 Task: Play online wordle game with 9 letters.
Action: Mouse moved to (637, 629)
Screenshot: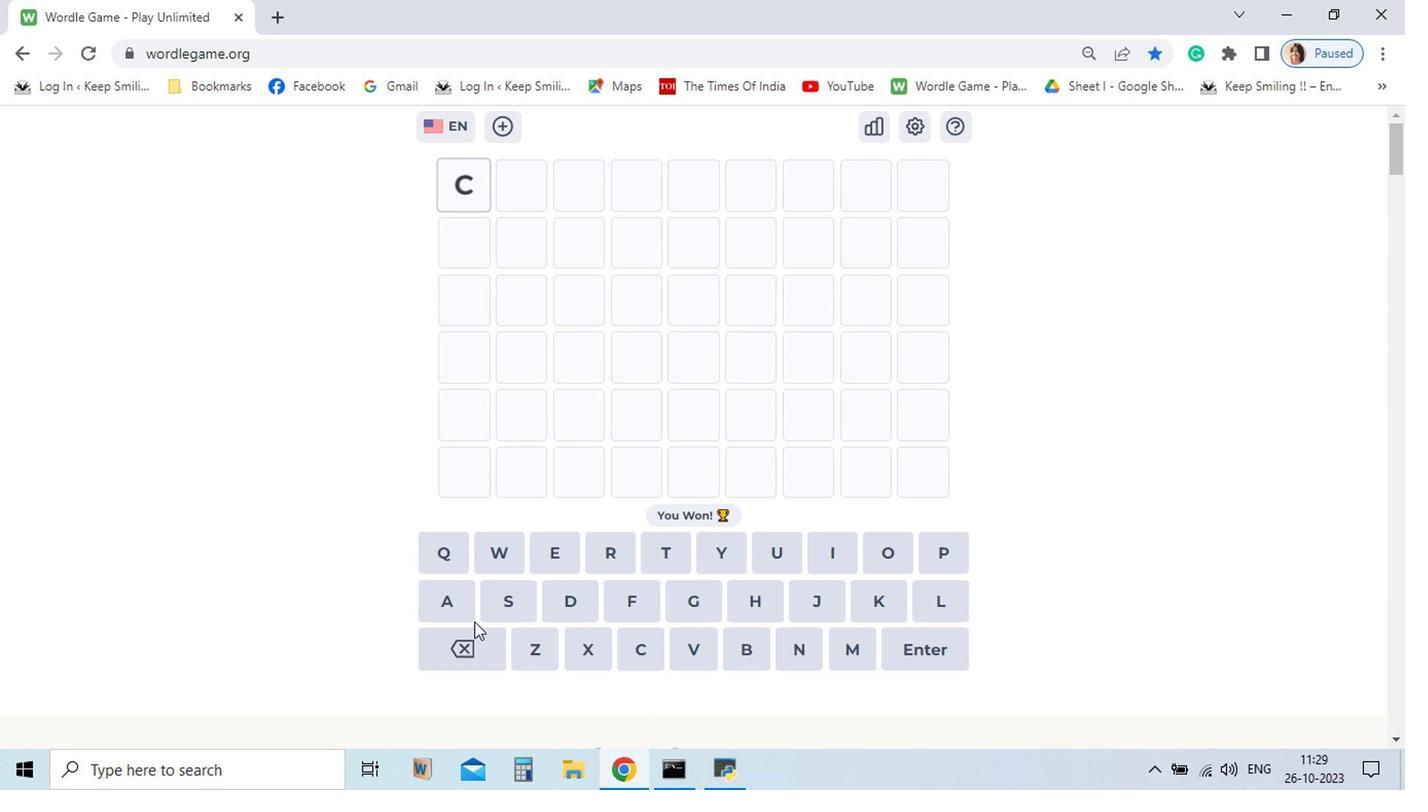 
Action: Mouse pressed left at (637, 629)
Screenshot: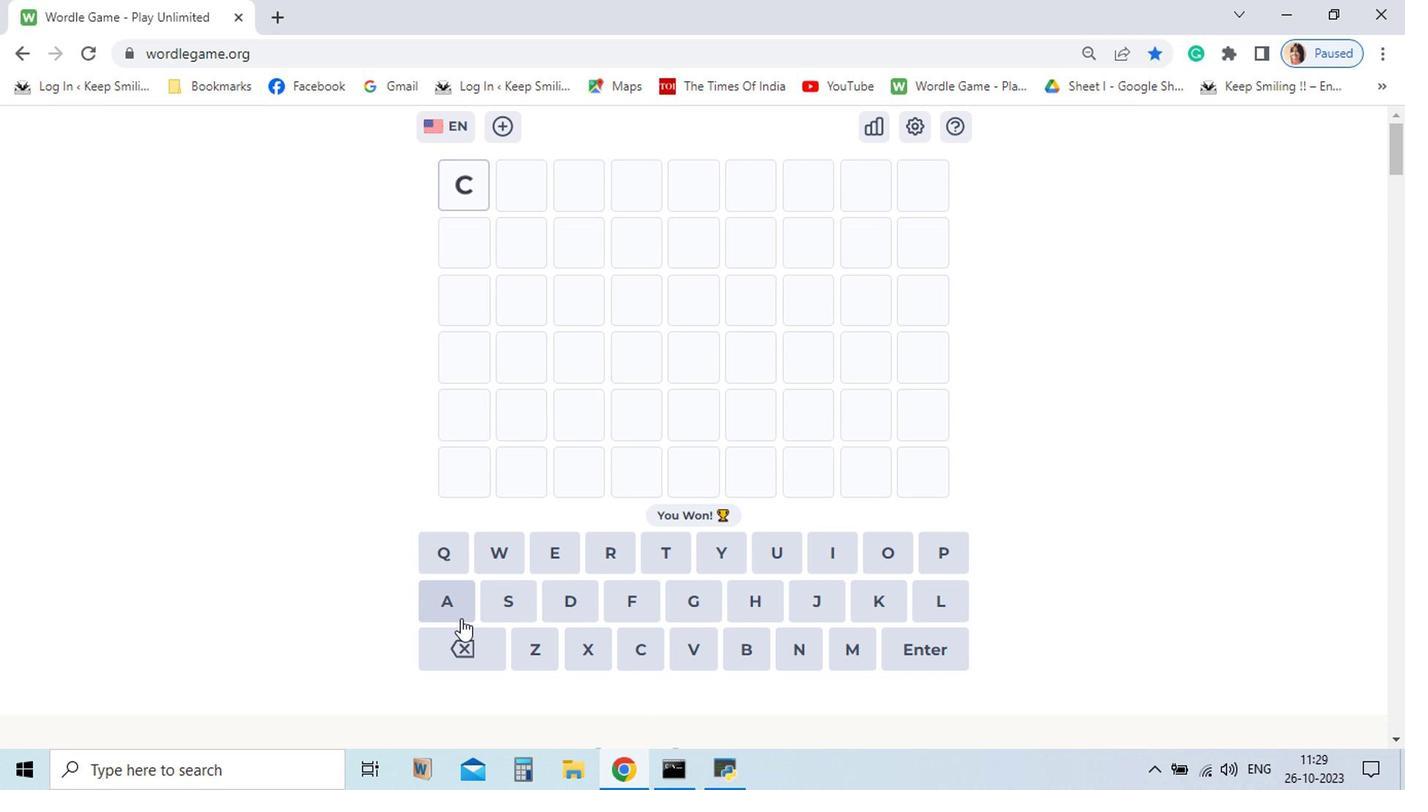 
Action: Mouse moved to (503, 597)
Screenshot: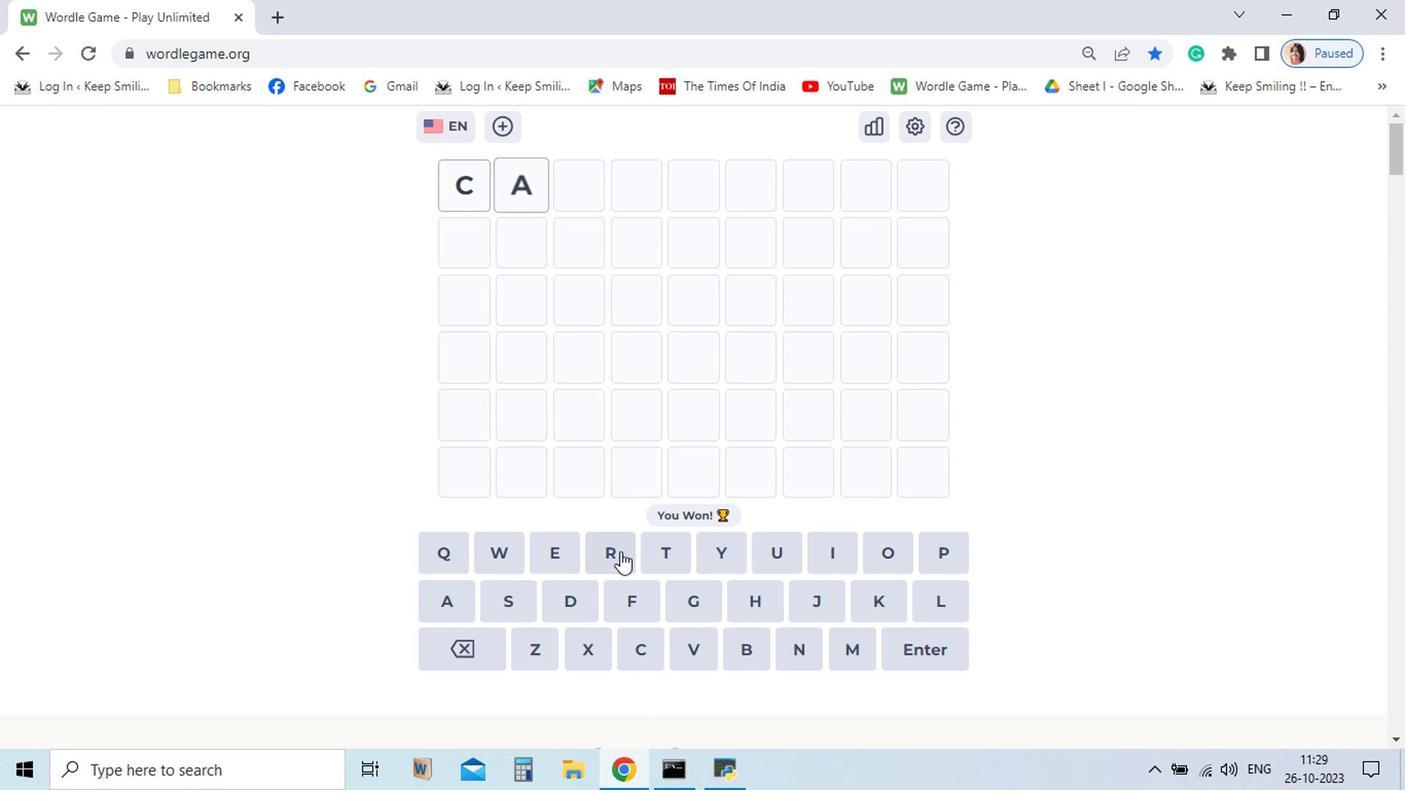 
Action: Mouse pressed left at (503, 597)
Screenshot: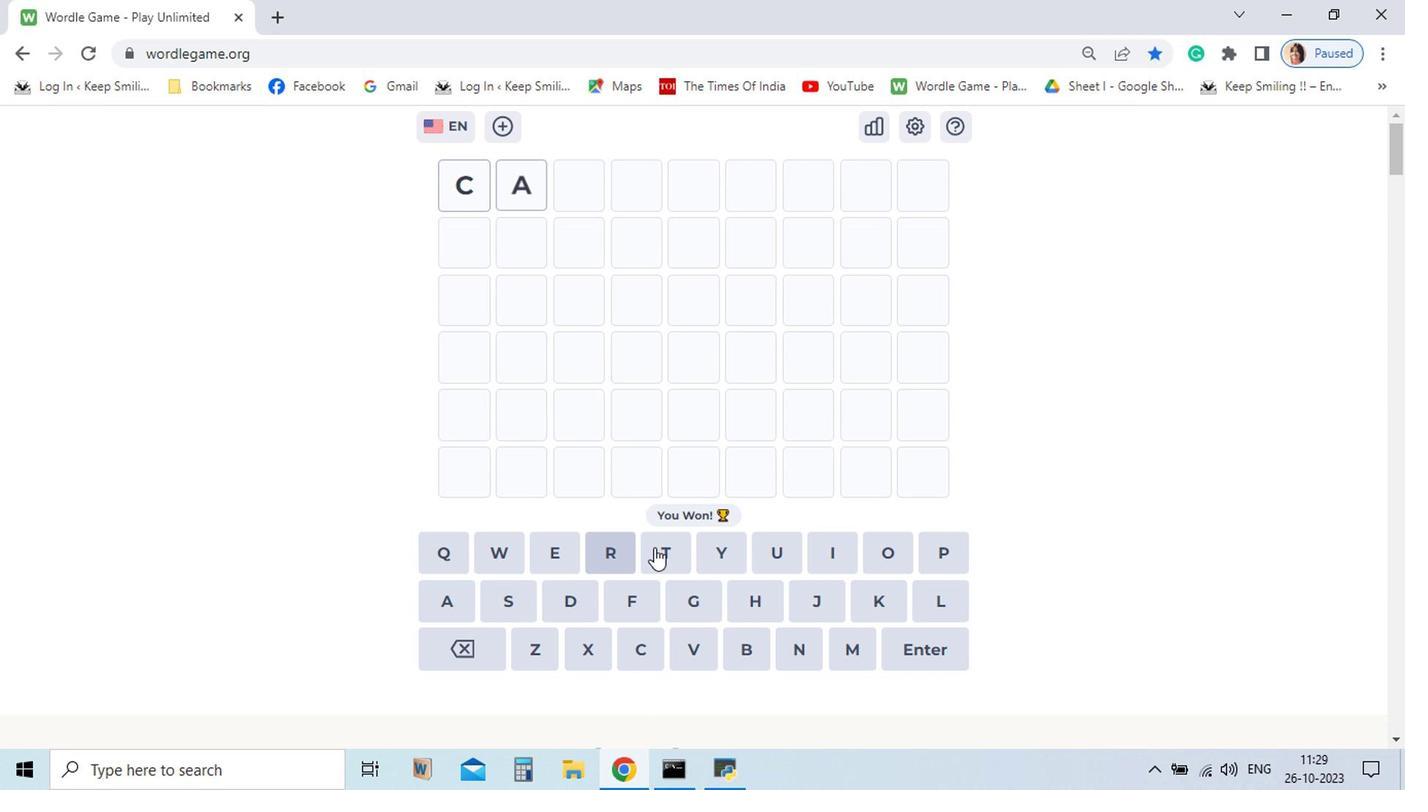 
Action: Mouse moved to (650, 556)
Screenshot: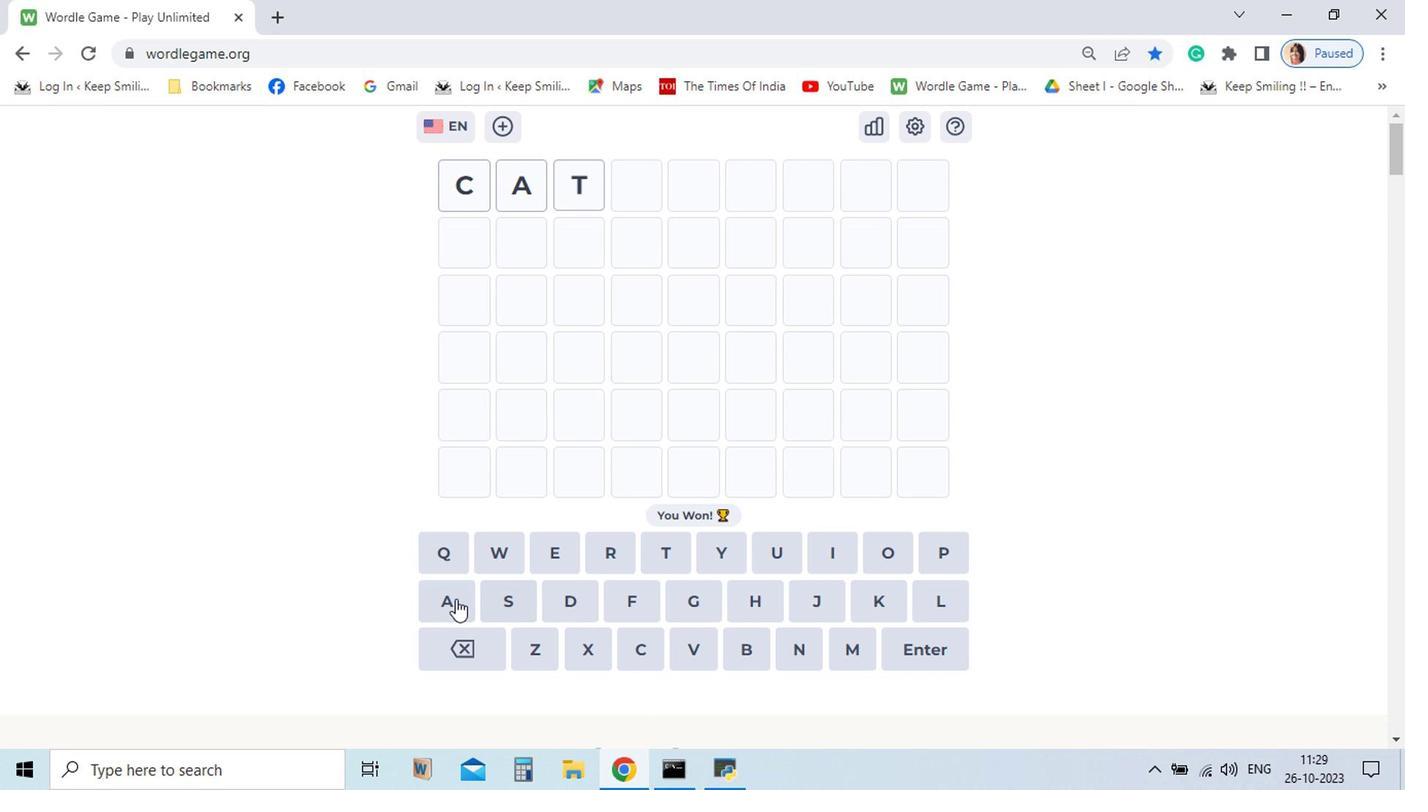 
Action: Mouse pressed left at (650, 556)
Screenshot: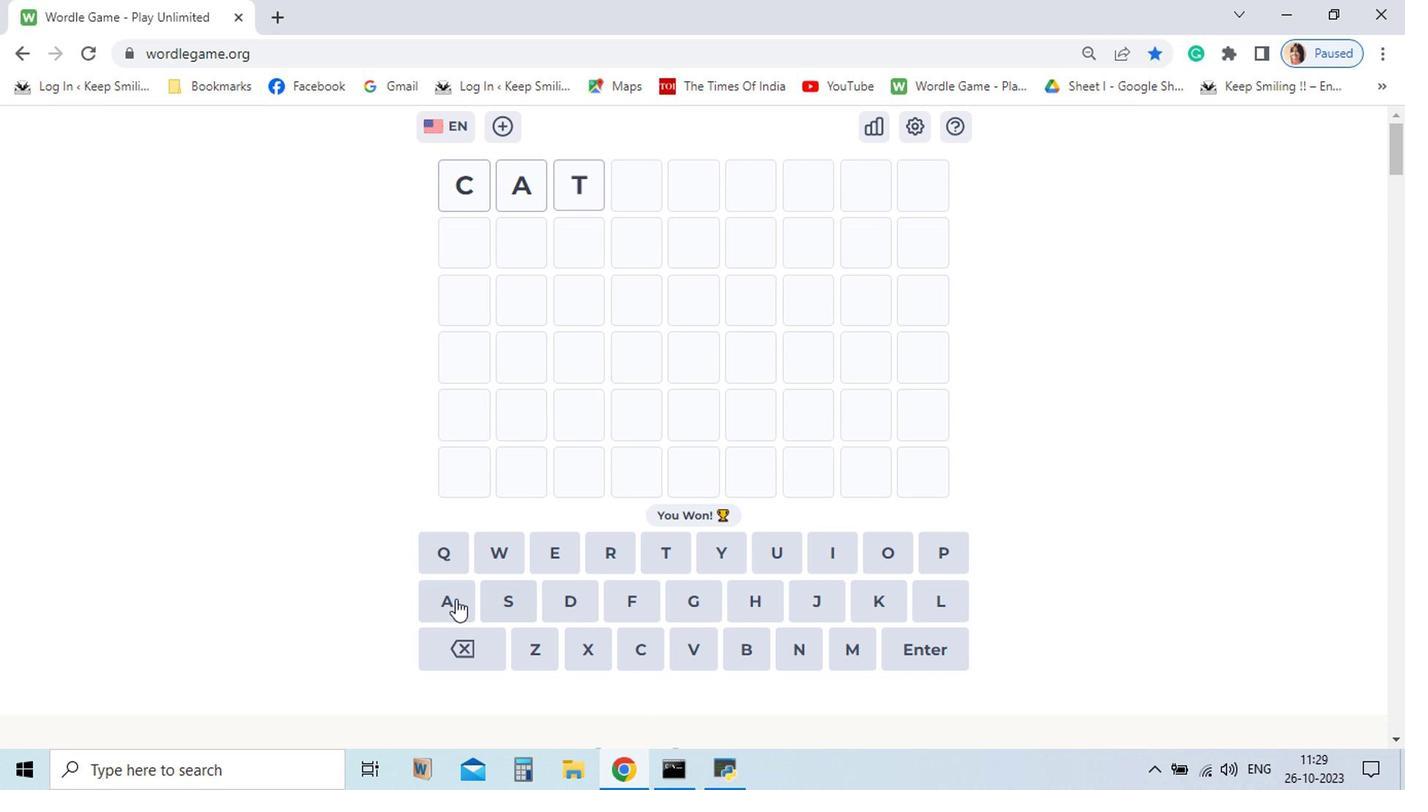 
Action: Mouse moved to (504, 593)
Screenshot: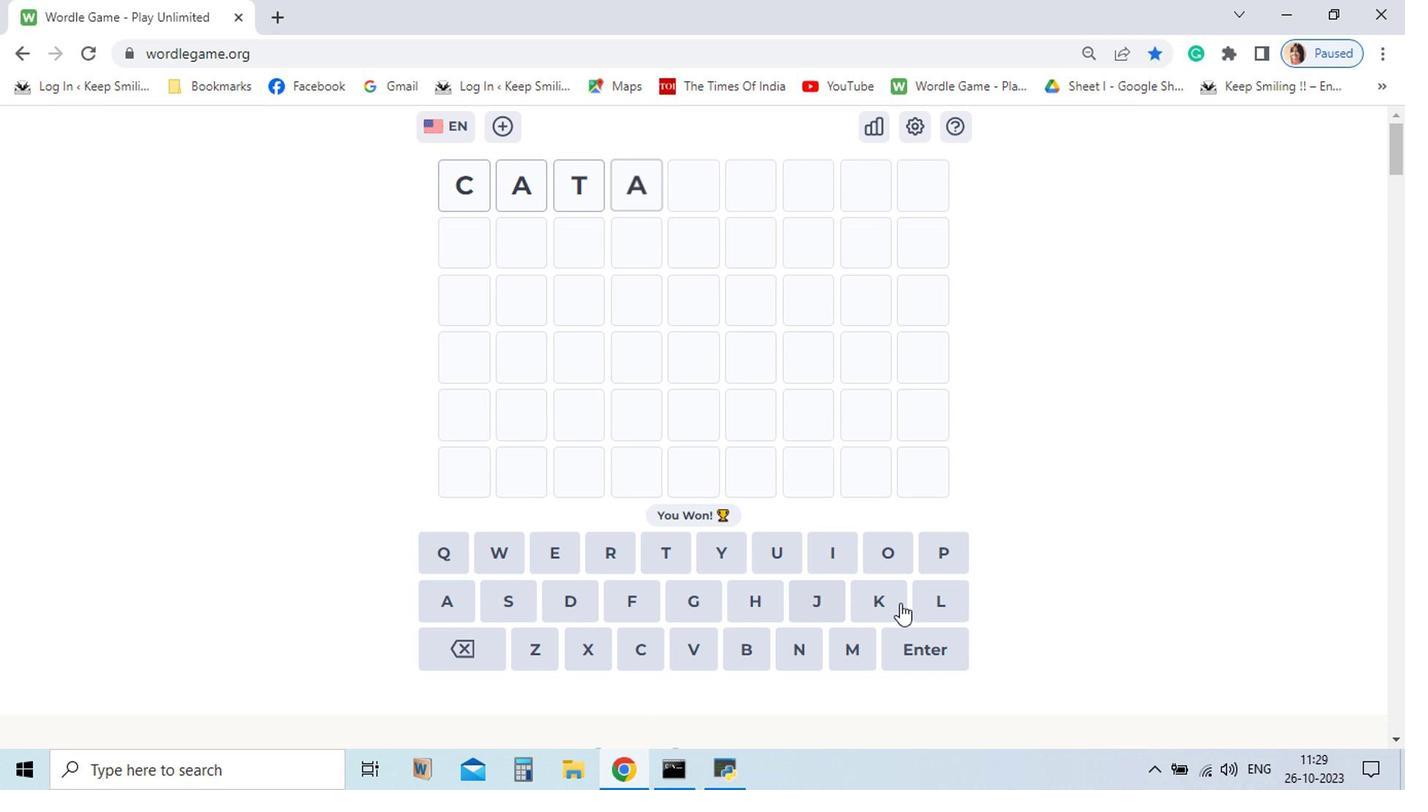 
Action: Mouse pressed left at (504, 593)
Screenshot: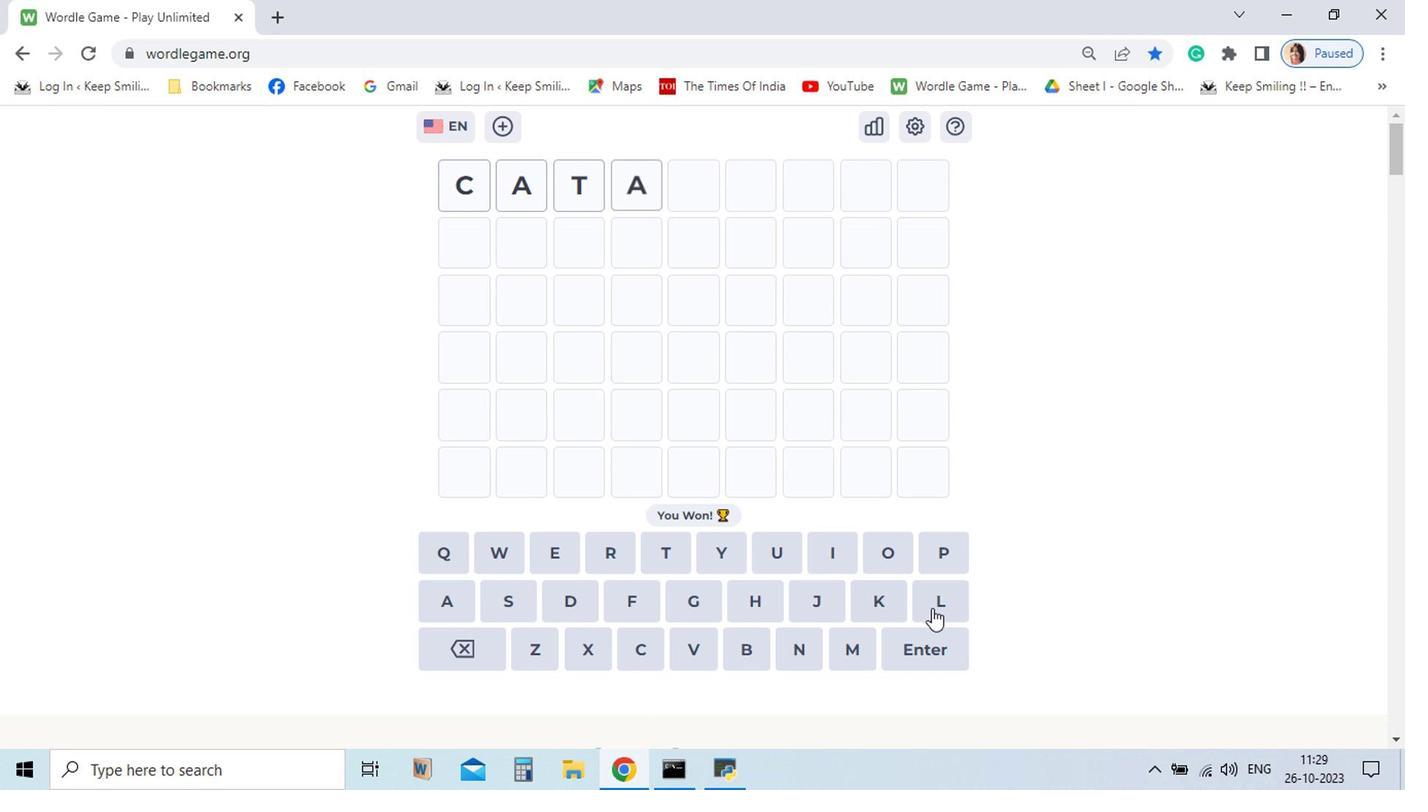 
Action: Mouse moved to (849, 596)
Screenshot: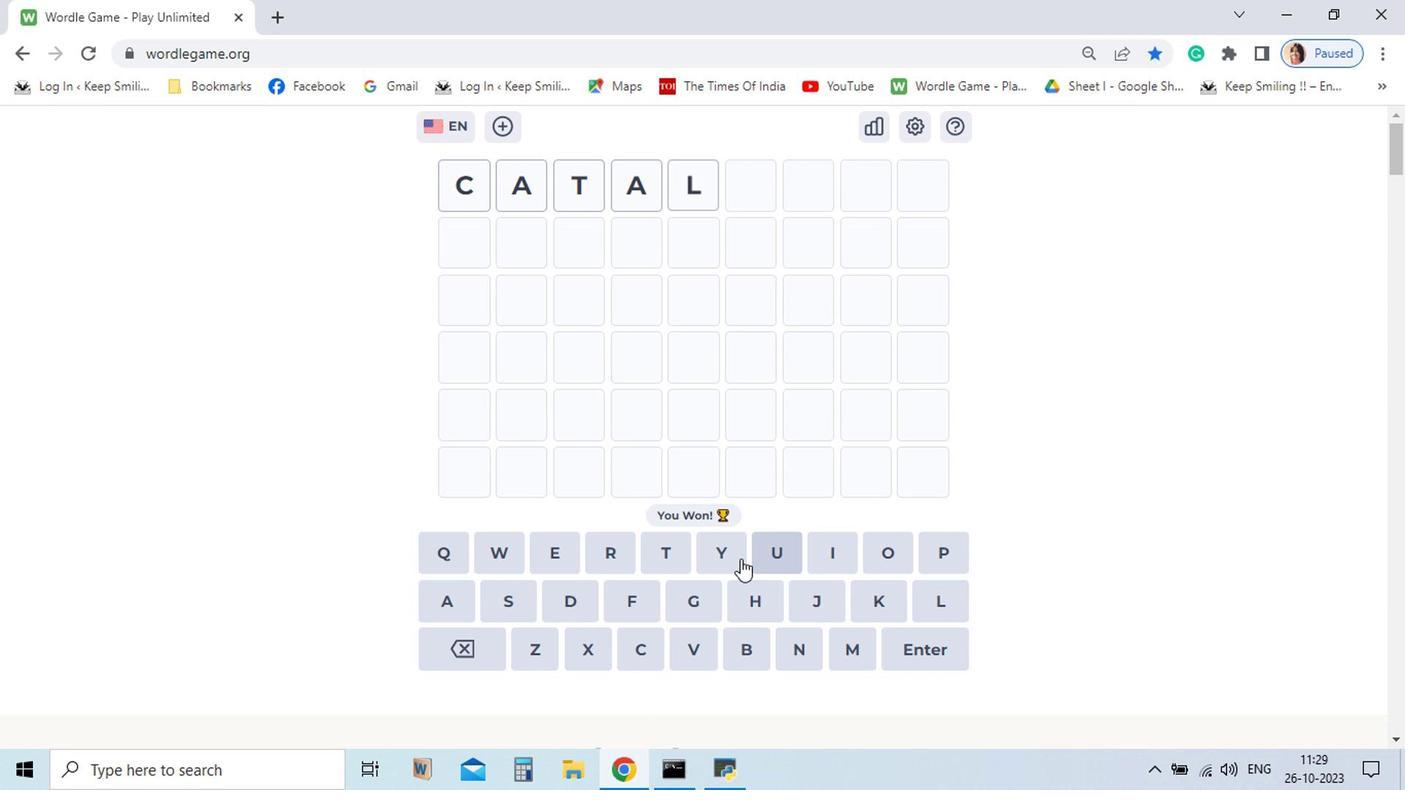 
Action: Mouse pressed left at (849, 596)
Screenshot: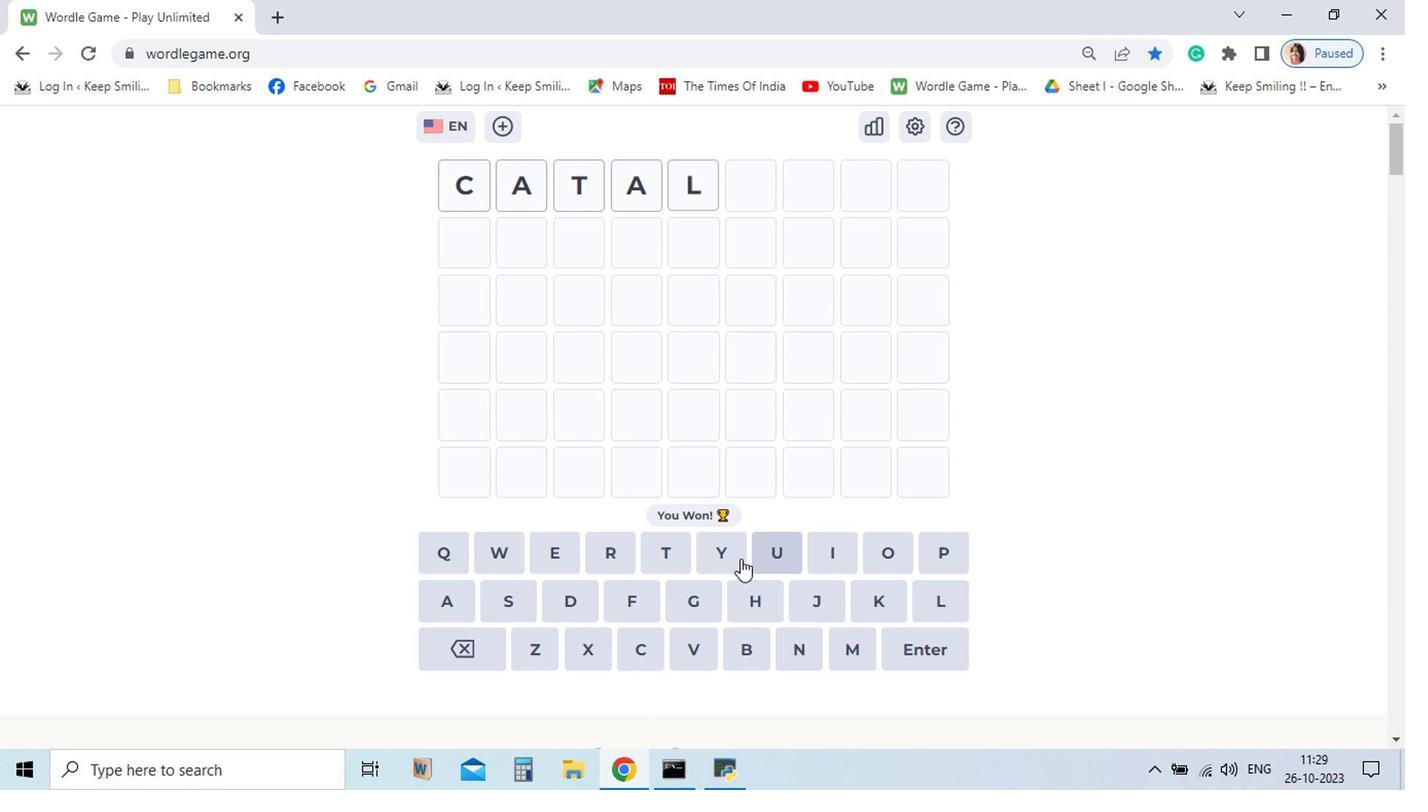 
Action: Mouse moved to (693, 564)
Screenshot: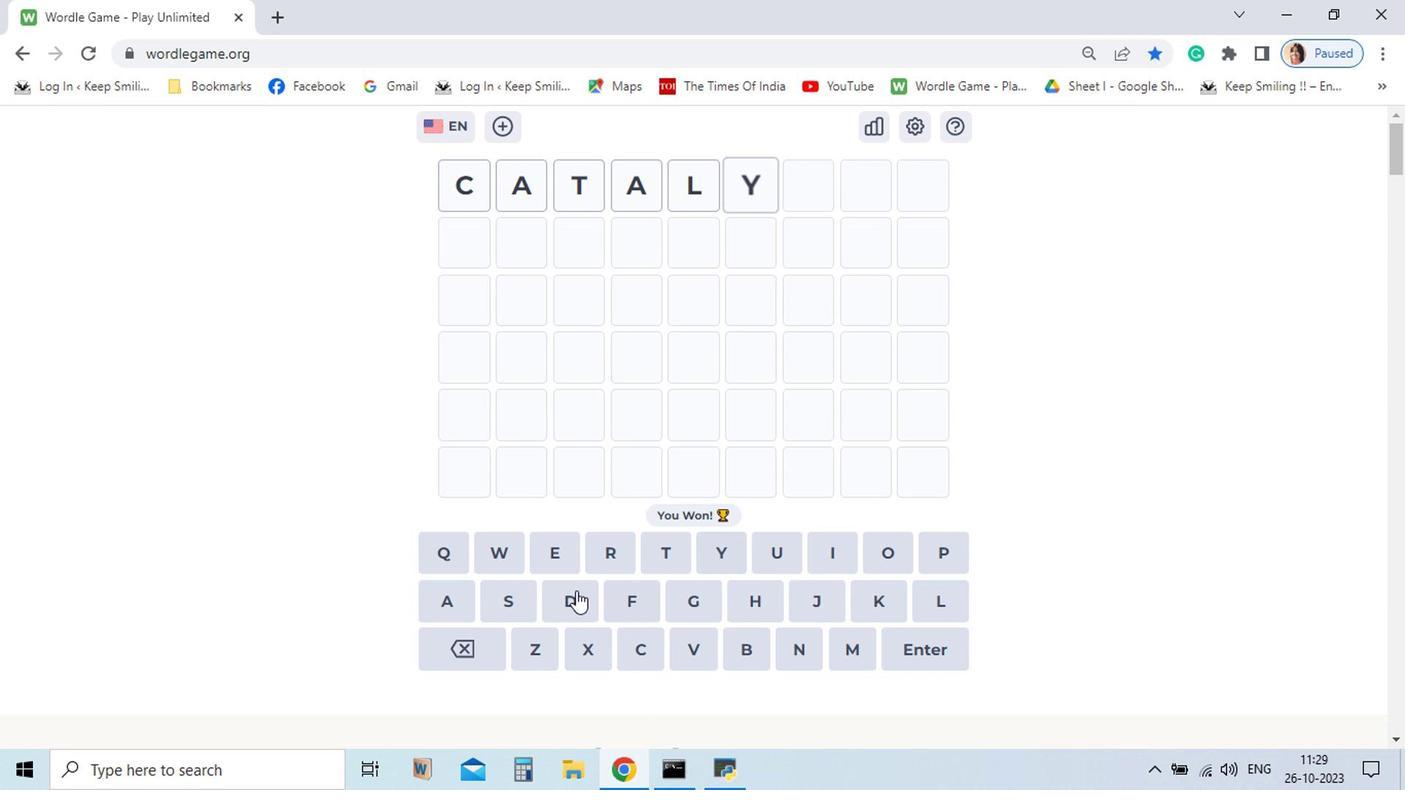 
Action: Mouse pressed left at (693, 564)
Screenshot: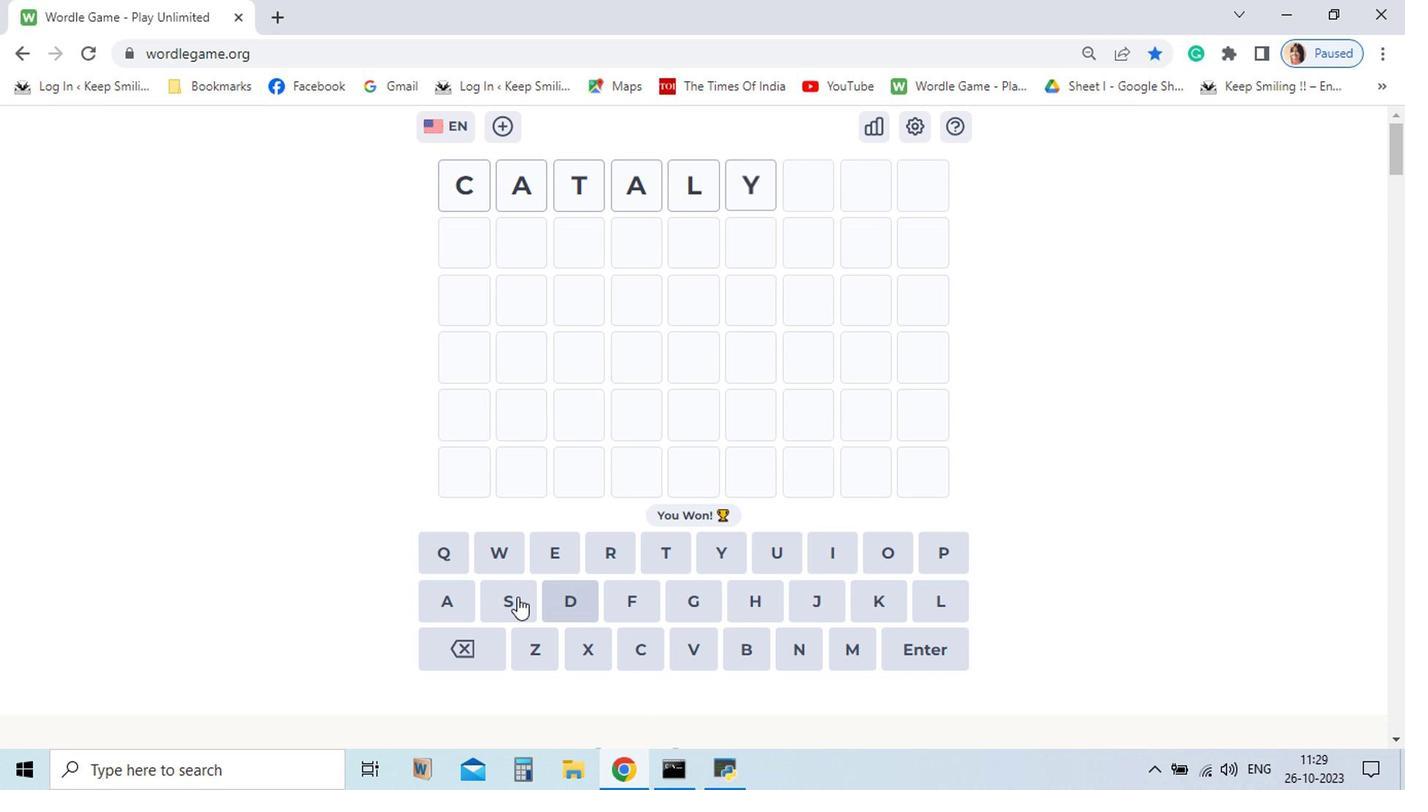 
Action: Mouse moved to (545, 590)
Screenshot: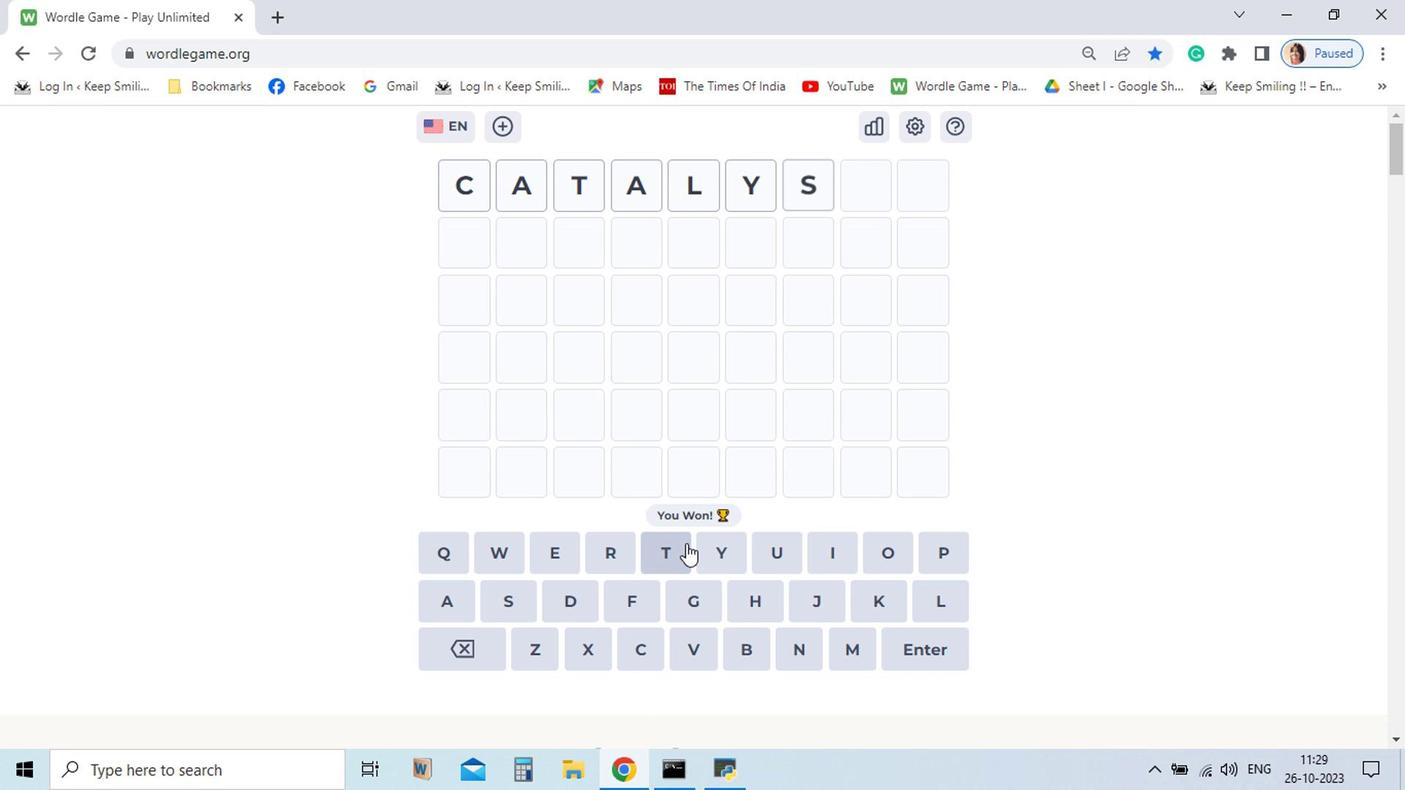 
Action: Mouse pressed left at (545, 590)
Screenshot: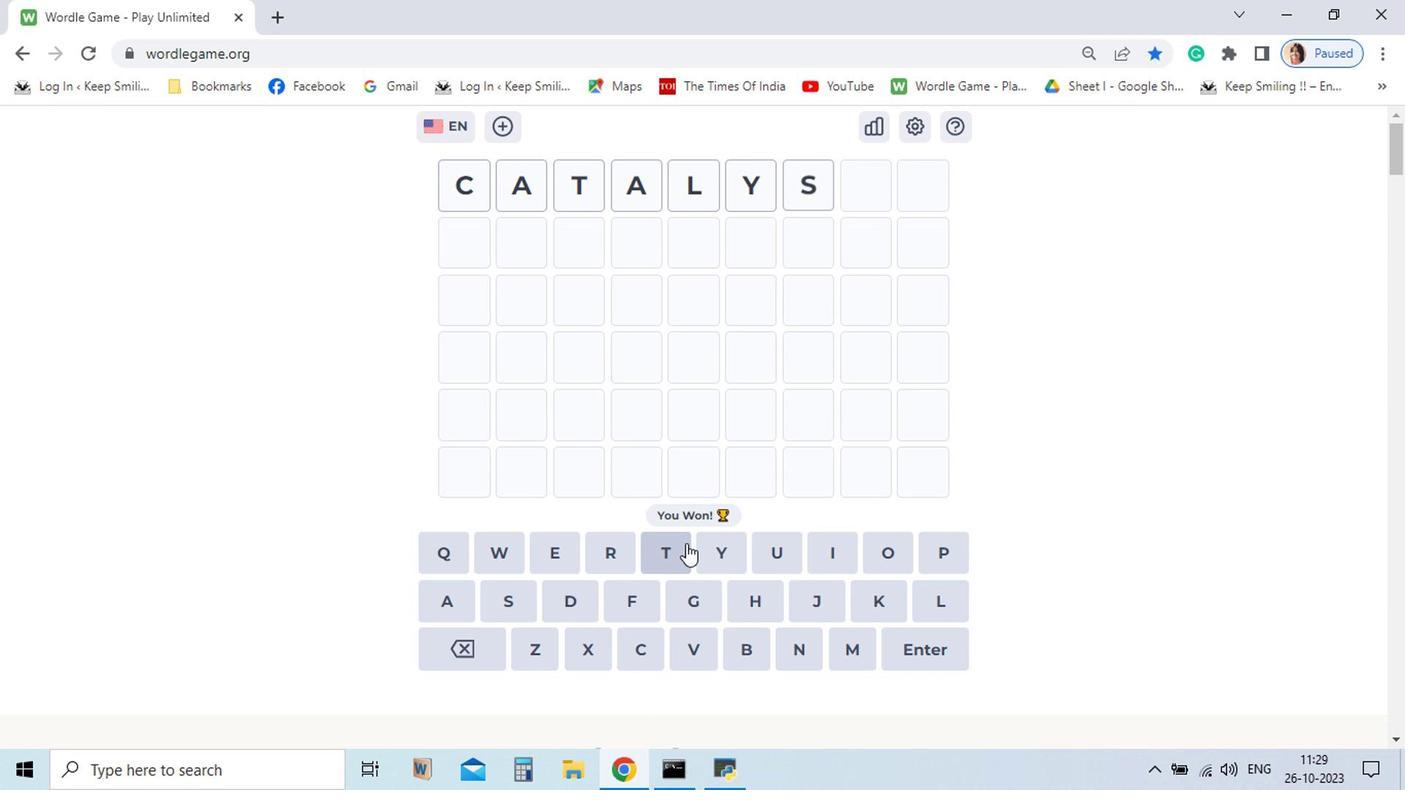 
Action: Mouse moved to (660, 560)
Screenshot: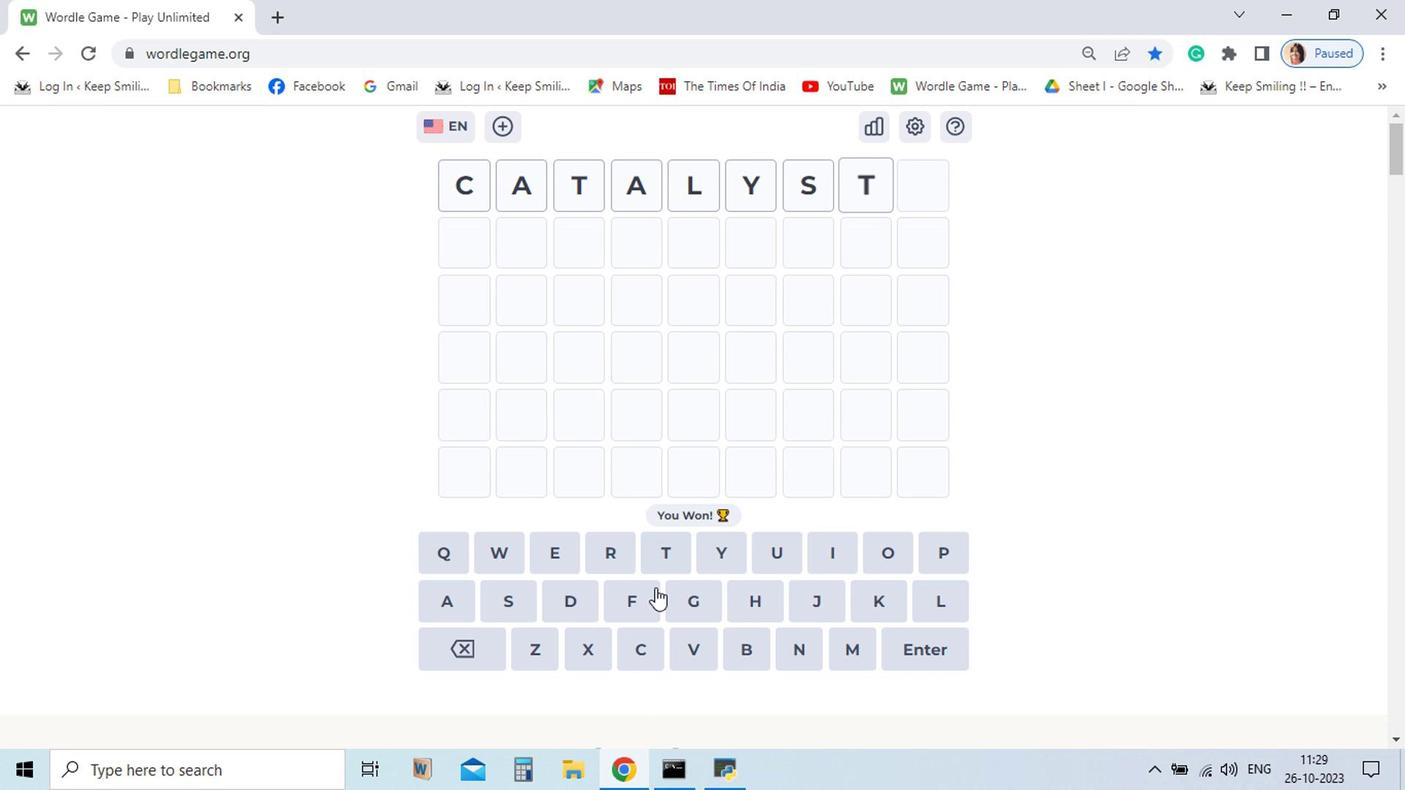 
Action: Mouse pressed left at (660, 560)
Screenshot: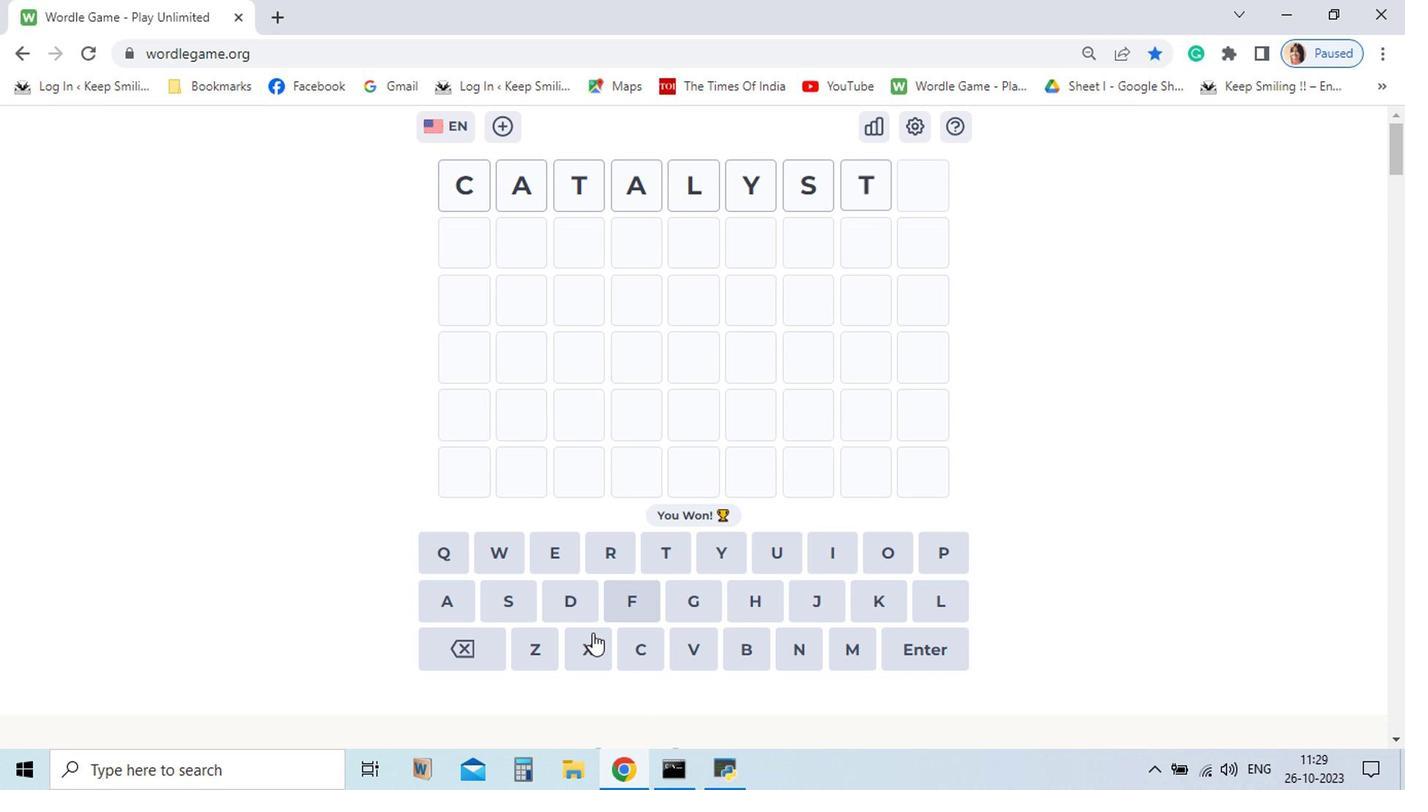 
Action: Mouse moved to (549, 590)
Screenshot: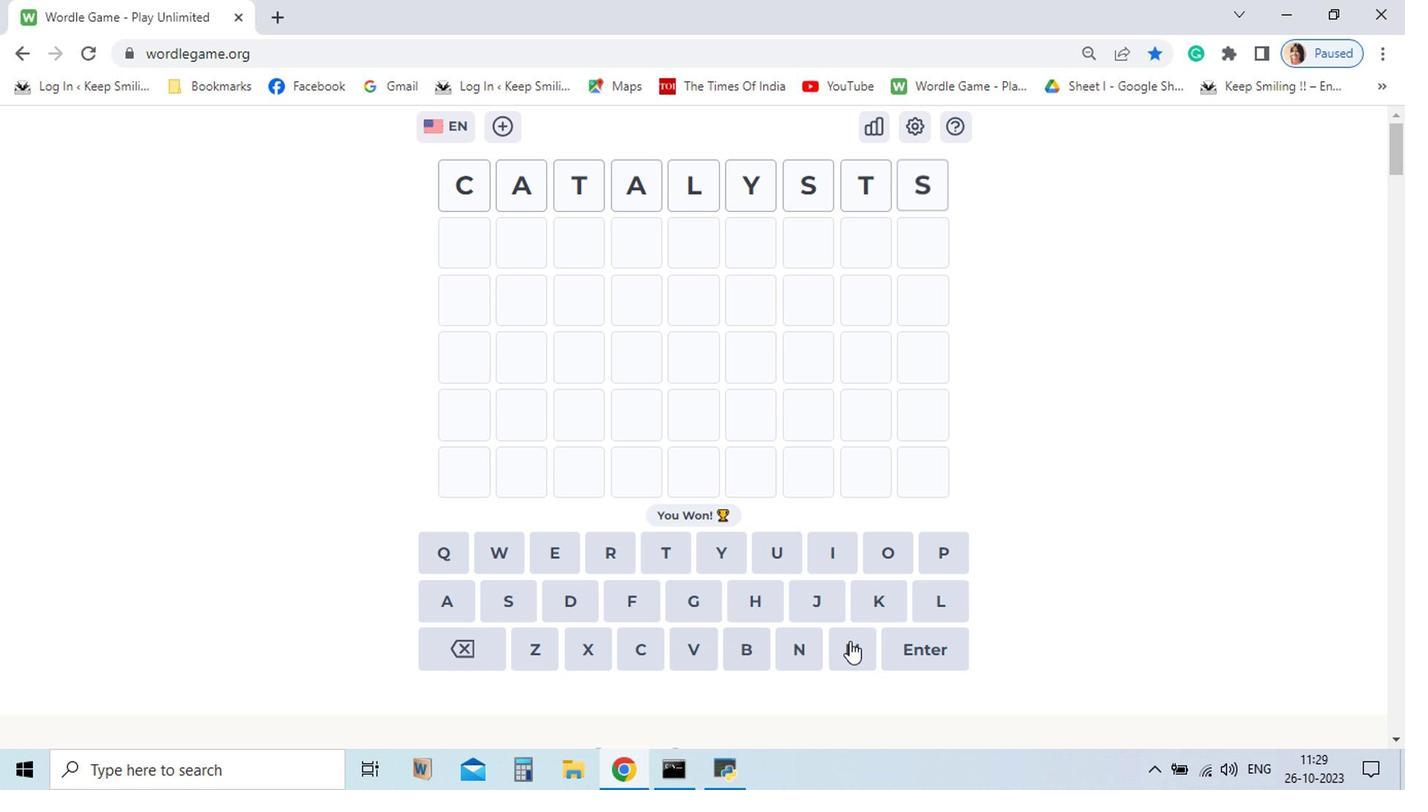 
Action: Mouse pressed left at (549, 590)
Screenshot: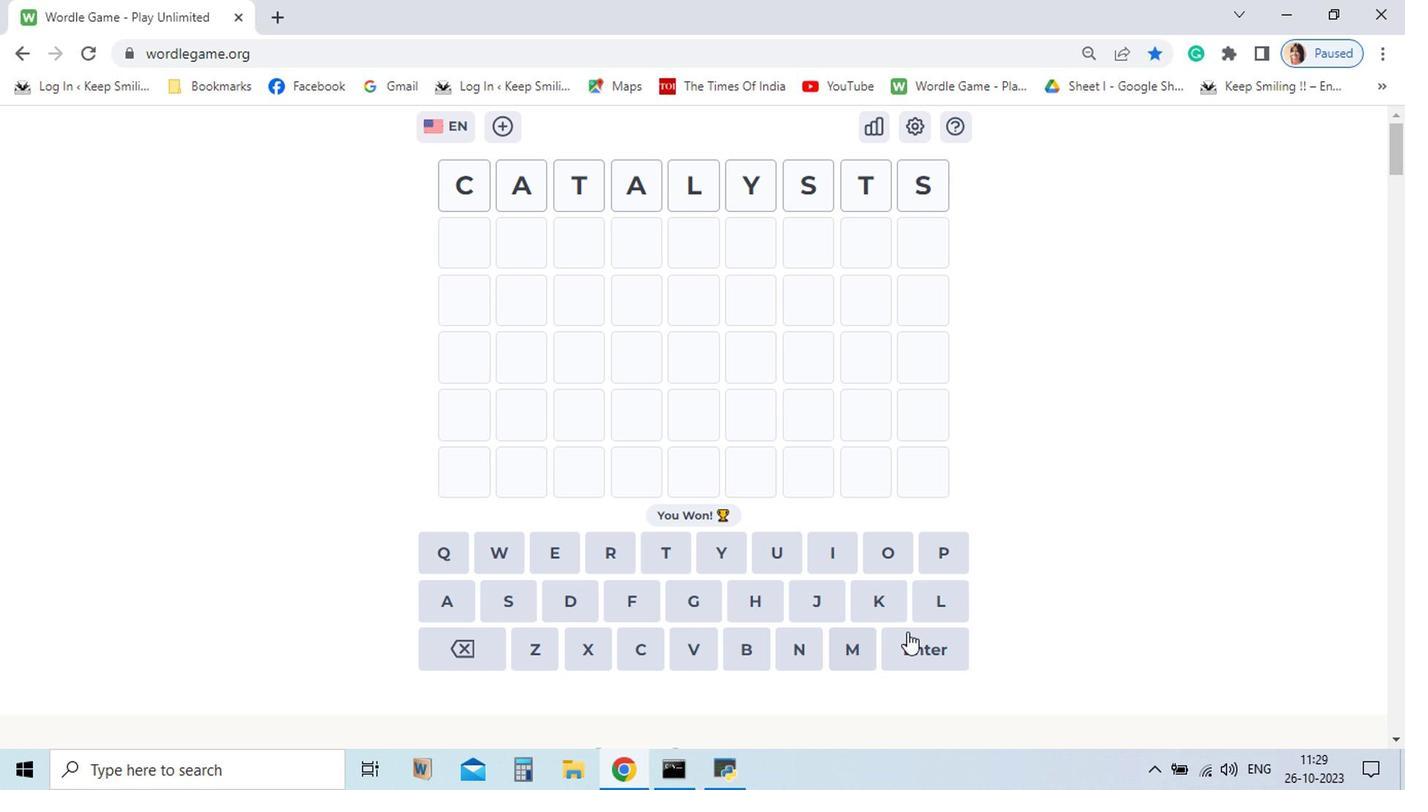 
Action: Mouse moved to (826, 615)
Screenshot: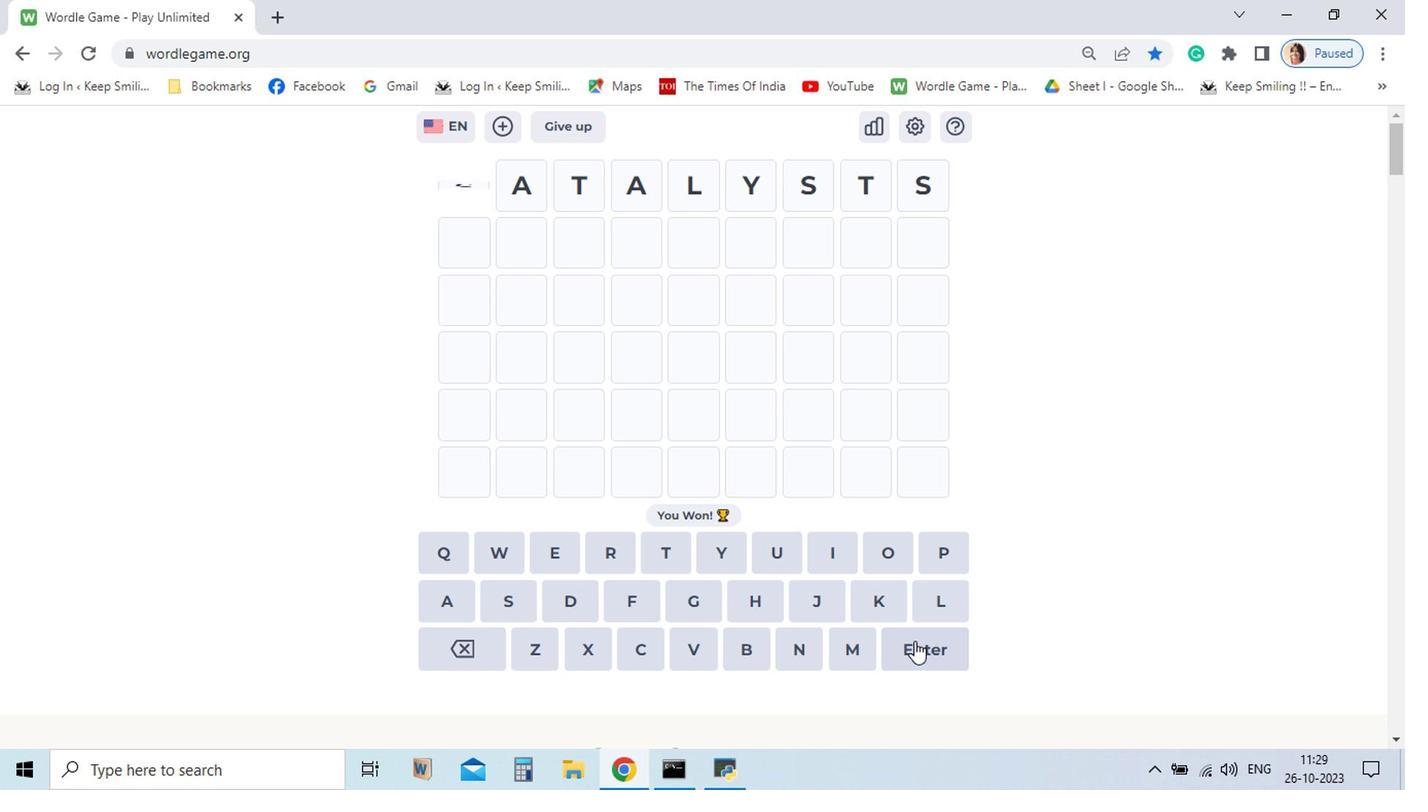 
Action: Mouse pressed left at (826, 615)
Screenshot: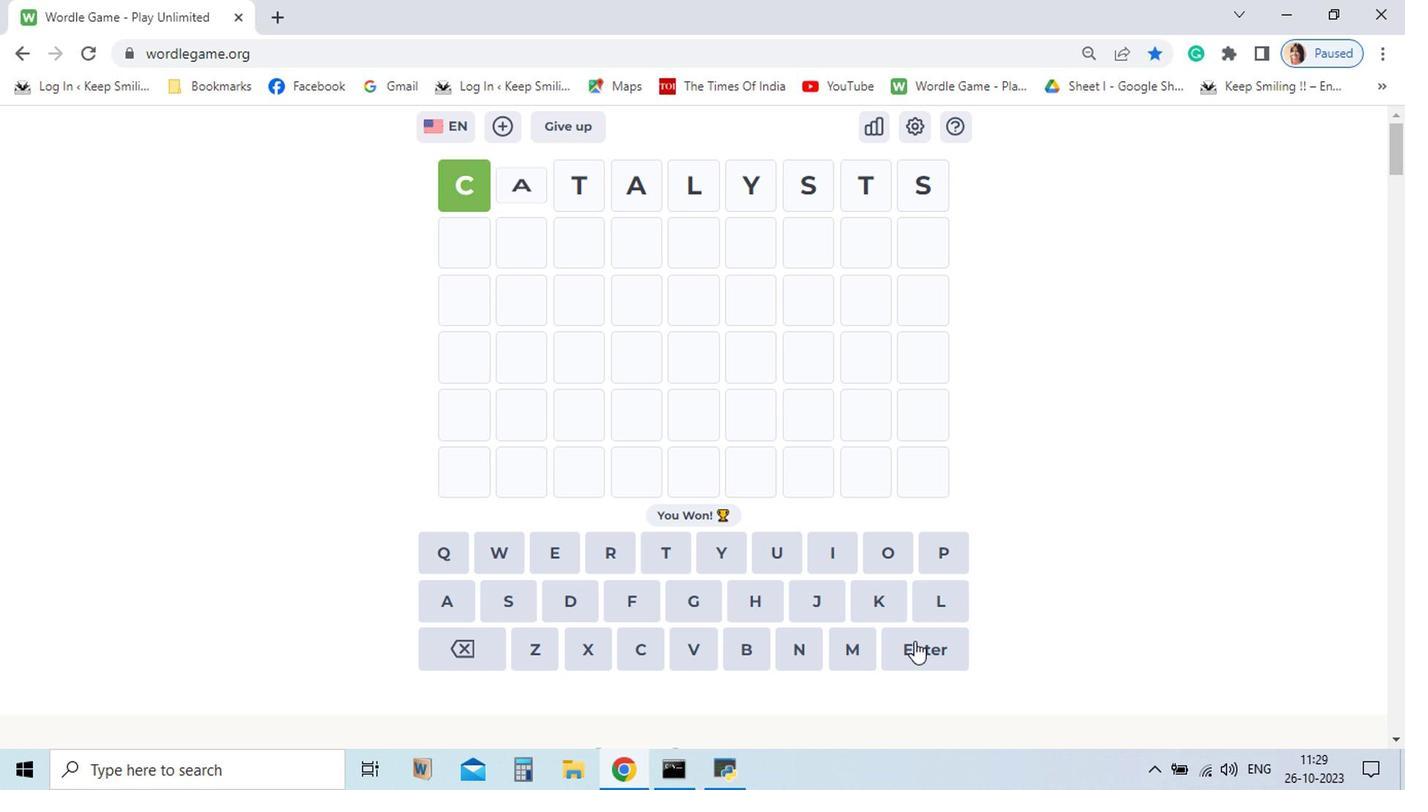 
Action: Mouse moved to (637, 620)
Screenshot: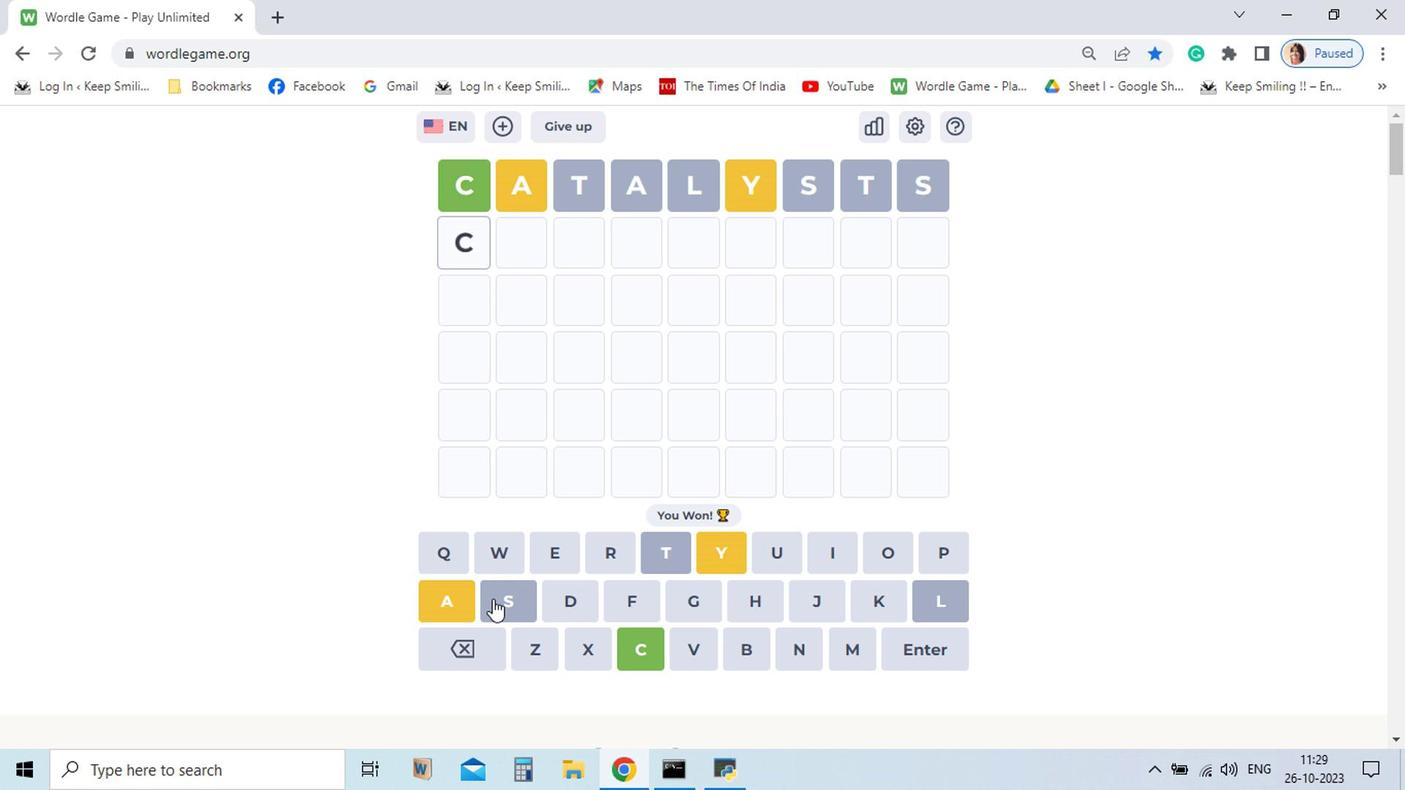 
Action: Mouse pressed left at (637, 620)
Screenshot: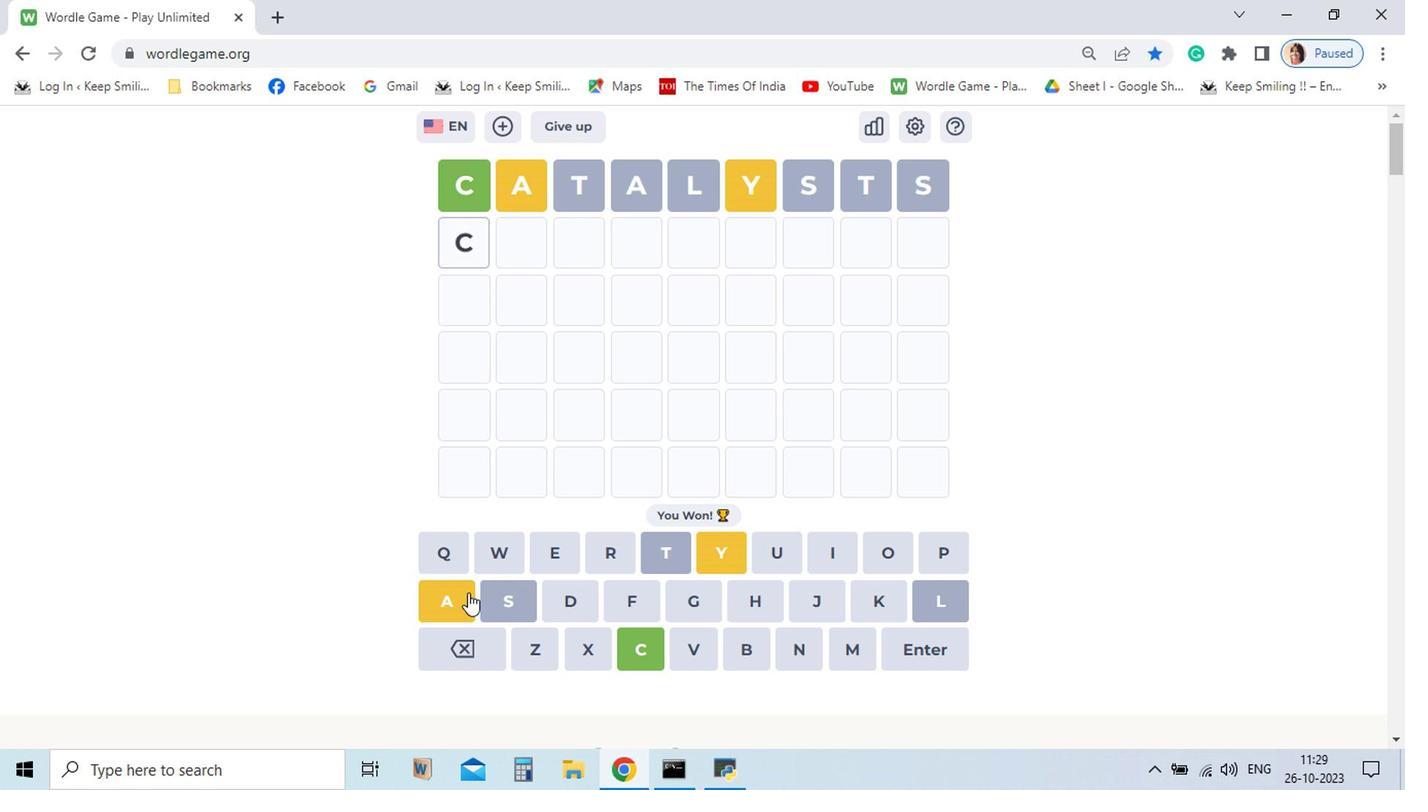 
Action: Mouse moved to (503, 588)
Screenshot: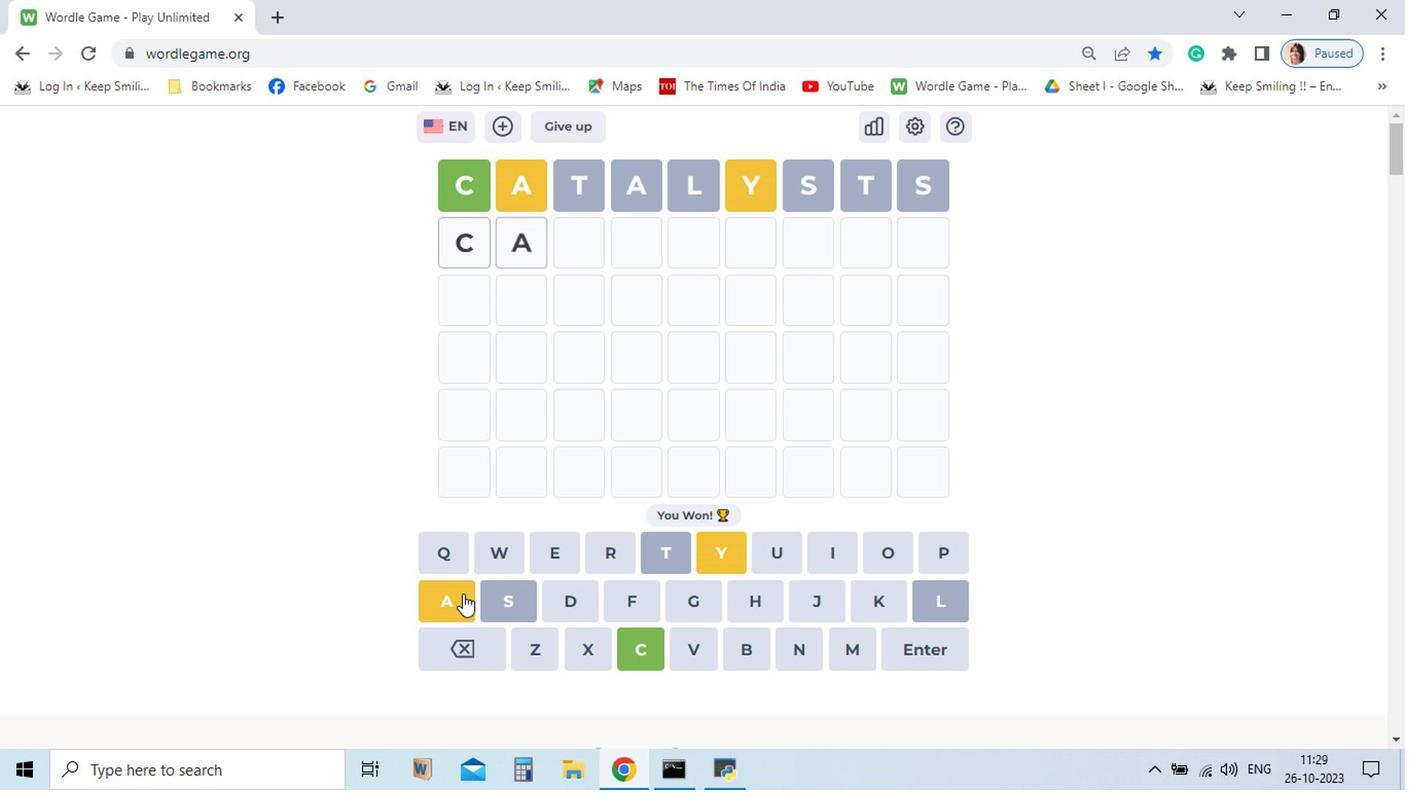 
Action: Mouse pressed left at (503, 588)
Screenshot: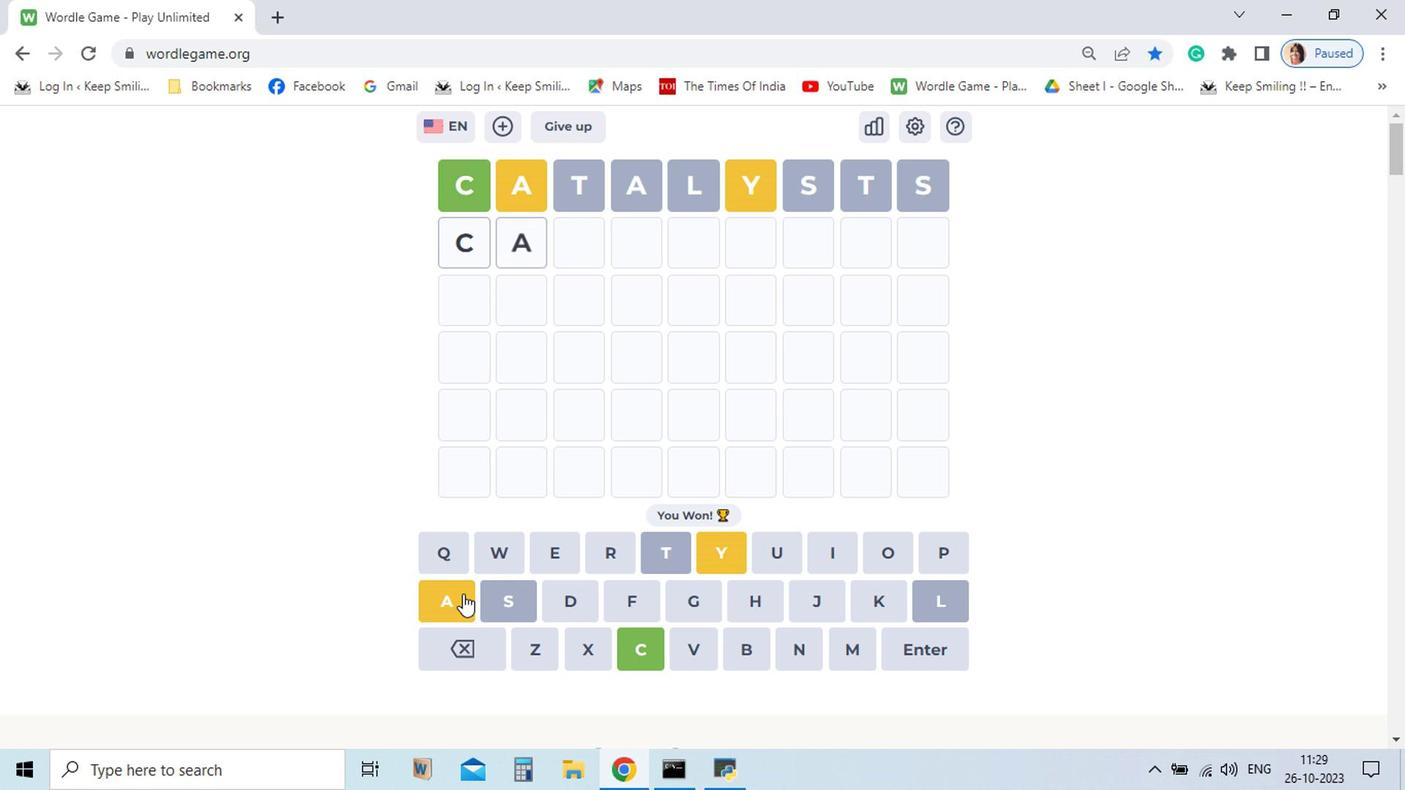 
Action: Mouse moved to (613, 556)
Screenshot: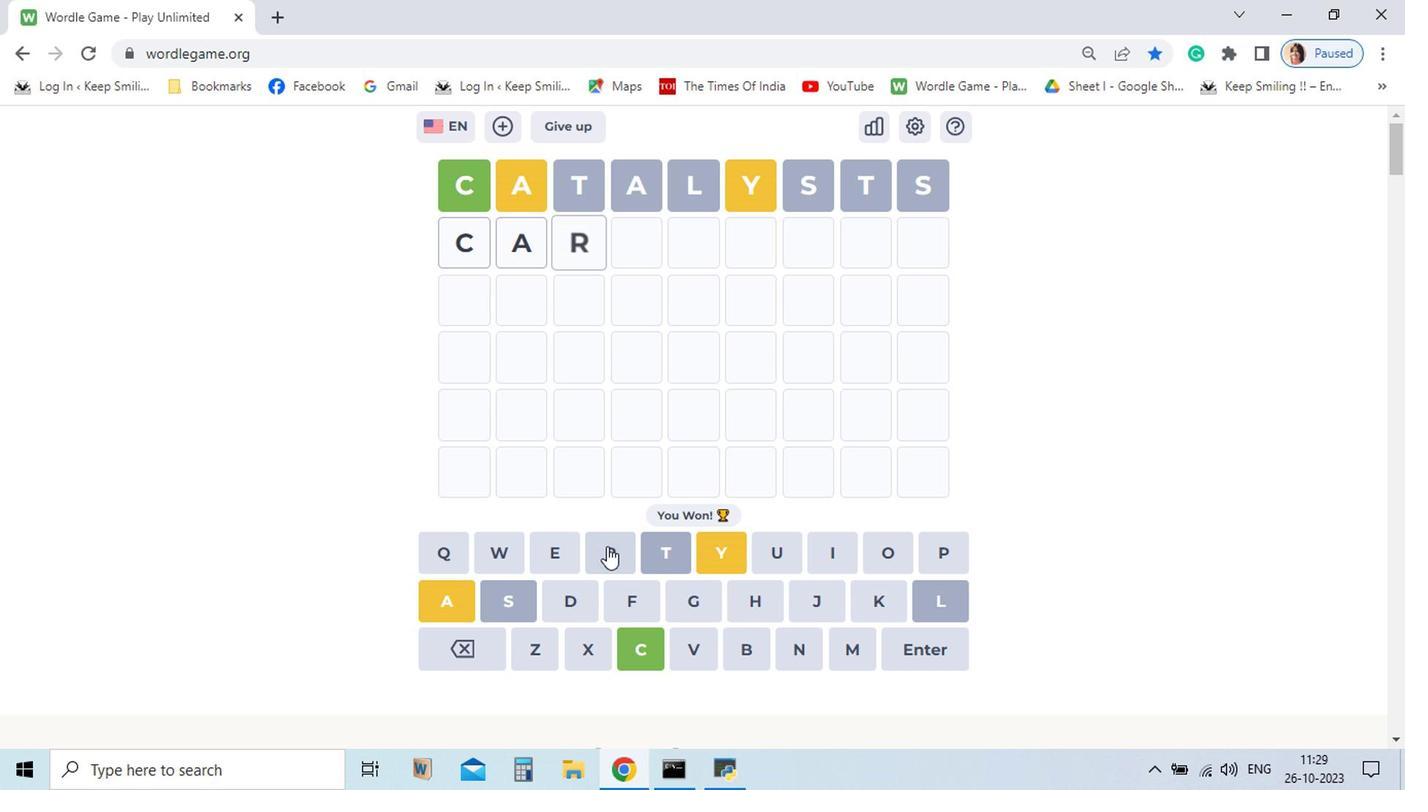 
Action: Mouse pressed left at (613, 556)
Screenshot: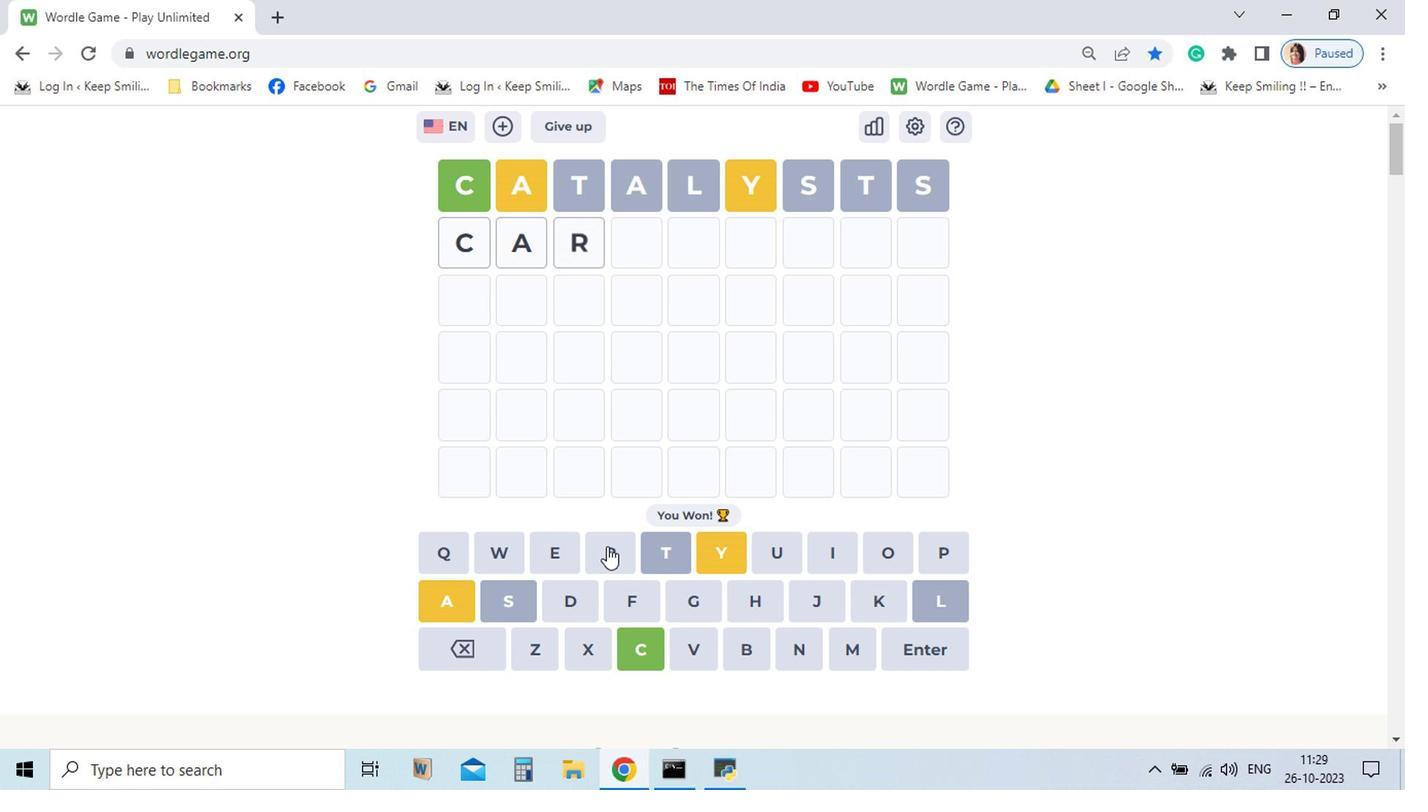 
Action: Mouse moved to (579, 564)
Screenshot: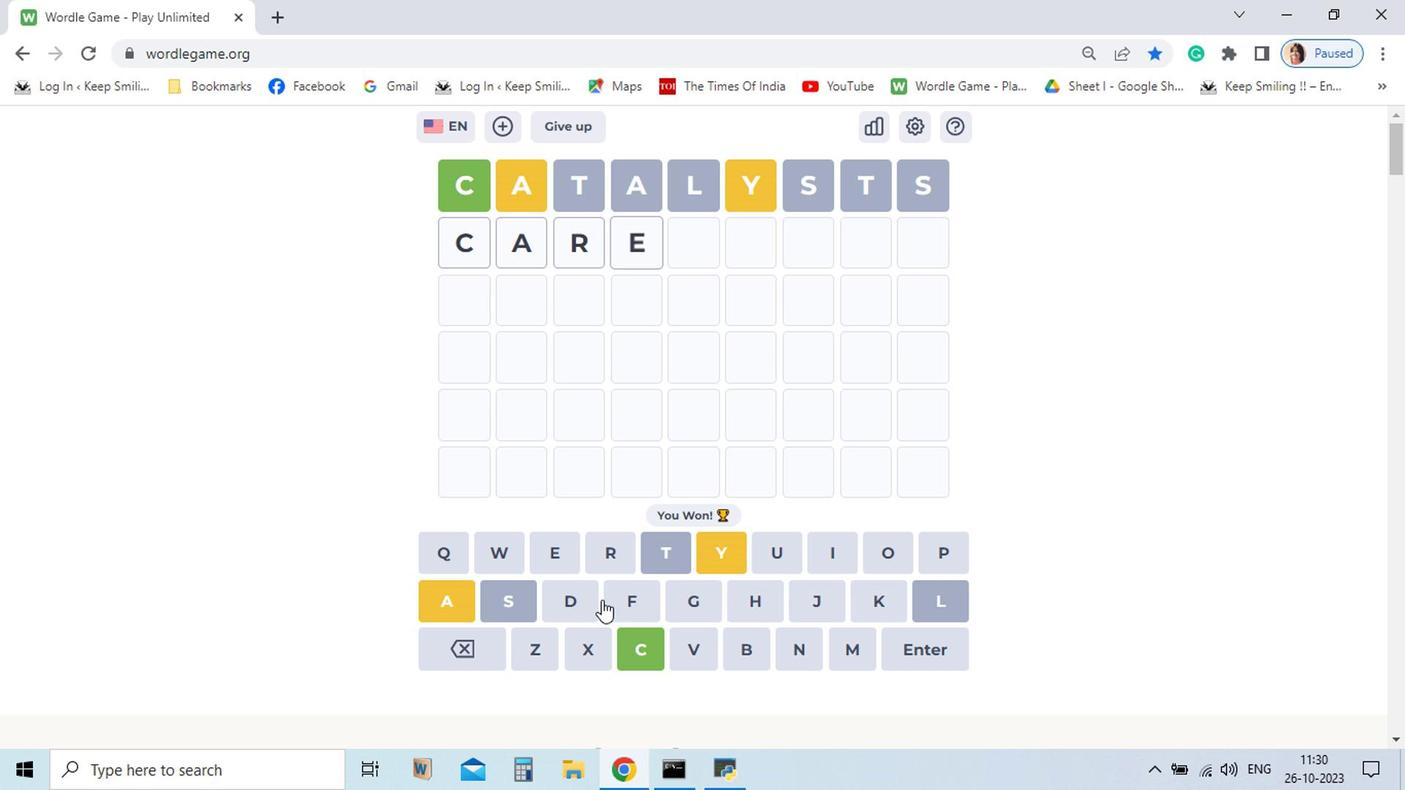 
Action: Mouse pressed left at (579, 564)
Screenshot: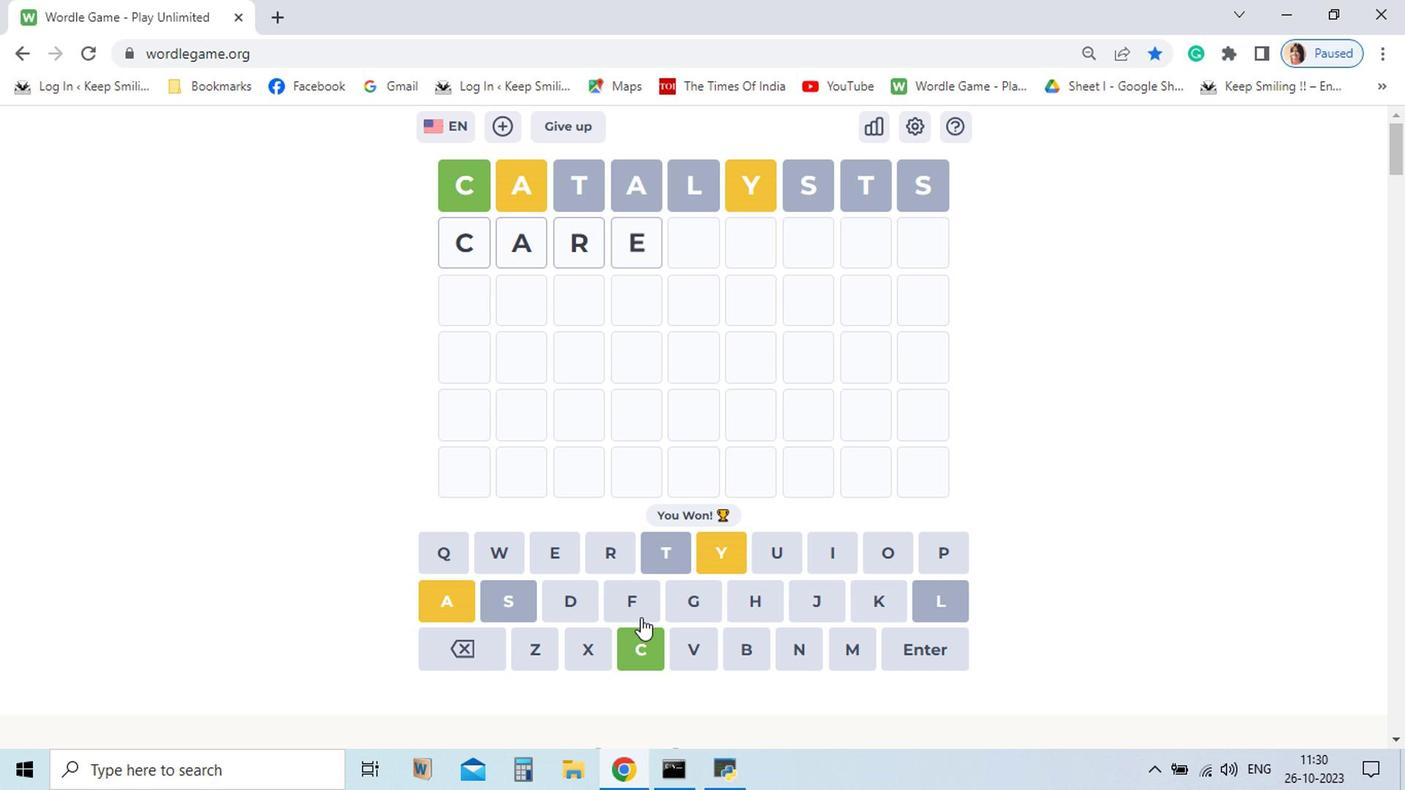 
Action: Mouse moved to (626, 593)
Screenshot: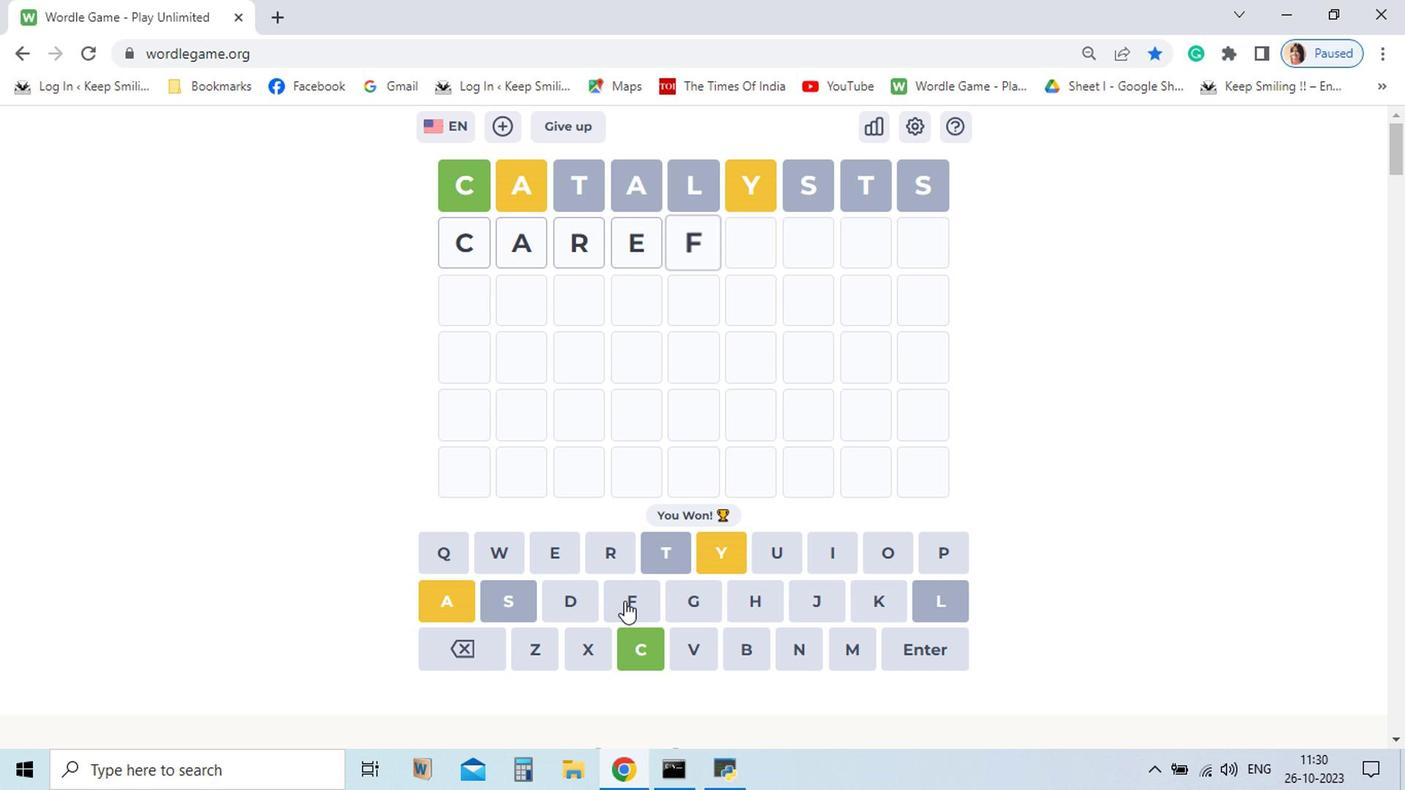 
Action: Mouse pressed left at (626, 593)
Screenshot: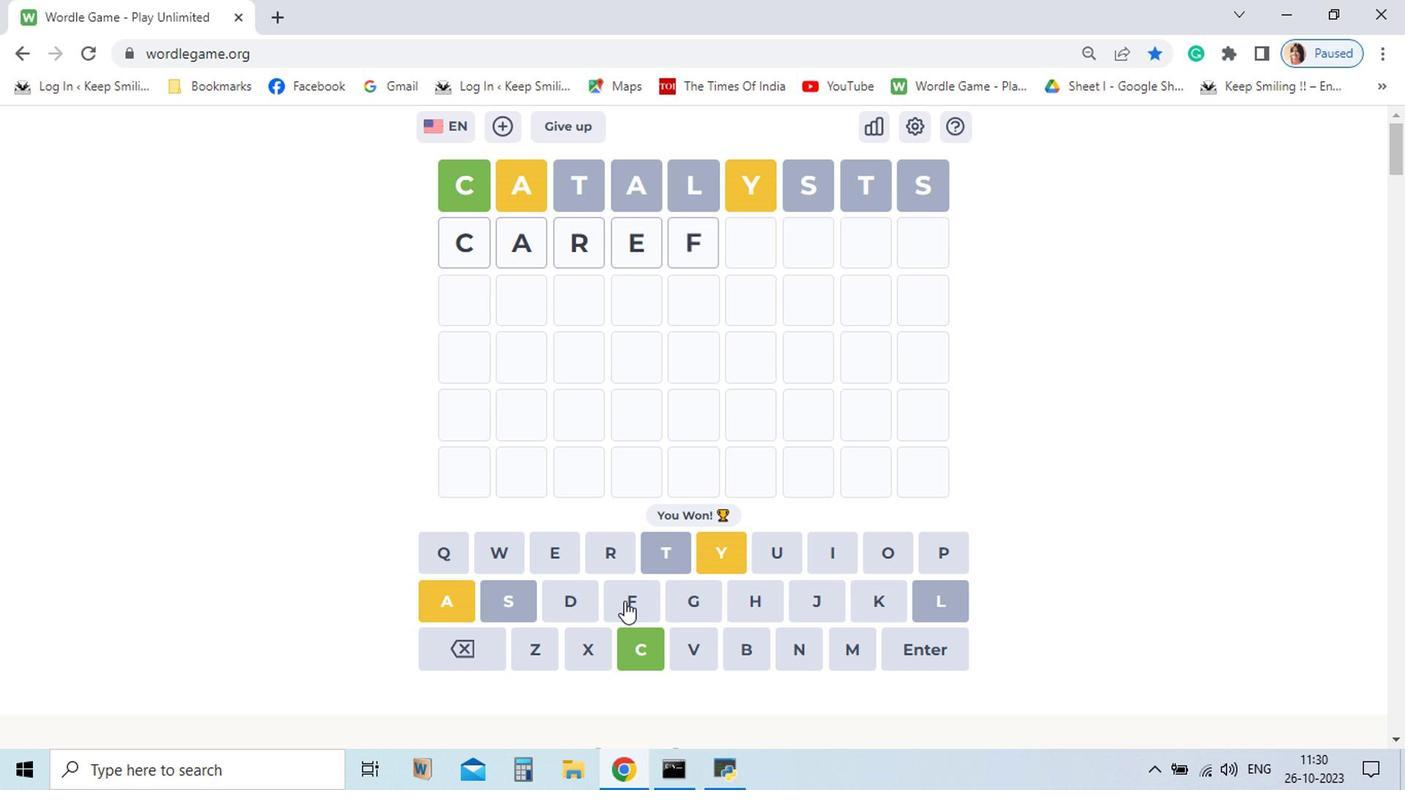 
Action: Mouse moved to (511, 626)
Screenshot: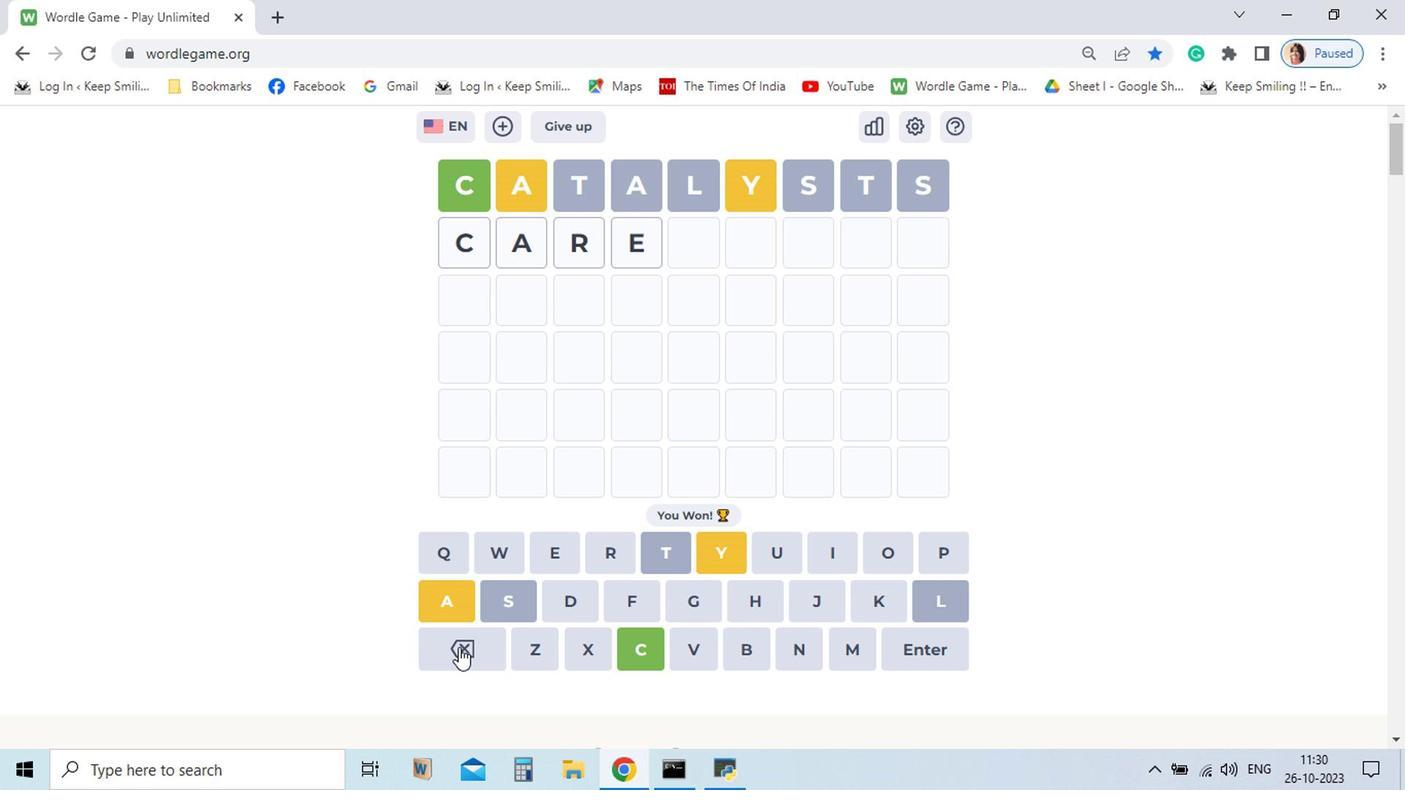 
Action: Mouse pressed left at (511, 626)
Screenshot: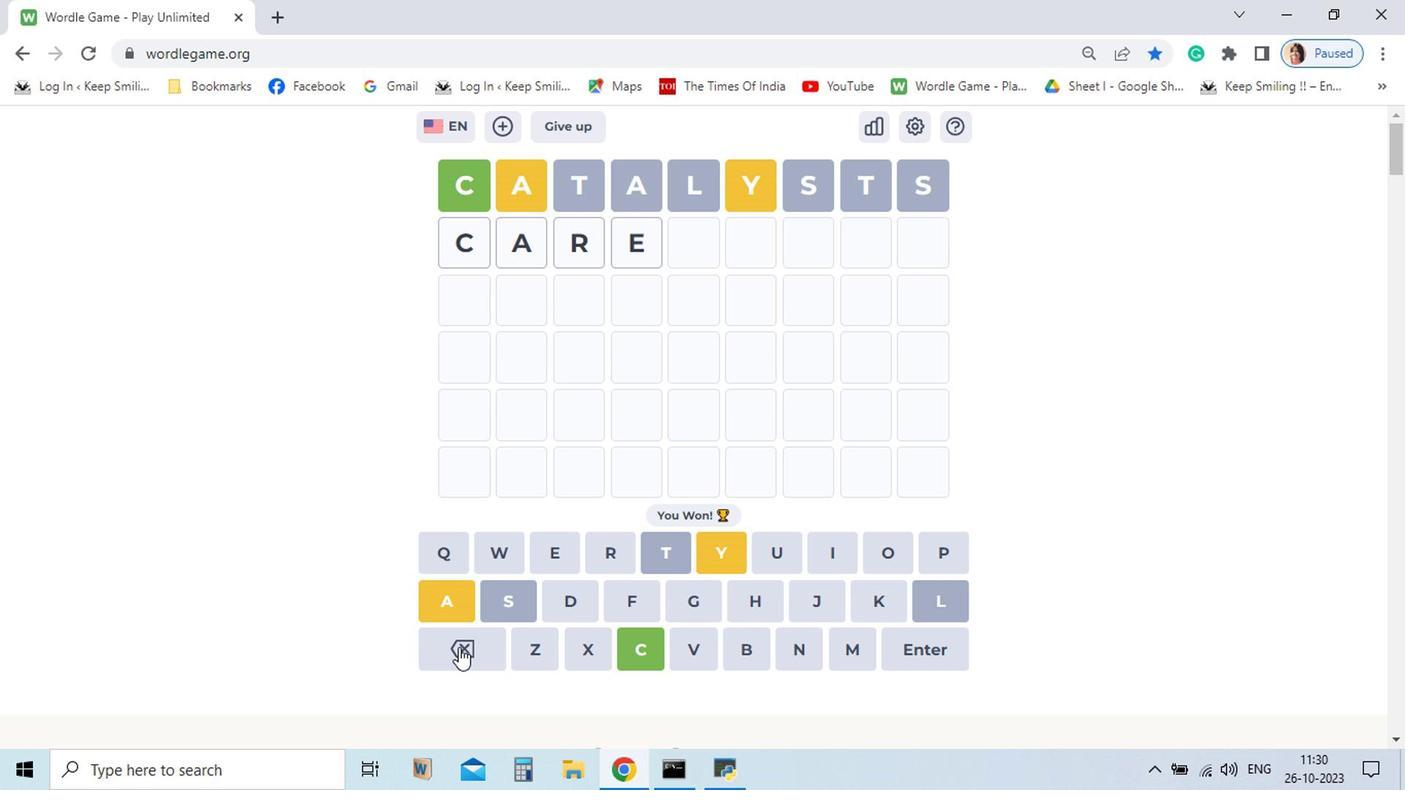 
Action: Mouse moved to (516, 623)
Screenshot: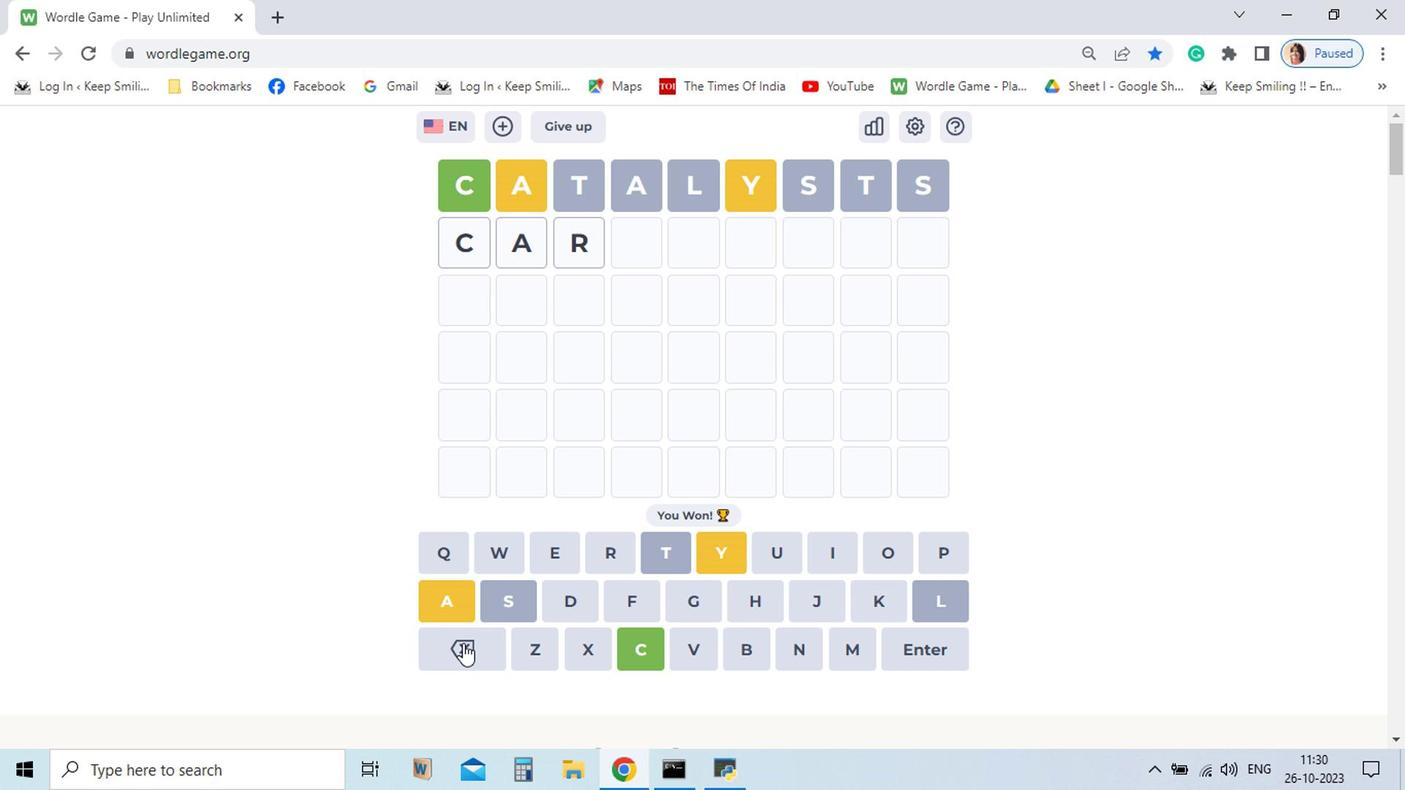 
Action: Mouse pressed left at (516, 623)
Screenshot: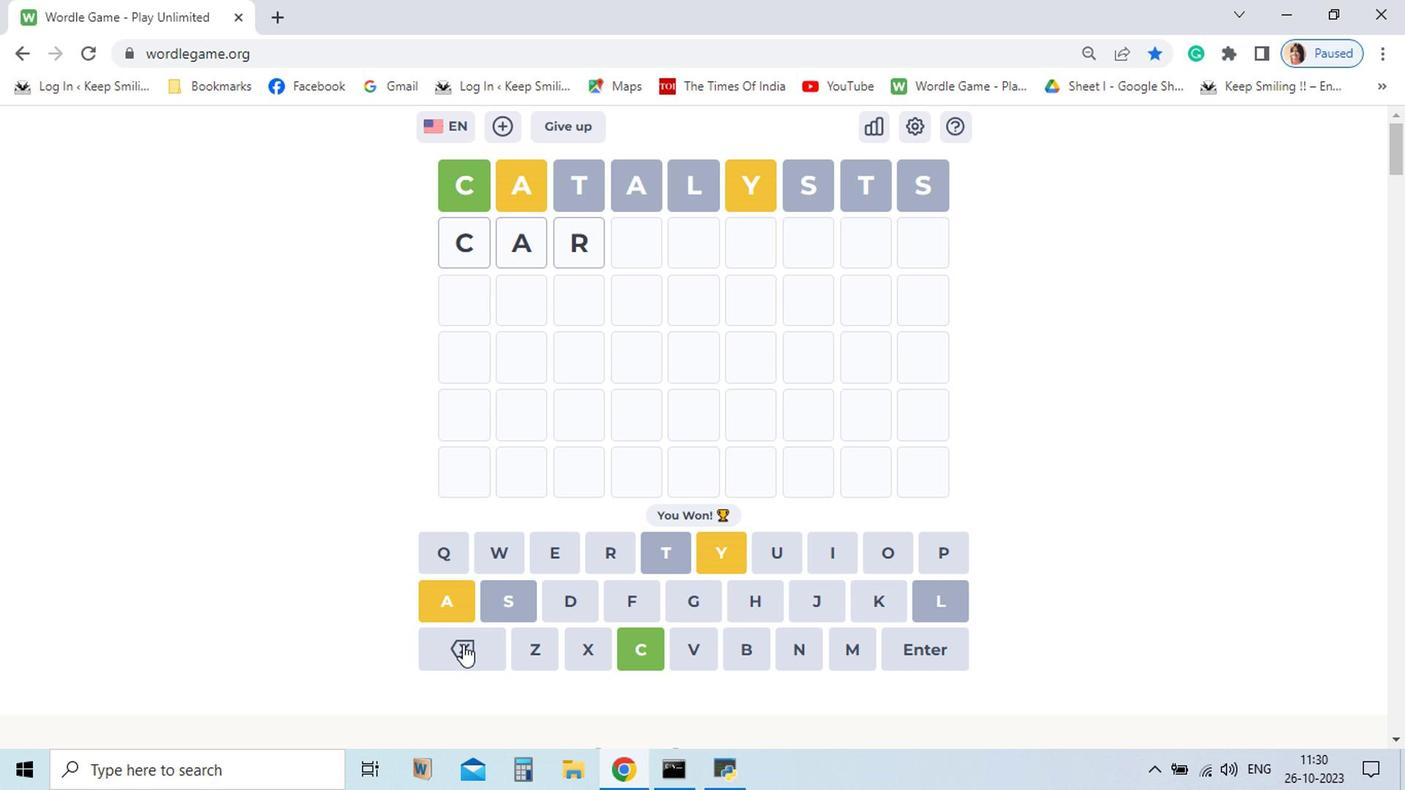 
Action: Mouse moved to (705, 626)
Screenshot: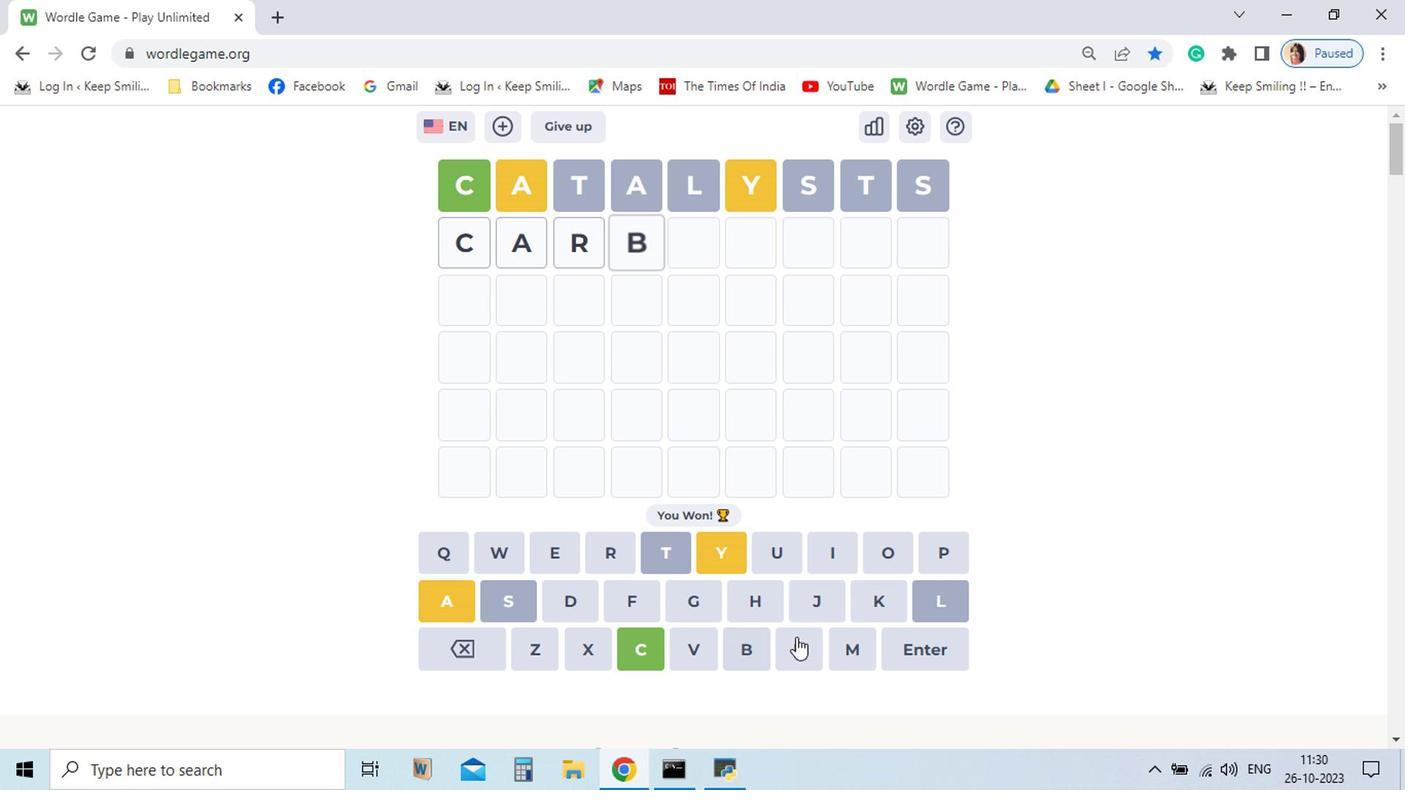 
Action: Mouse pressed left at (705, 626)
Screenshot: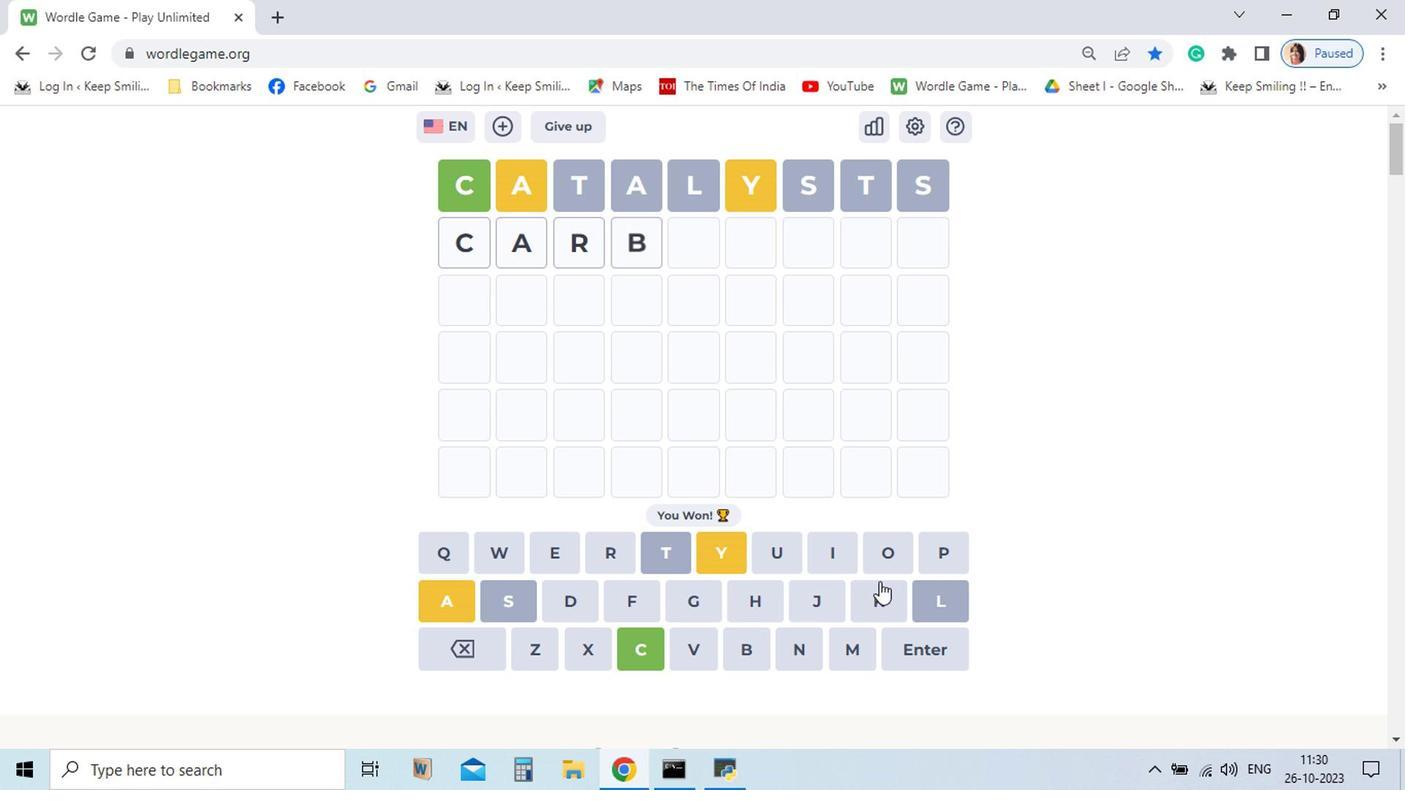 
Action: Mouse moved to (804, 562)
Screenshot: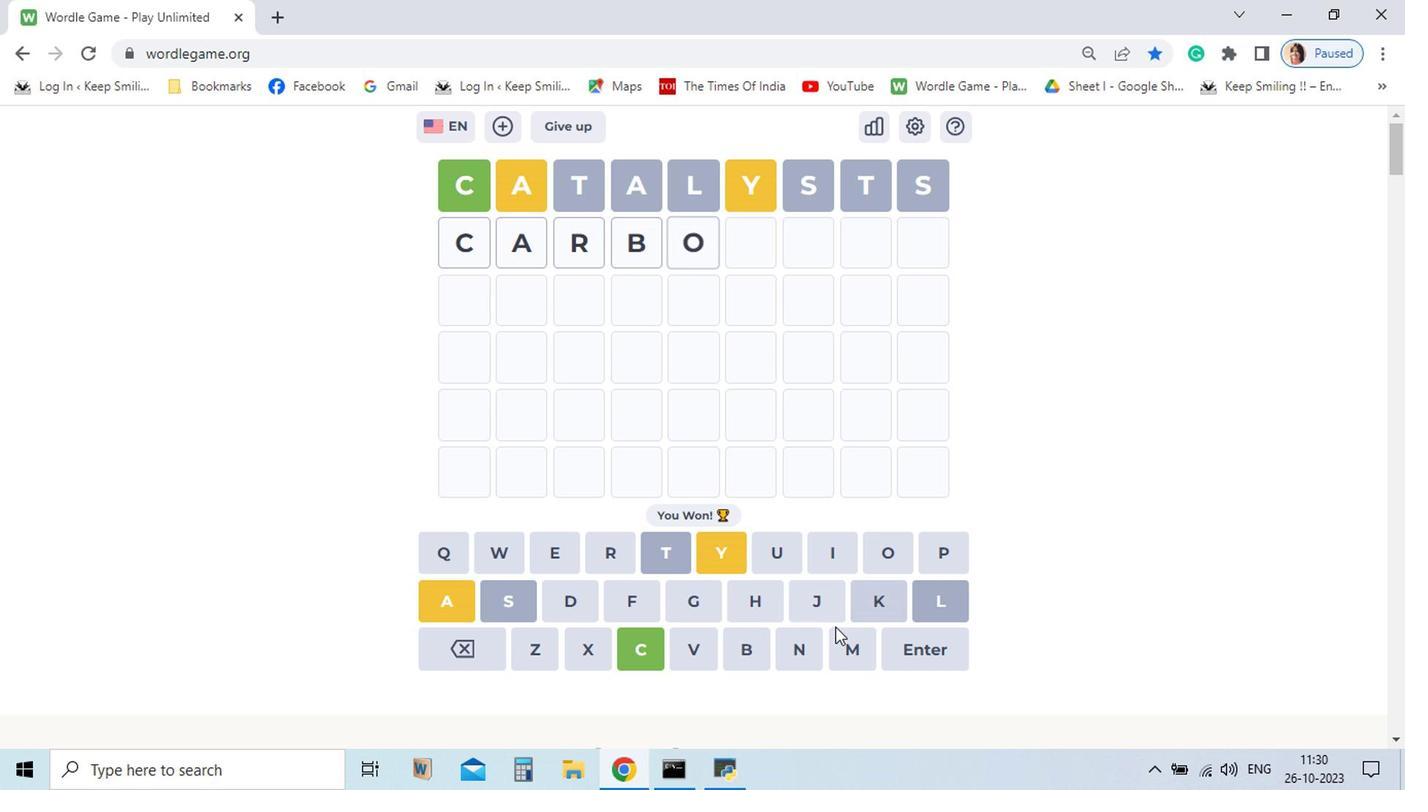 
Action: Mouse pressed left at (804, 562)
Screenshot: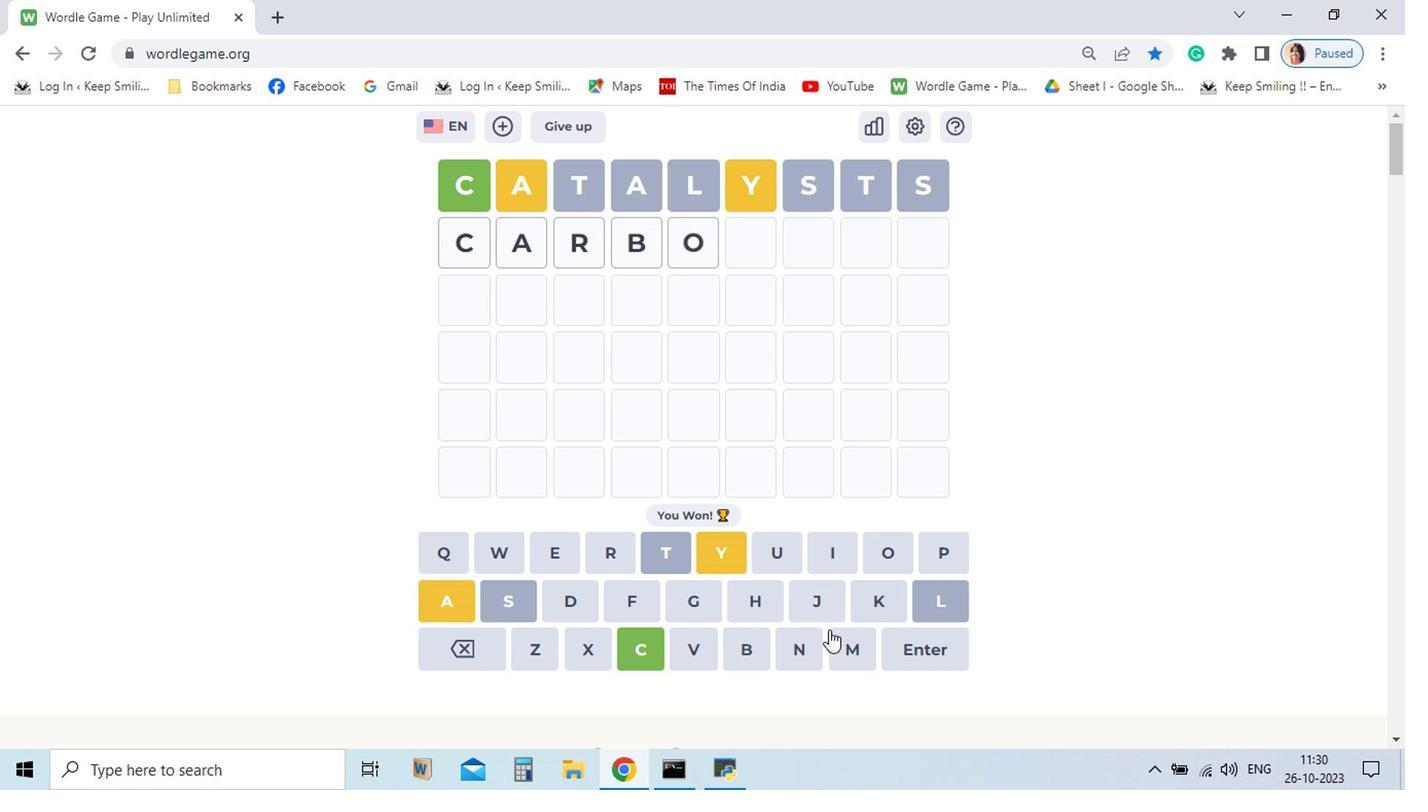 
Action: Mouse moved to (741, 634)
Screenshot: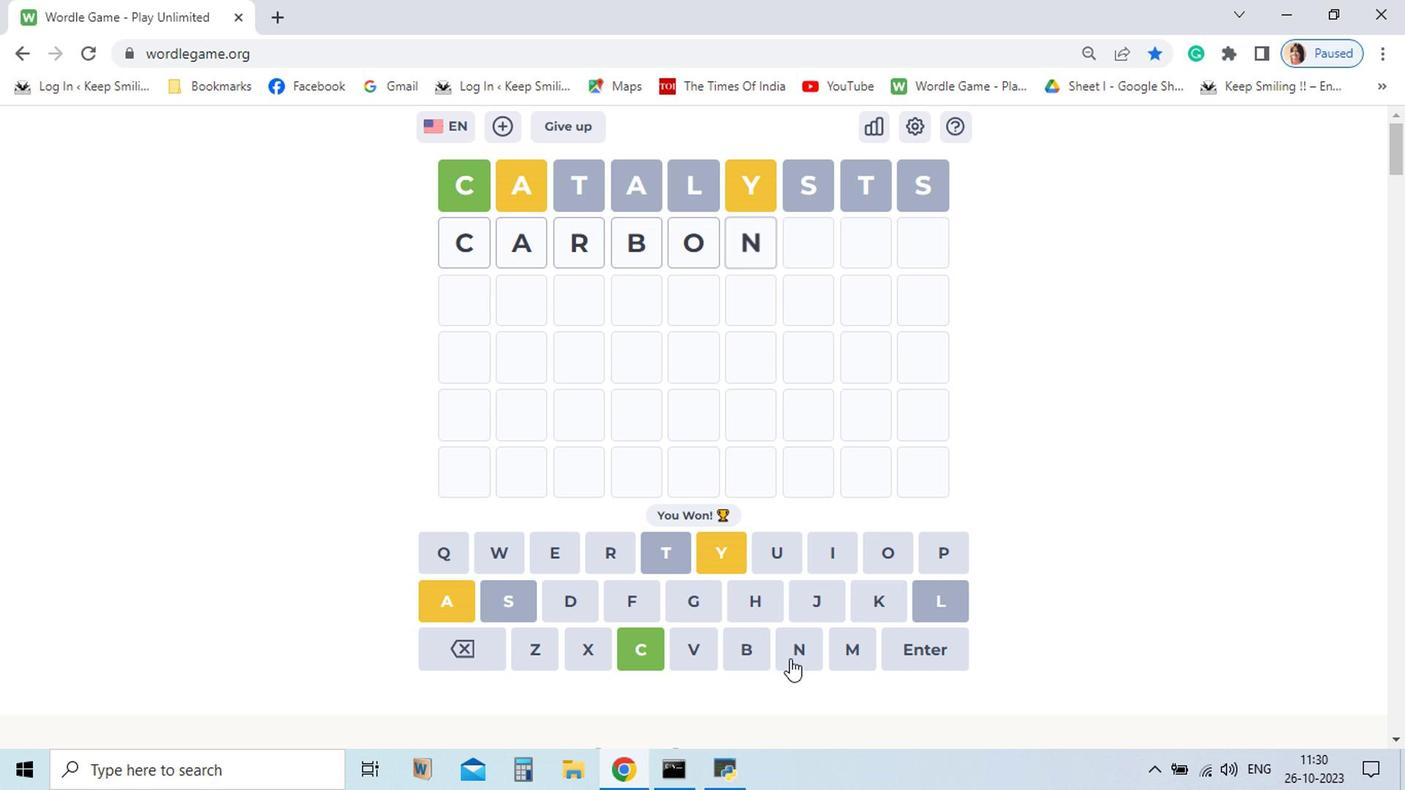 
Action: Mouse pressed left at (741, 634)
Screenshot: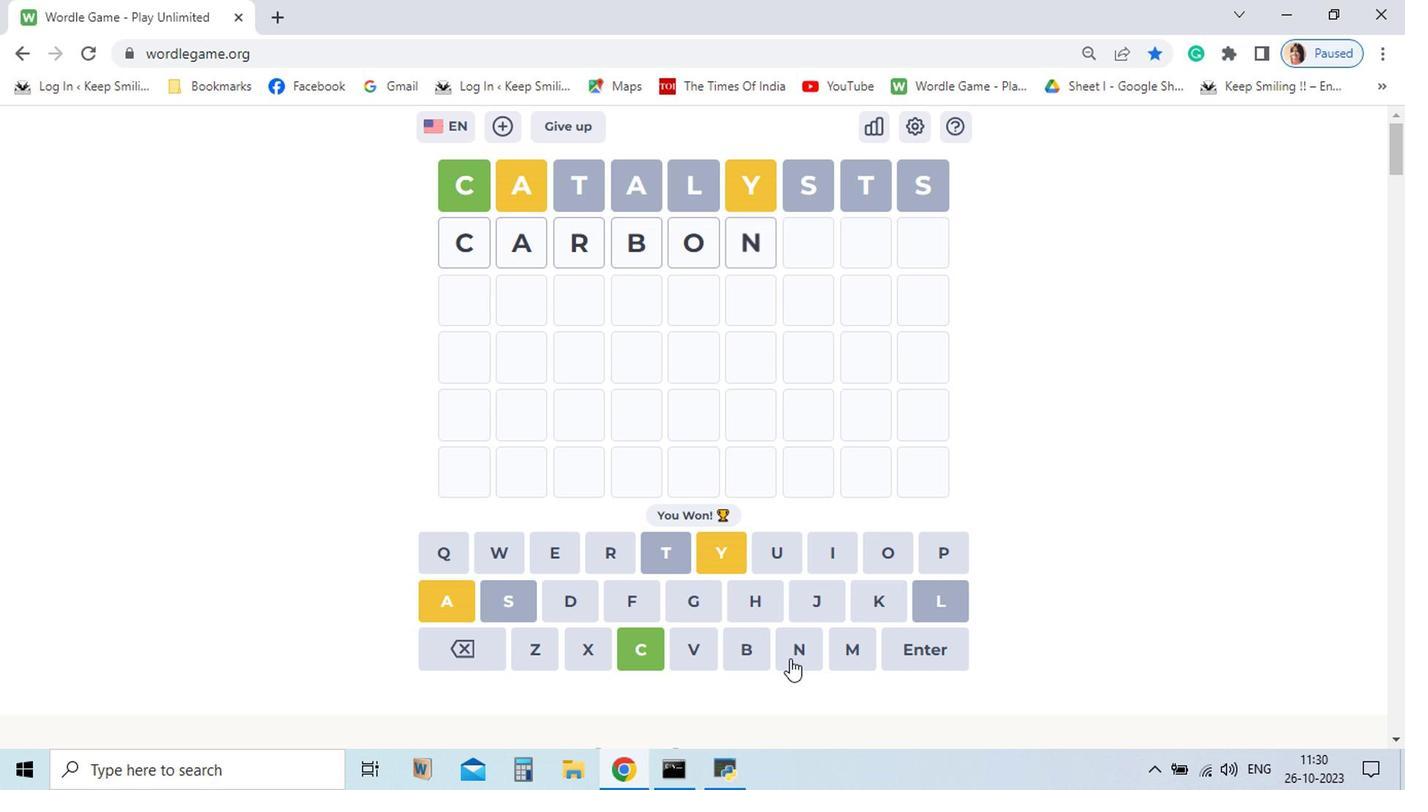 
Action: Mouse moved to (692, 563)
Screenshot: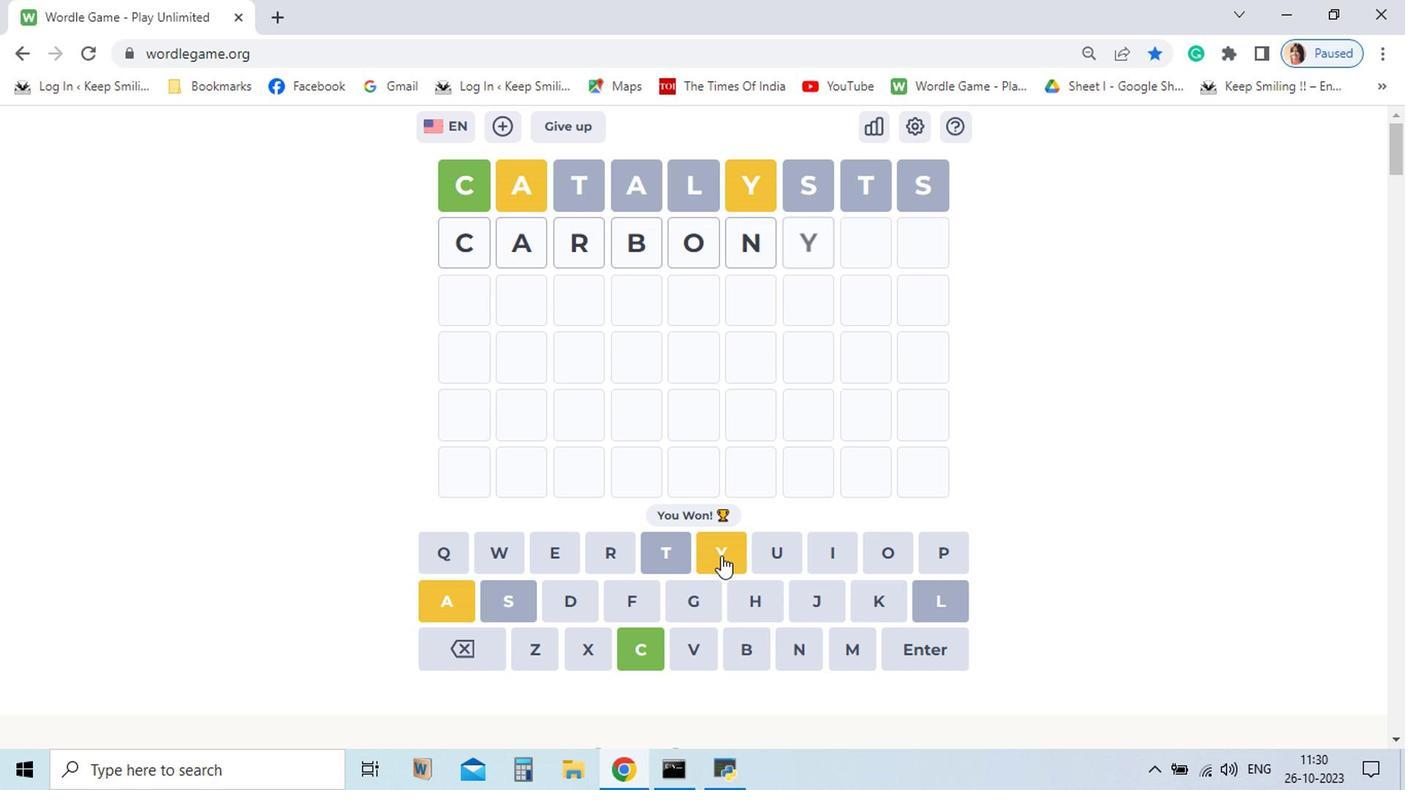 
Action: Mouse pressed left at (692, 563)
Screenshot: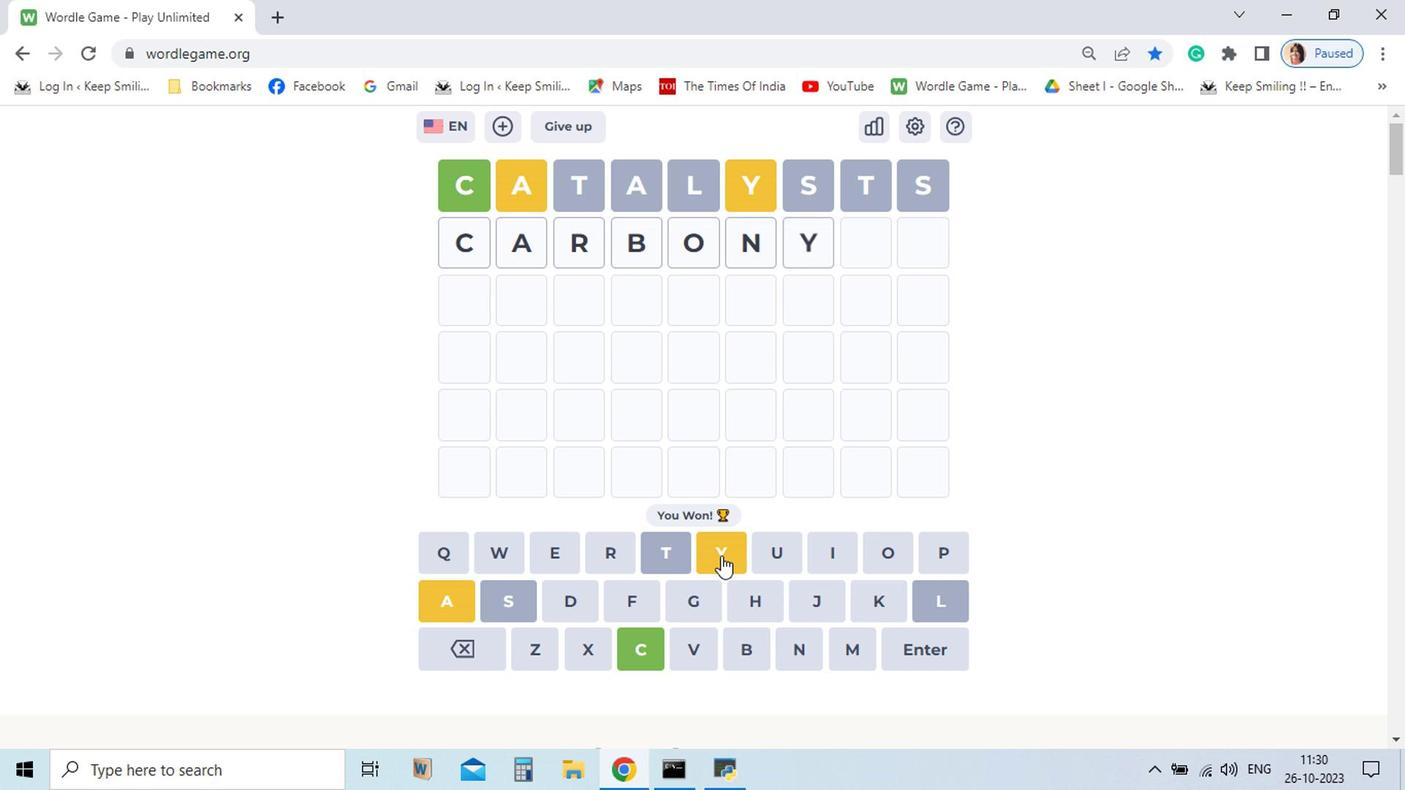 
Action: Mouse moved to (848, 594)
Screenshot: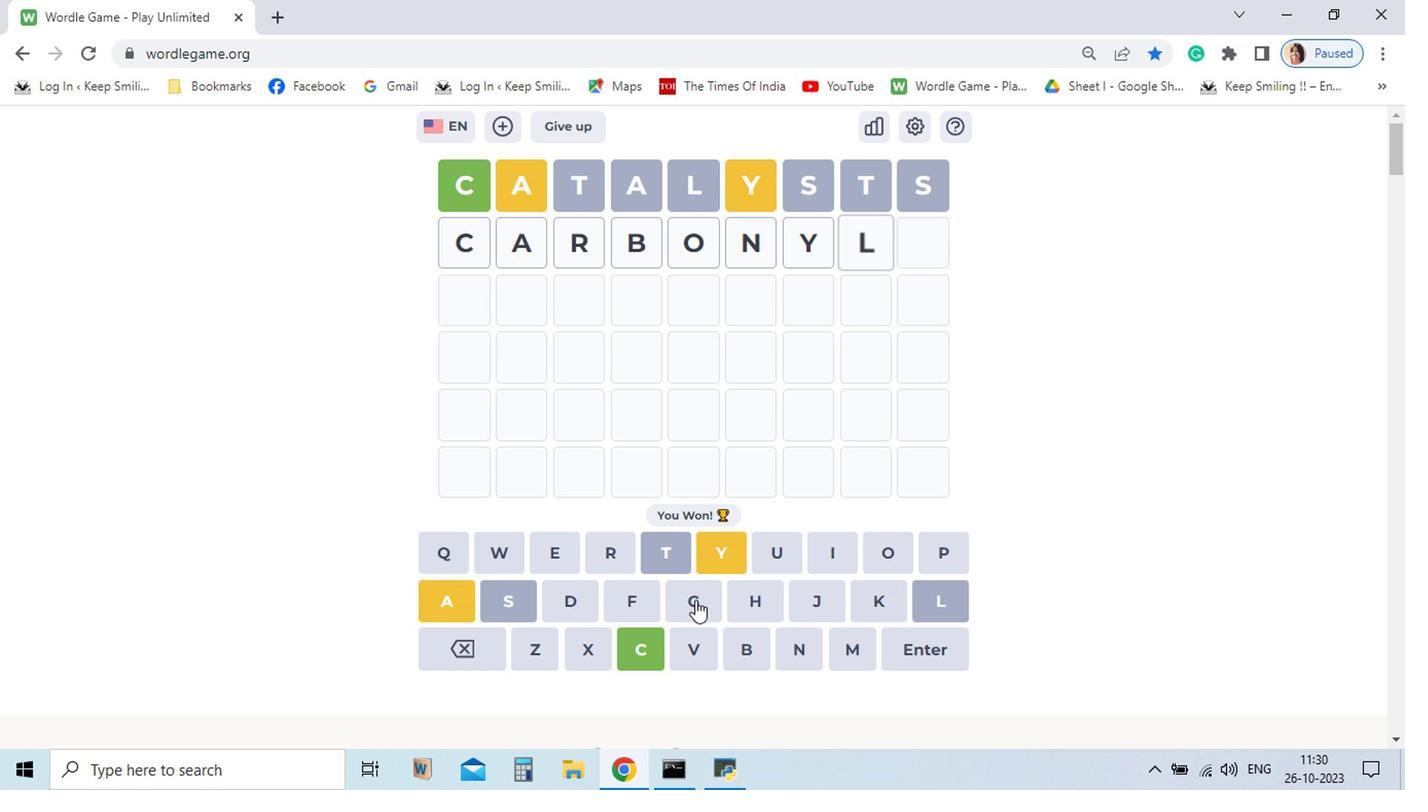 
Action: Mouse pressed left at (848, 594)
Screenshot: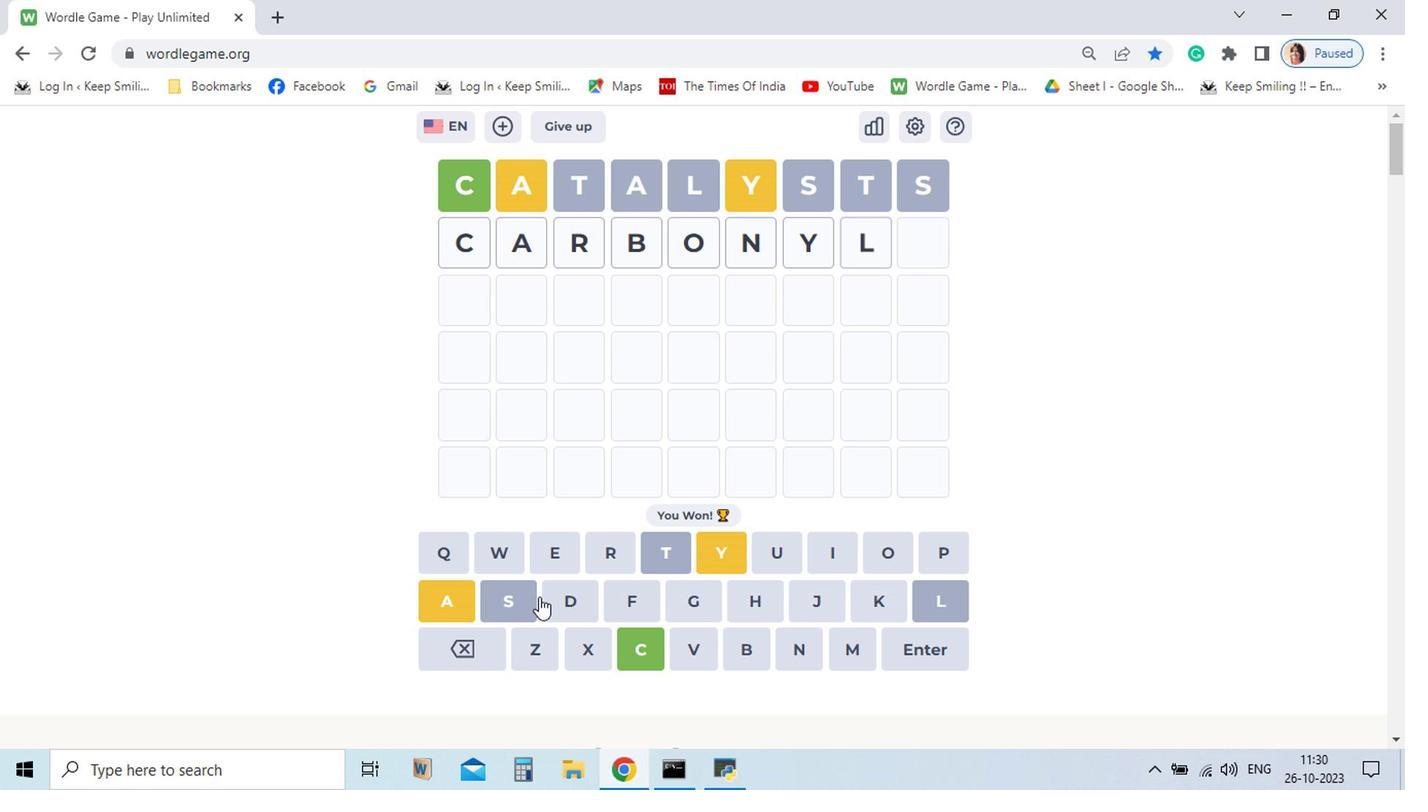 
Action: Mouse moved to (541, 595)
Screenshot: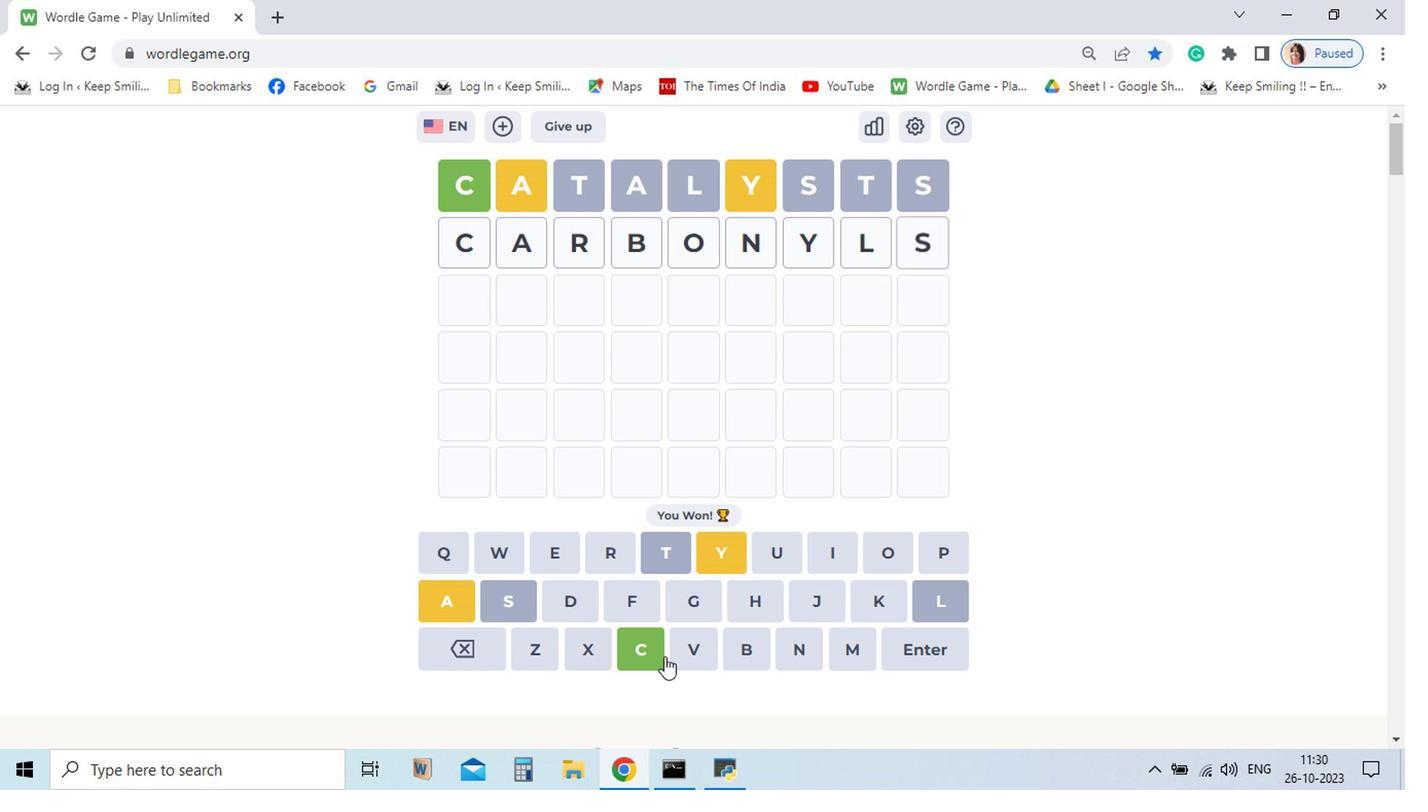 
Action: Mouse pressed left at (541, 595)
Screenshot: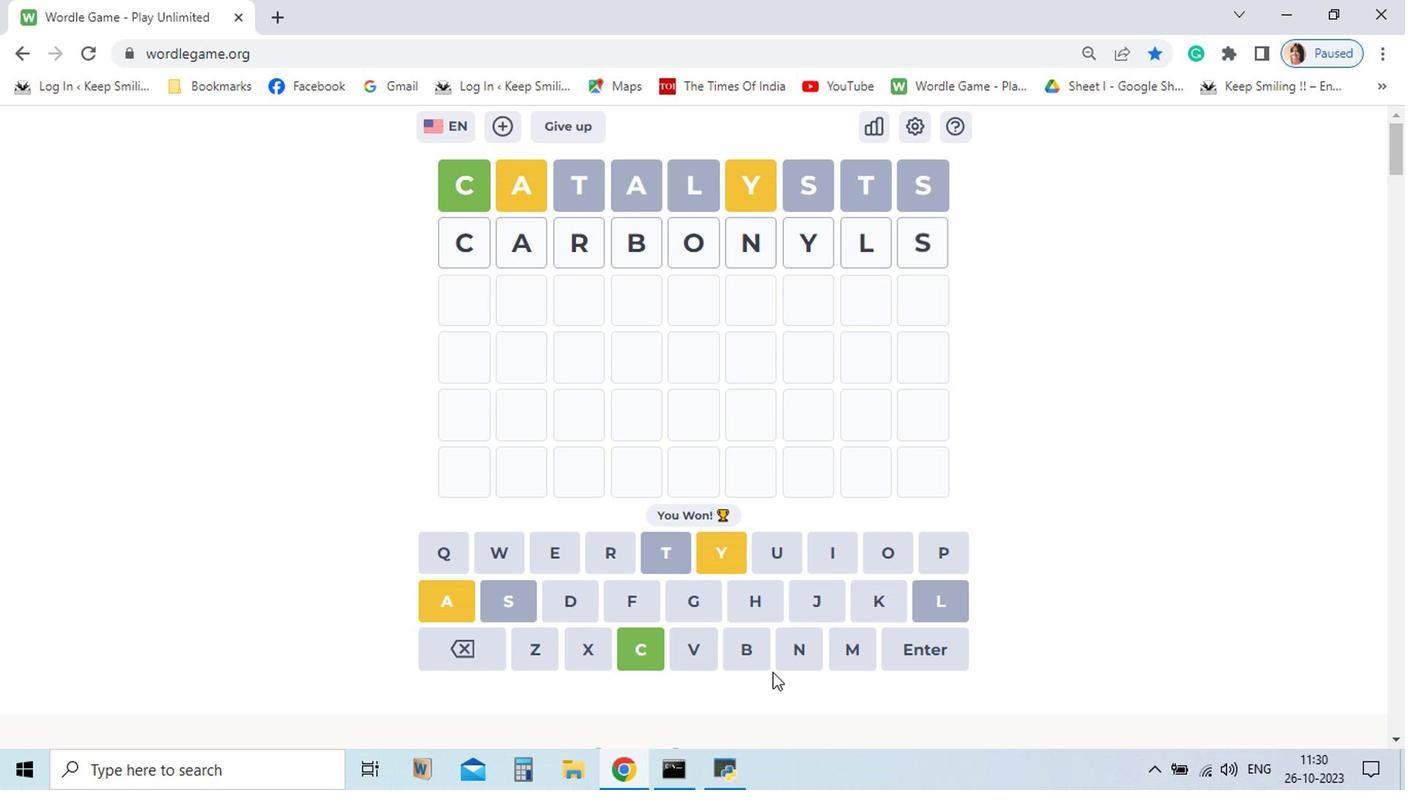 
Action: Mouse moved to (828, 625)
Screenshot: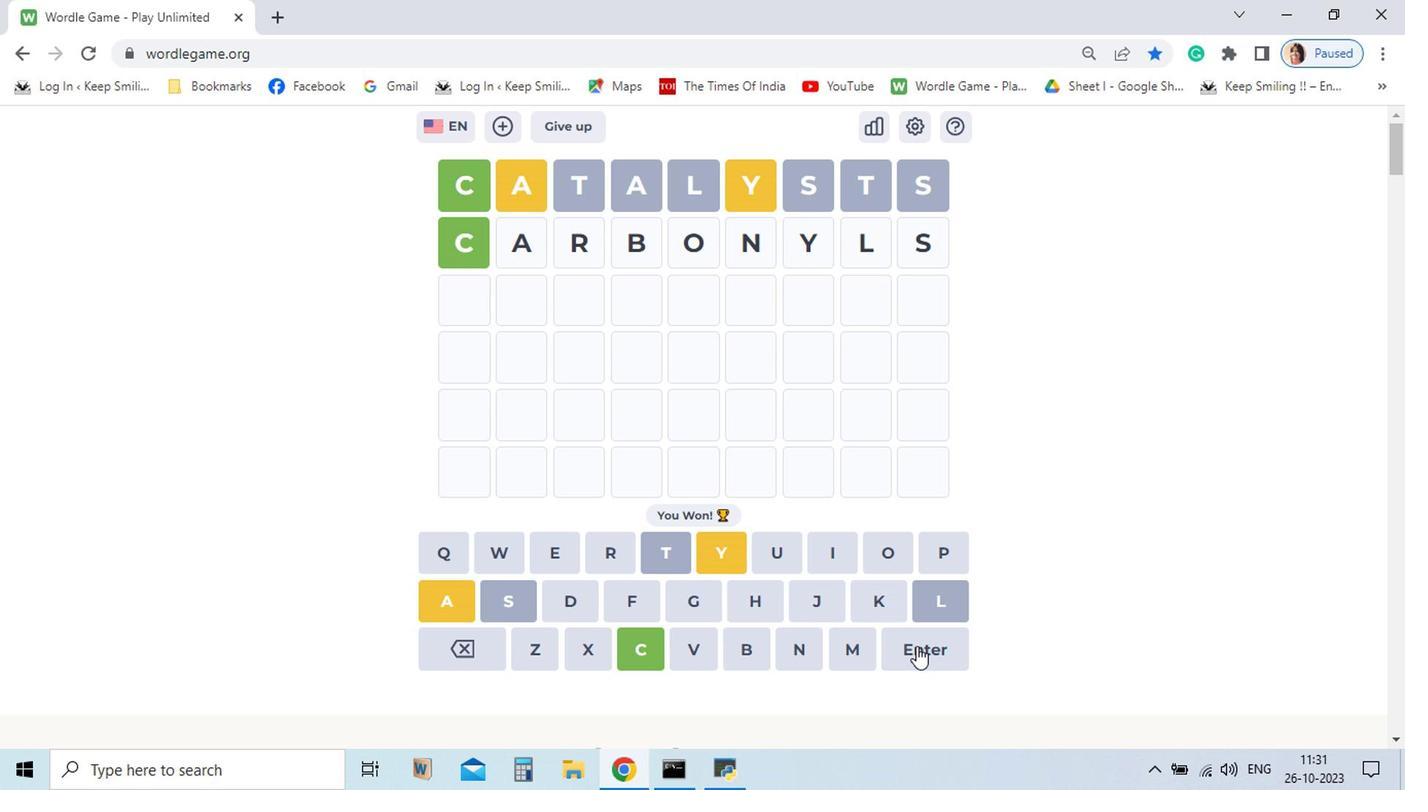 
Action: Mouse pressed left at (828, 625)
Screenshot: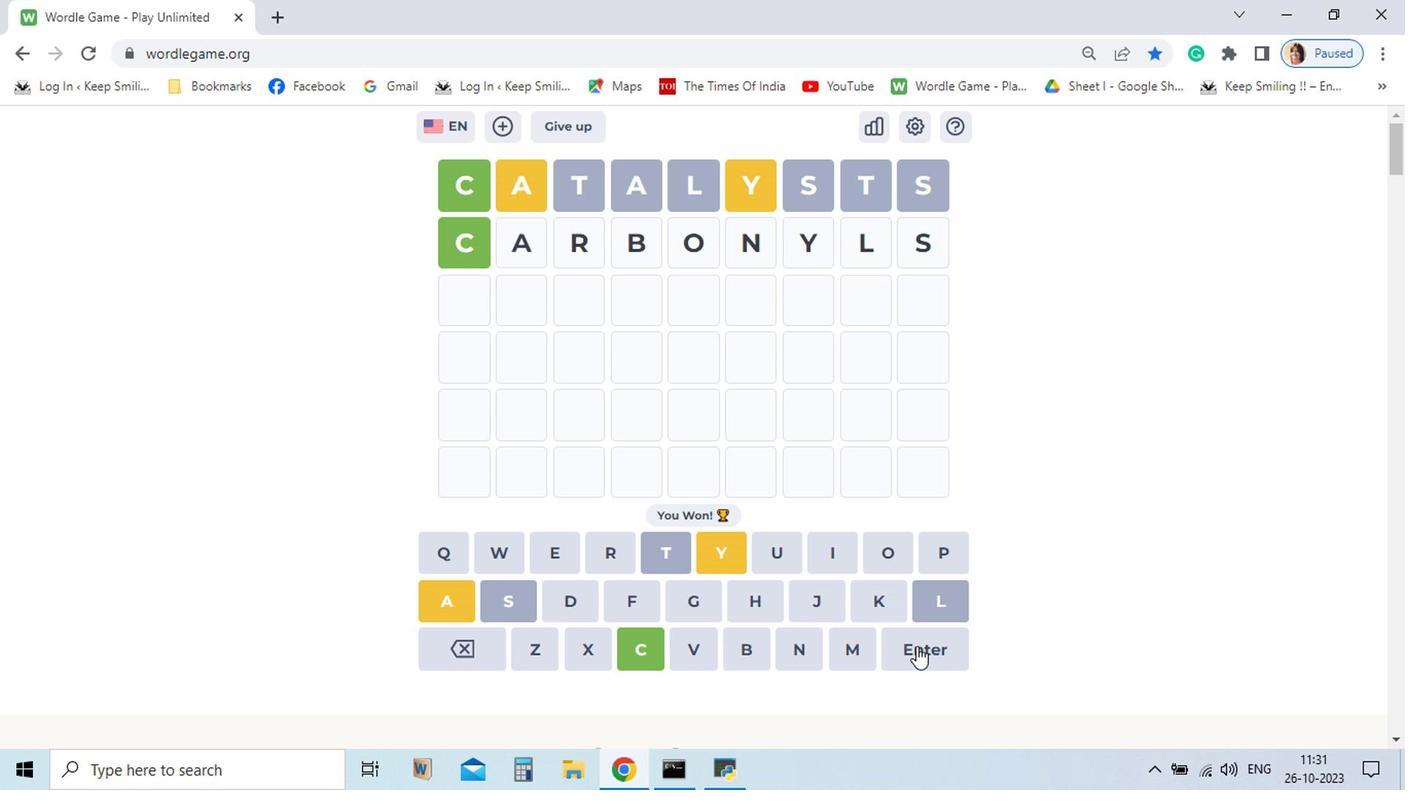 
Action: Mouse moved to (635, 623)
Screenshot: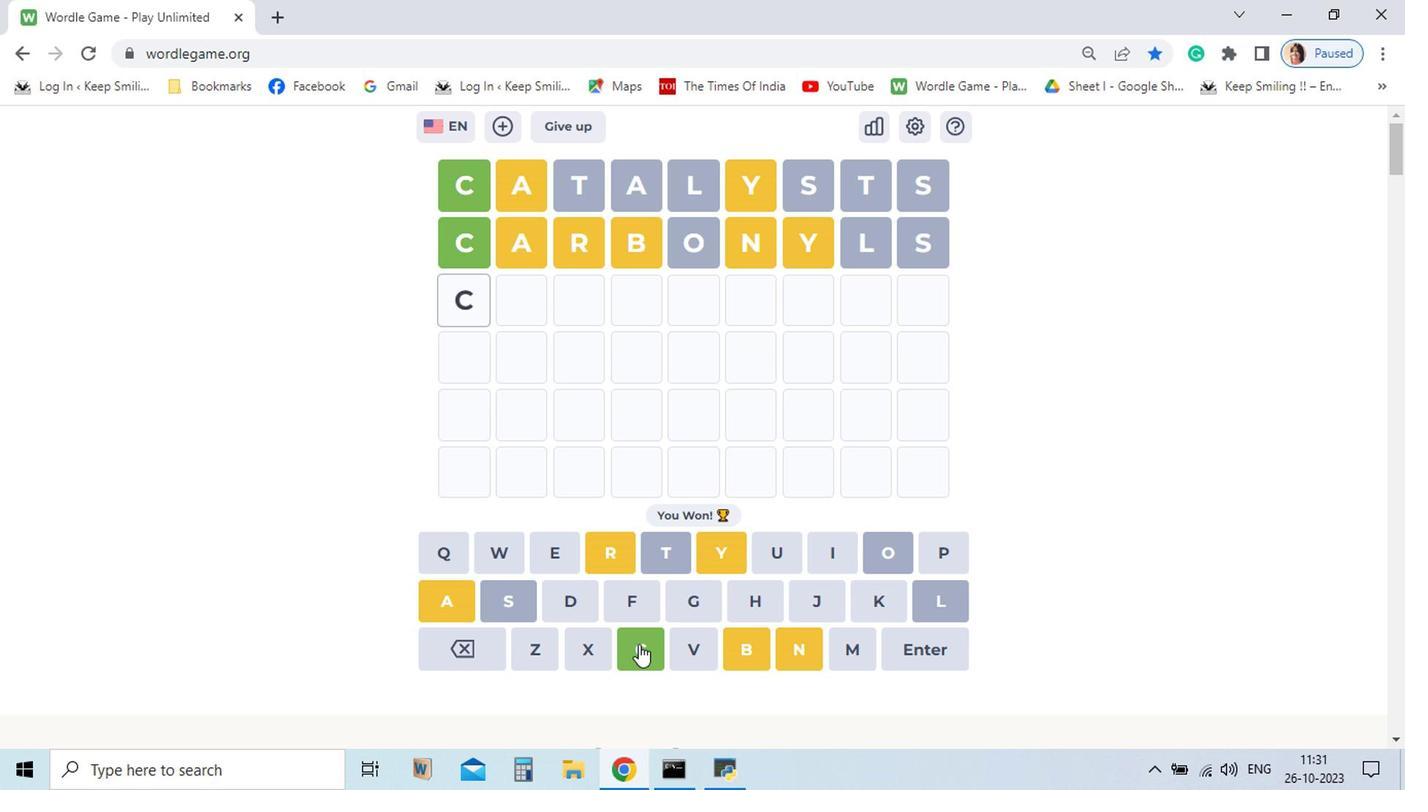 
Action: Mouse pressed left at (635, 623)
Screenshot: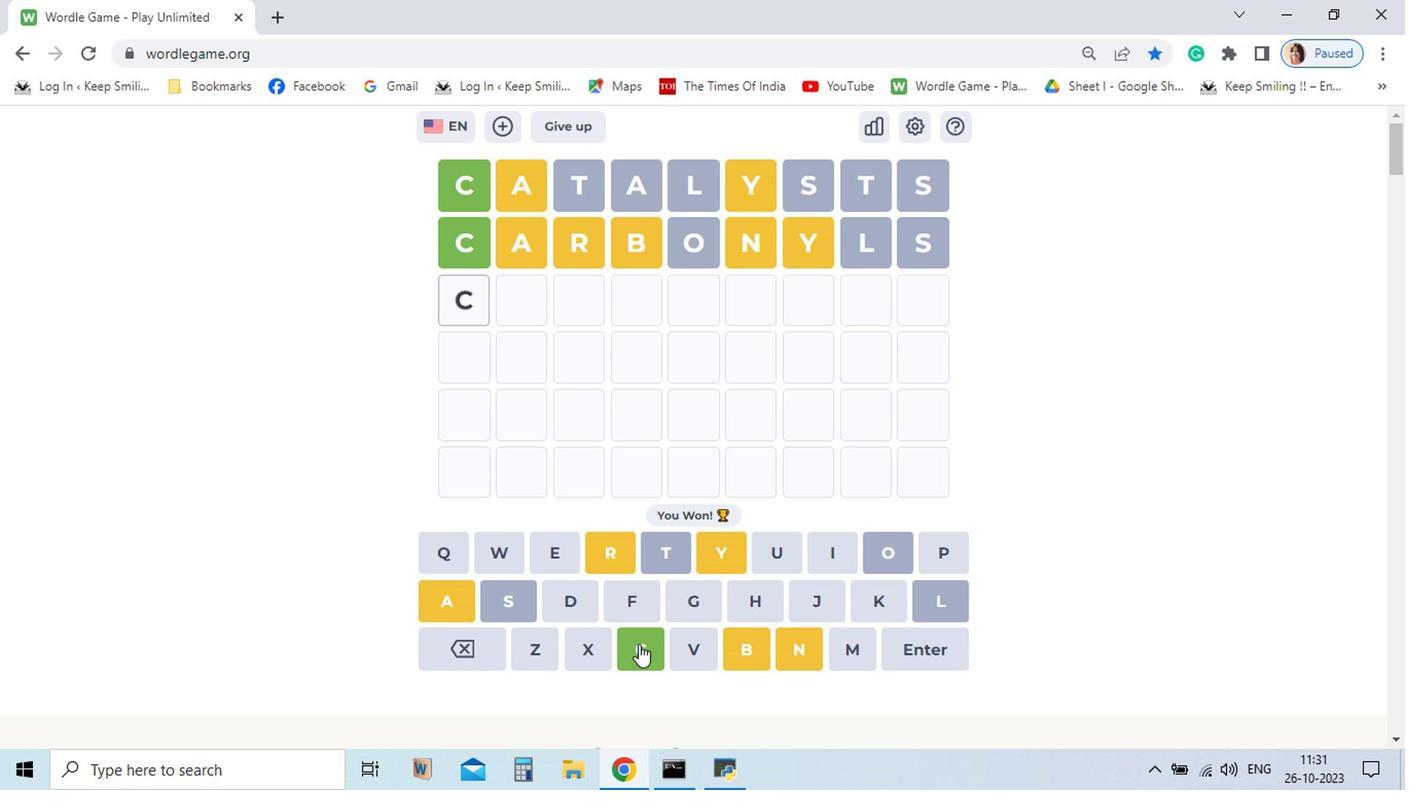 
Action: Mouse moved to (716, 582)
Screenshot: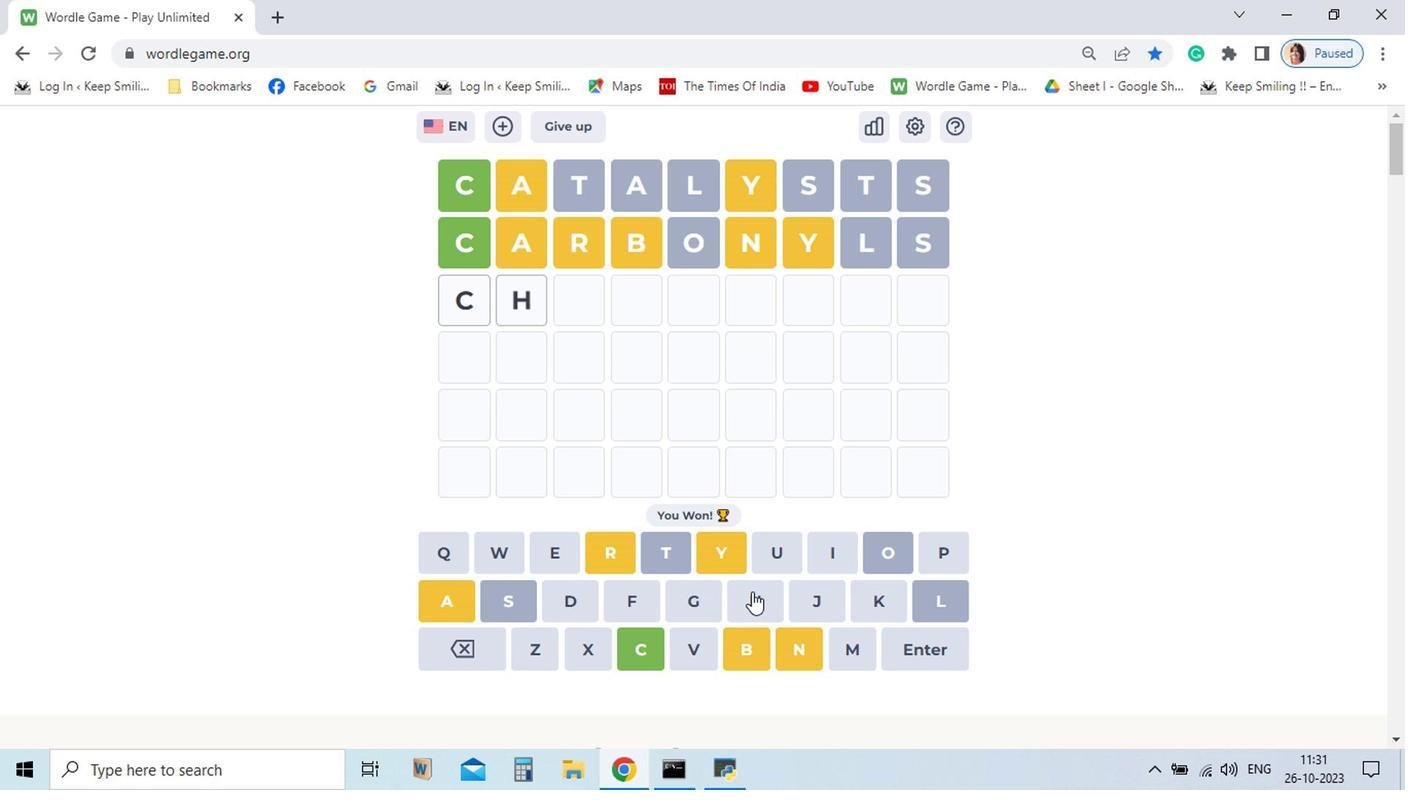 
Action: Mouse pressed left at (716, 582)
Screenshot: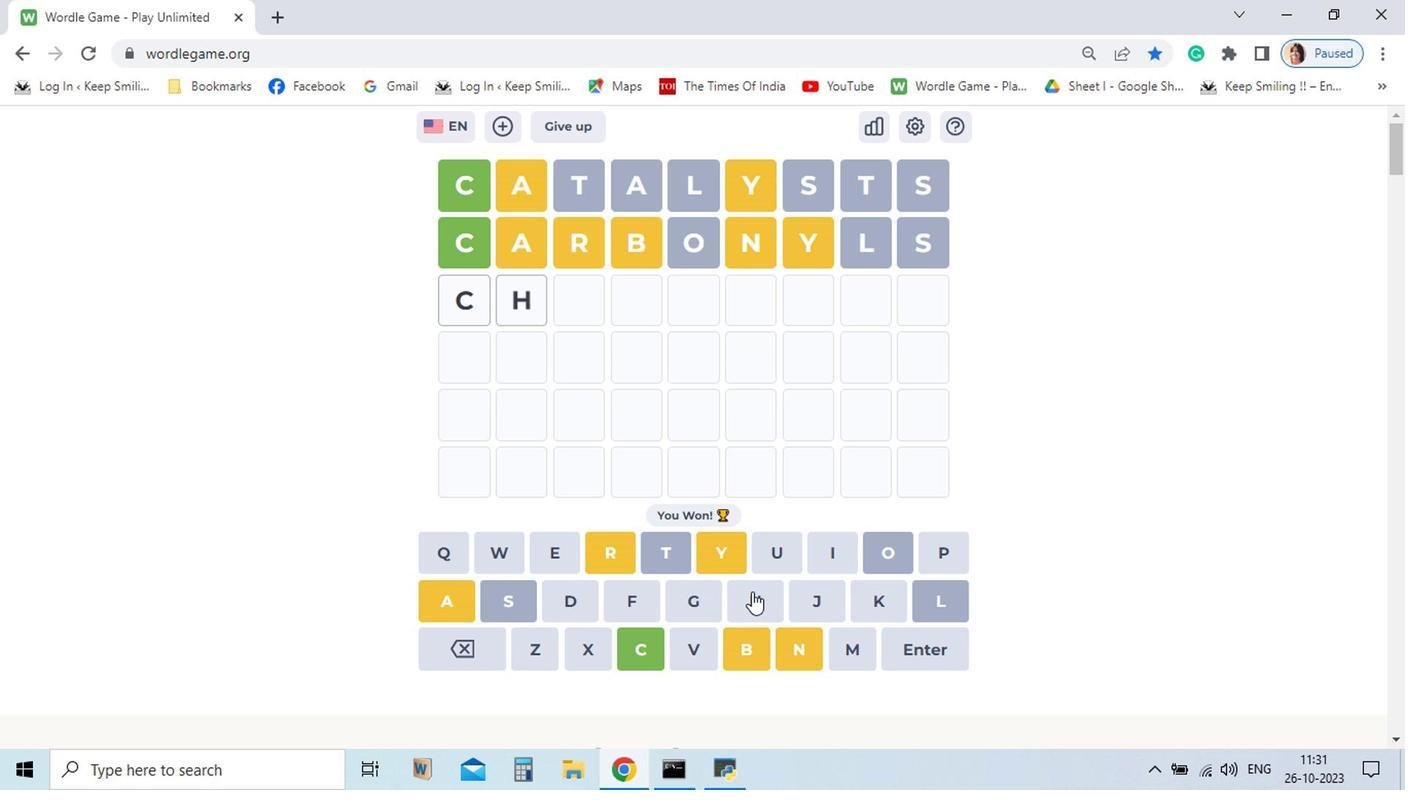 
Action: Mouse moved to (503, 597)
Screenshot: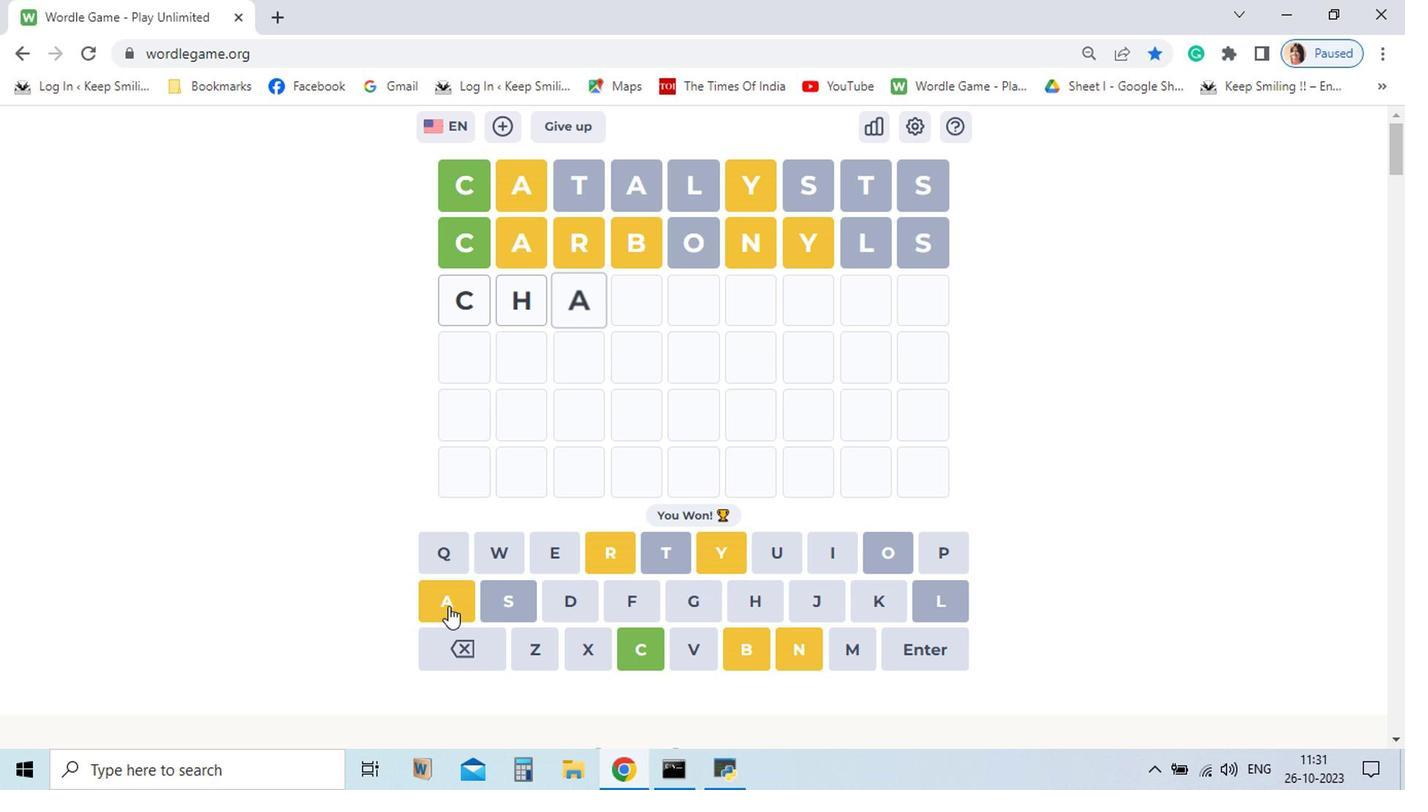 
Action: Mouse pressed left at (503, 597)
Screenshot: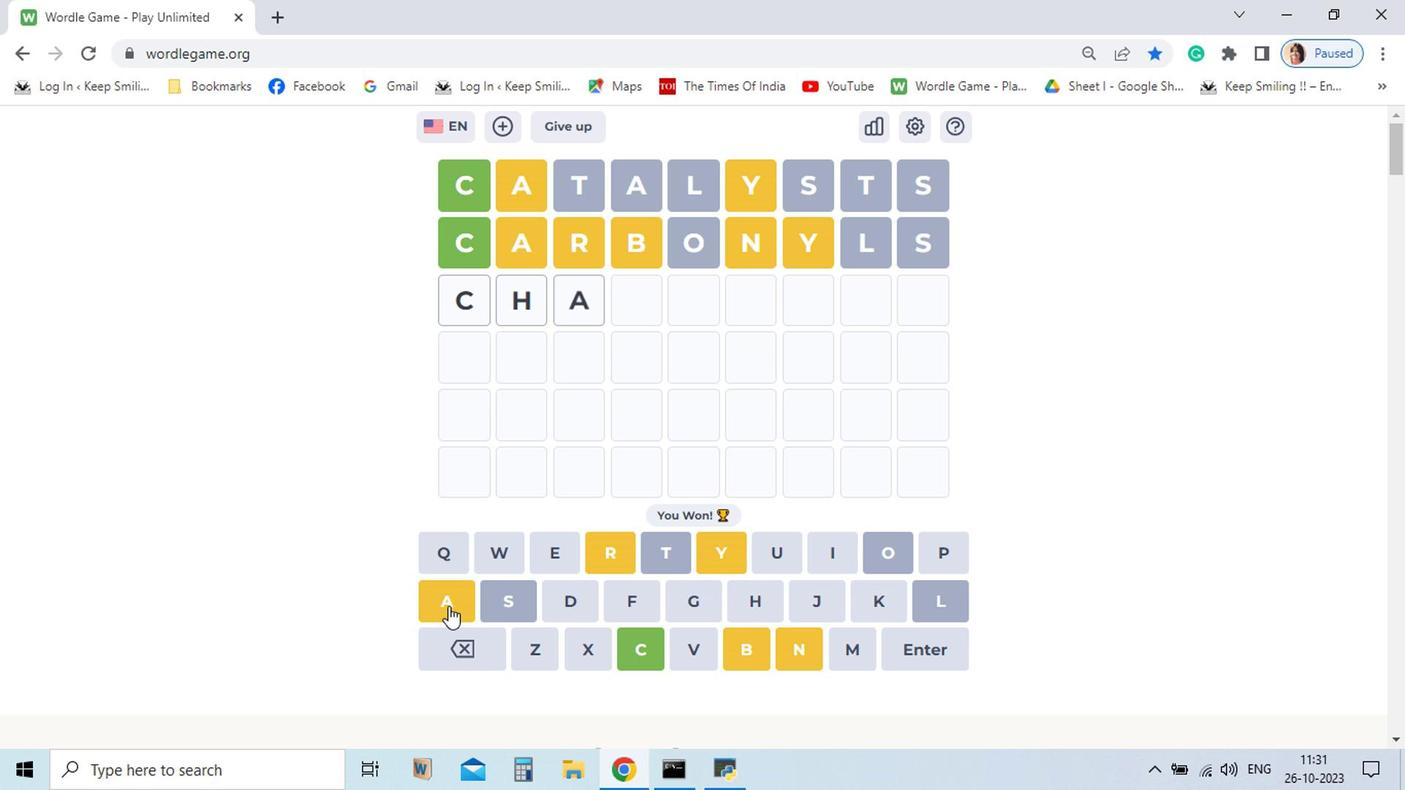 
Action: Mouse moved to (782, 633)
Screenshot: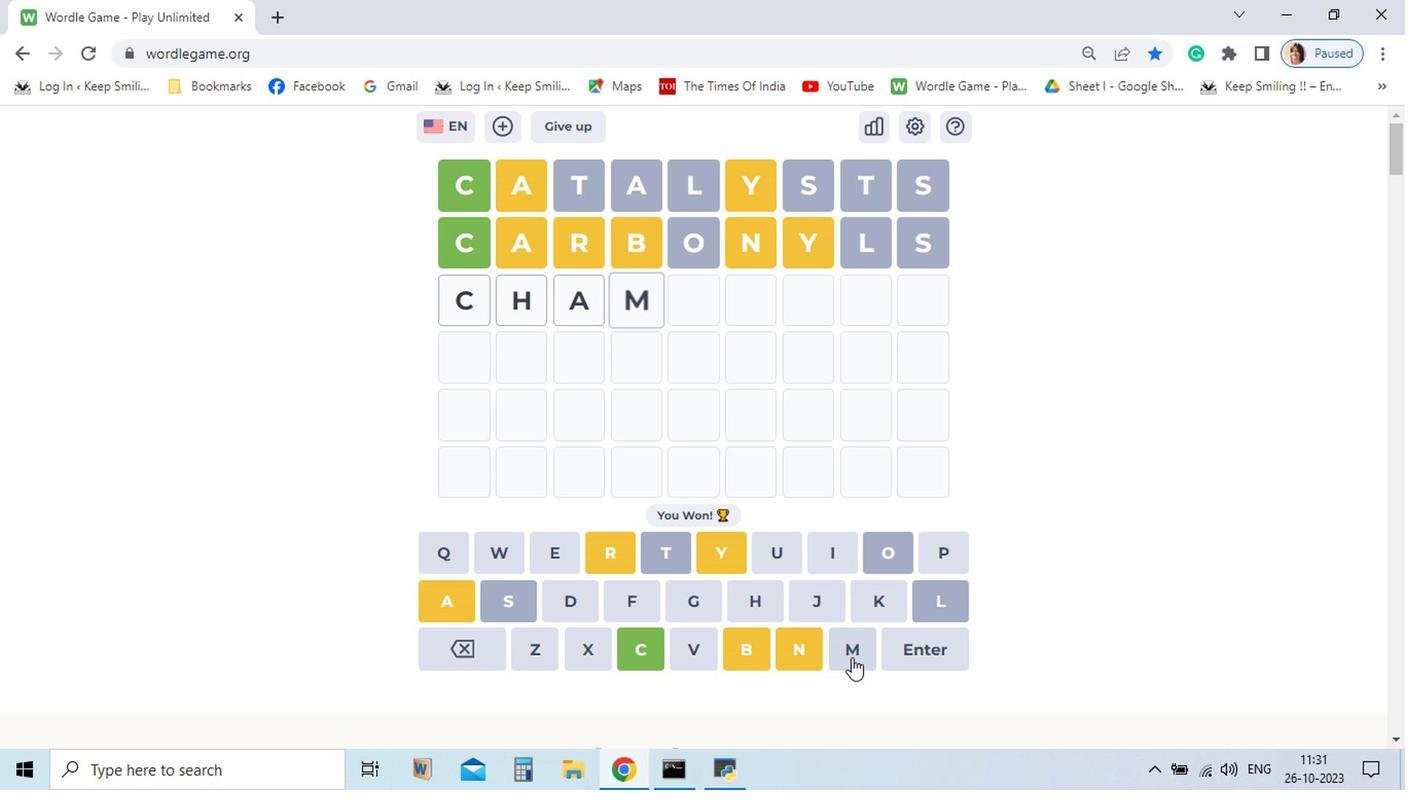 
Action: Mouse pressed left at (782, 633)
Screenshot: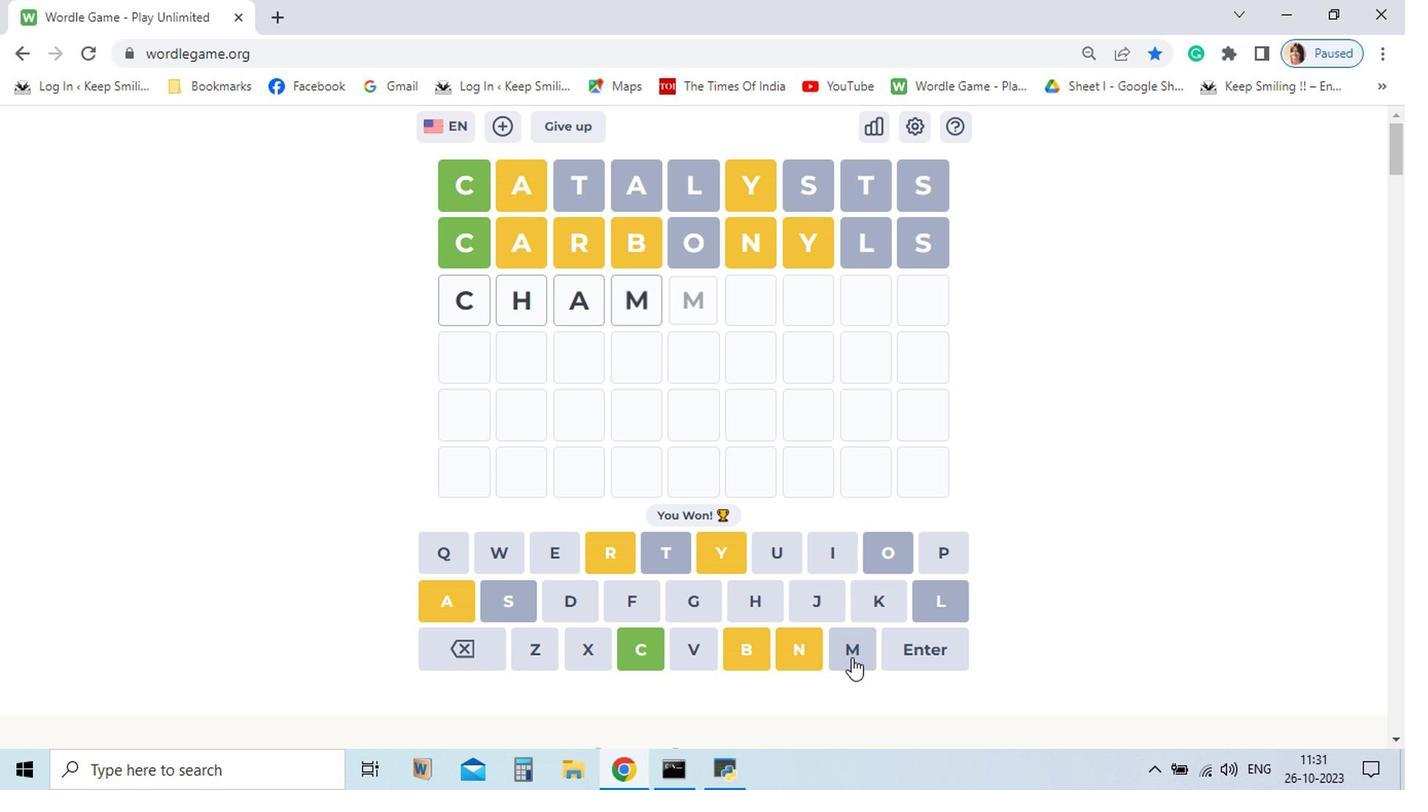 
Action: Mouse pressed left at (782, 633)
Screenshot: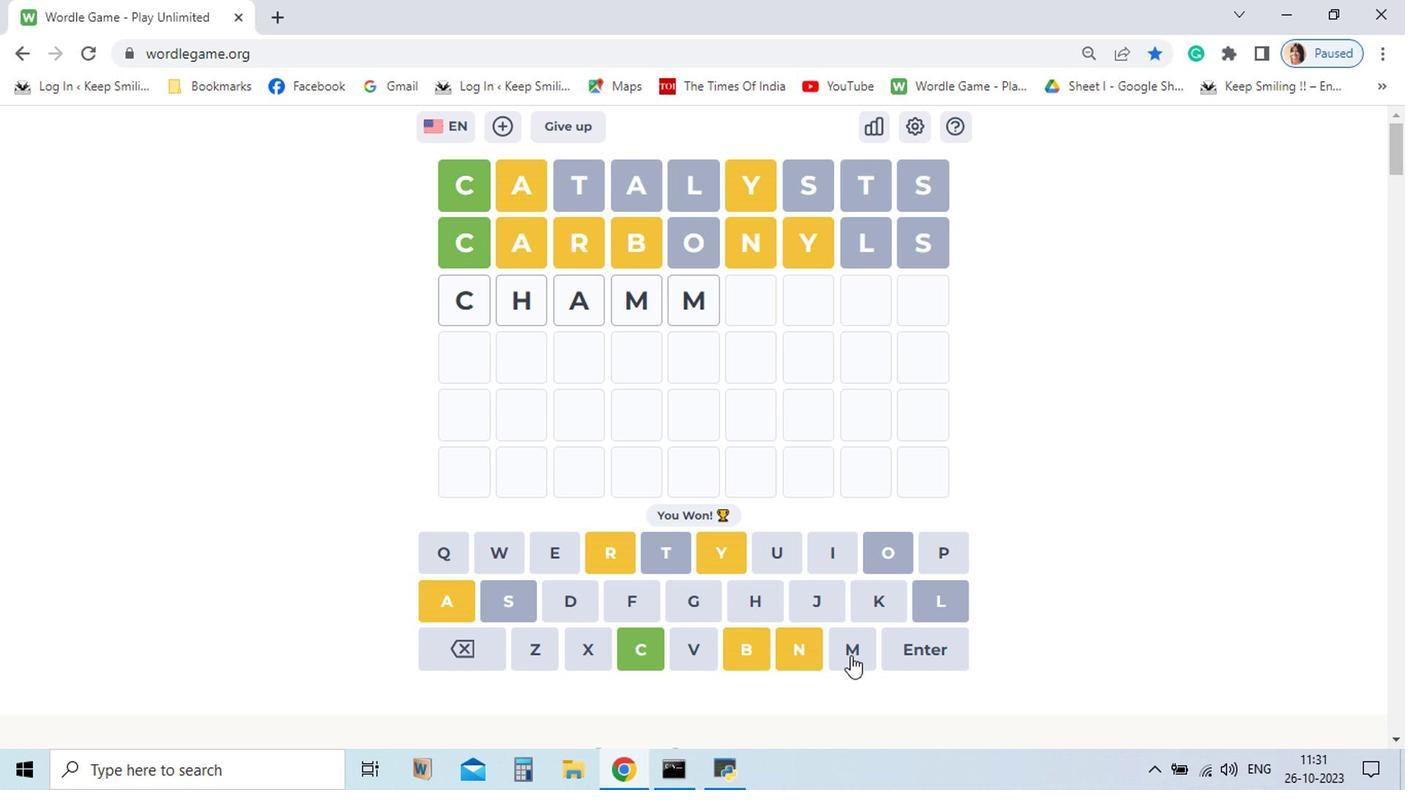 
Action: Mouse moved to (693, 560)
Screenshot: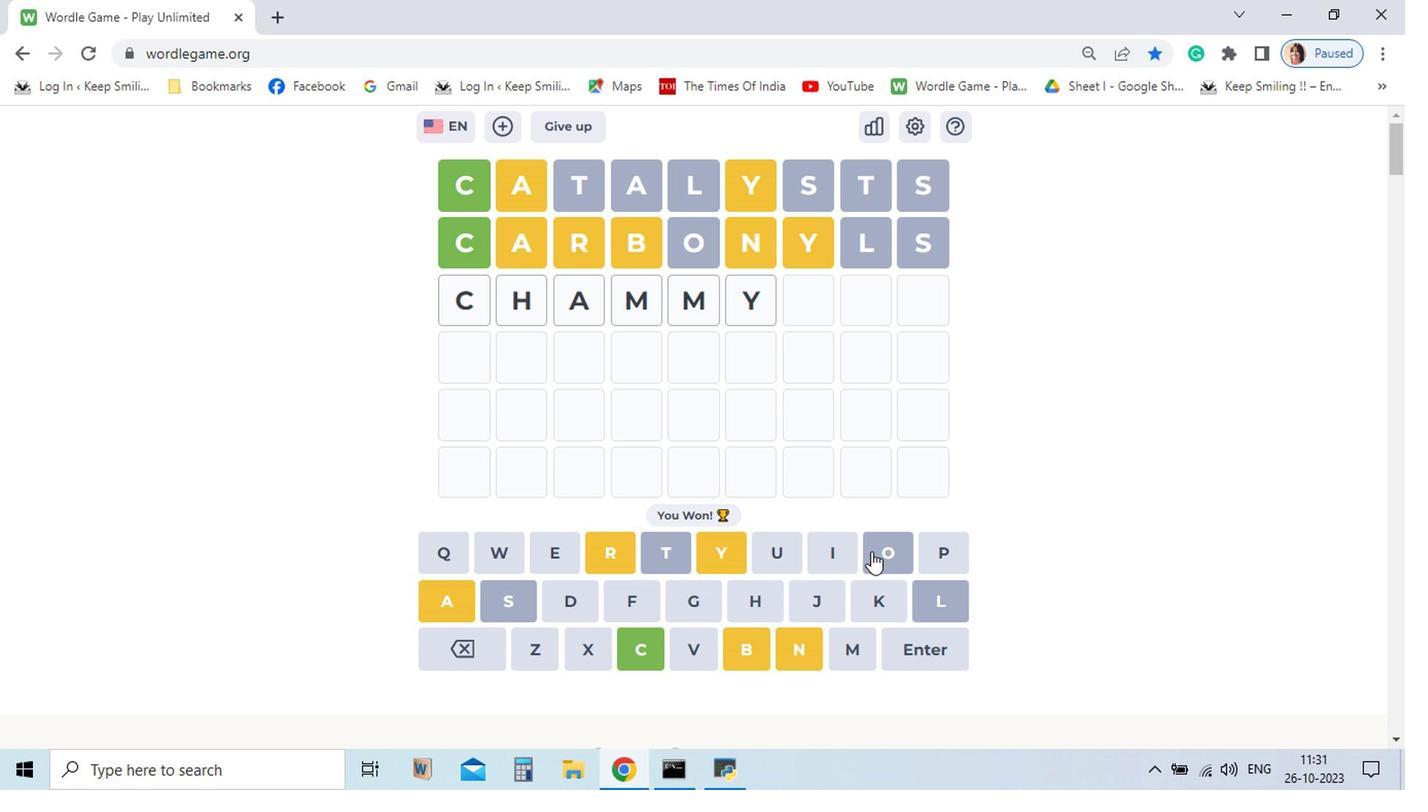 
Action: Mouse pressed left at (693, 560)
Screenshot: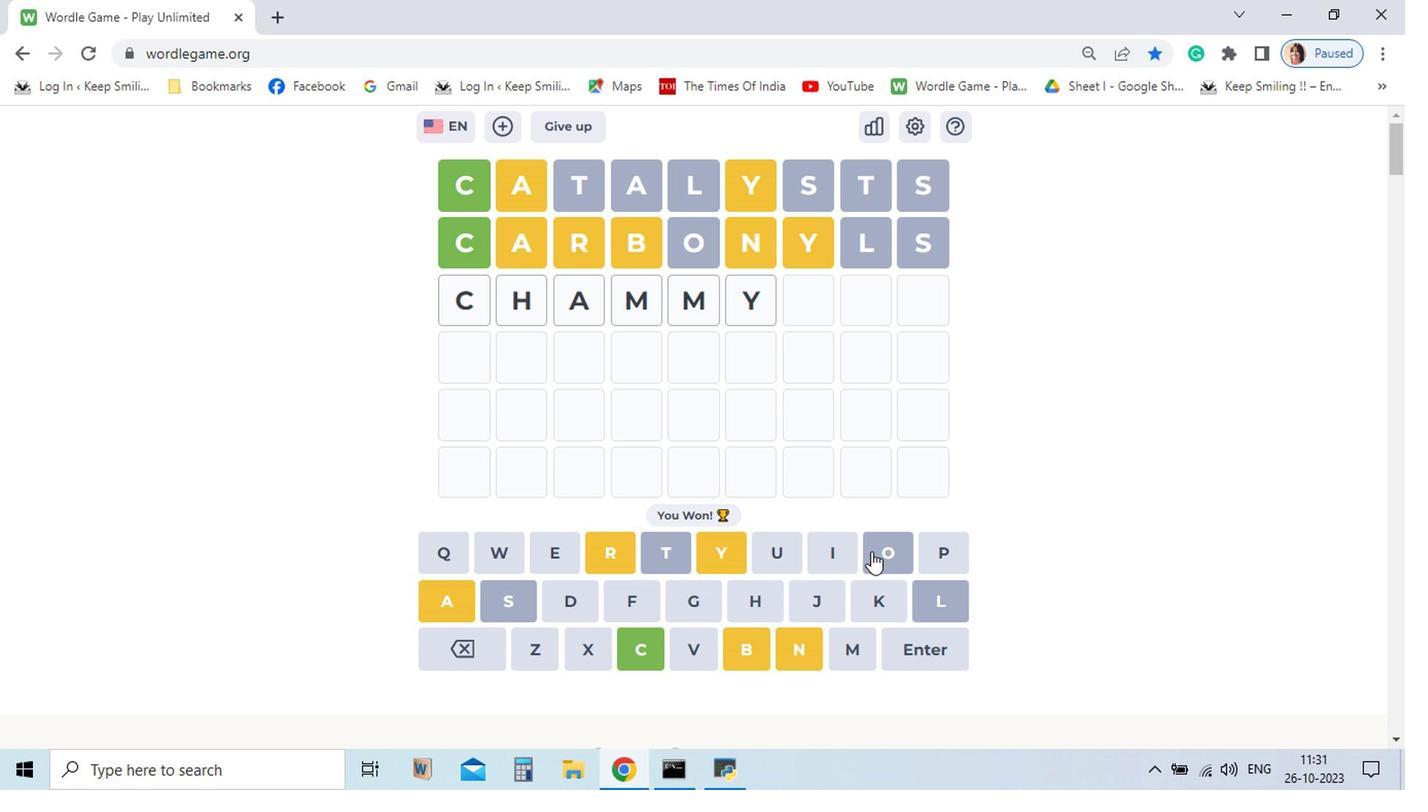 
Action: Mouse moved to (773, 557)
Screenshot: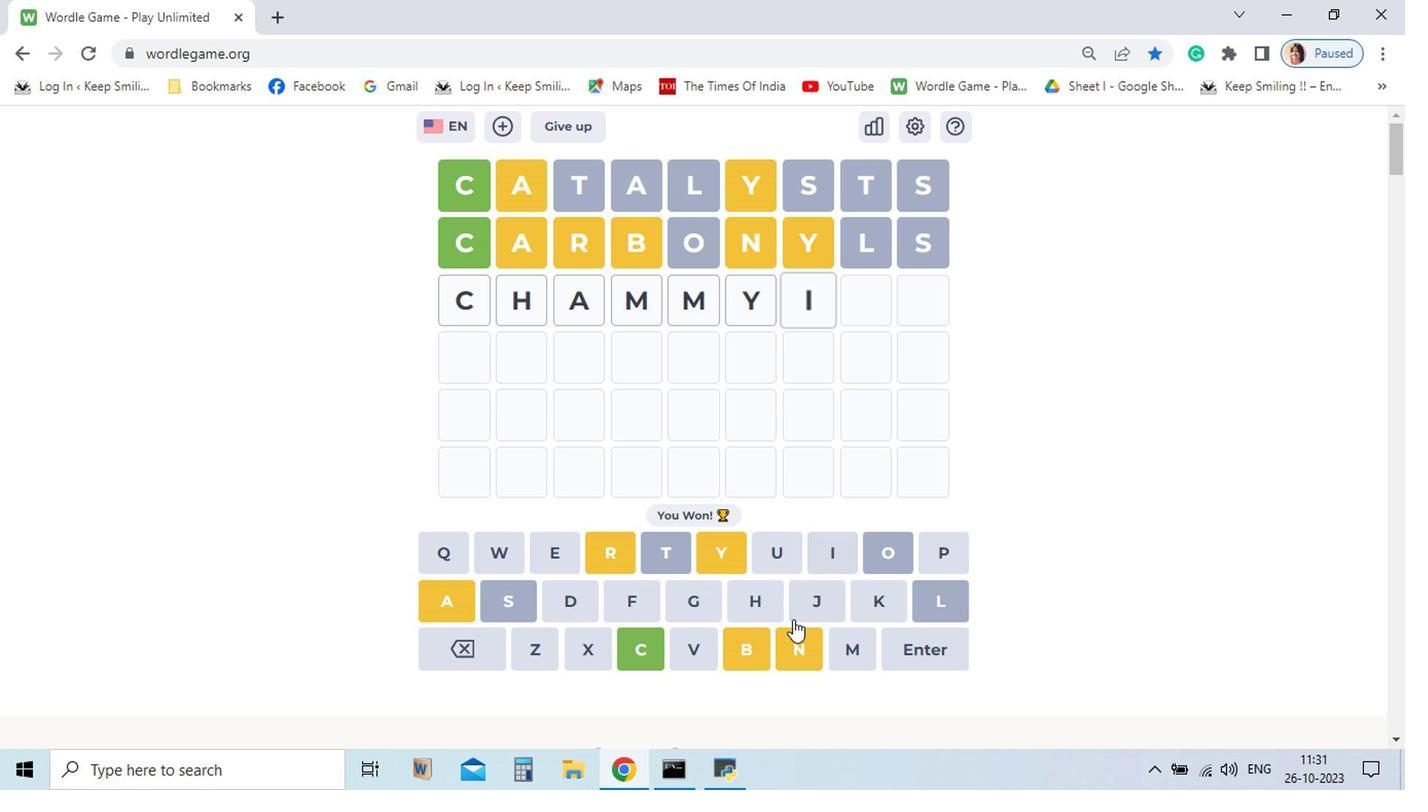
Action: Mouse pressed left at (773, 557)
Screenshot: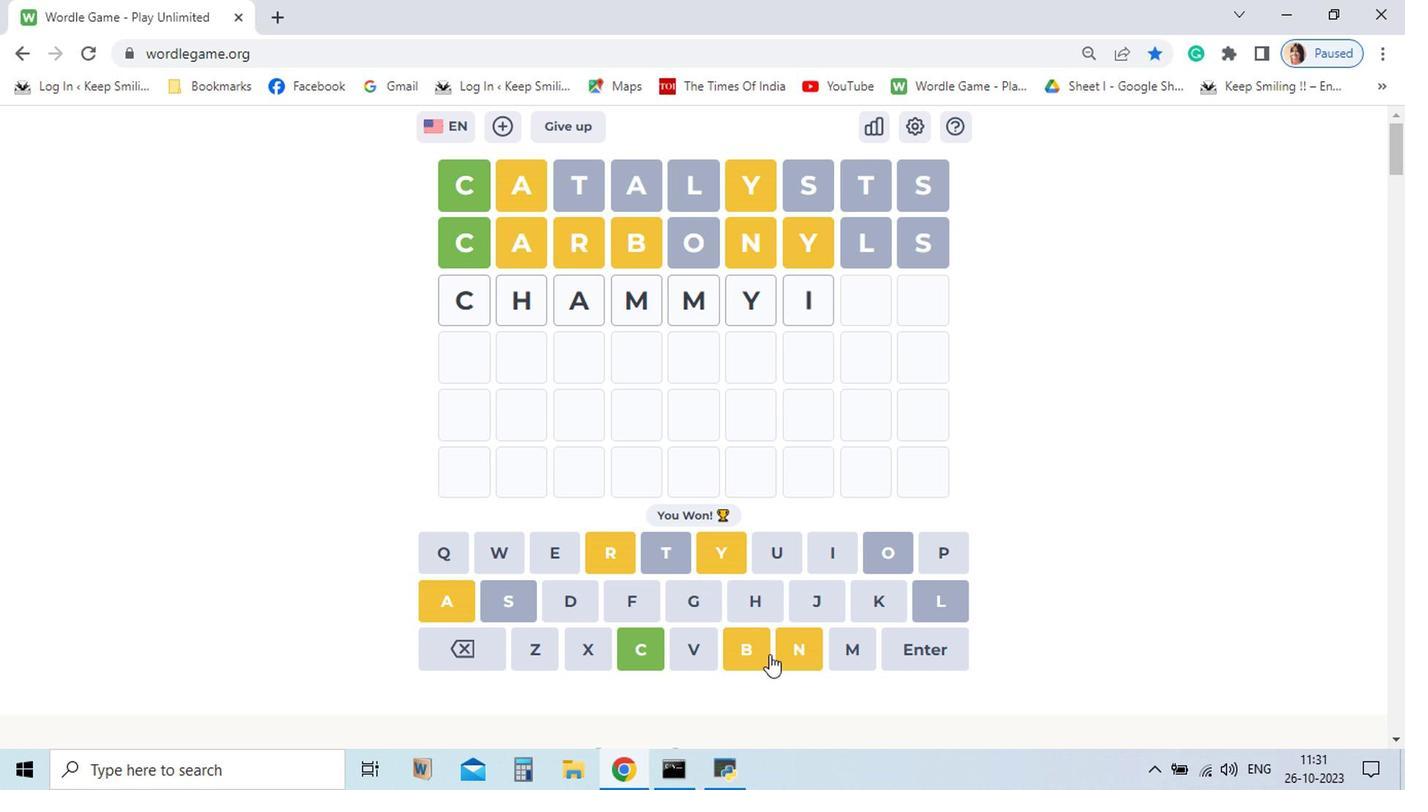 
Action: Mouse moved to (746, 628)
Screenshot: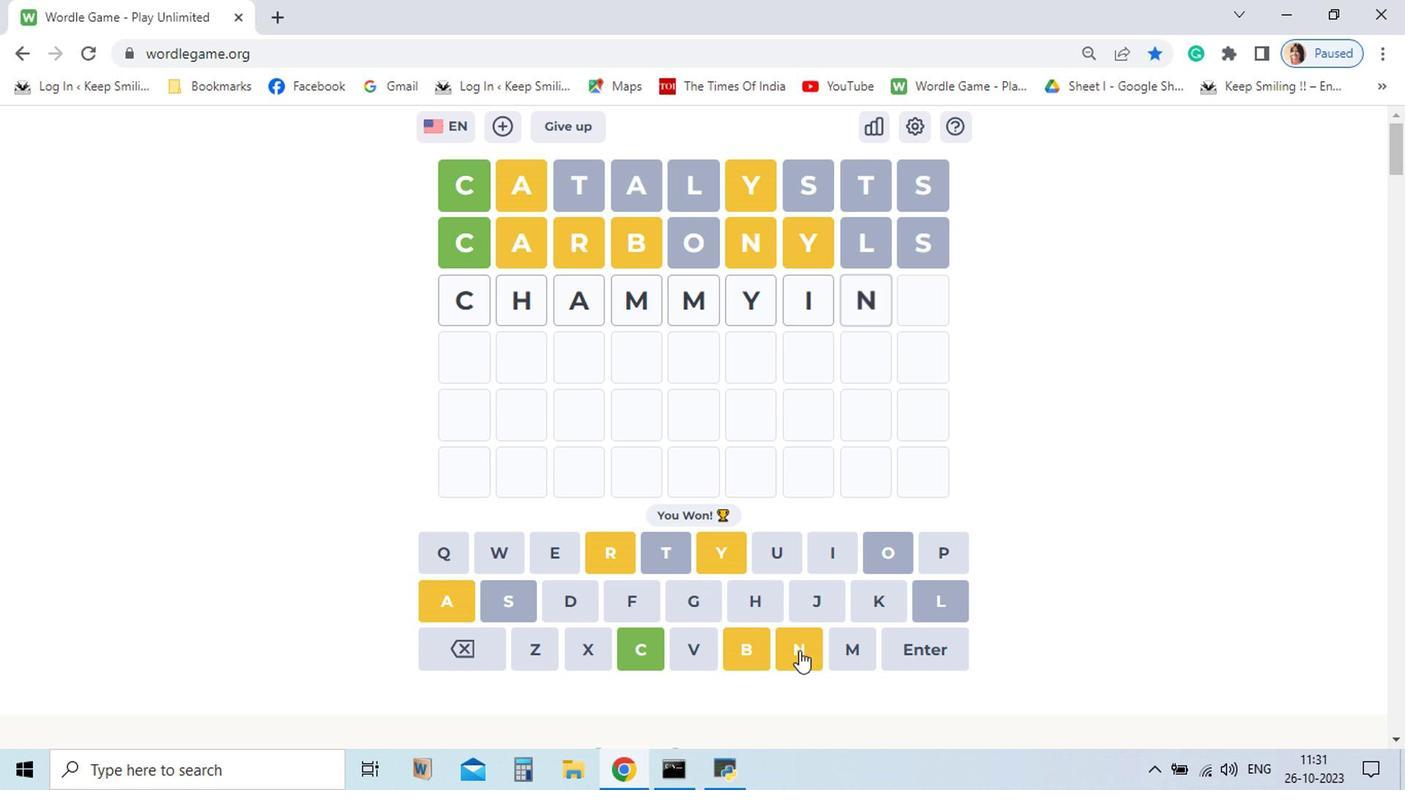 
Action: Mouse pressed left at (746, 628)
Screenshot: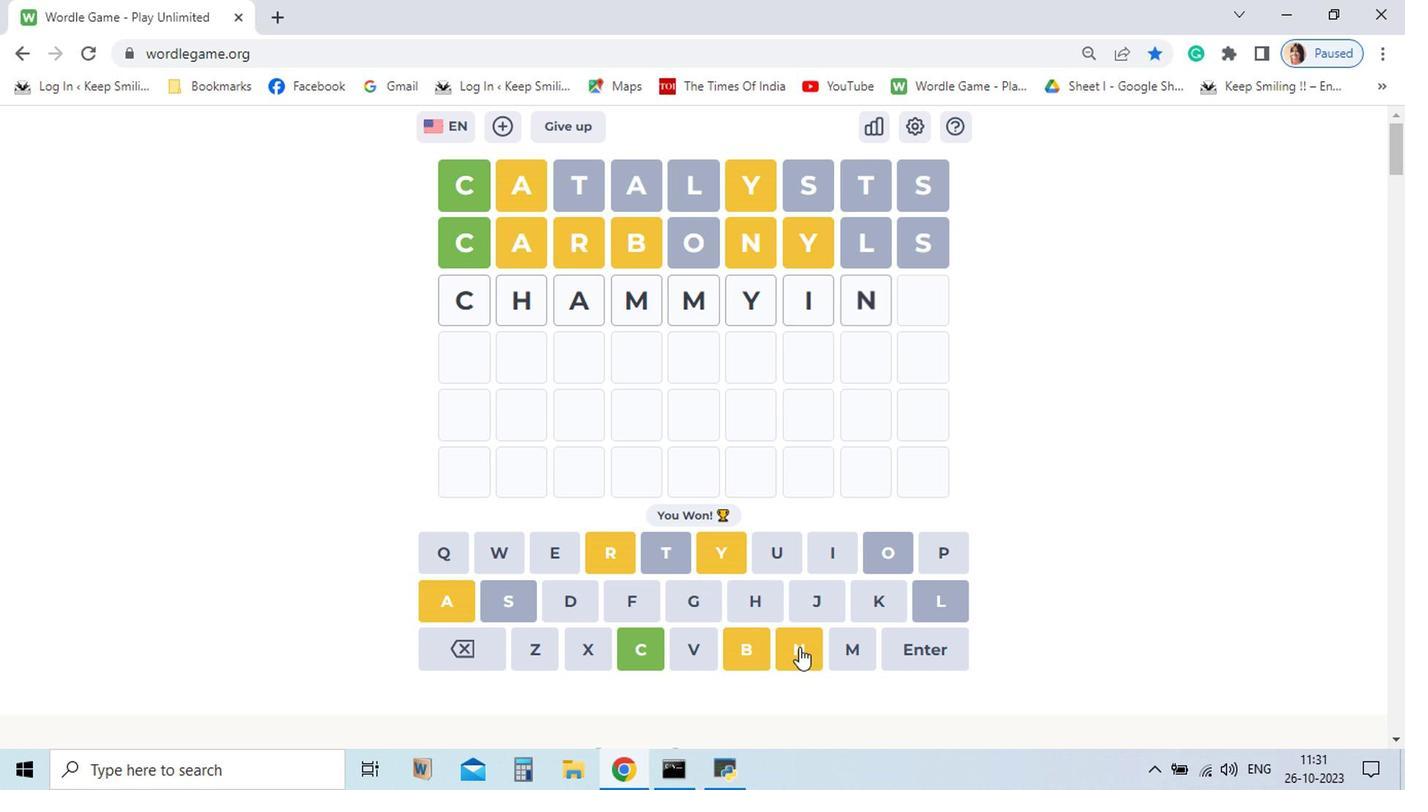 
Action: Mouse moved to (677, 594)
Screenshot: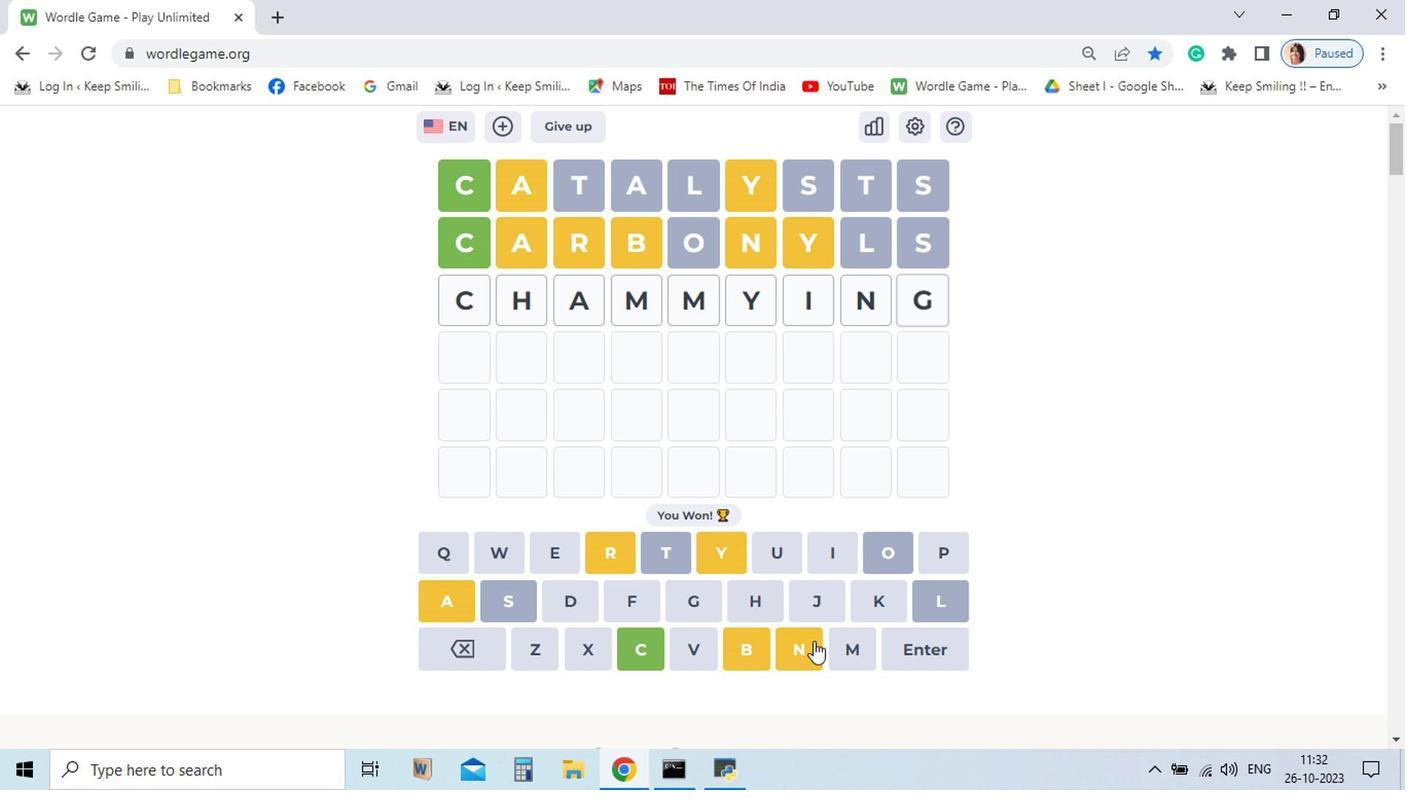 
Action: Mouse pressed left at (677, 594)
Screenshot: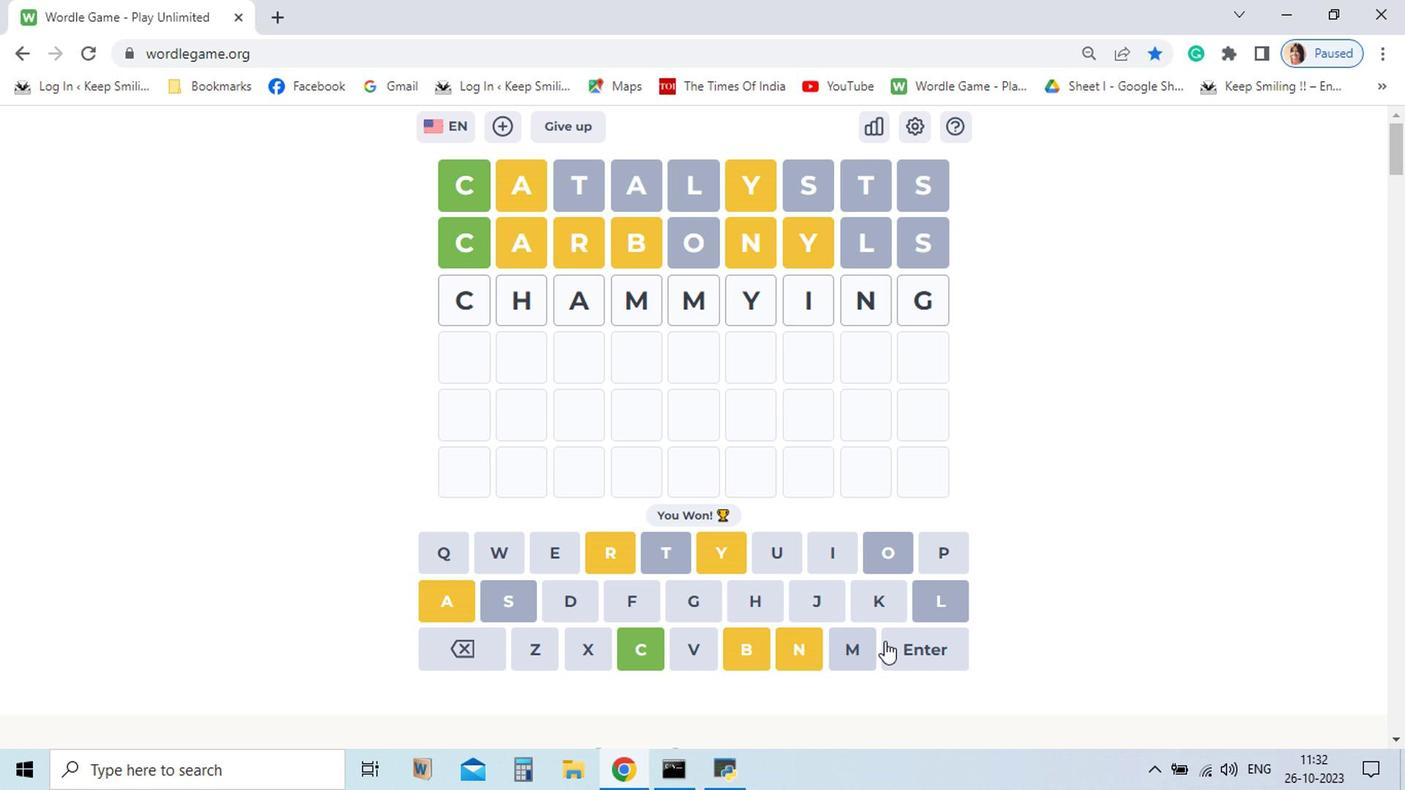 
Action: Mouse moved to (806, 622)
Screenshot: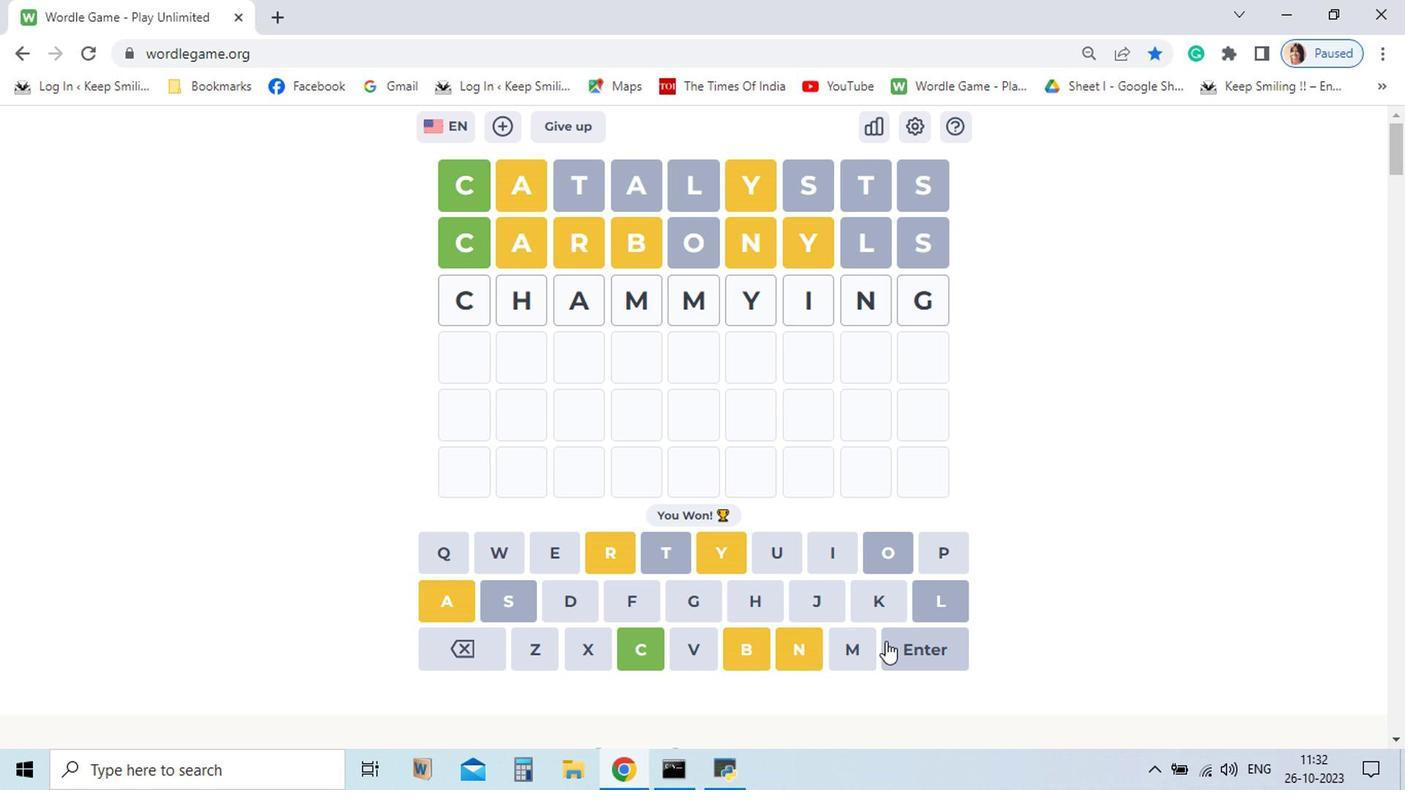 
Action: Mouse pressed left at (806, 622)
Screenshot: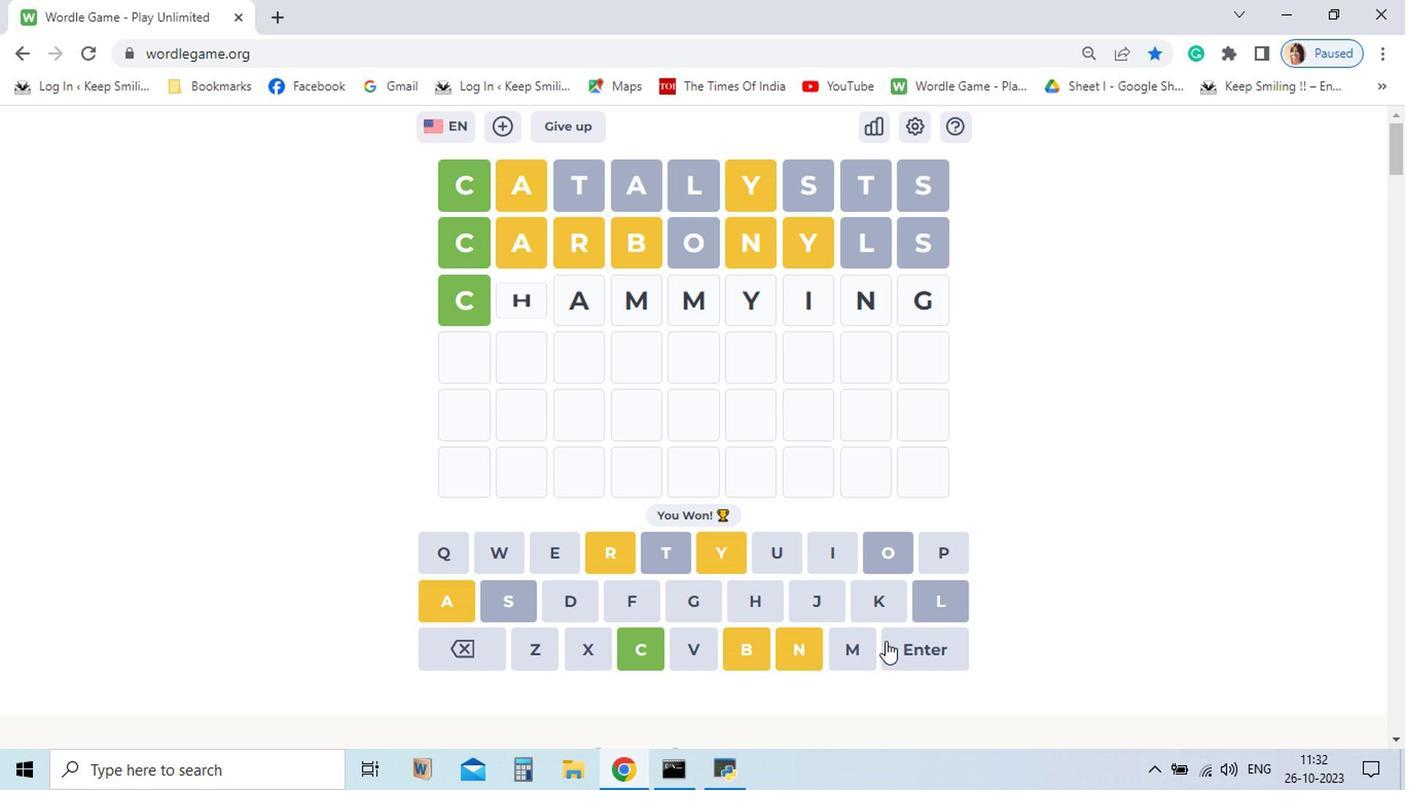 
Action: Mouse moved to (630, 630)
Screenshot: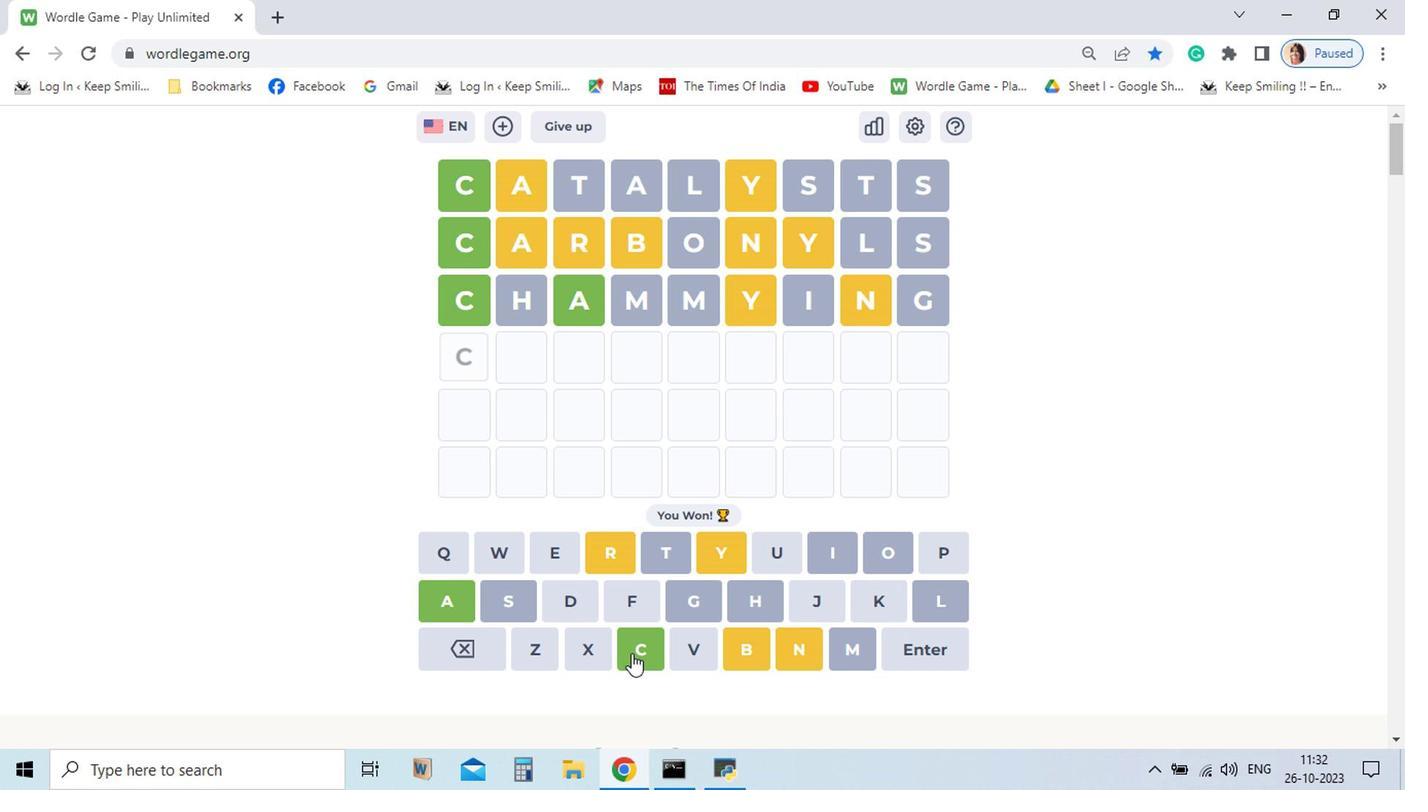 
Action: Mouse pressed left at (630, 630)
Screenshot: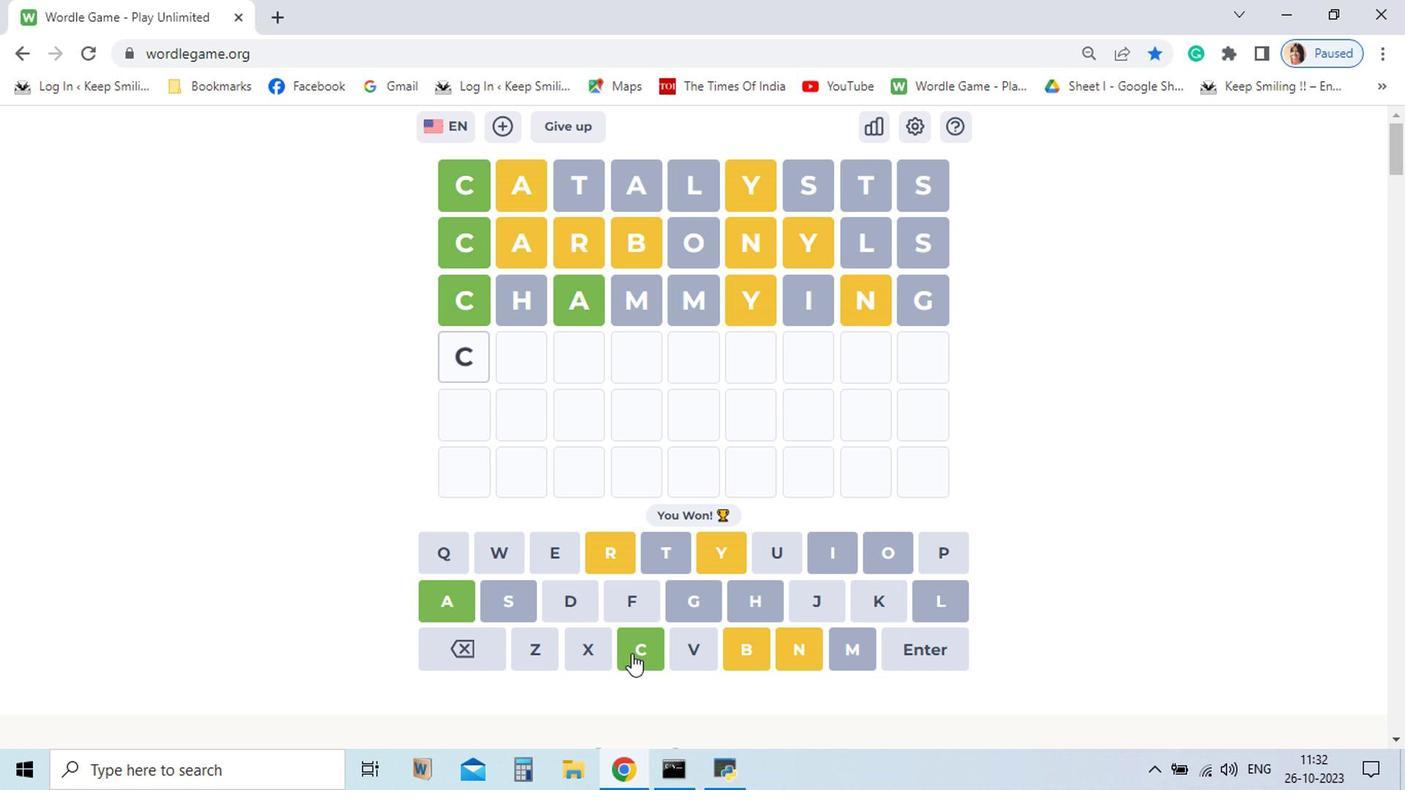 
Action: Mouse moved to (617, 558)
Screenshot: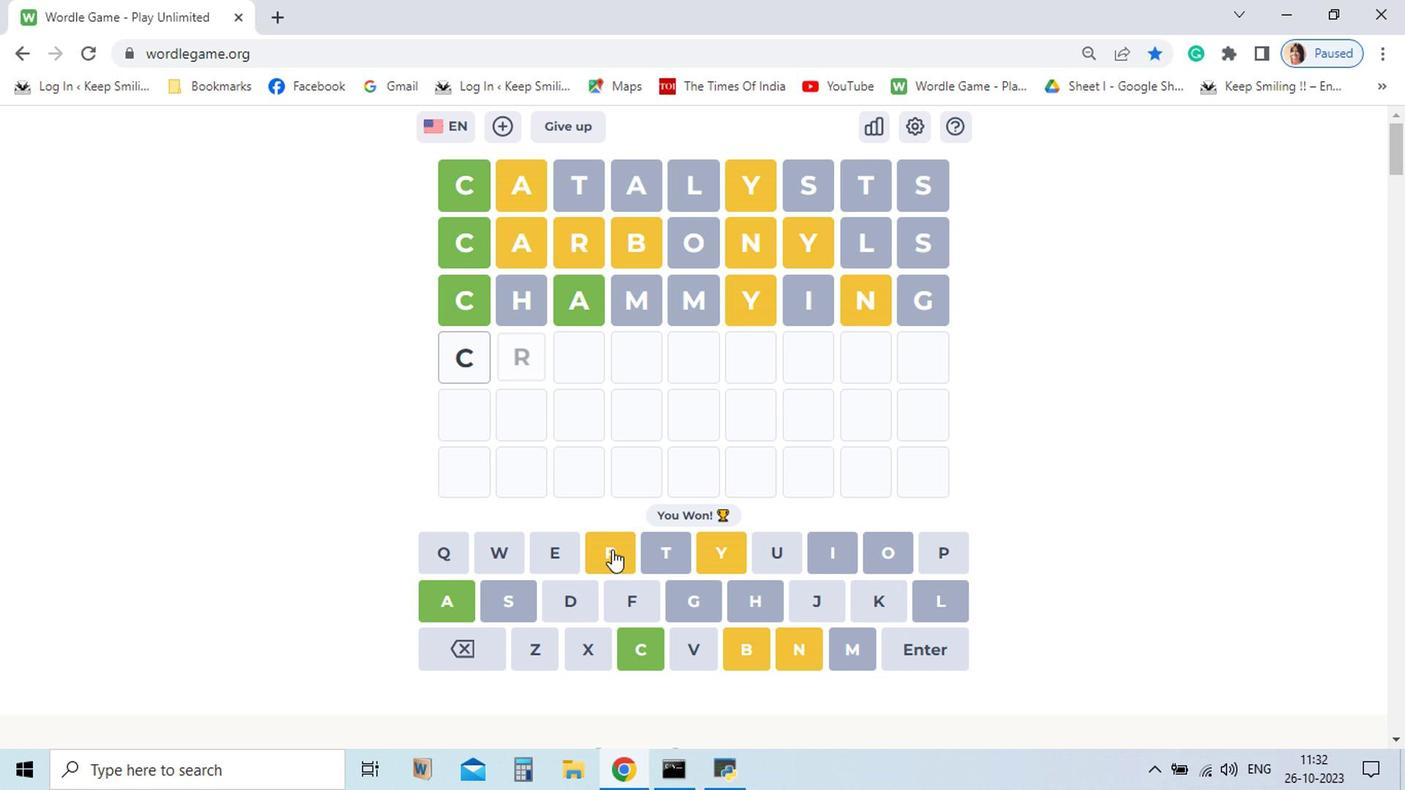 
Action: Mouse pressed left at (617, 558)
Screenshot: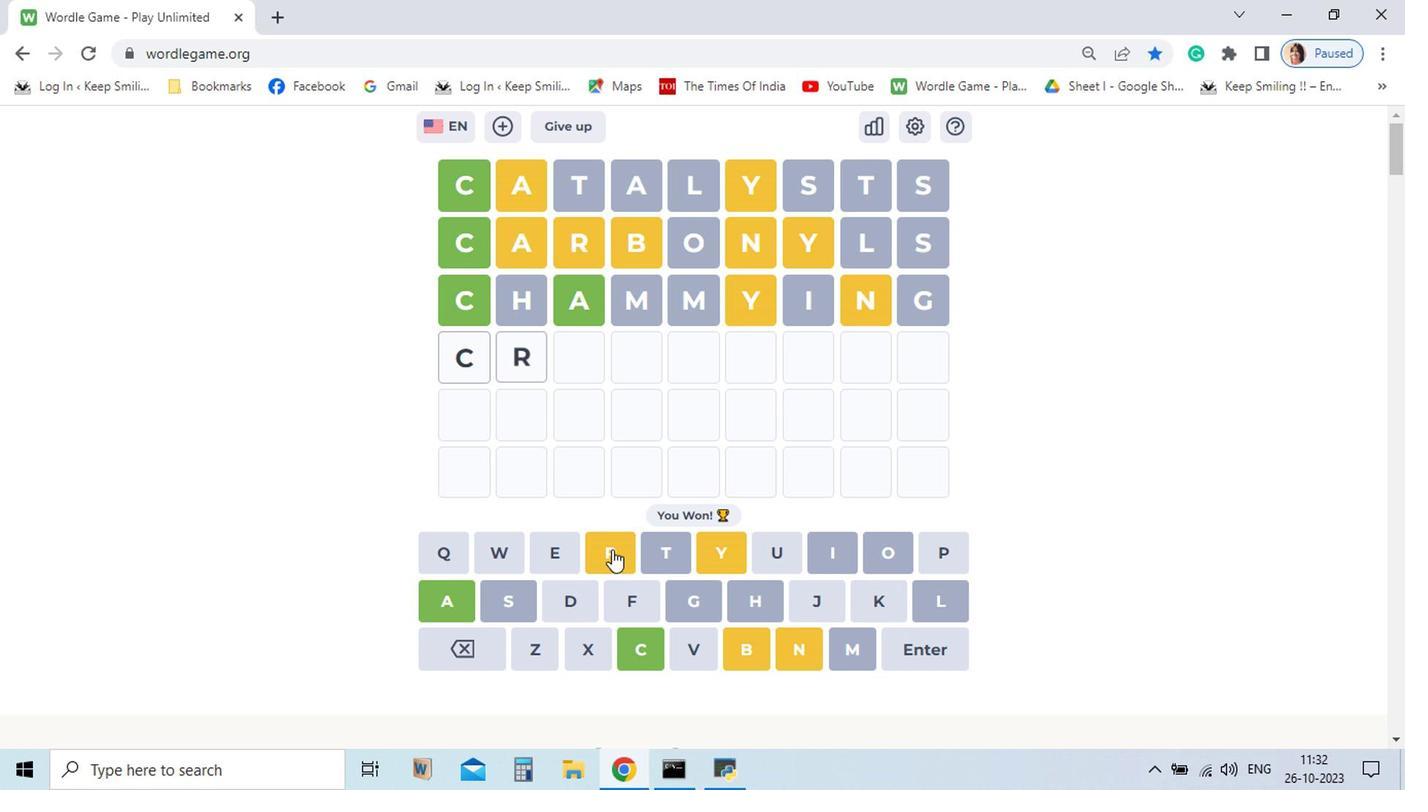 
Action: Mouse moved to (504, 595)
Screenshot: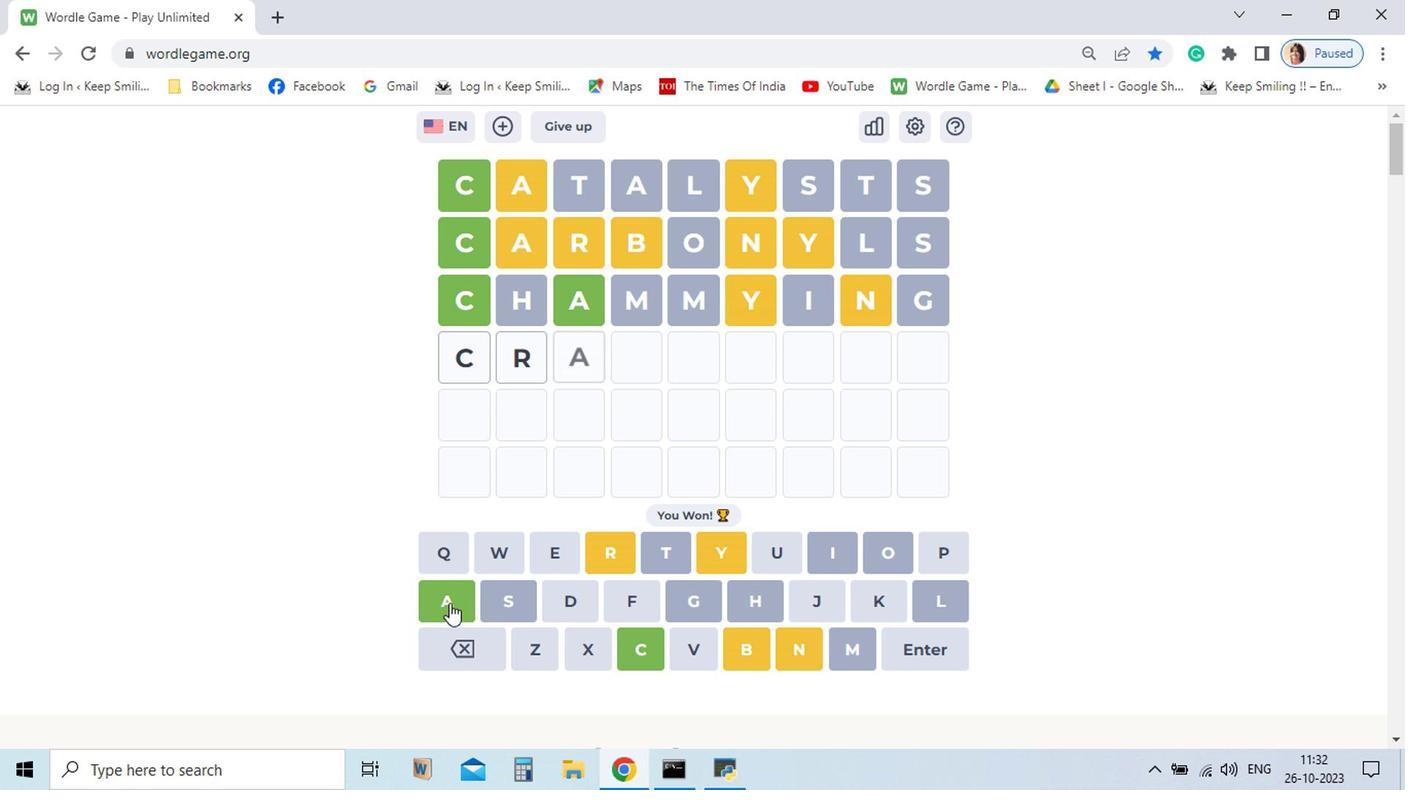 
Action: Mouse pressed left at (504, 595)
Screenshot: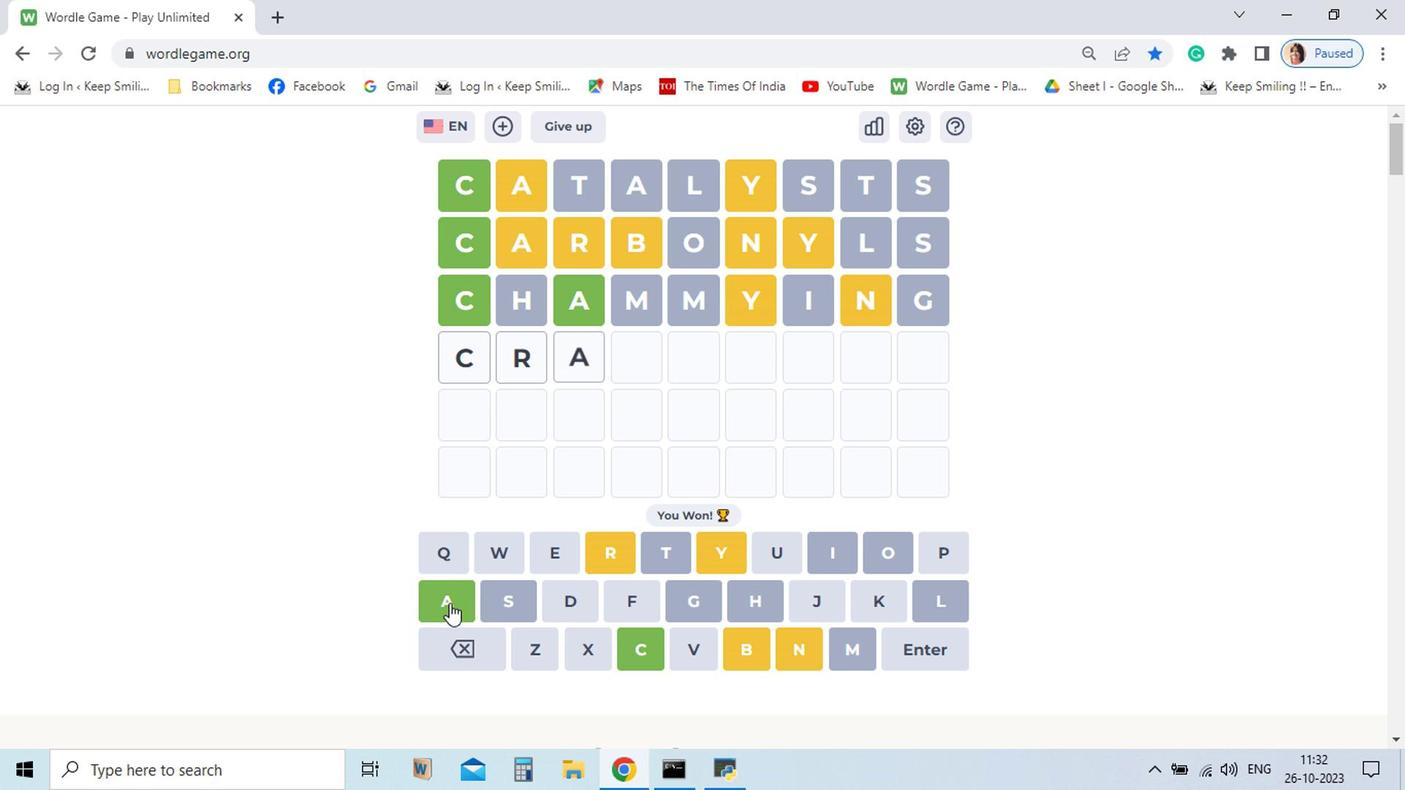 
Action: Mouse moved to (847, 563)
Screenshot: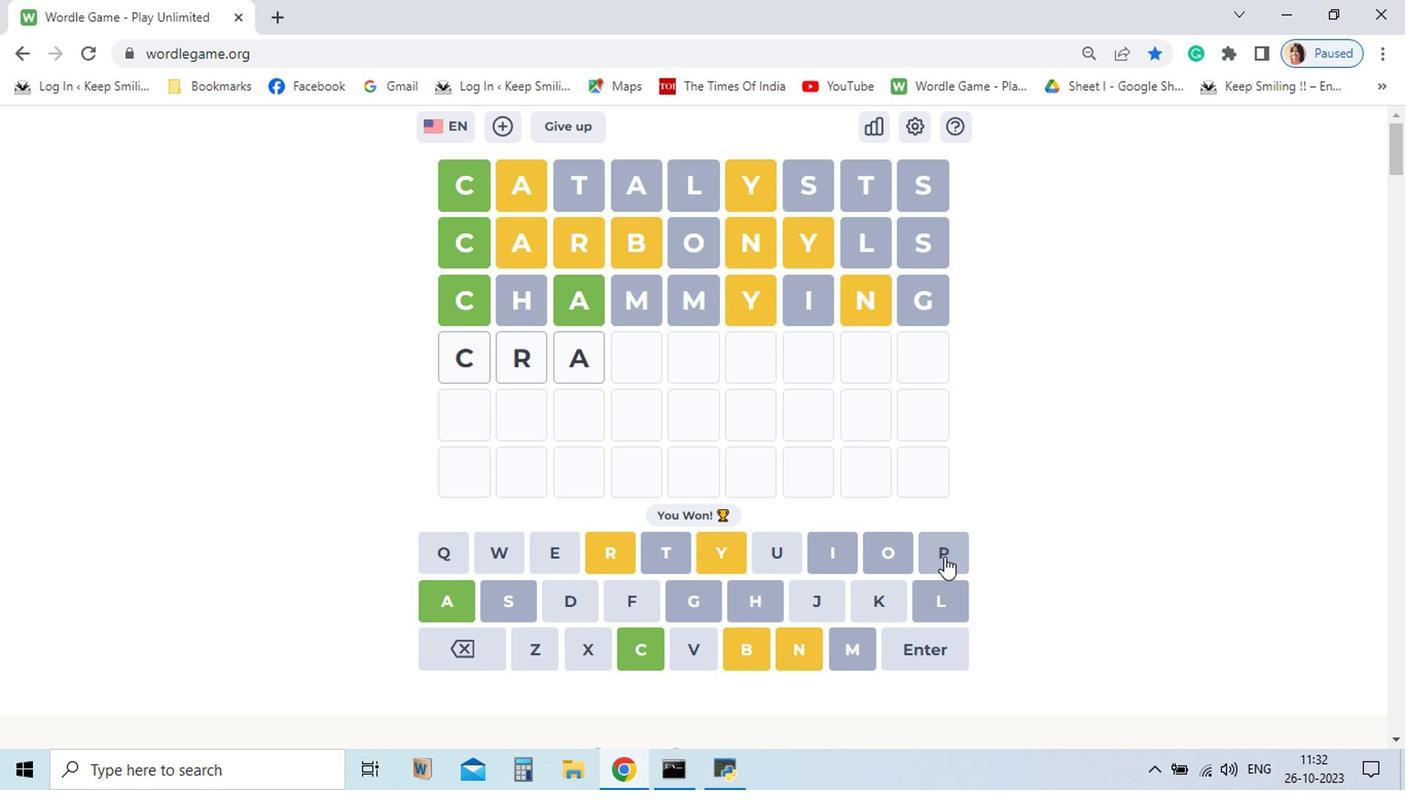 
Action: Mouse pressed left at (847, 563)
Screenshot: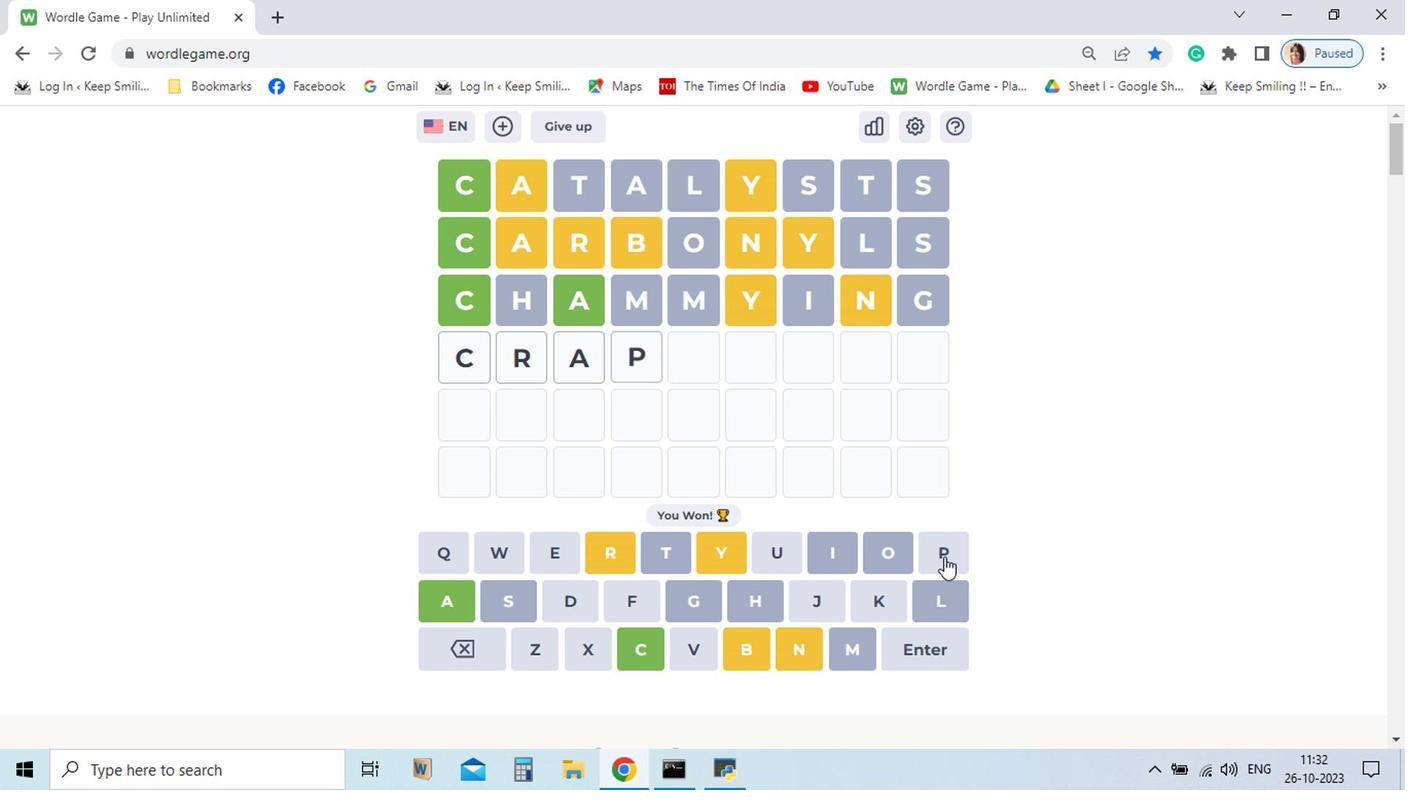 
Action: Mouse pressed left at (847, 563)
Screenshot: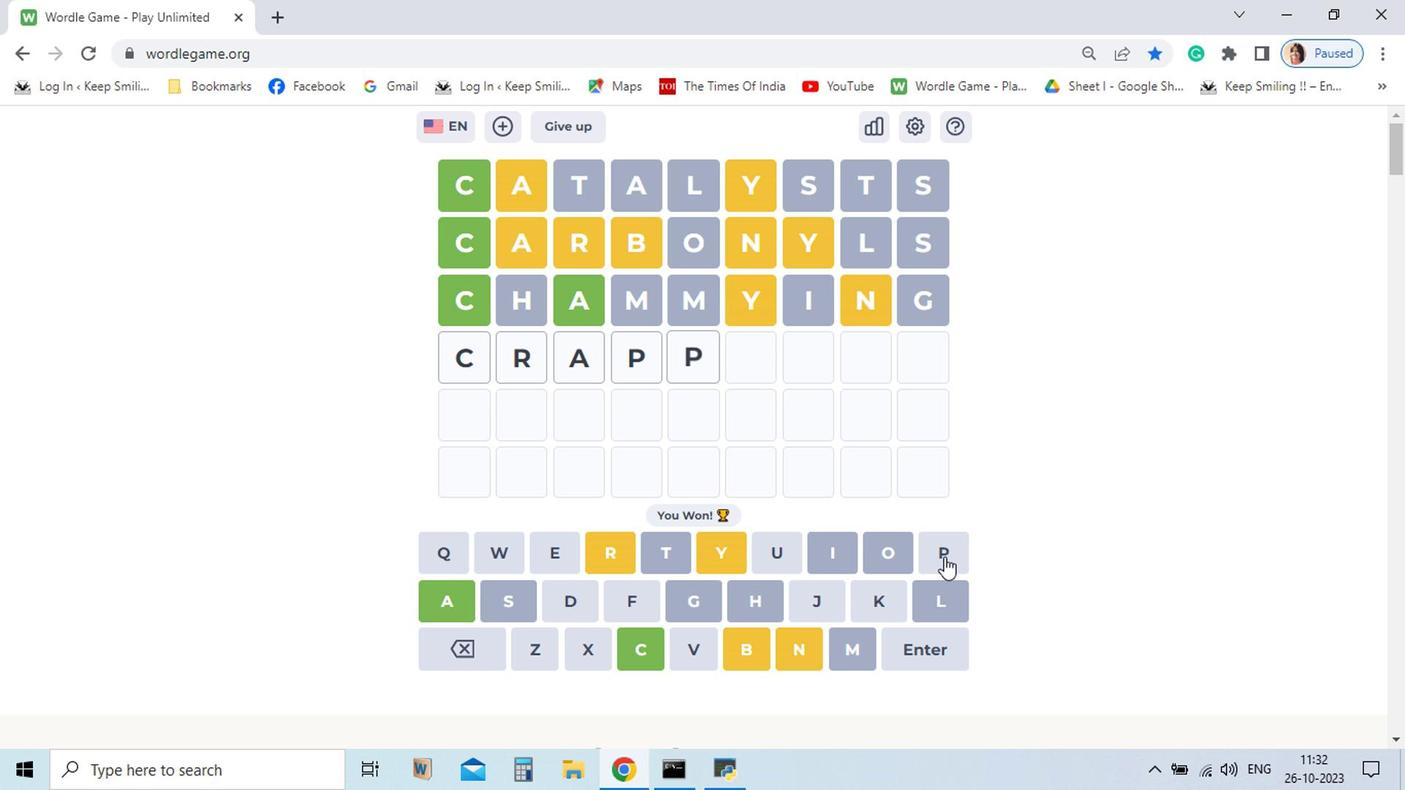 
Action: Mouse moved to (518, 626)
Screenshot: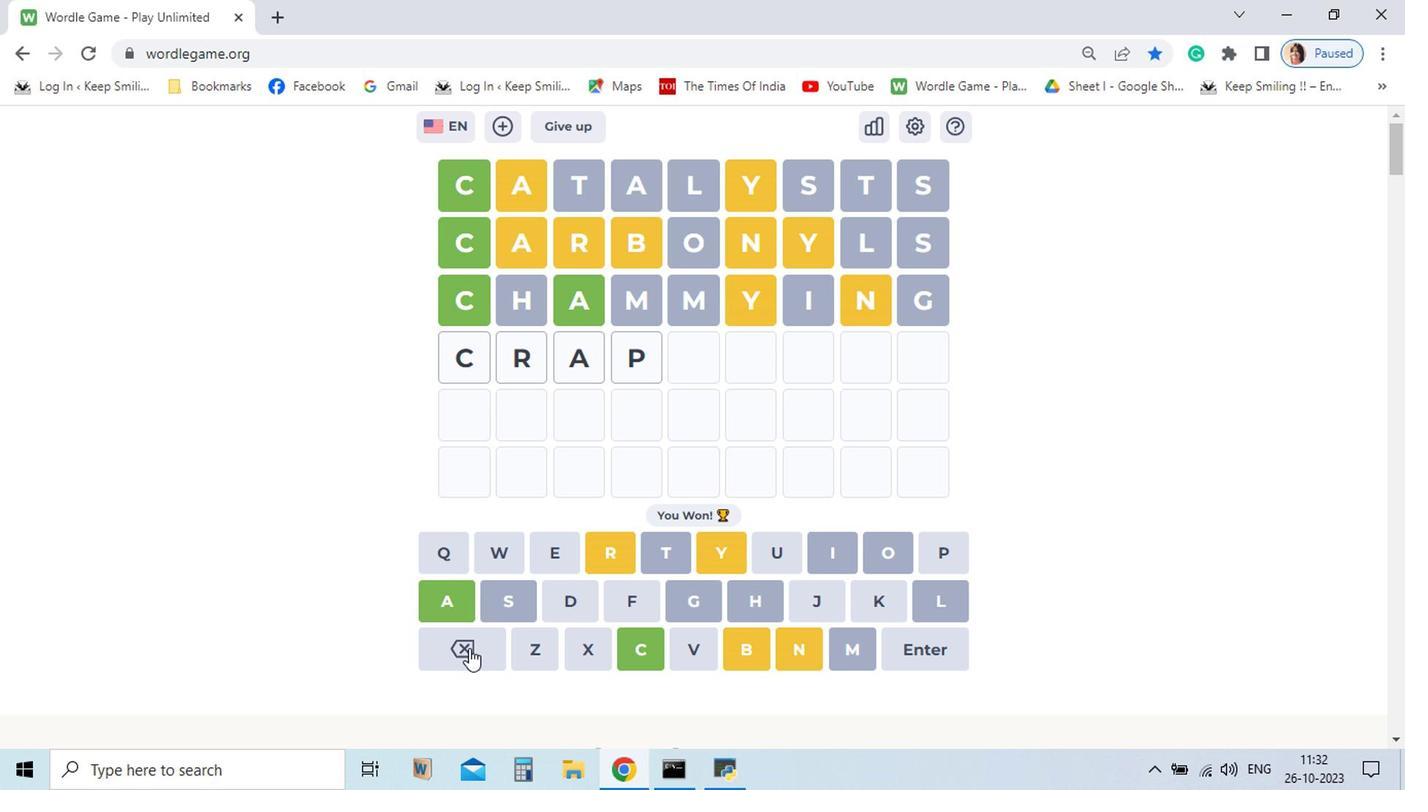 
Action: Mouse pressed left at (518, 626)
Screenshot: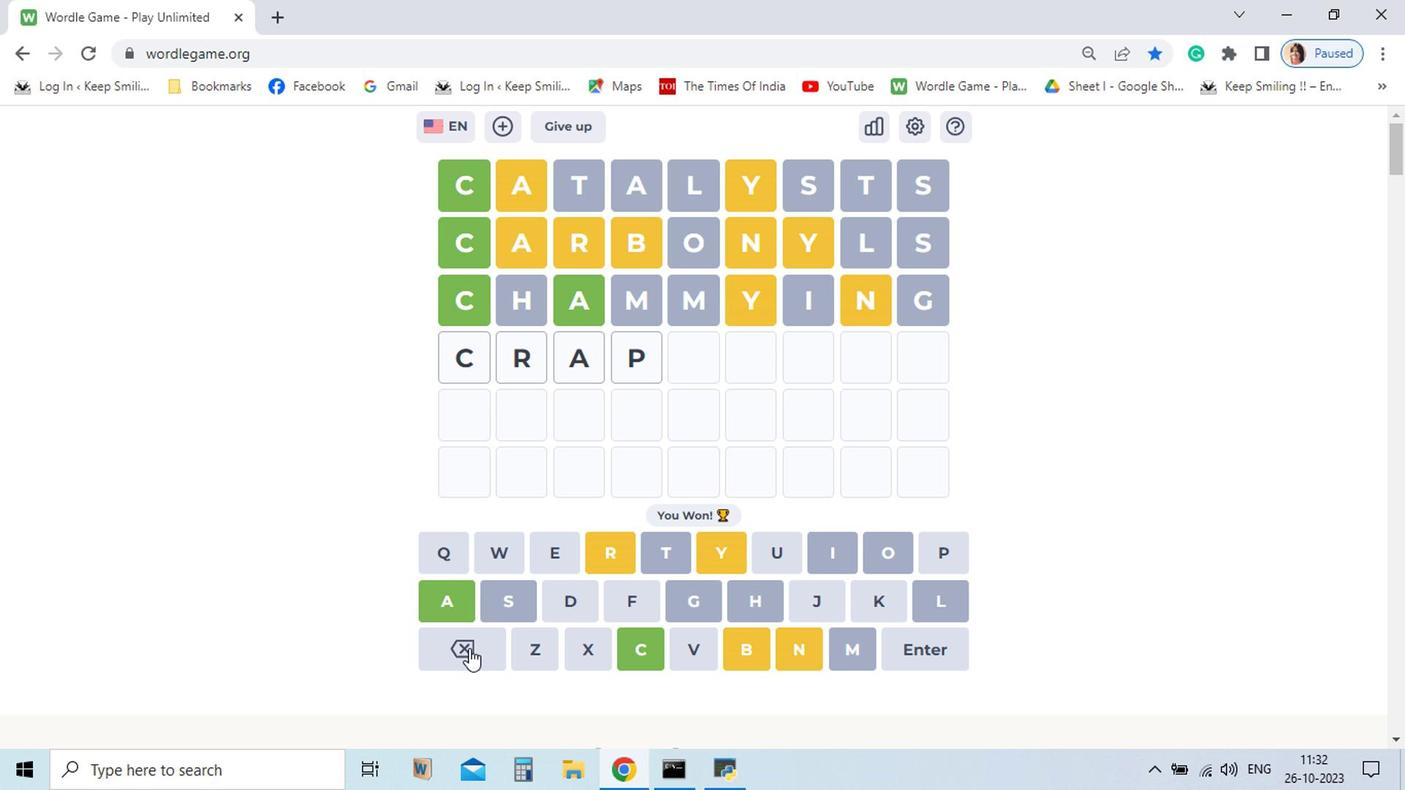 
Action: Mouse moved to (513, 626)
Screenshot: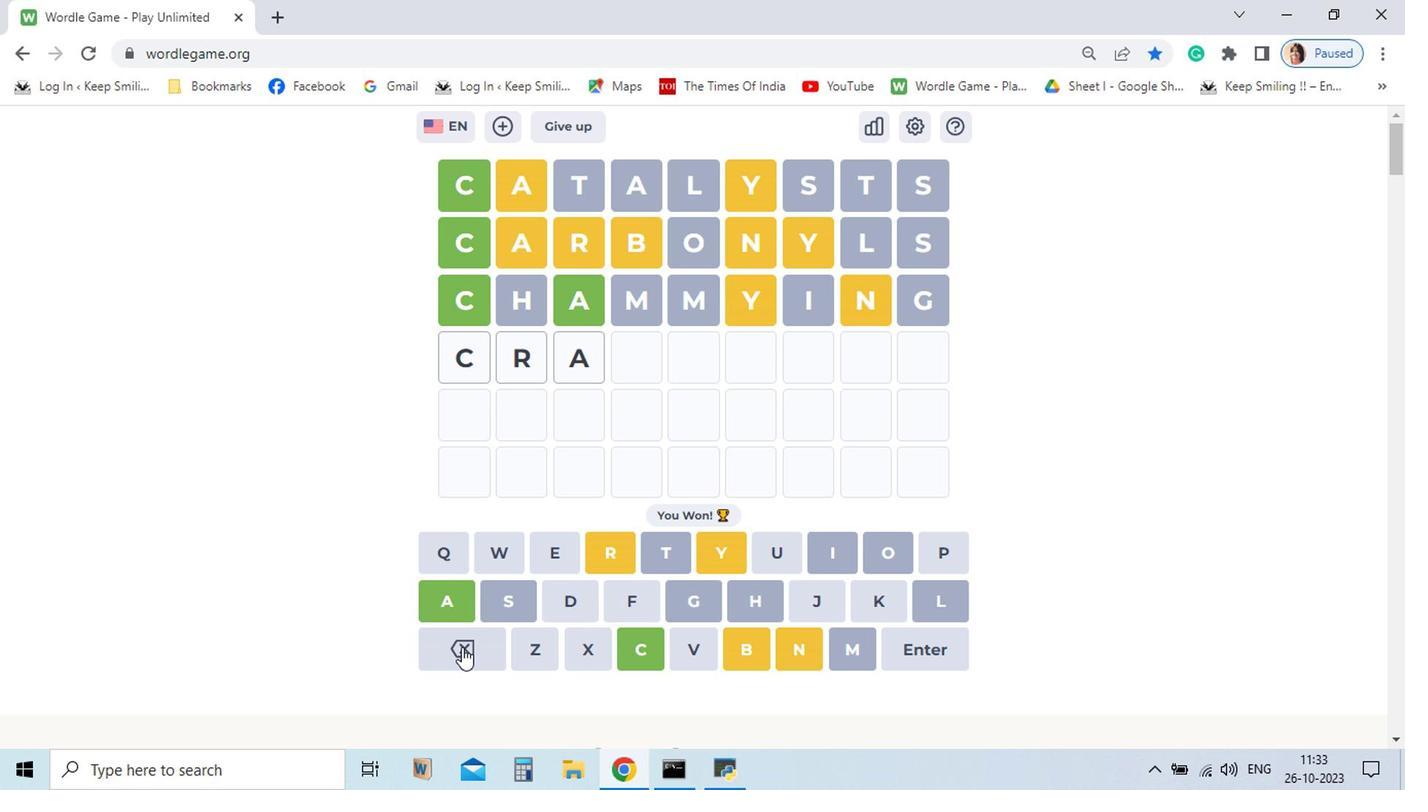 
Action: Mouse pressed left at (513, 626)
Screenshot: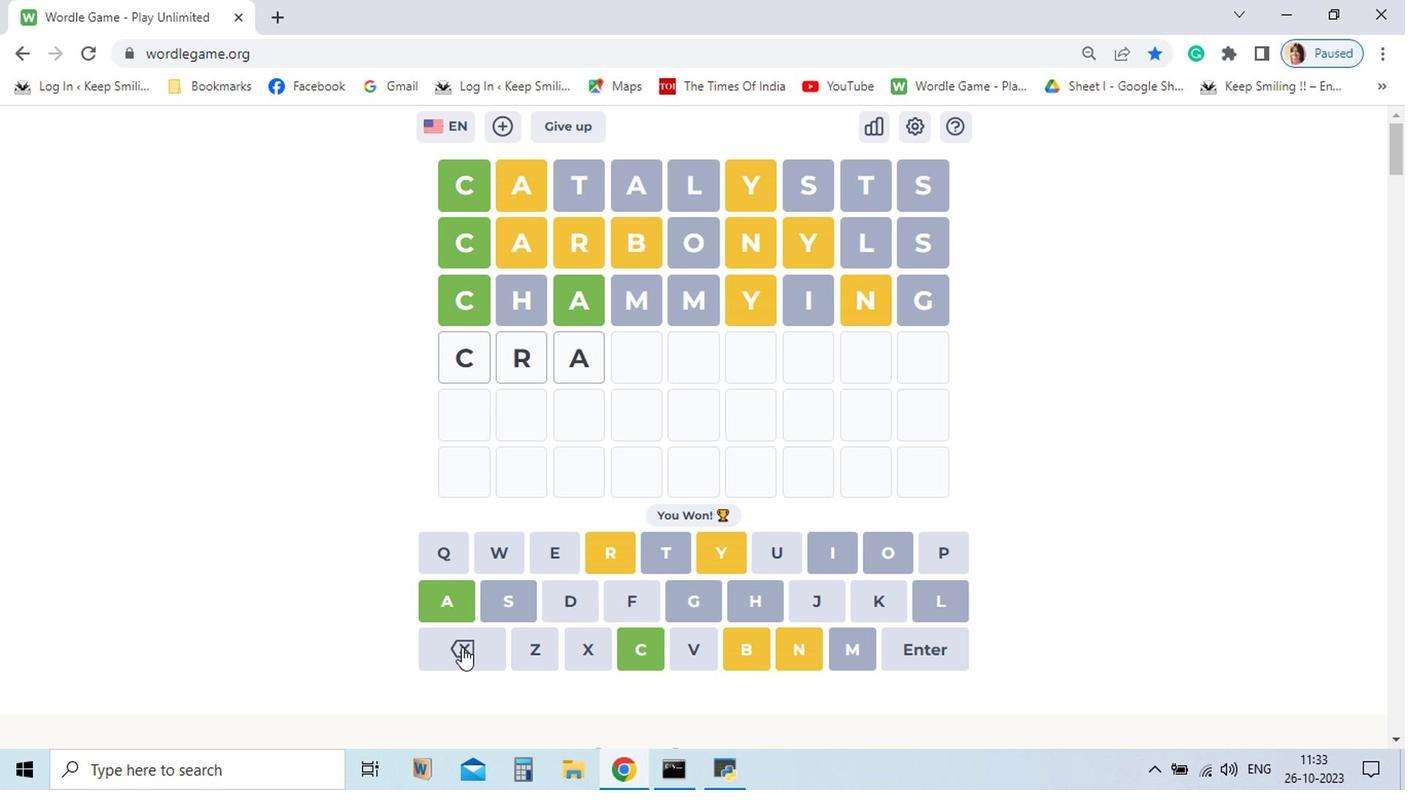 
Action: Mouse pressed left at (513, 626)
Screenshot: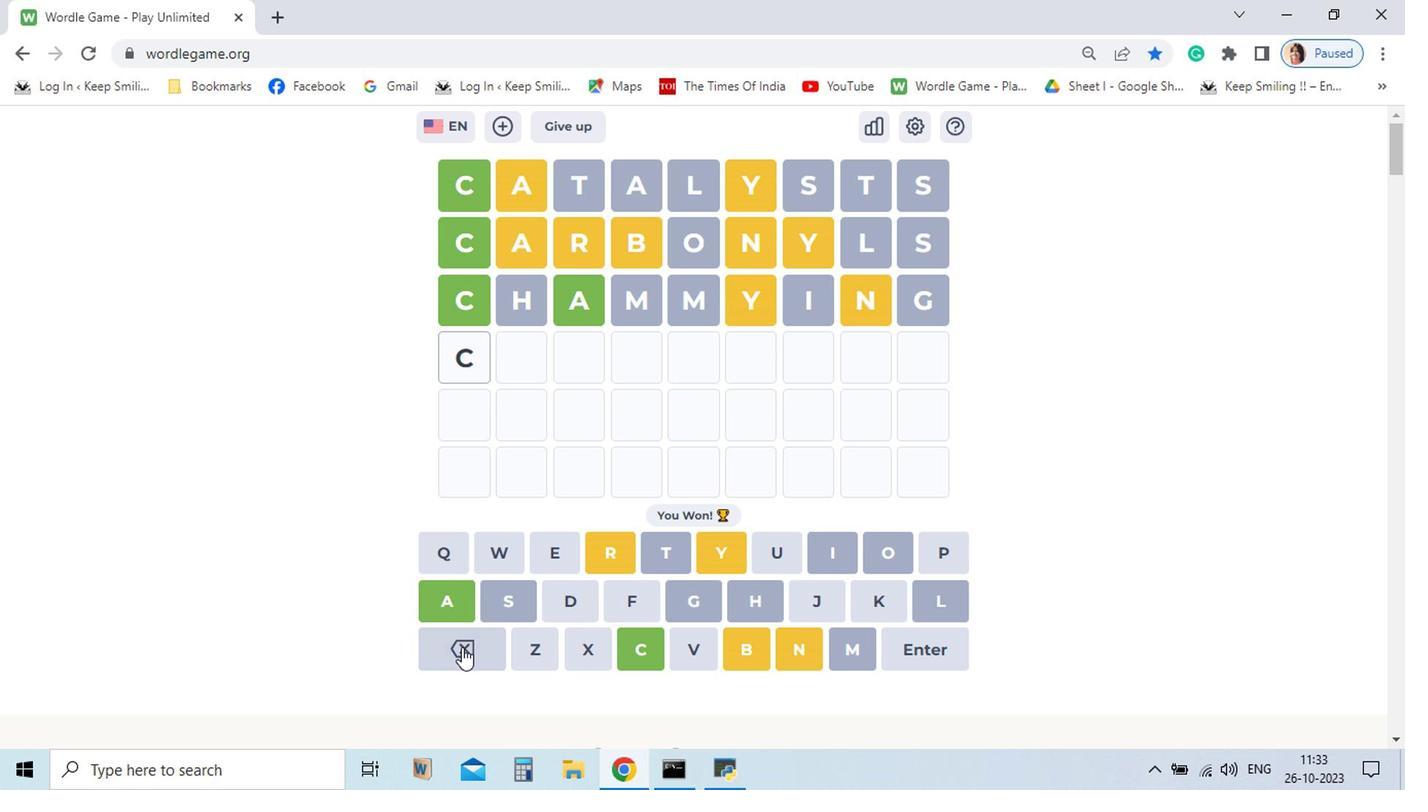 
Action: Mouse pressed left at (513, 626)
Screenshot: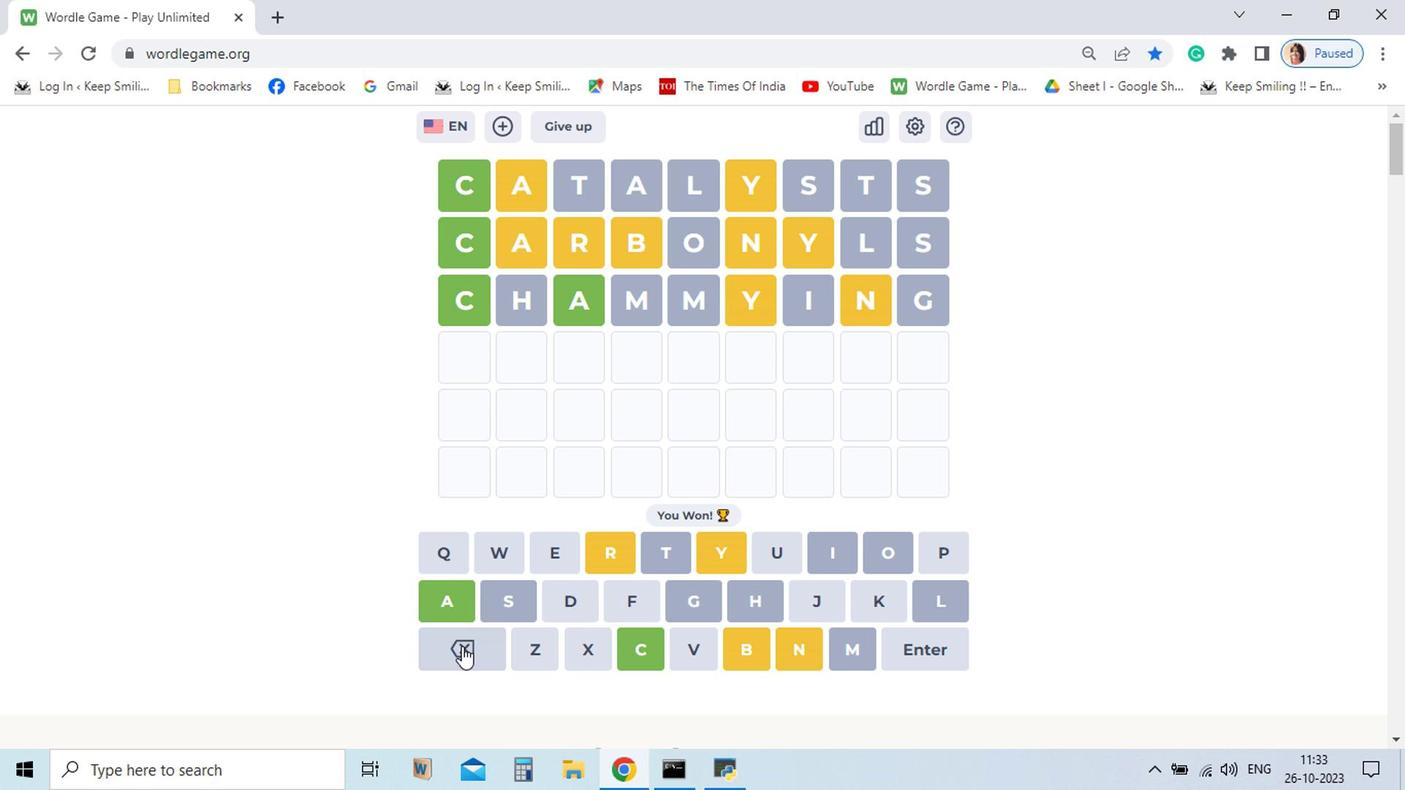 
Action: Mouse pressed left at (513, 626)
Screenshot: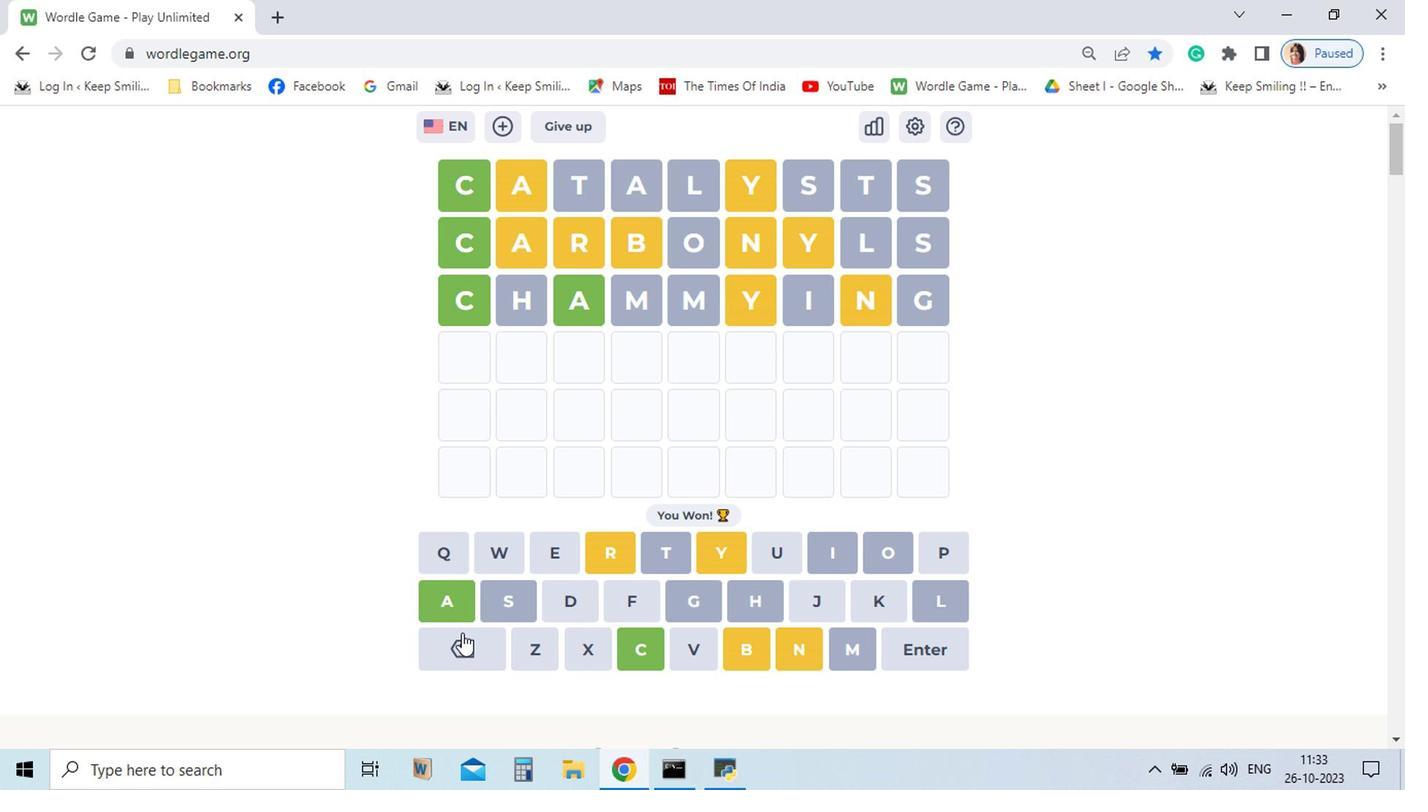 
Action: Mouse moved to (639, 626)
Screenshot: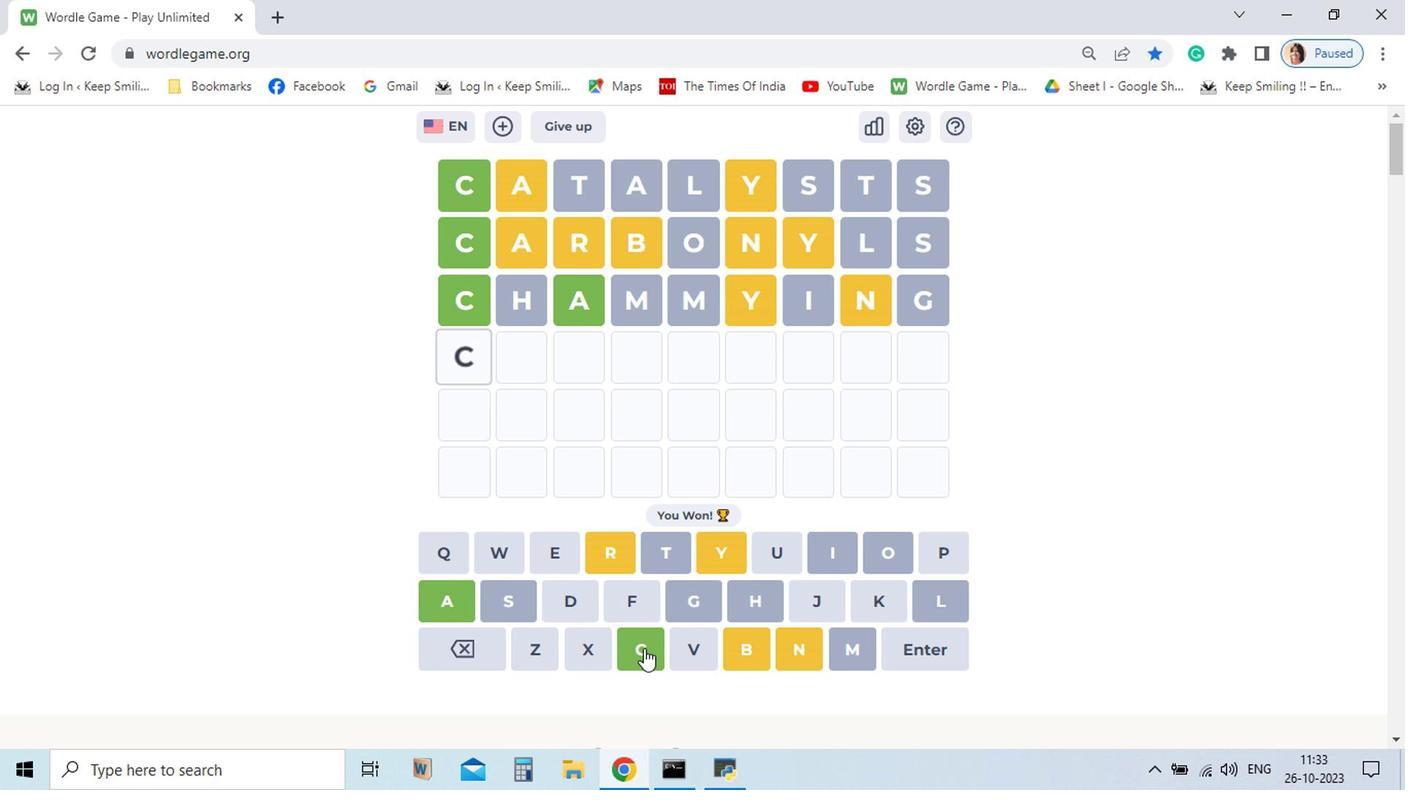 
Action: Mouse pressed left at (639, 626)
Screenshot: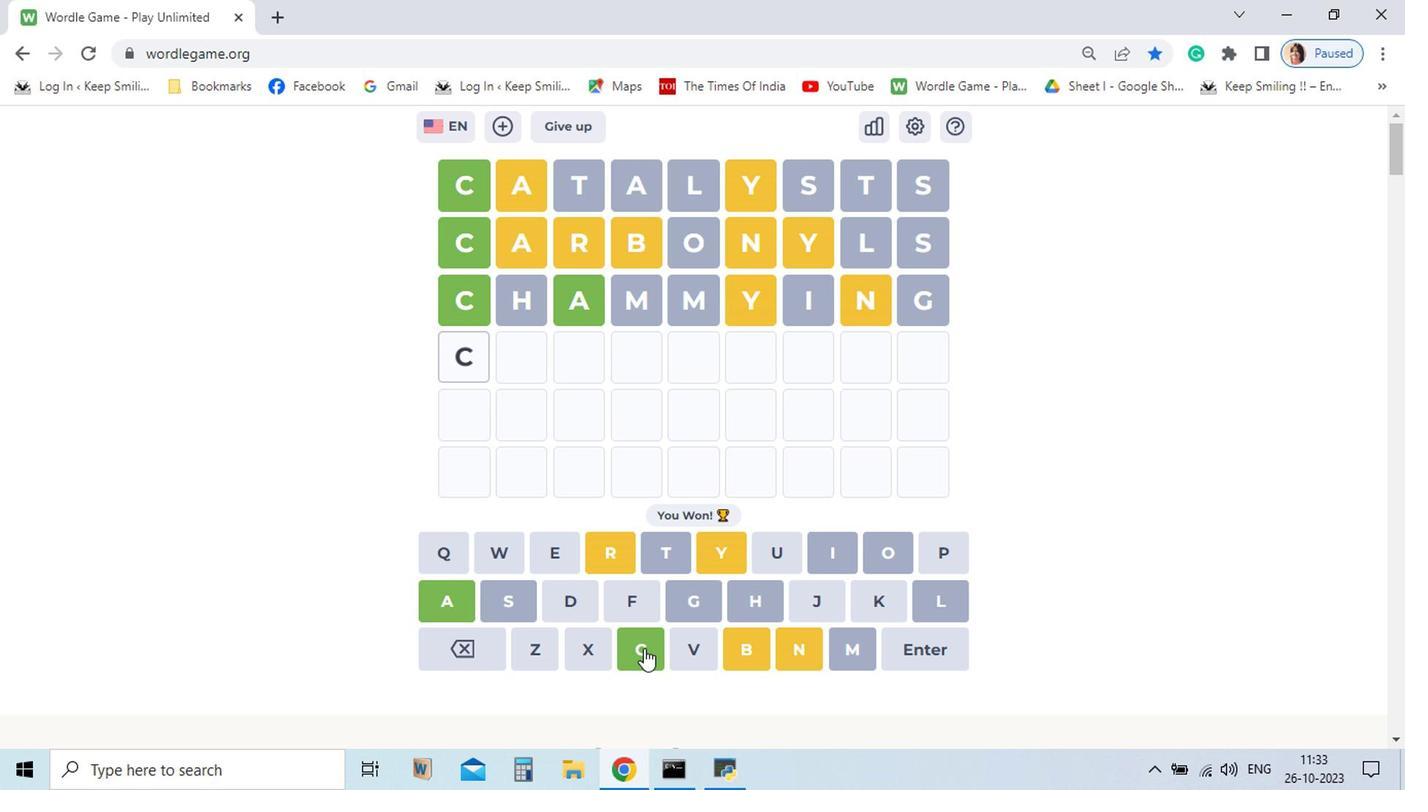 
Action: Mouse moved to (501, 595)
Screenshot: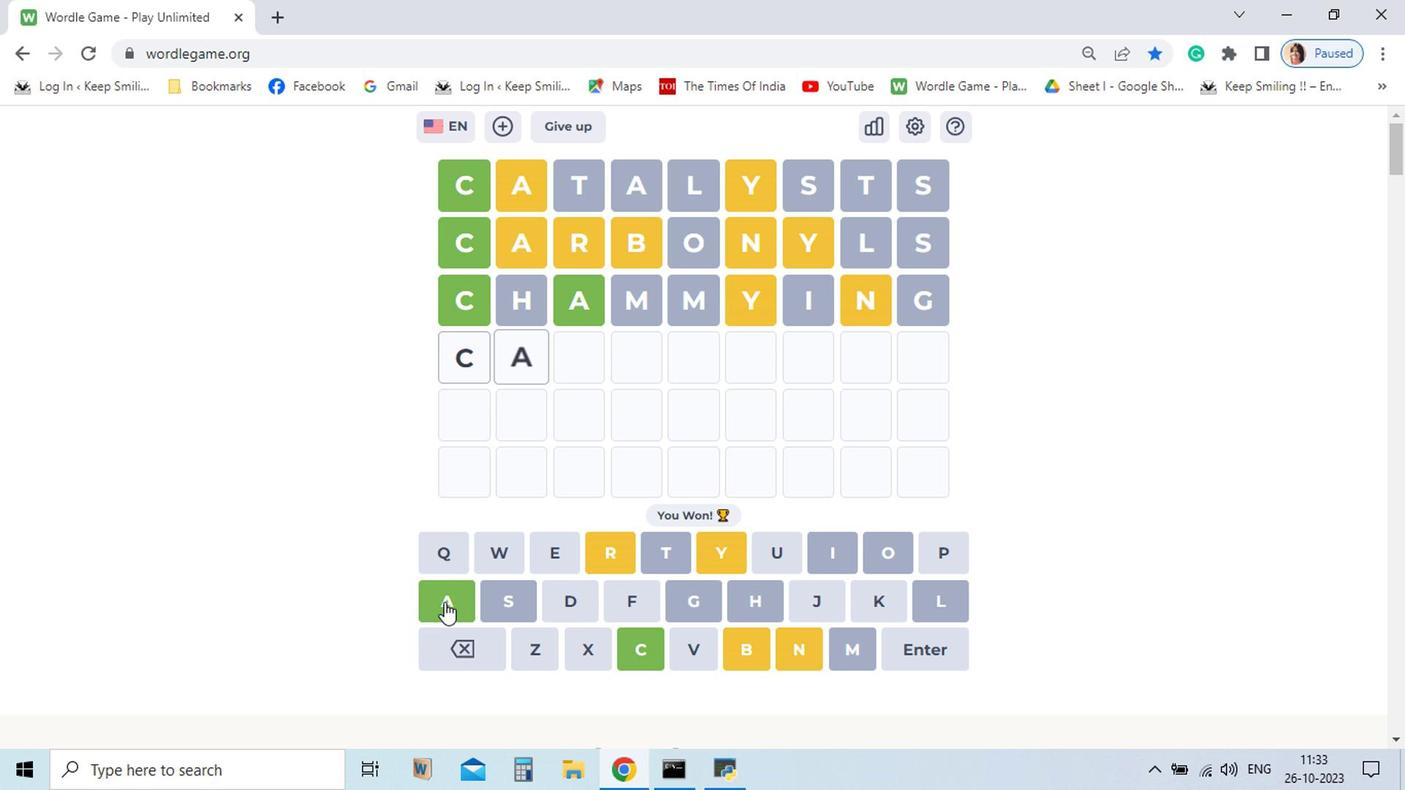 
Action: Mouse pressed left at (501, 595)
Screenshot: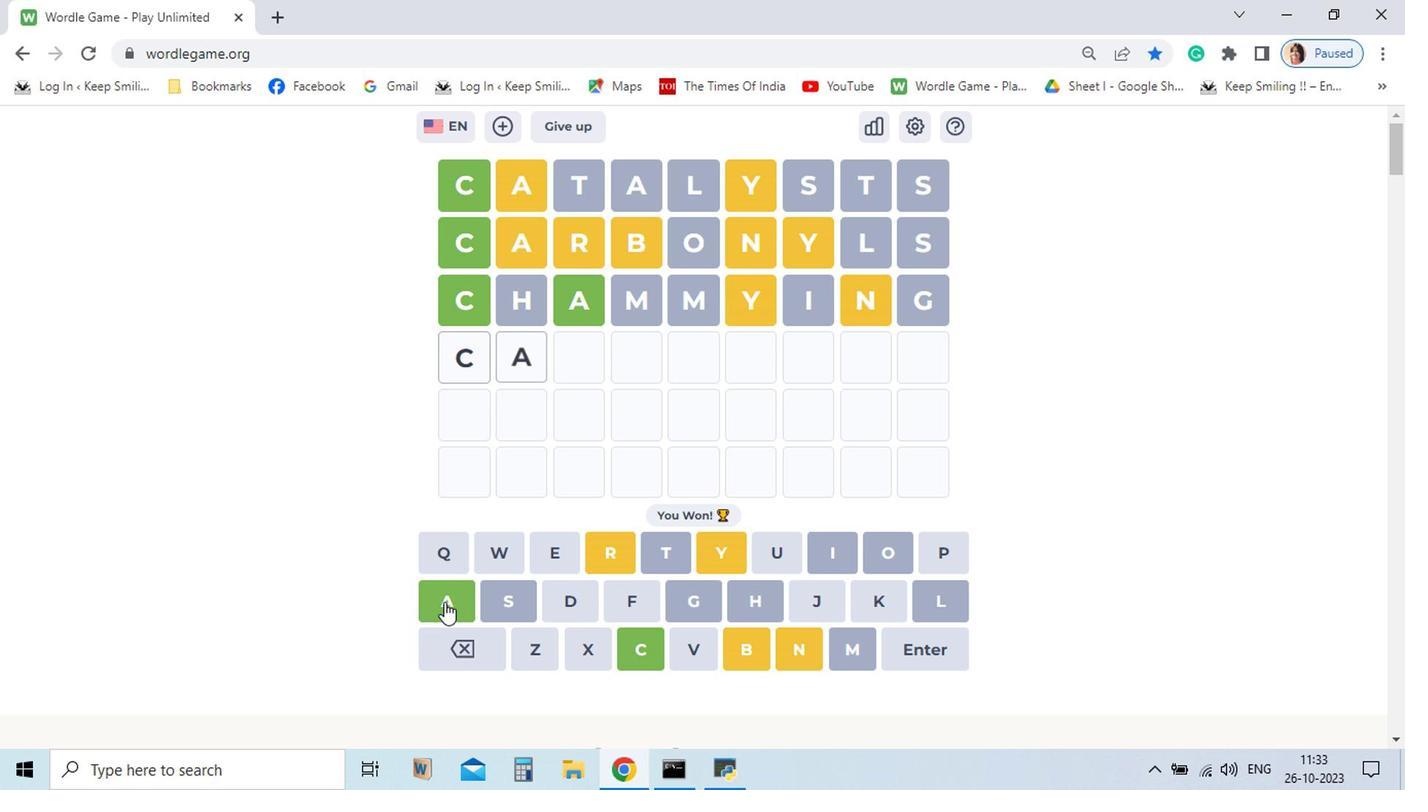 
Action: Mouse moved to (519, 626)
Screenshot: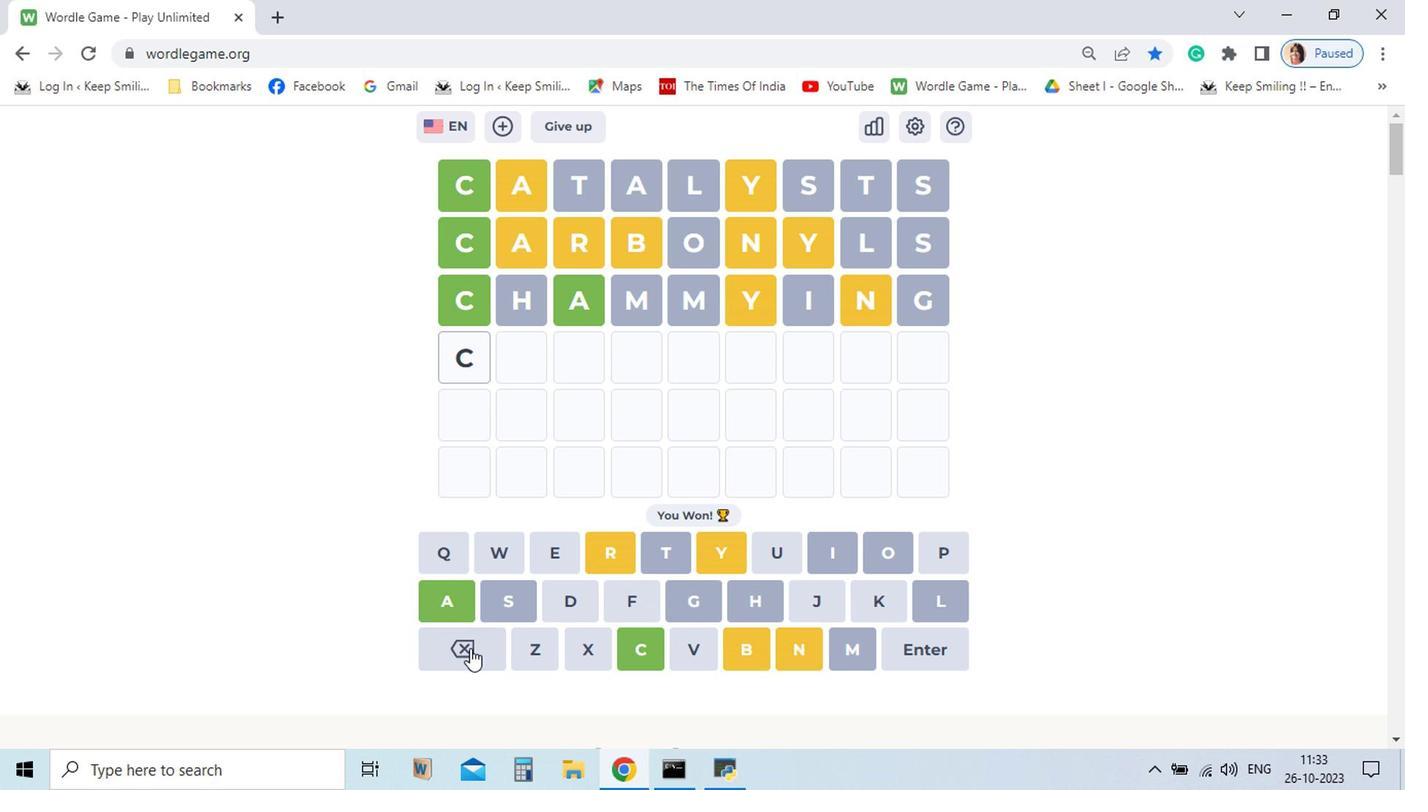 
Action: Mouse pressed left at (519, 626)
Screenshot: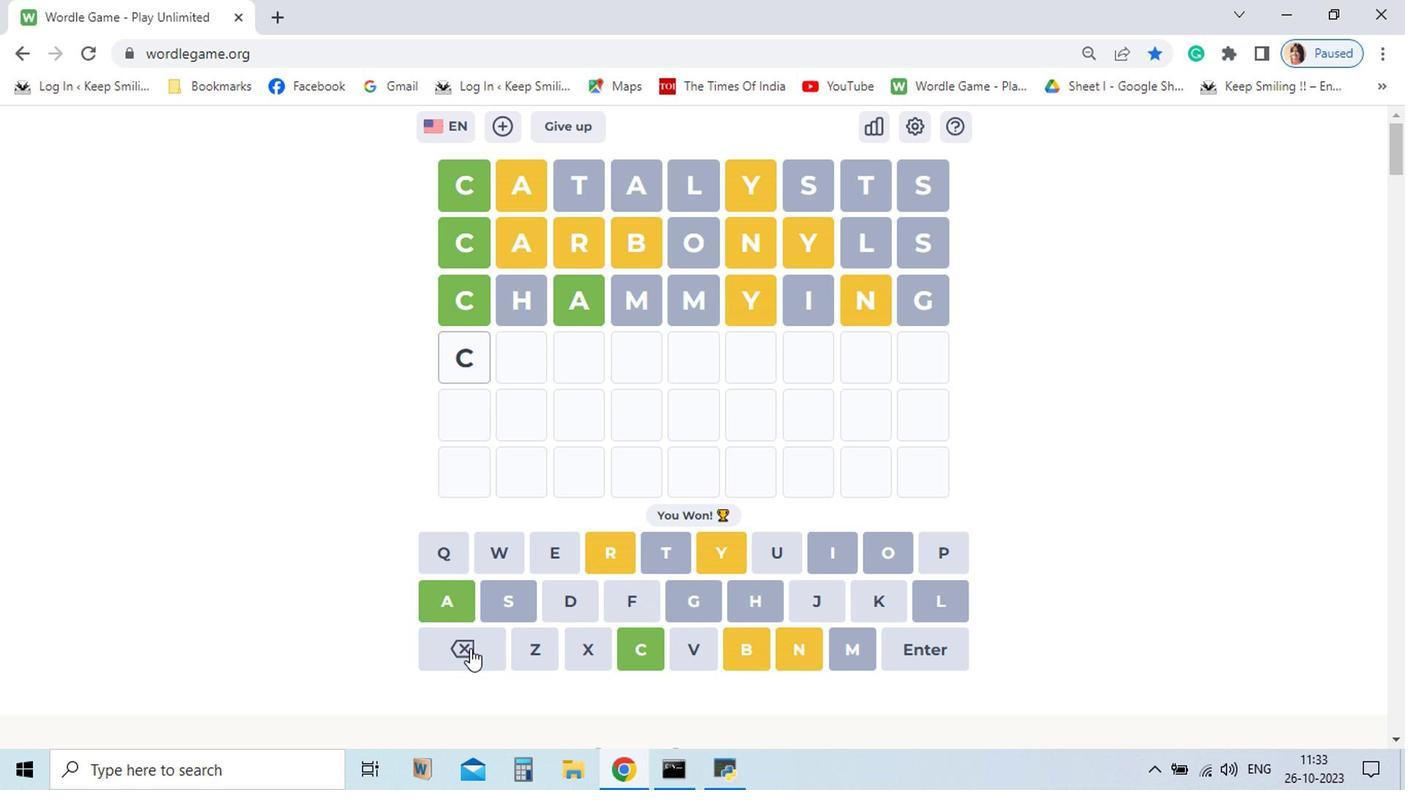 
Action: Mouse moved to (580, 564)
Screenshot: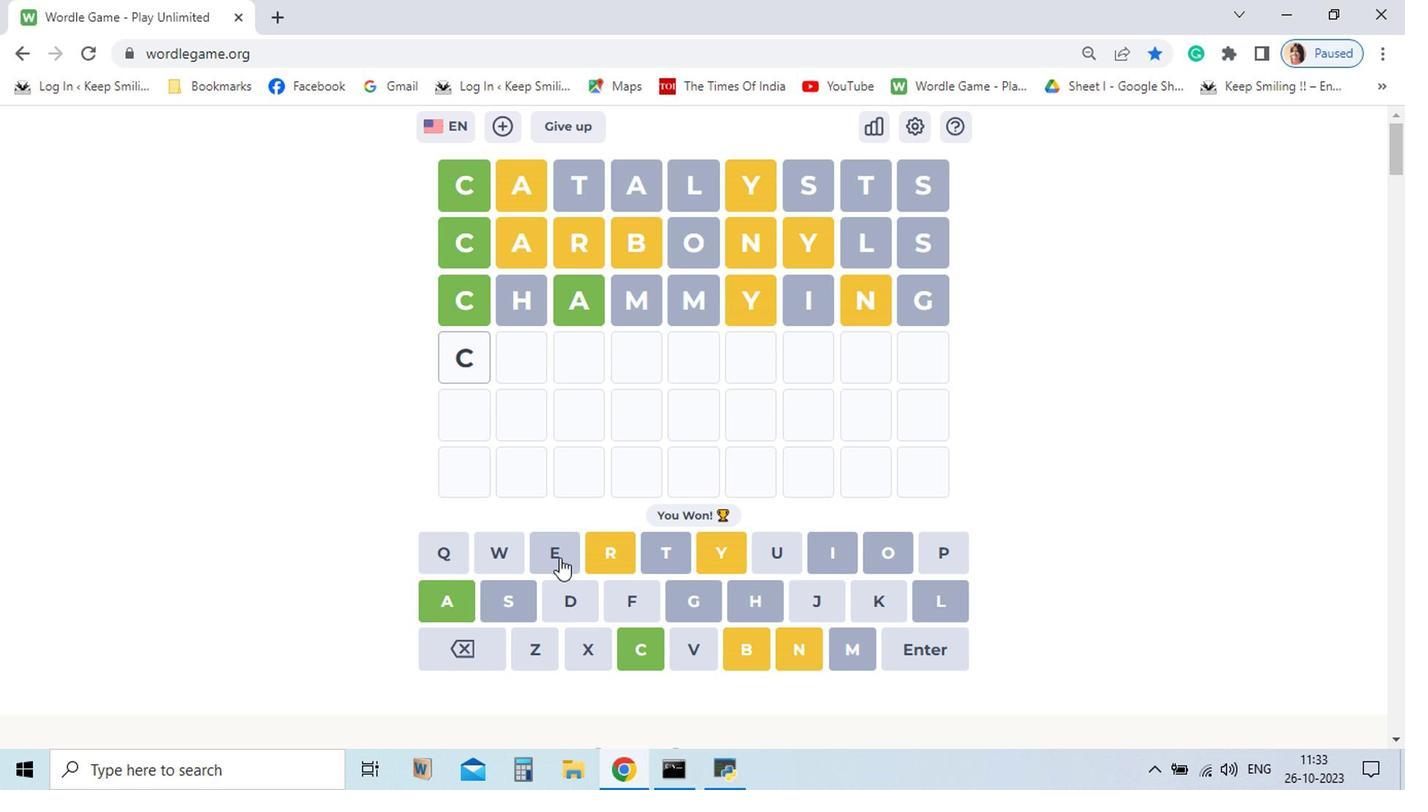 
Action: Mouse pressed left at (580, 564)
Screenshot: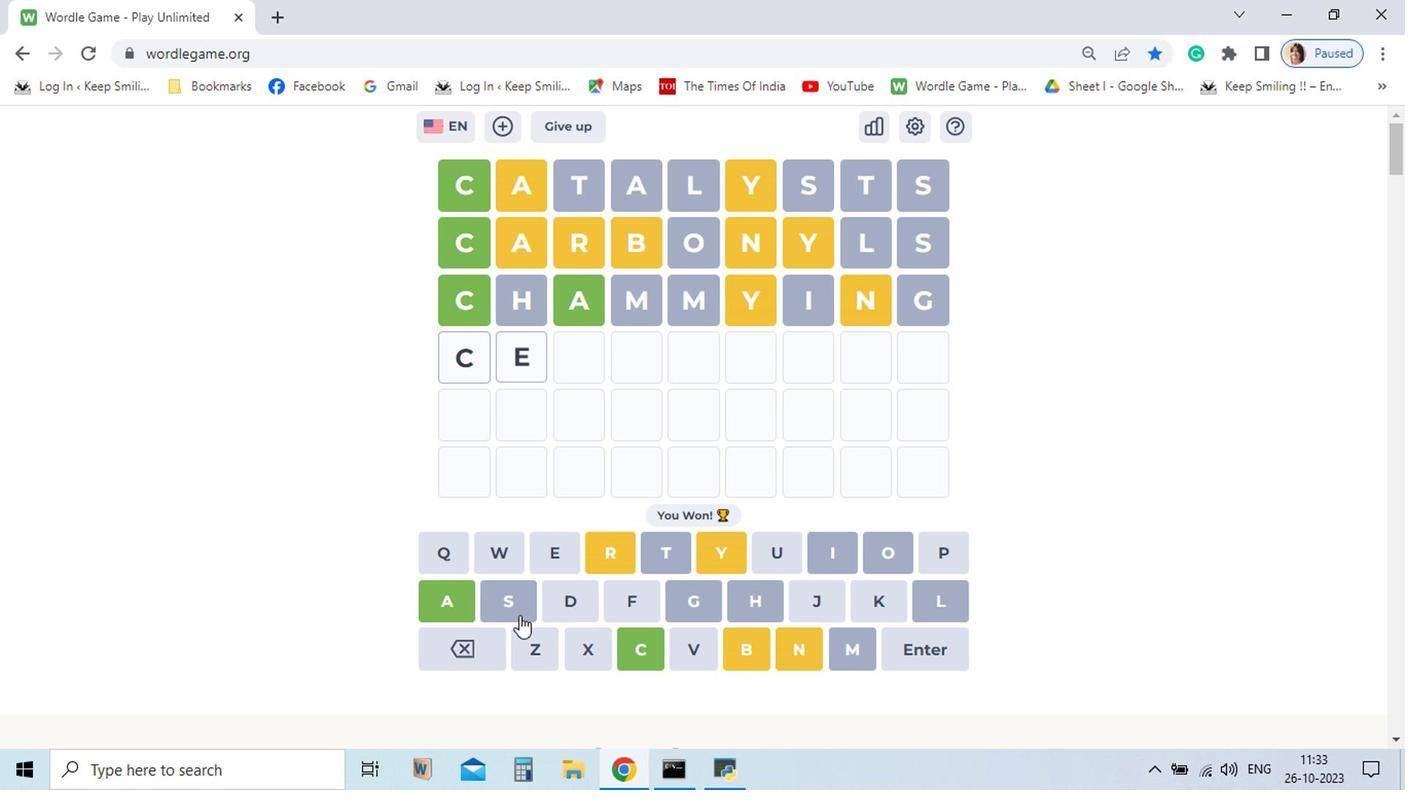 
Action: Mouse moved to (506, 590)
Screenshot: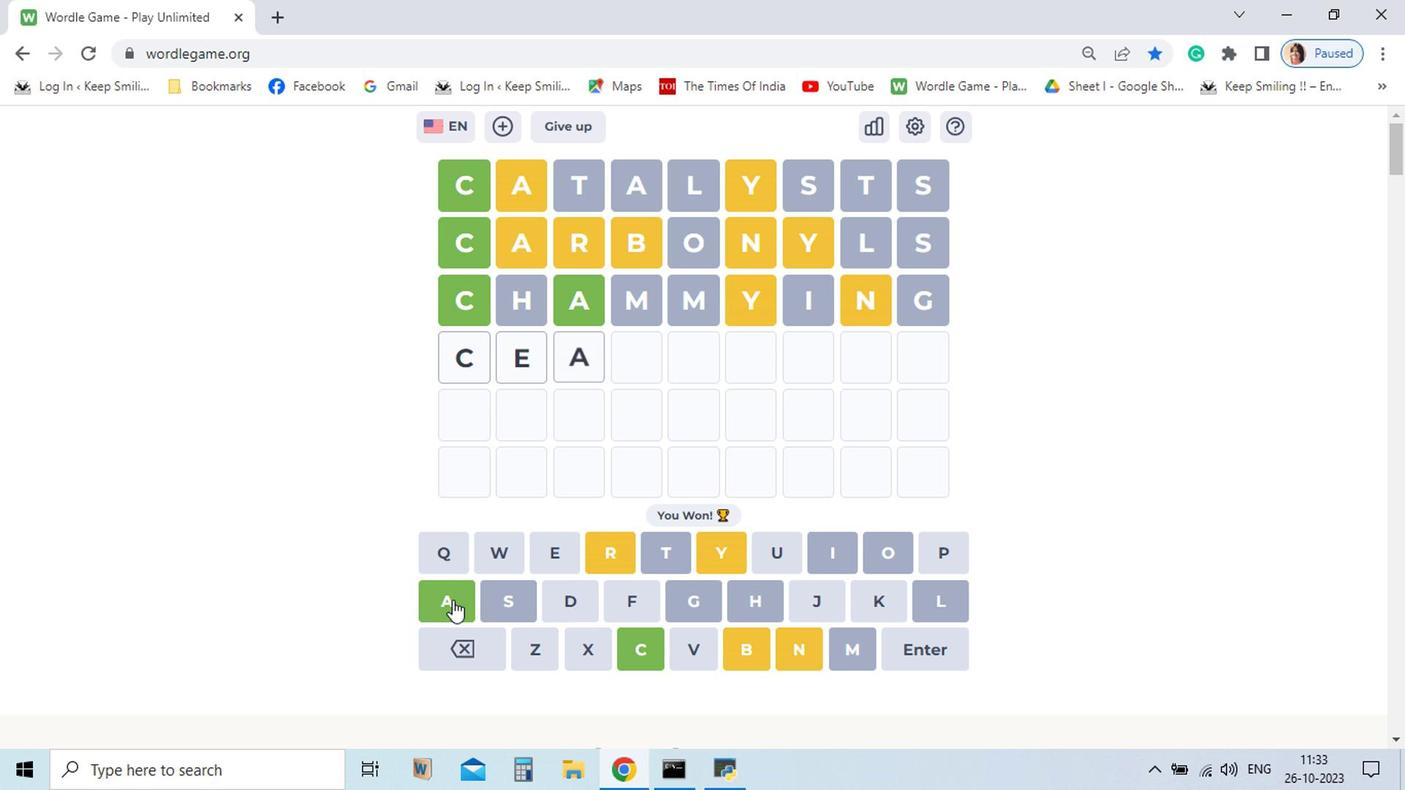 
Action: Mouse pressed left at (506, 590)
Screenshot: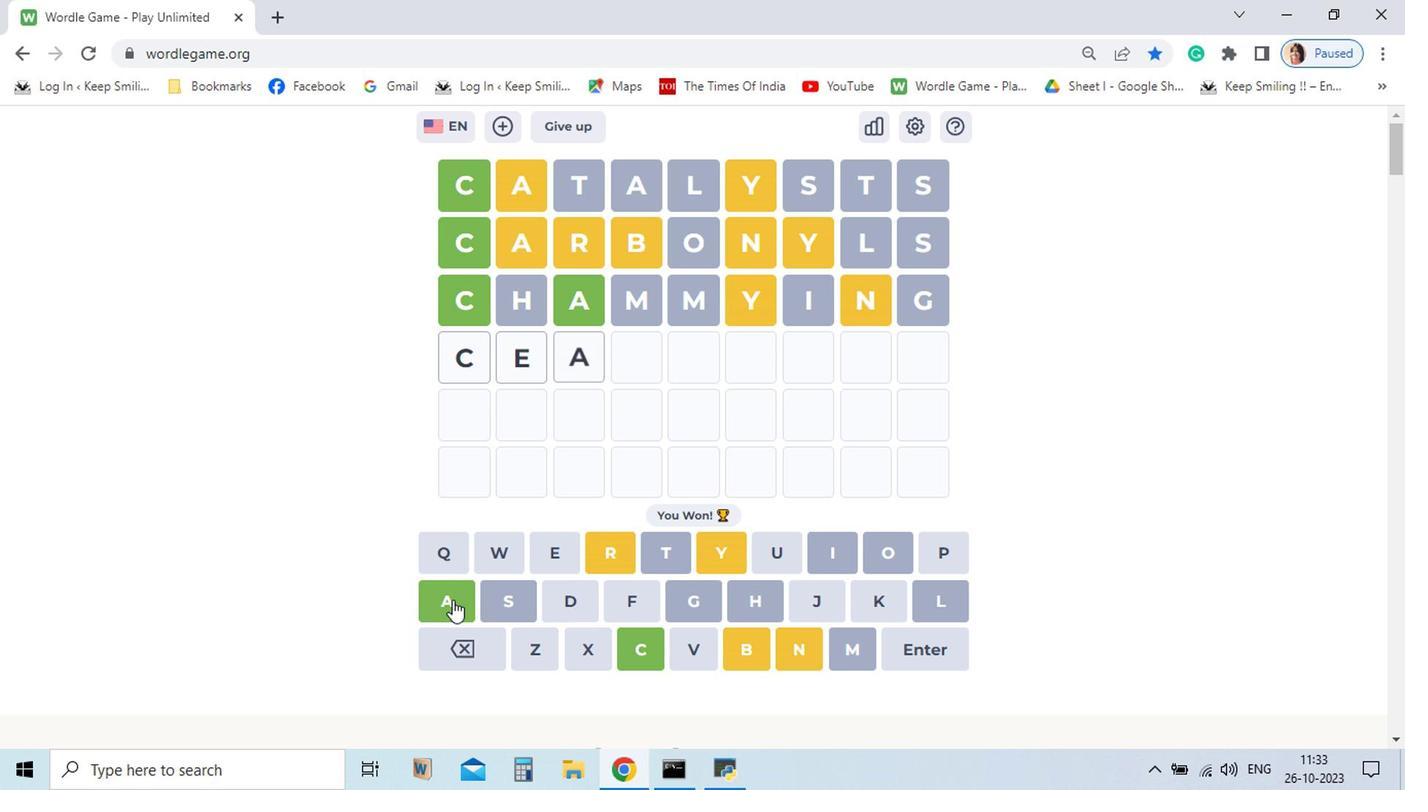 
Action: Mouse moved to (513, 628)
Screenshot: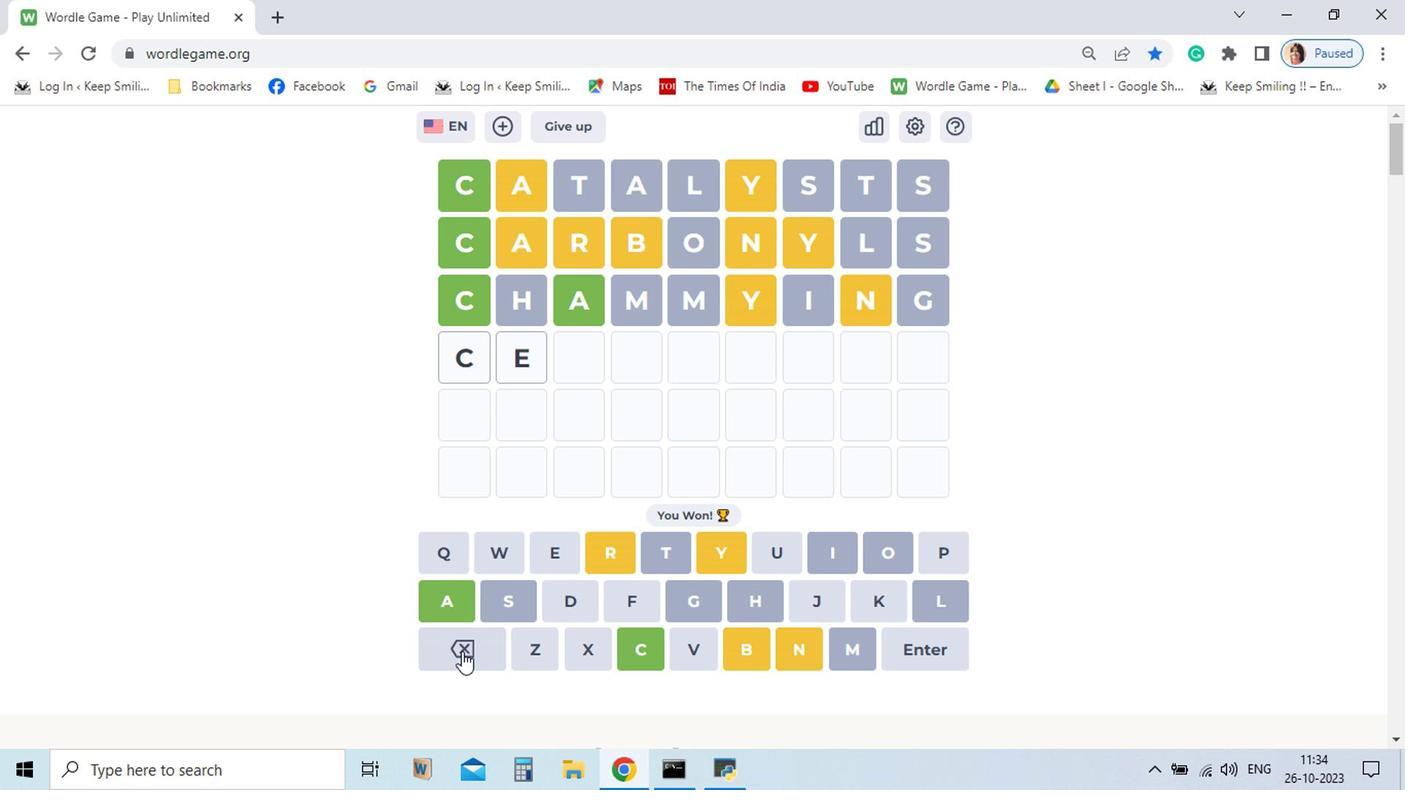
Action: Mouse pressed left at (513, 628)
Screenshot: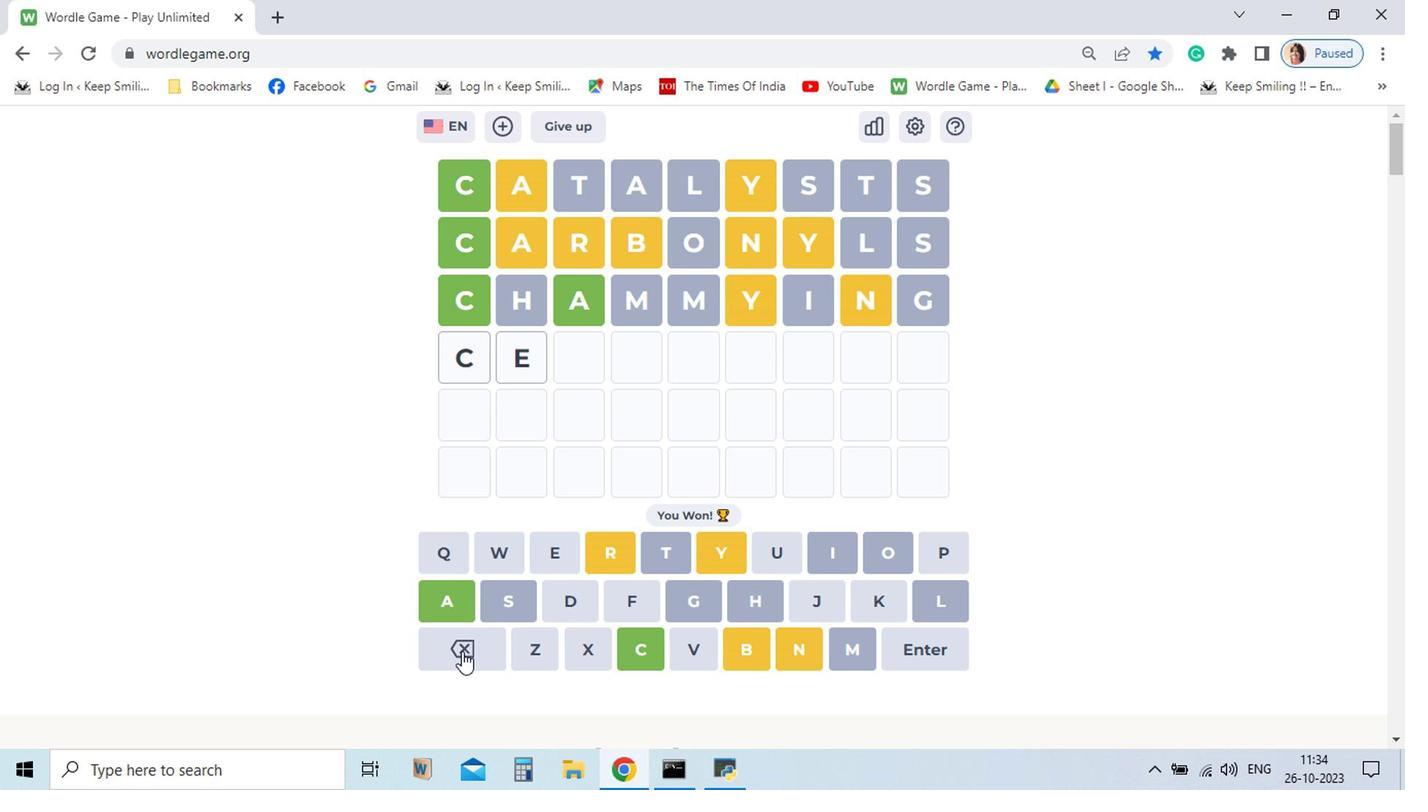 
Action: Mouse pressed left at (513, 628)
Screenshot: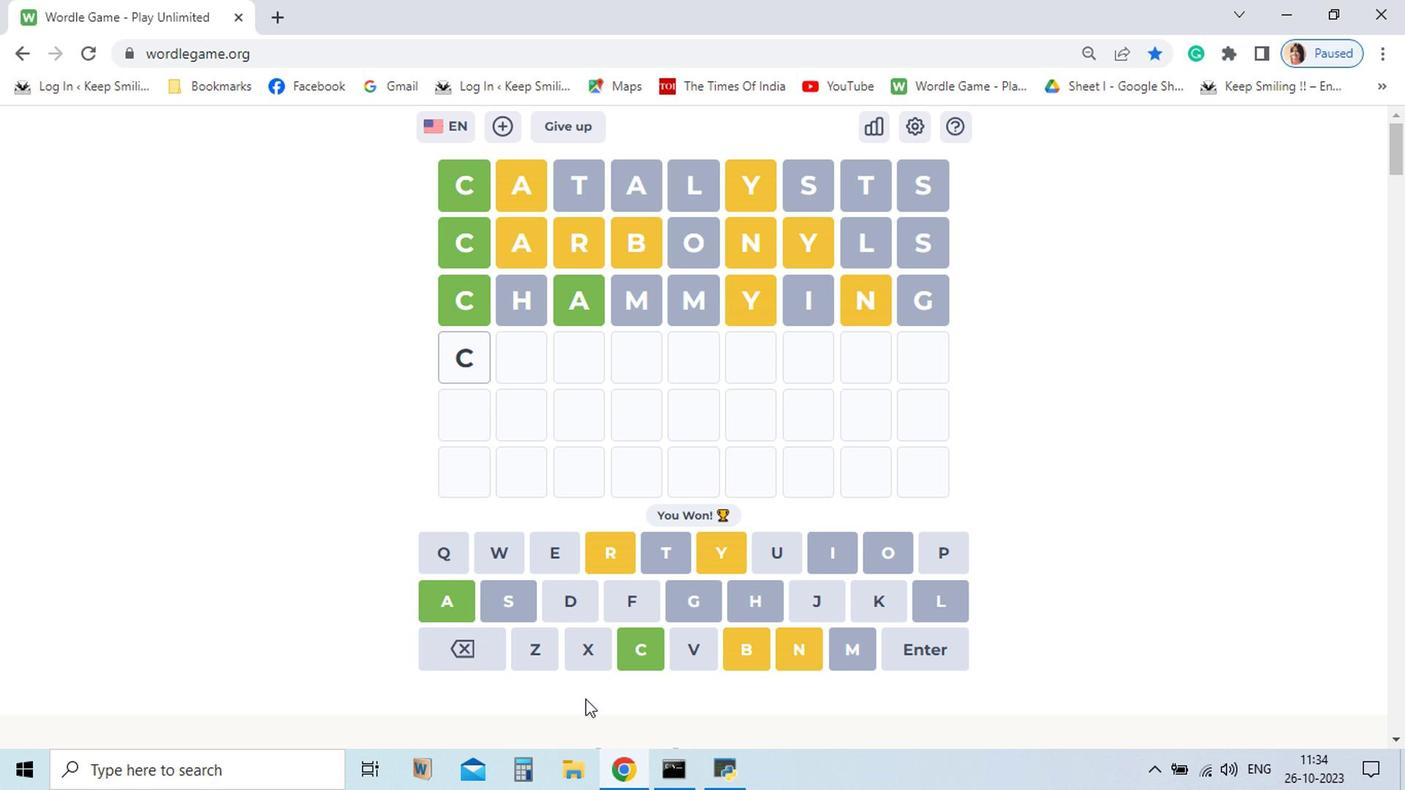 
Action: Mouse moved to (689, 558)
Screenshot: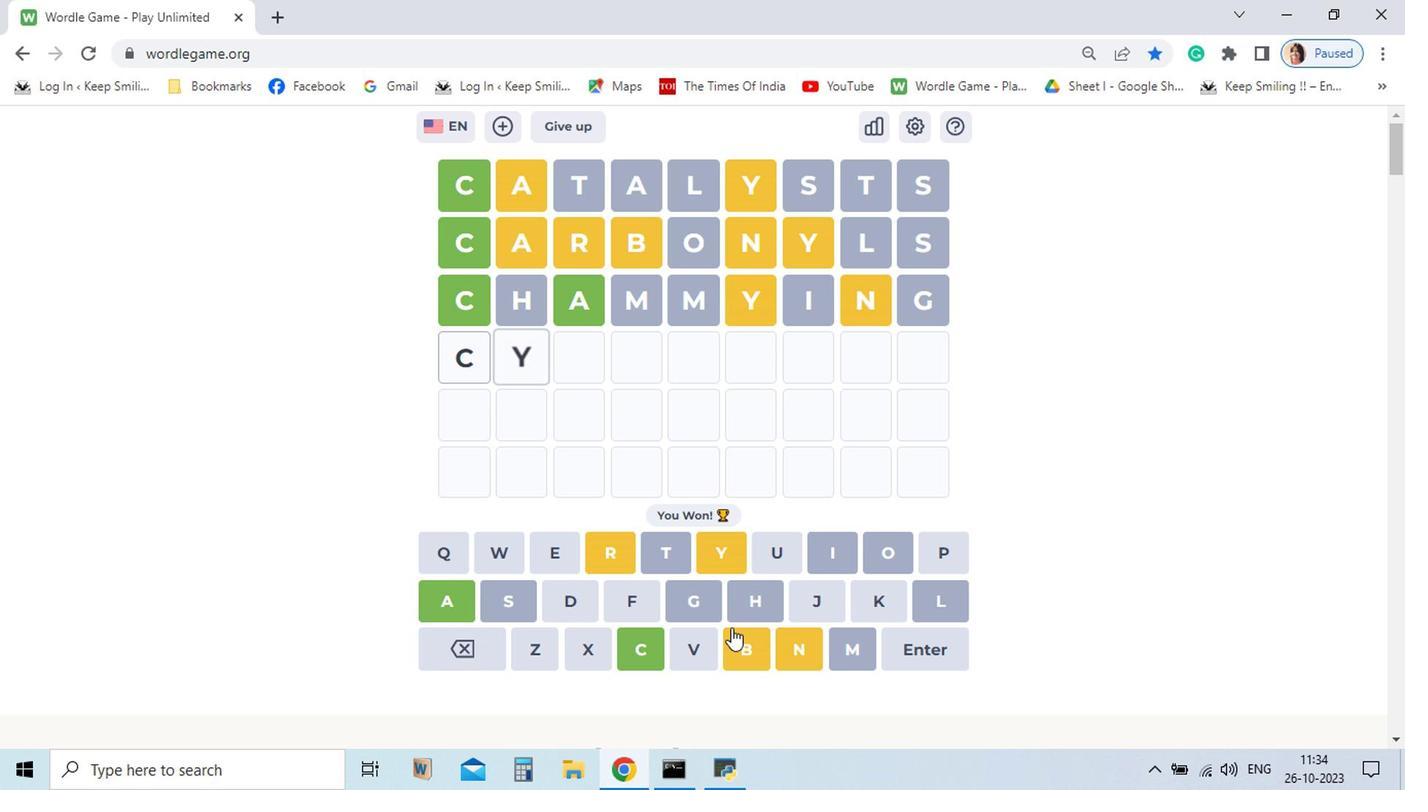 
Action: Mouse pressed left at (689, 558)
Screenshot: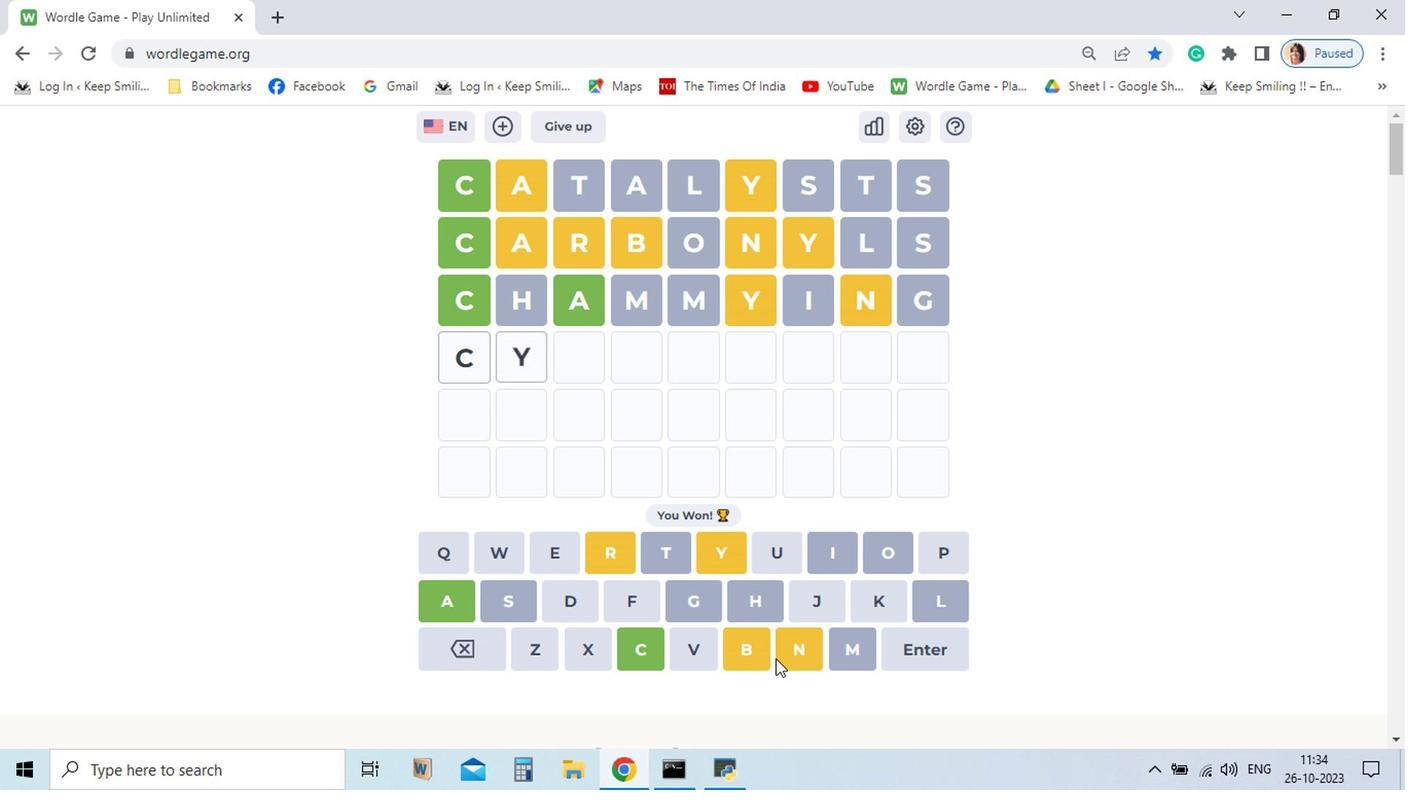 
Action: Mouse moved to (734, 629)
Screenshot: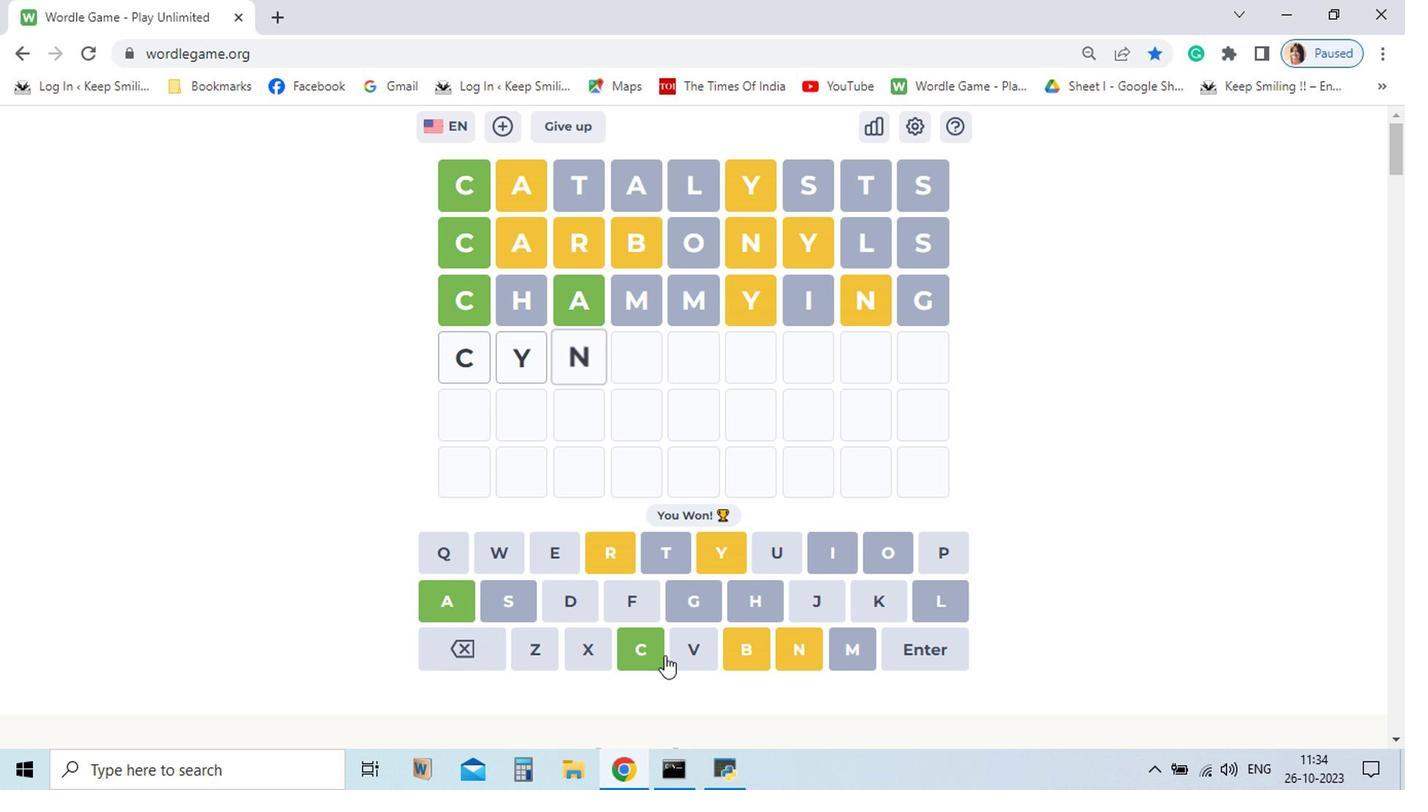 
Action: Mouse pressed left at (734, 629)
Screenshot: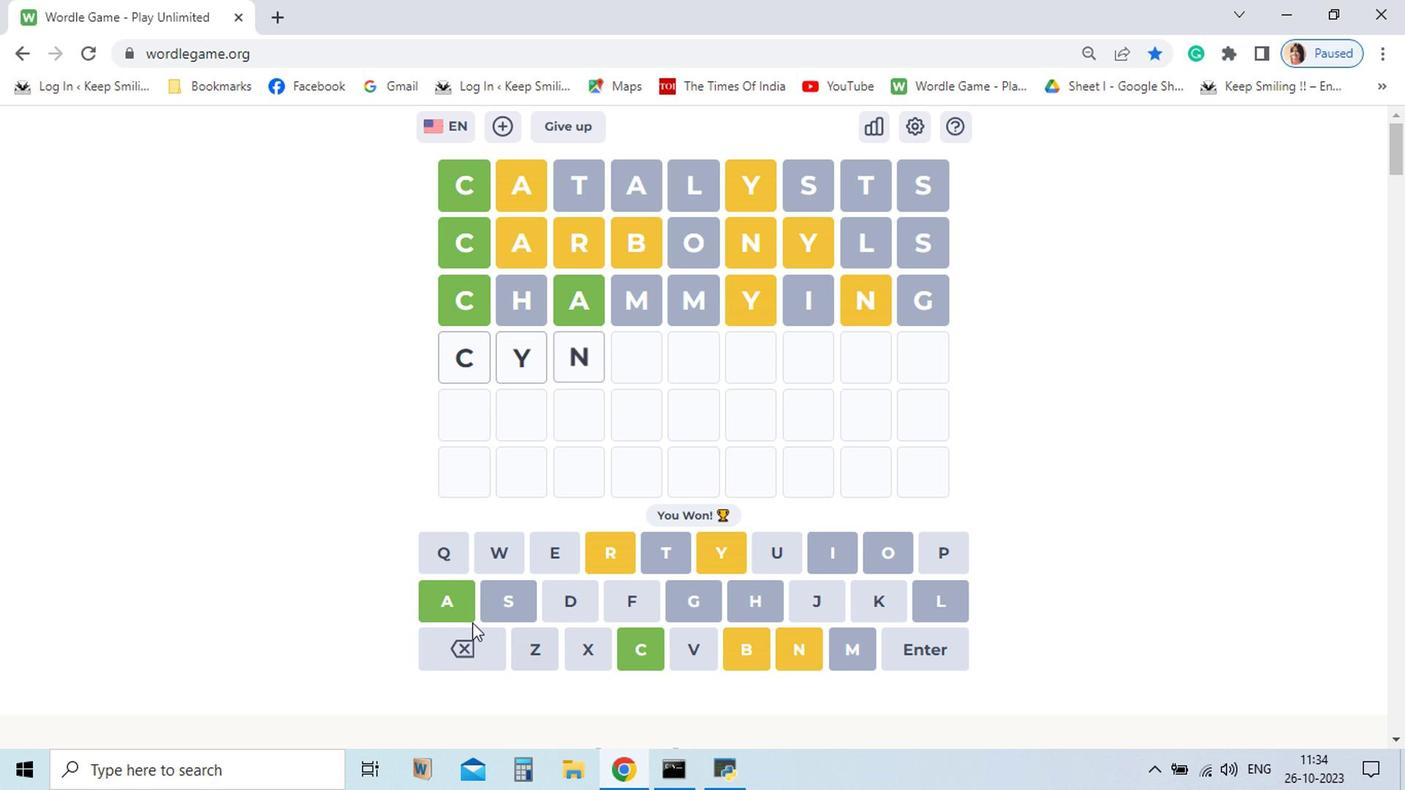 
Action: Mouse moved to (499, 597)
Screenshot: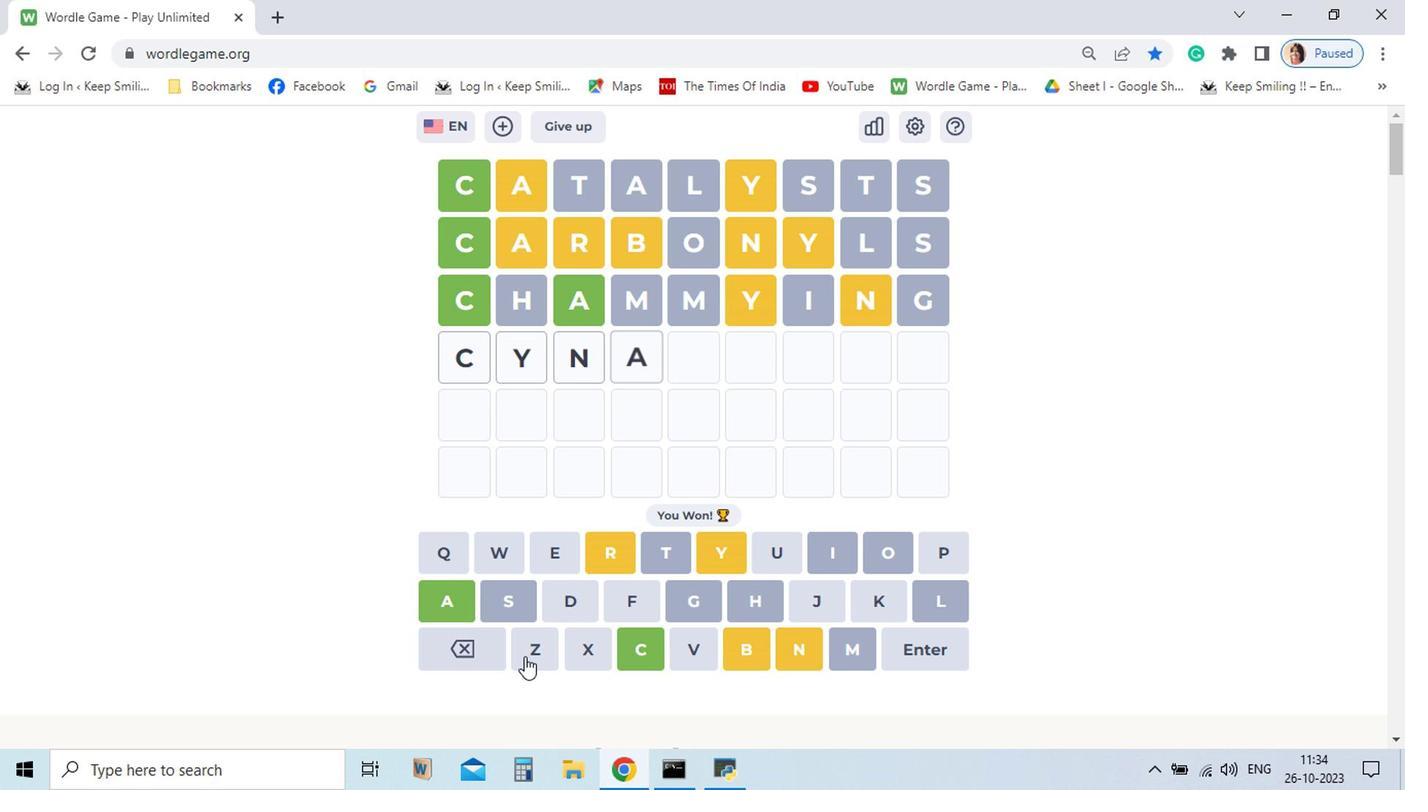 
Action: Mouse pressed left at (499, 597)
Screenshot: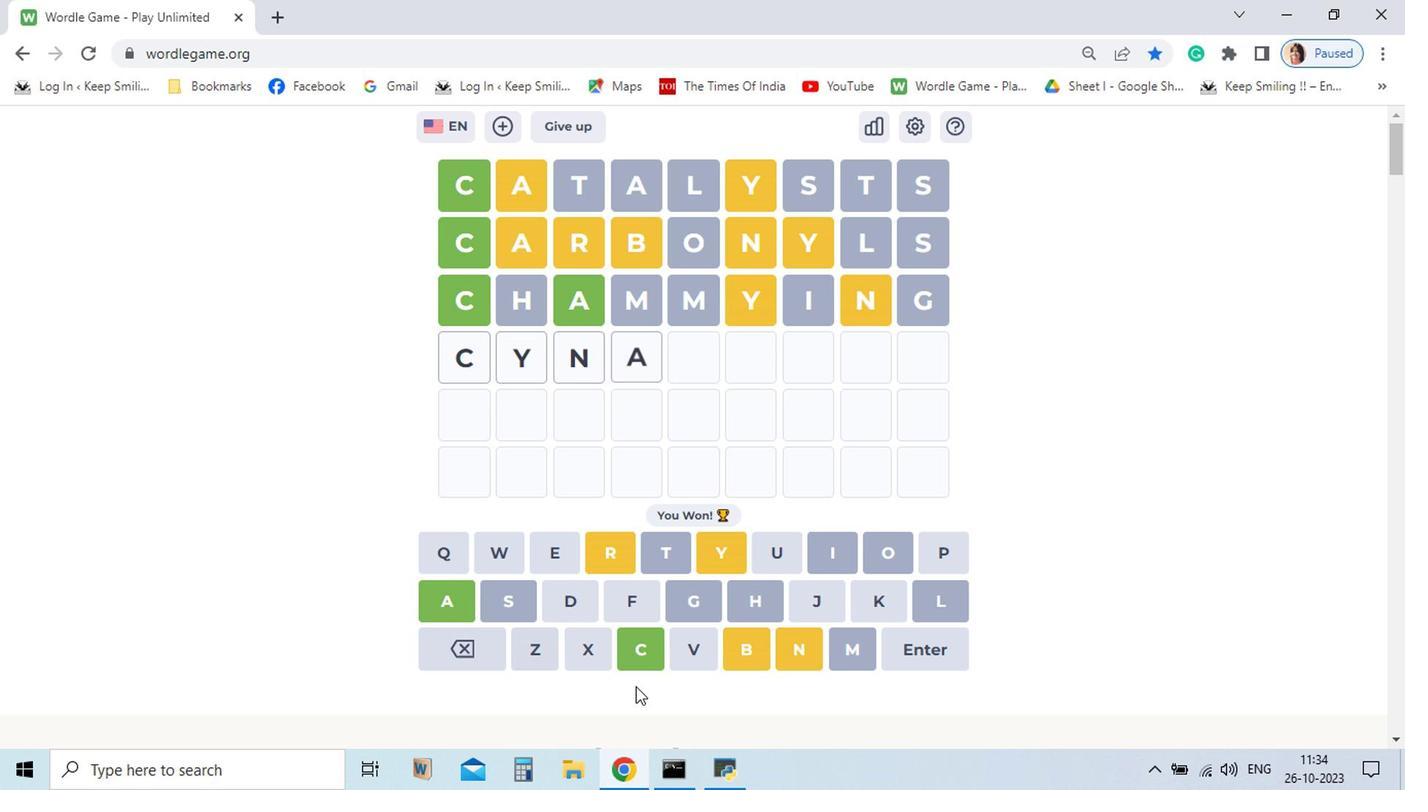 
Action: Mouse moved to (517, 622)
Screenshot: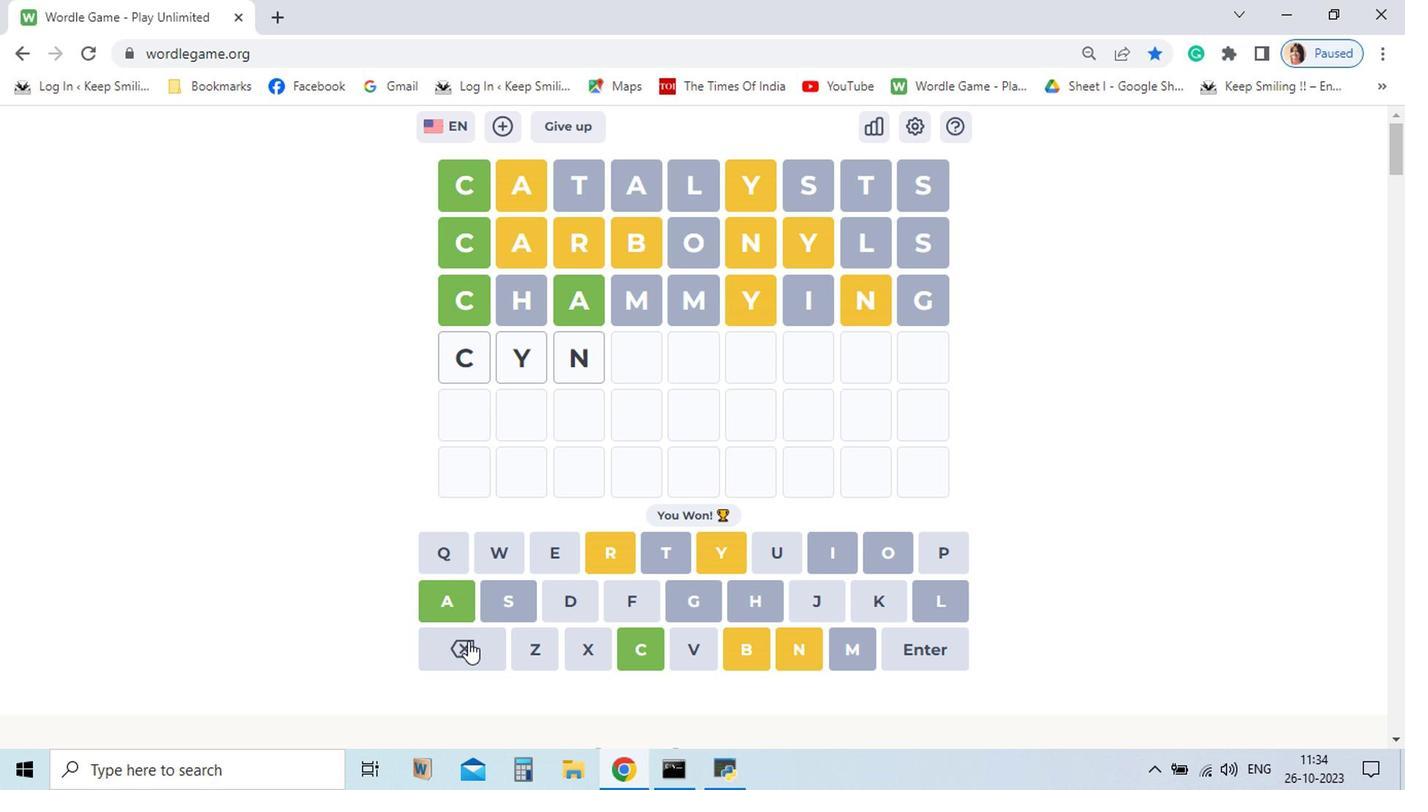 
Action: Mouse pressed left at (517, 622)
Screenshot: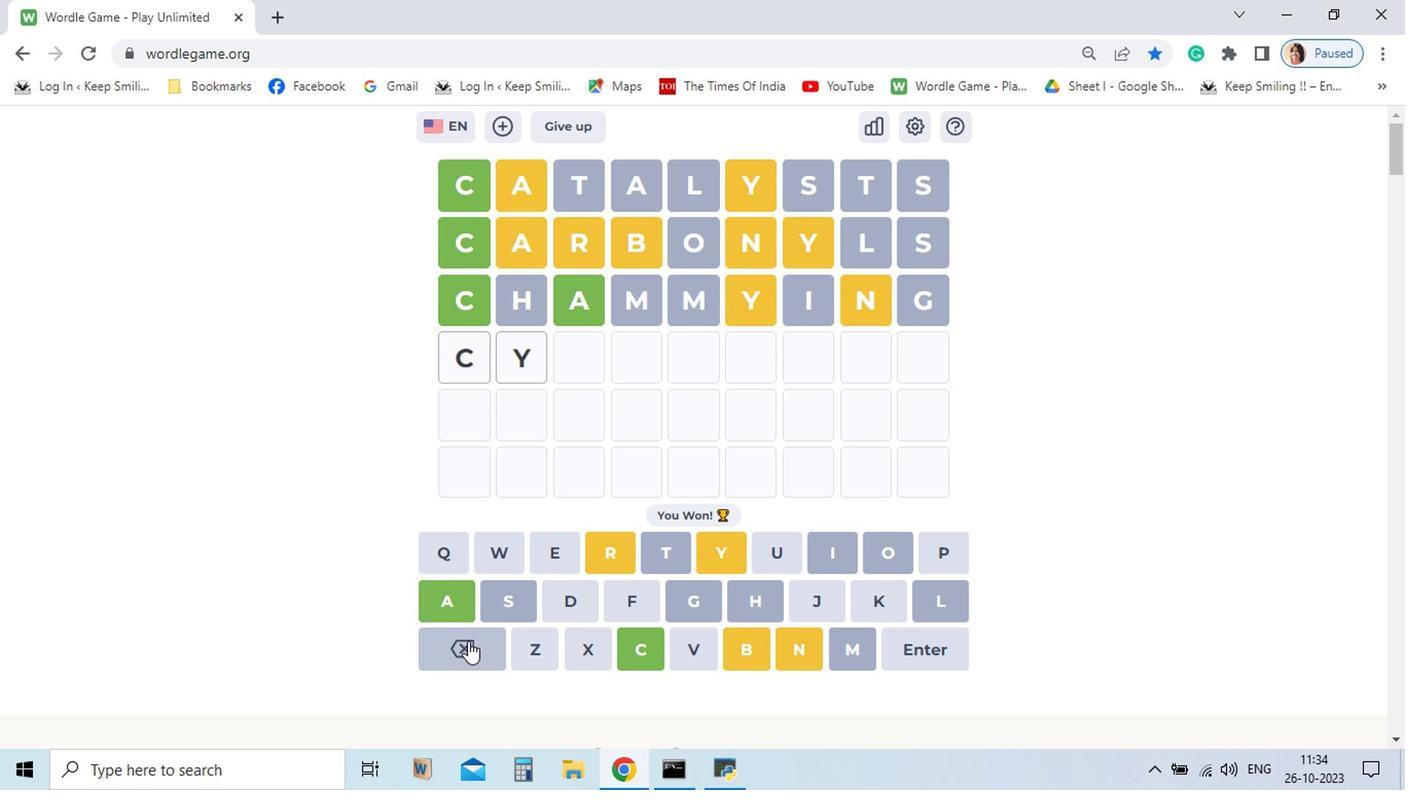 
Action: Mouse pressed left at (517, 622)
Screenshot: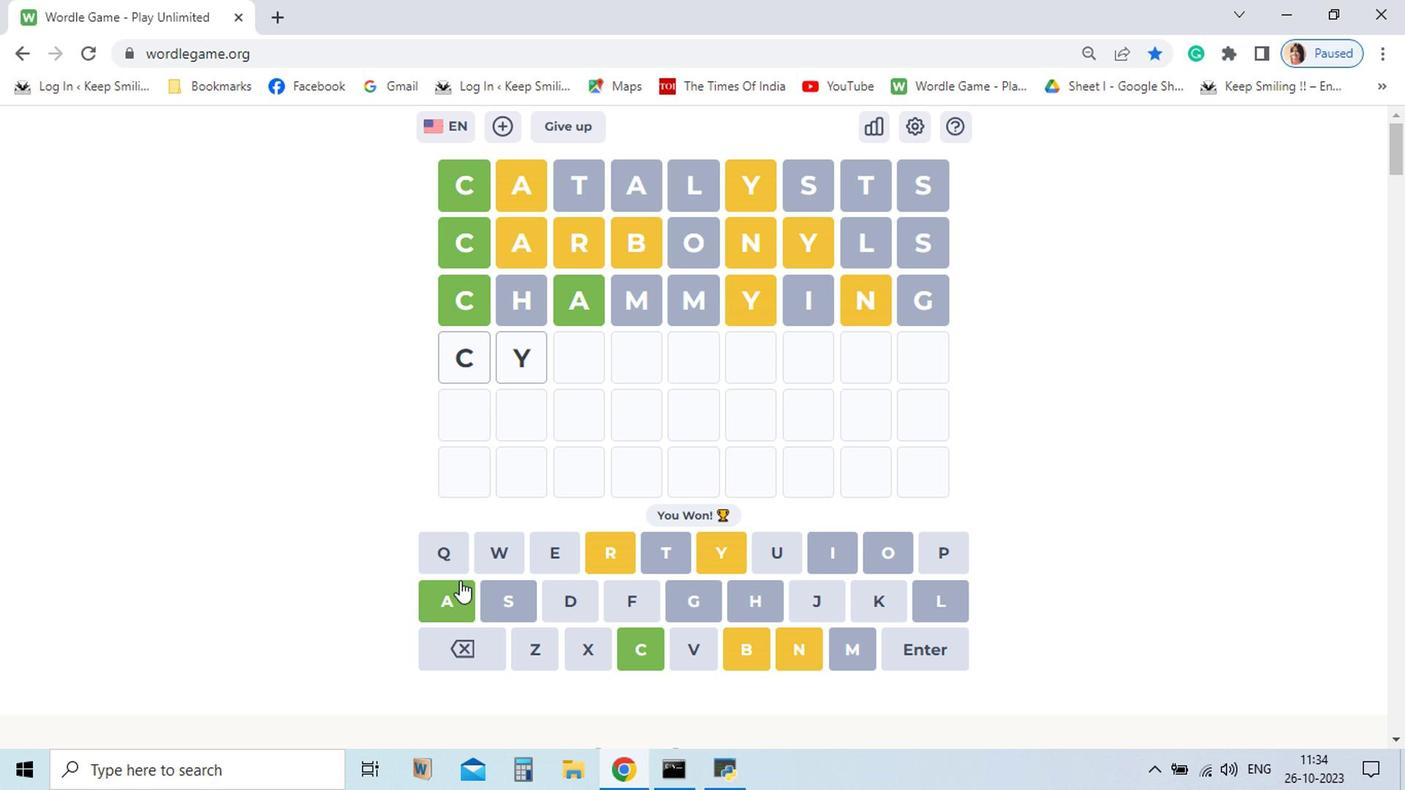 
Action: Mouse moved to (498, 594)
Screenshot: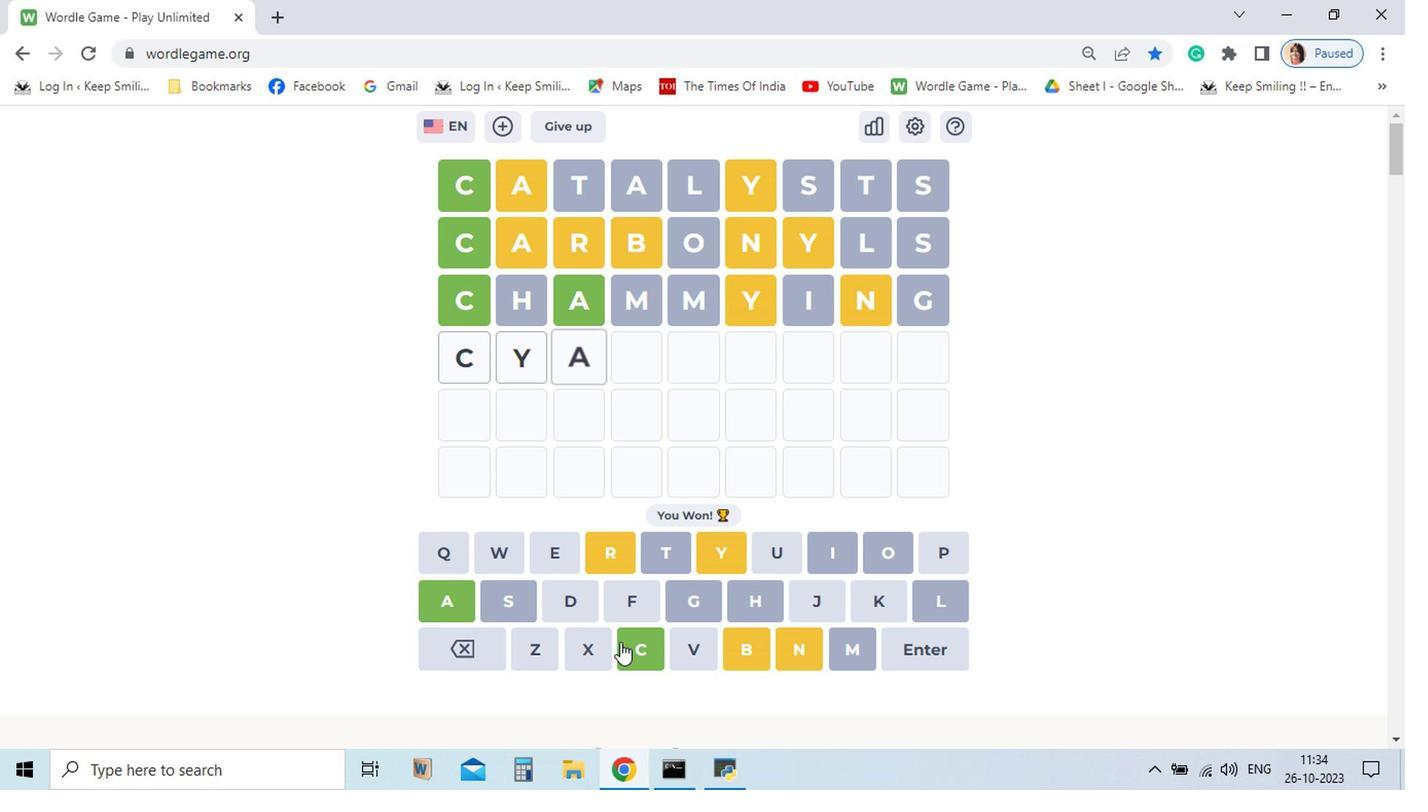 
Action: Mouse pressed left at (498, 594)
Screenshot: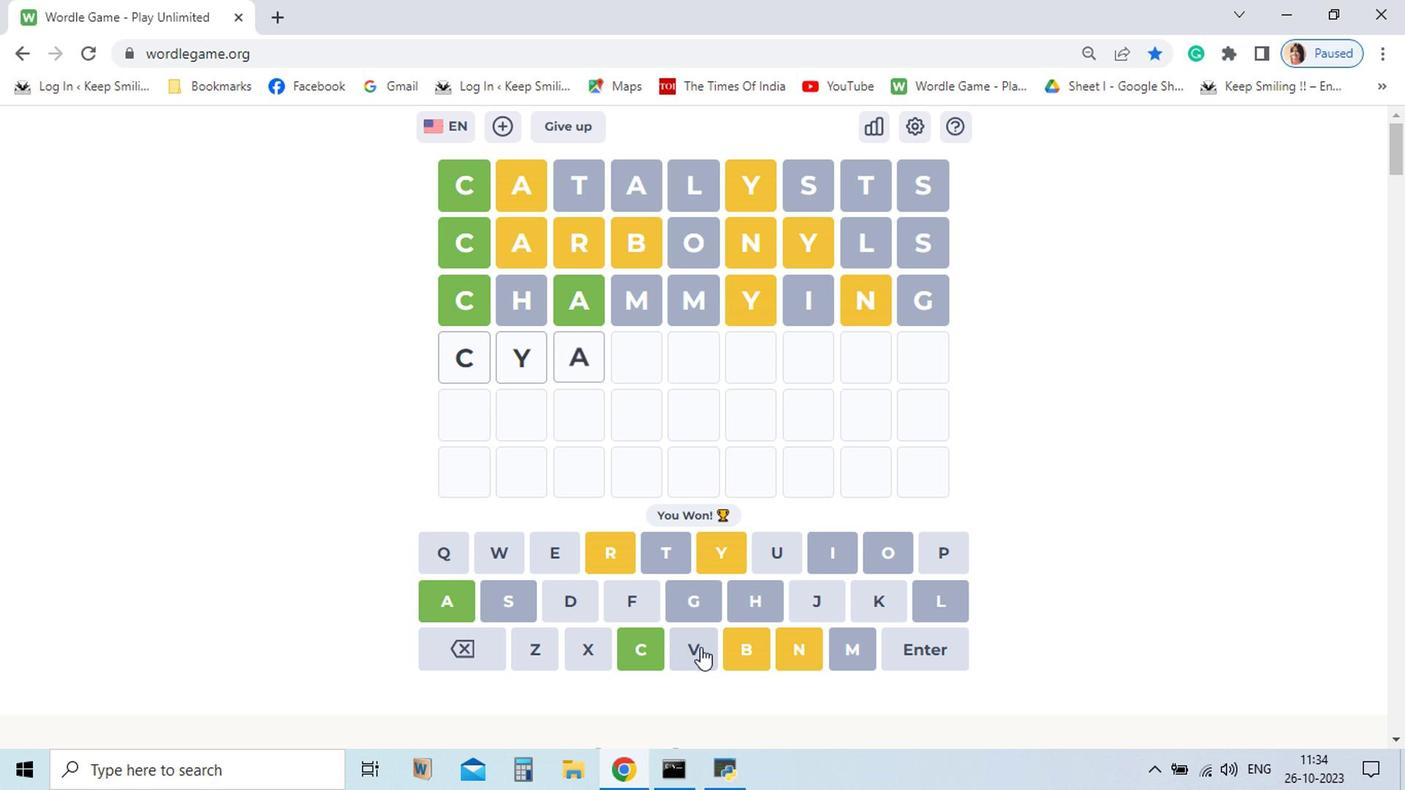 
Action: Mouse moved to (748, 625)
Screenshot: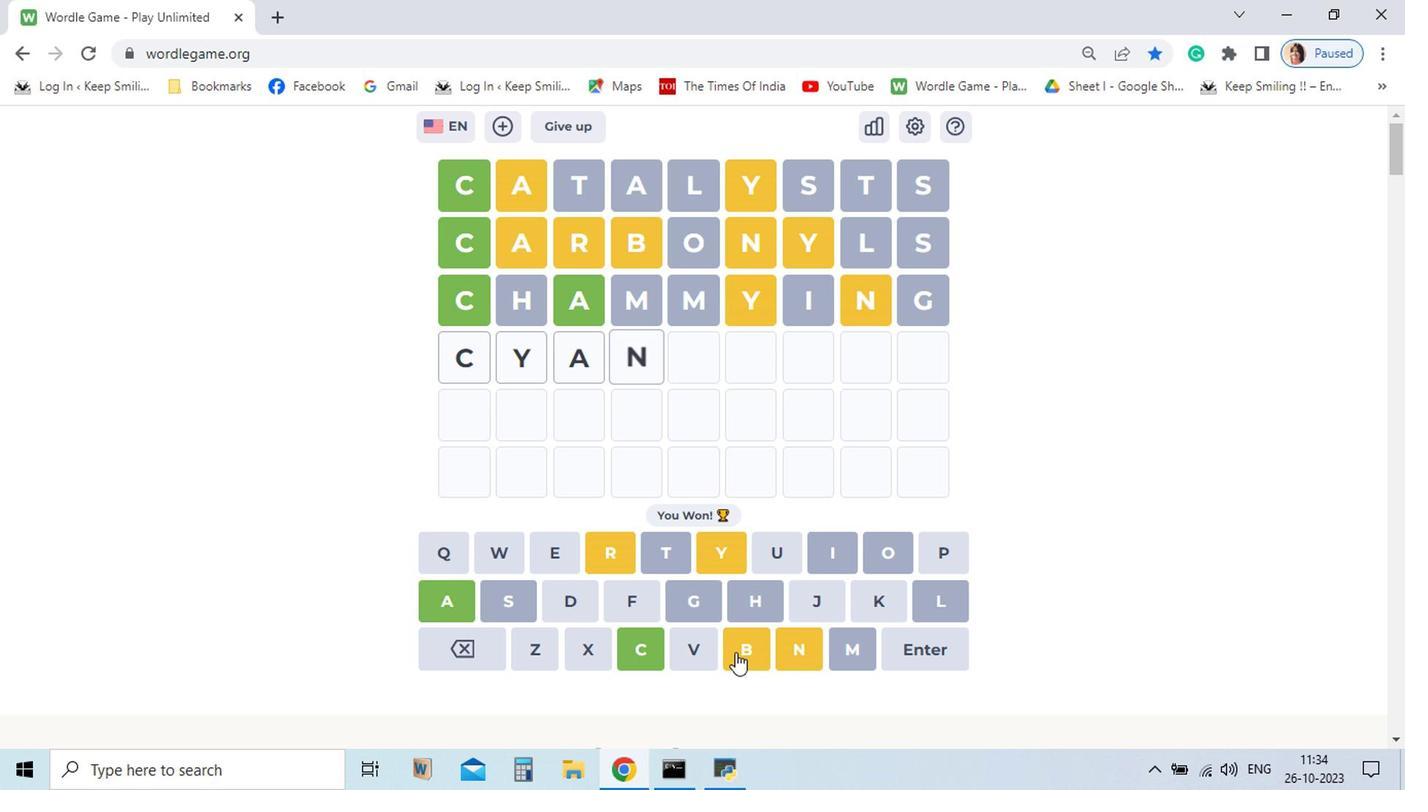 
Action: Mouse pressed left at (748, 625)
Screenshot: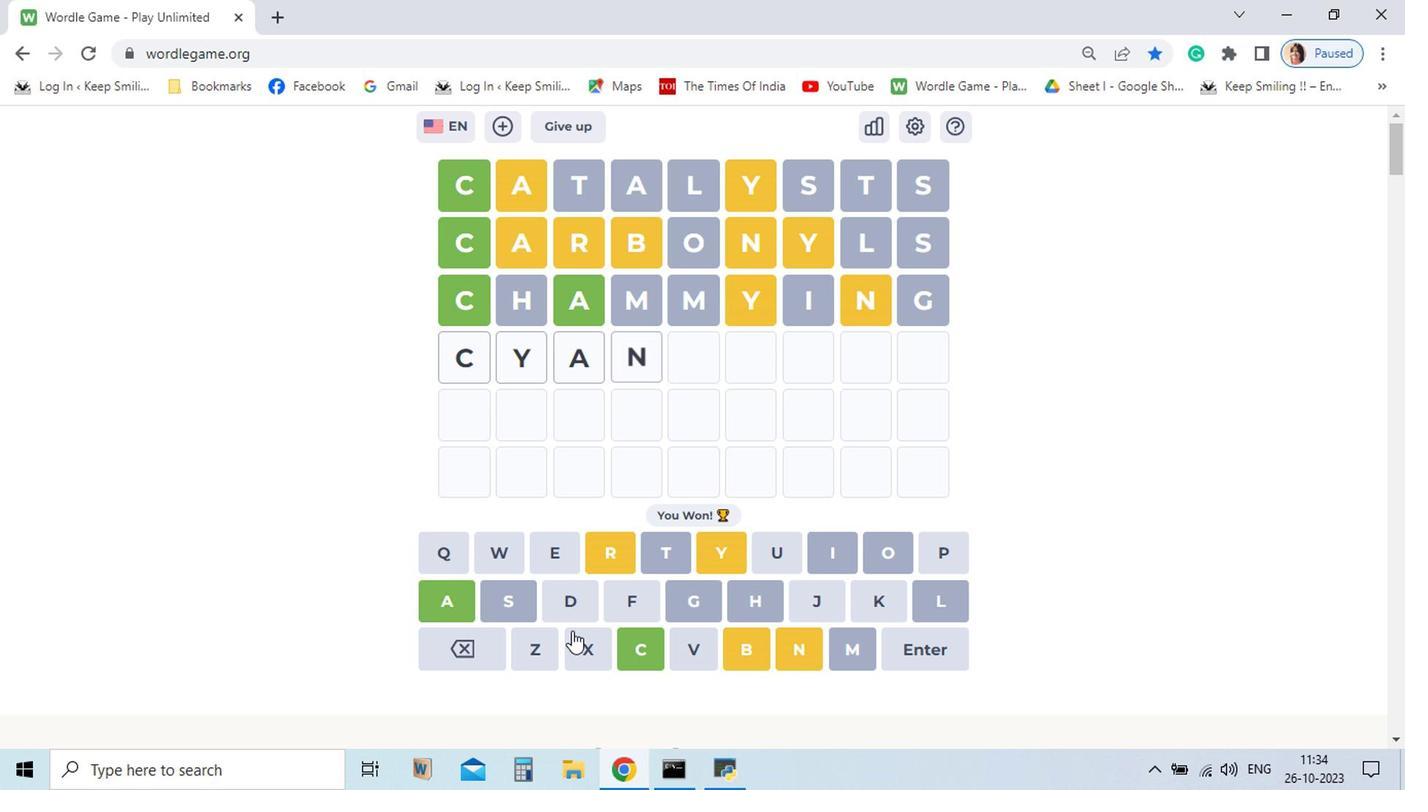 
Action: Mouse moved to (504, 590)
Screenshot: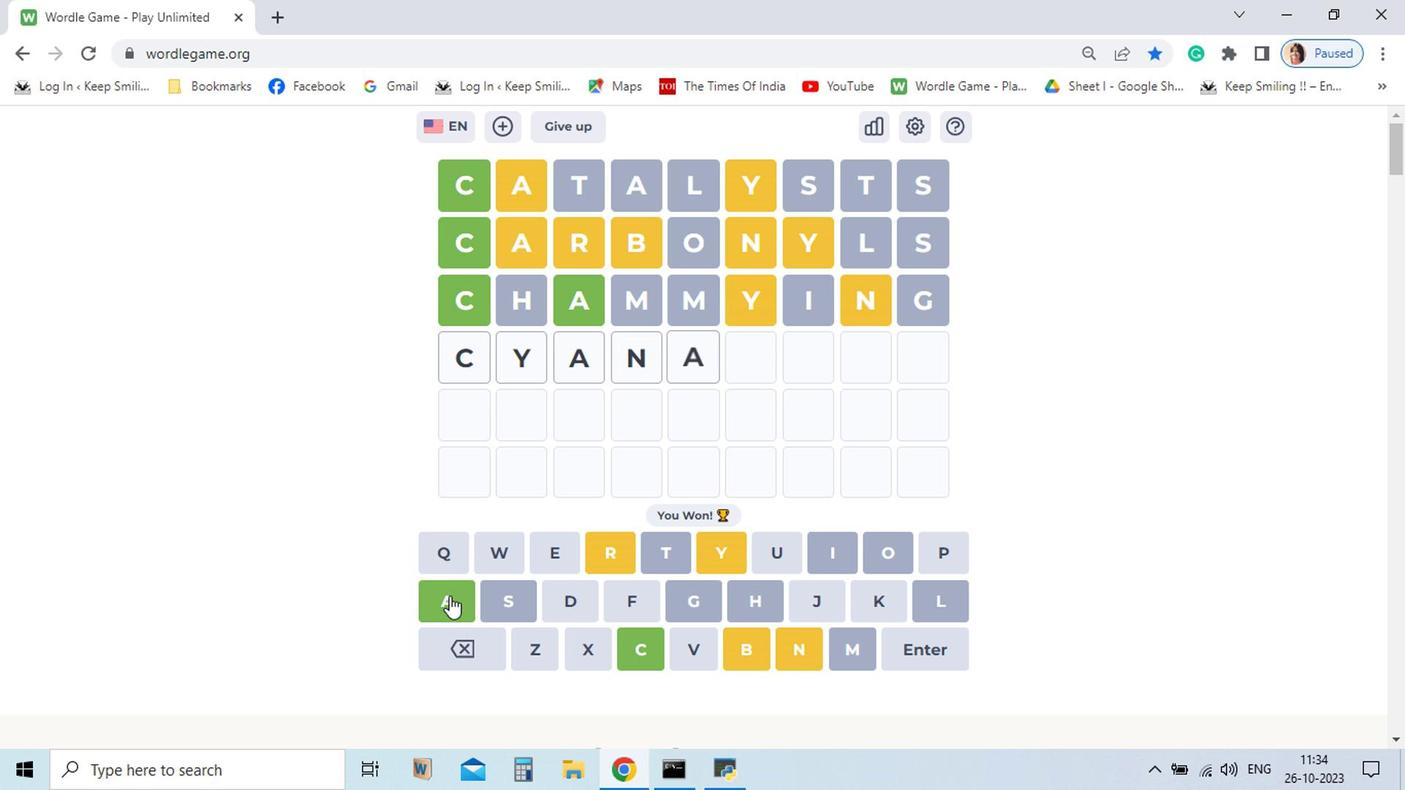 
Action: Mouse pressed left at (504, 590)
Screenshot: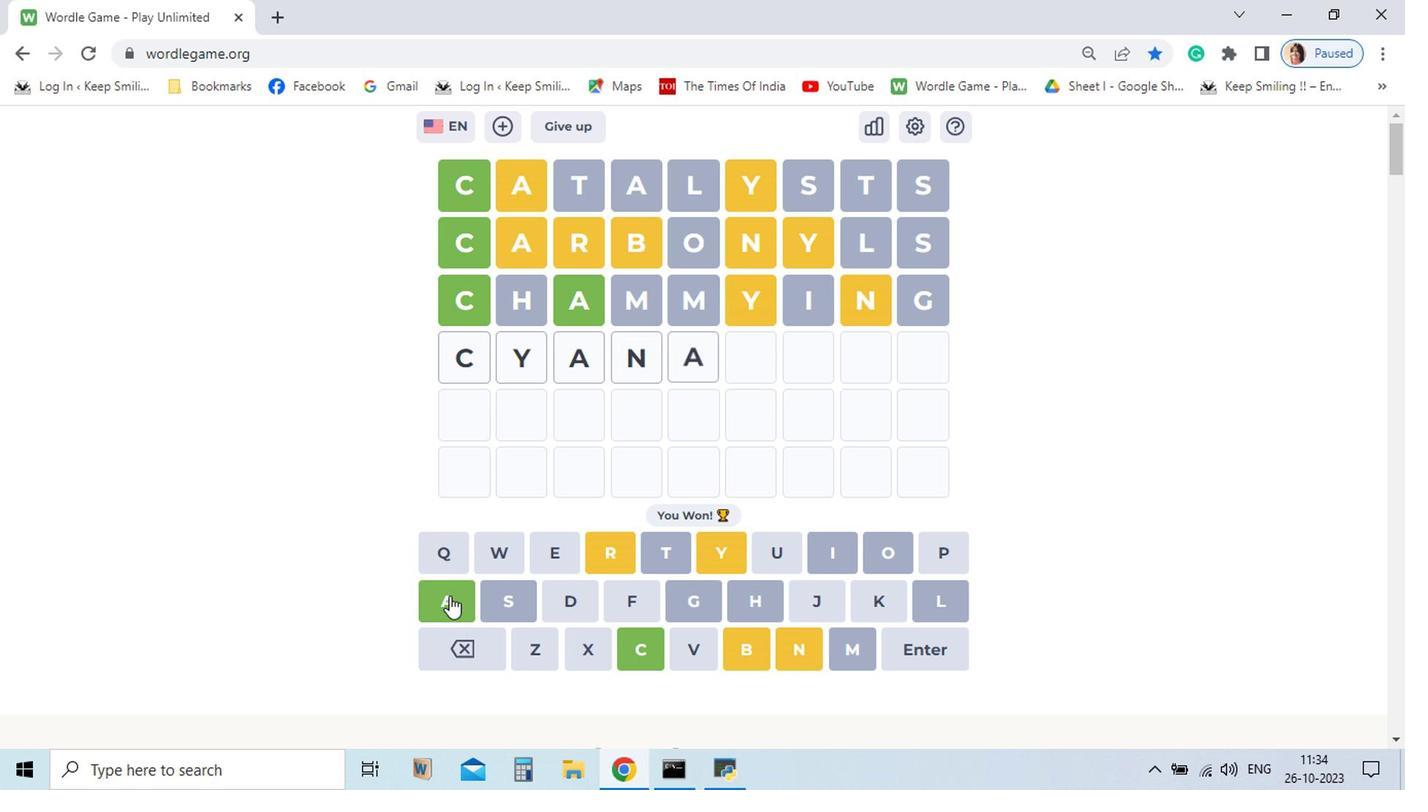 
Action: Mouse moved to (510, 624)
Screenshot: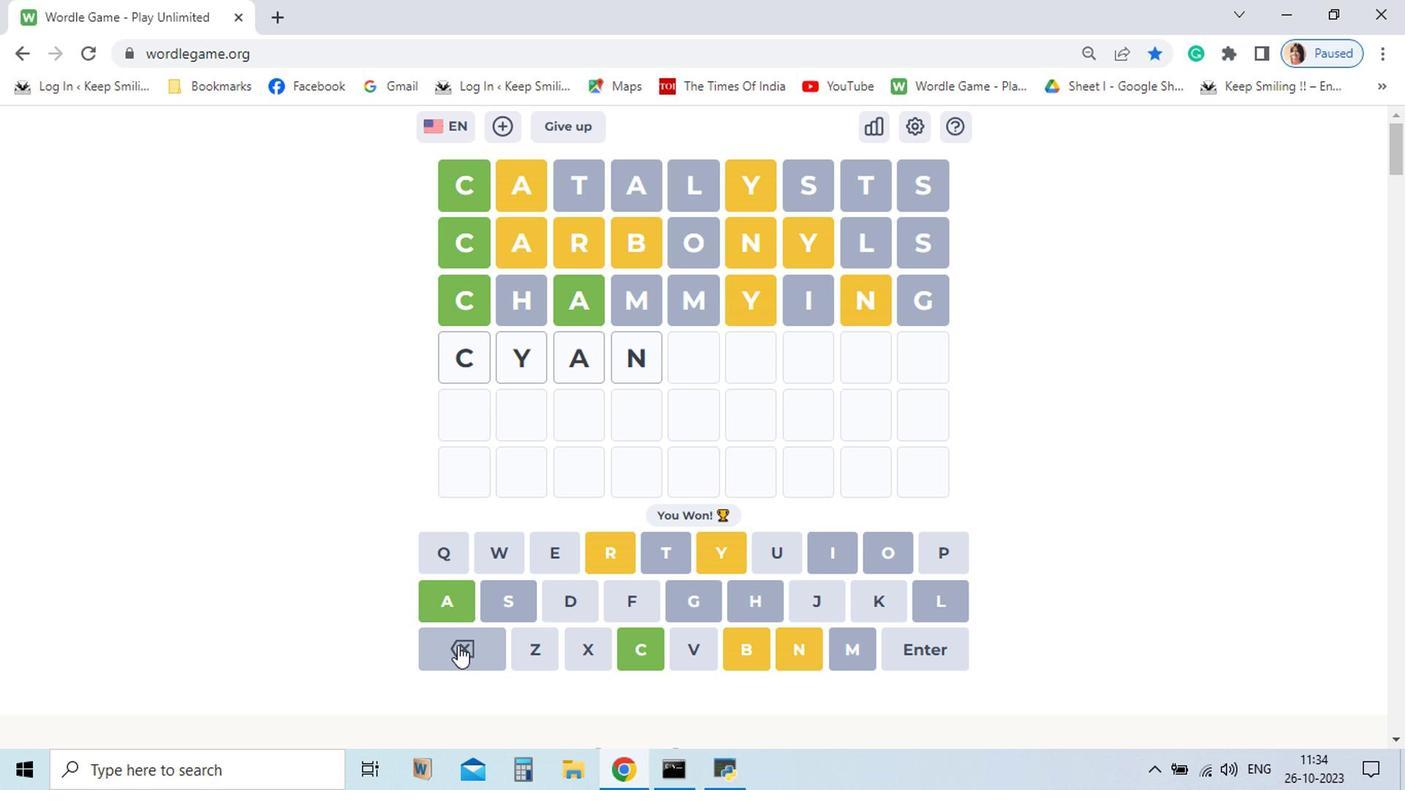 
Action: Mouse pressed left at (510, 624)
Screenshot: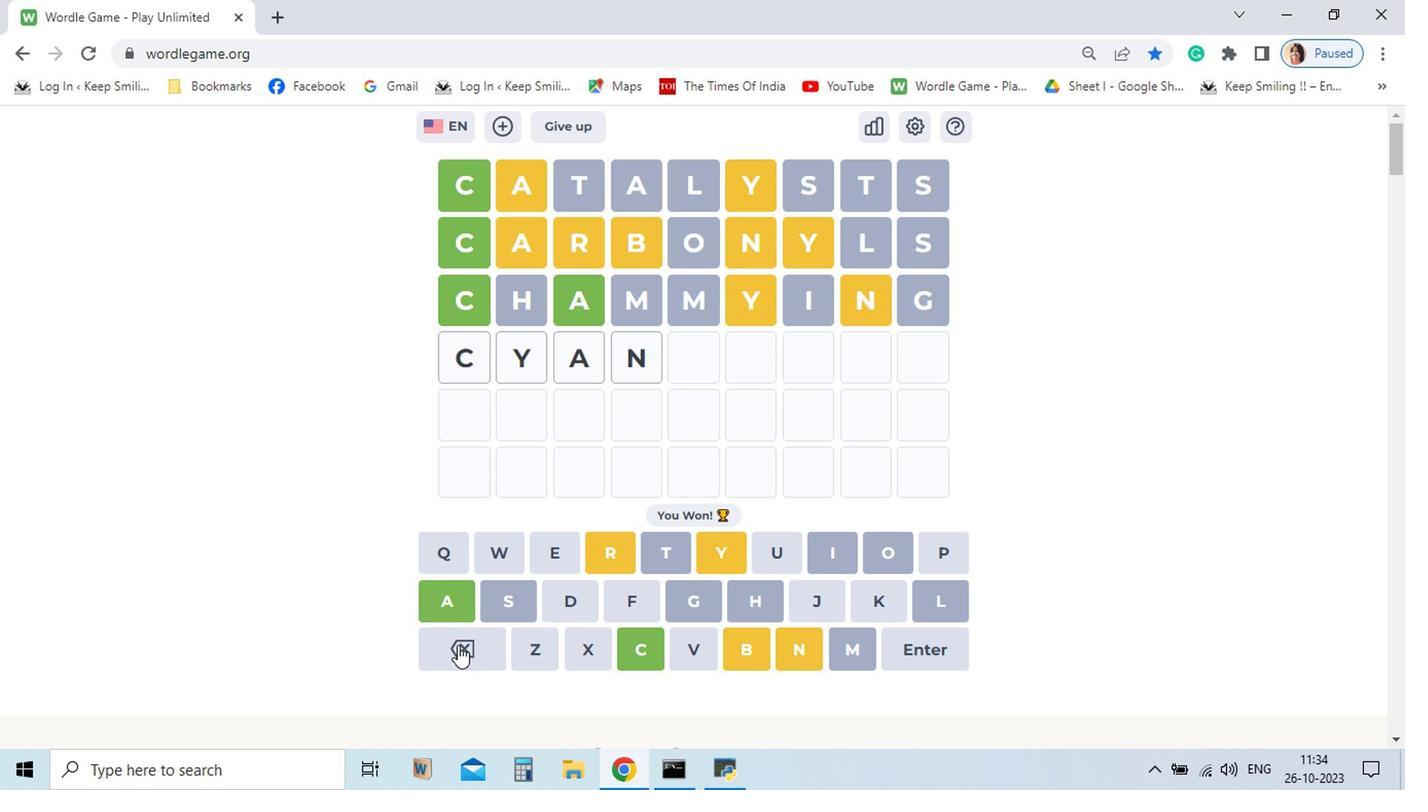 
Action: Mouse pressed left at (510, 624)
Screenshot: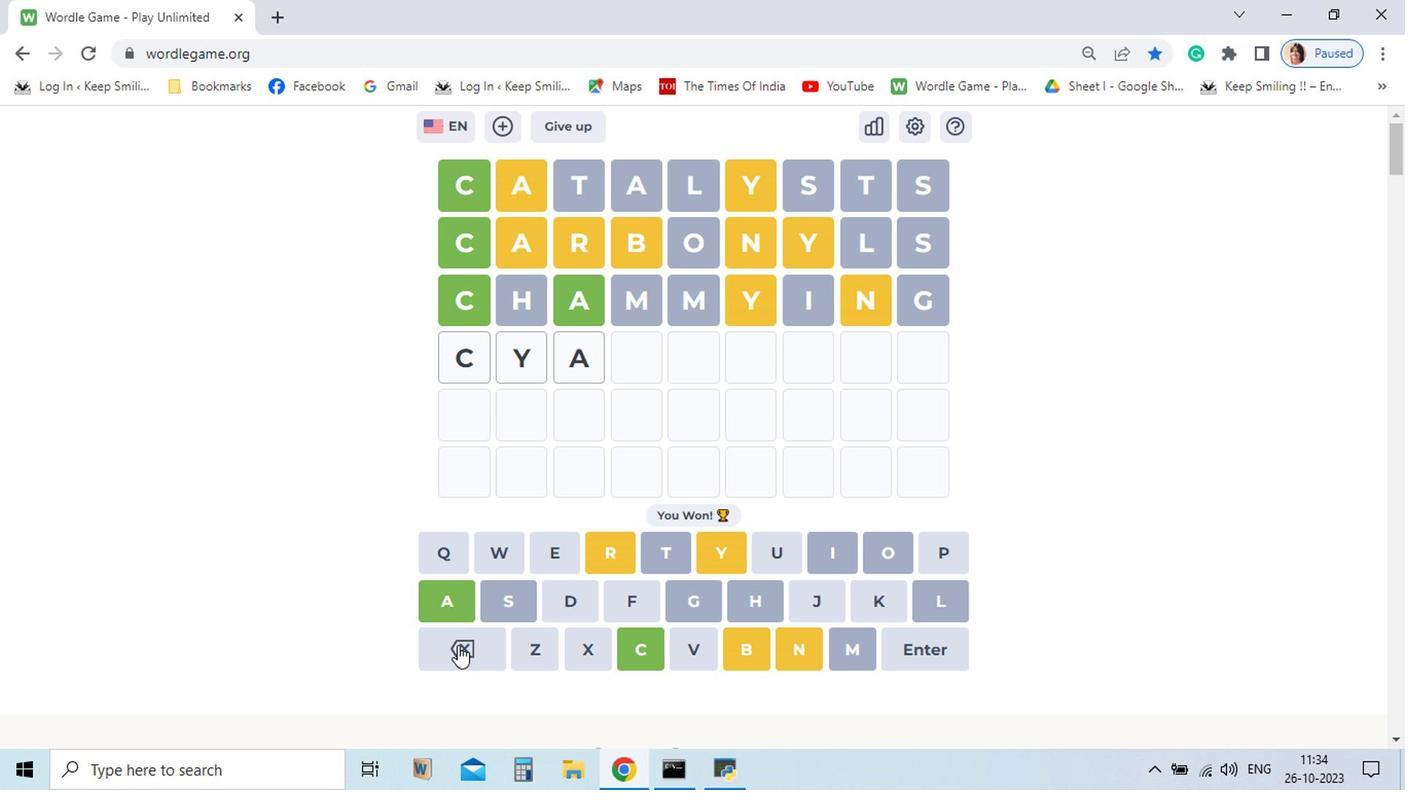 
Action: Mouse moved to (743, 624)
Screenshot: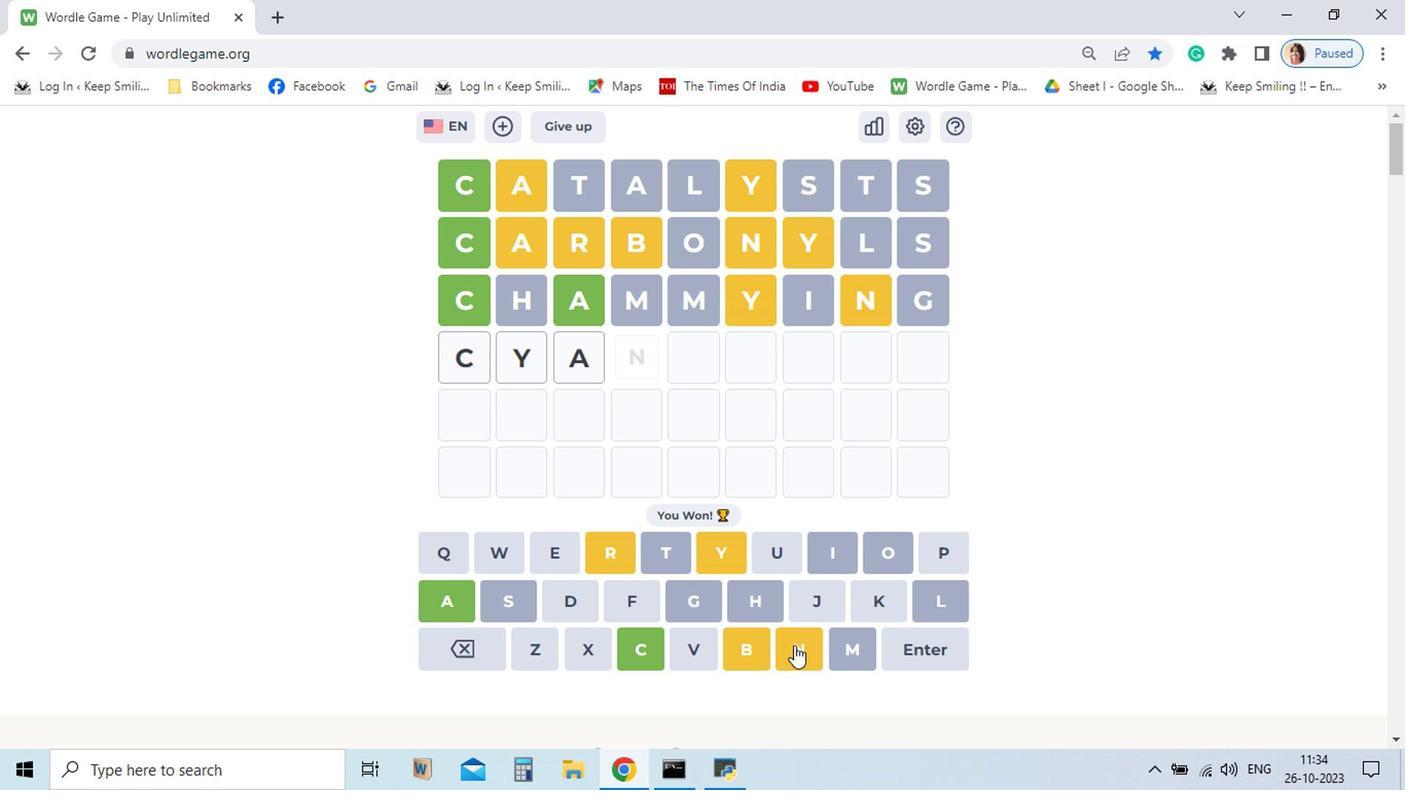
Action: Mouse pressed left at (743, 624)
Screenshot: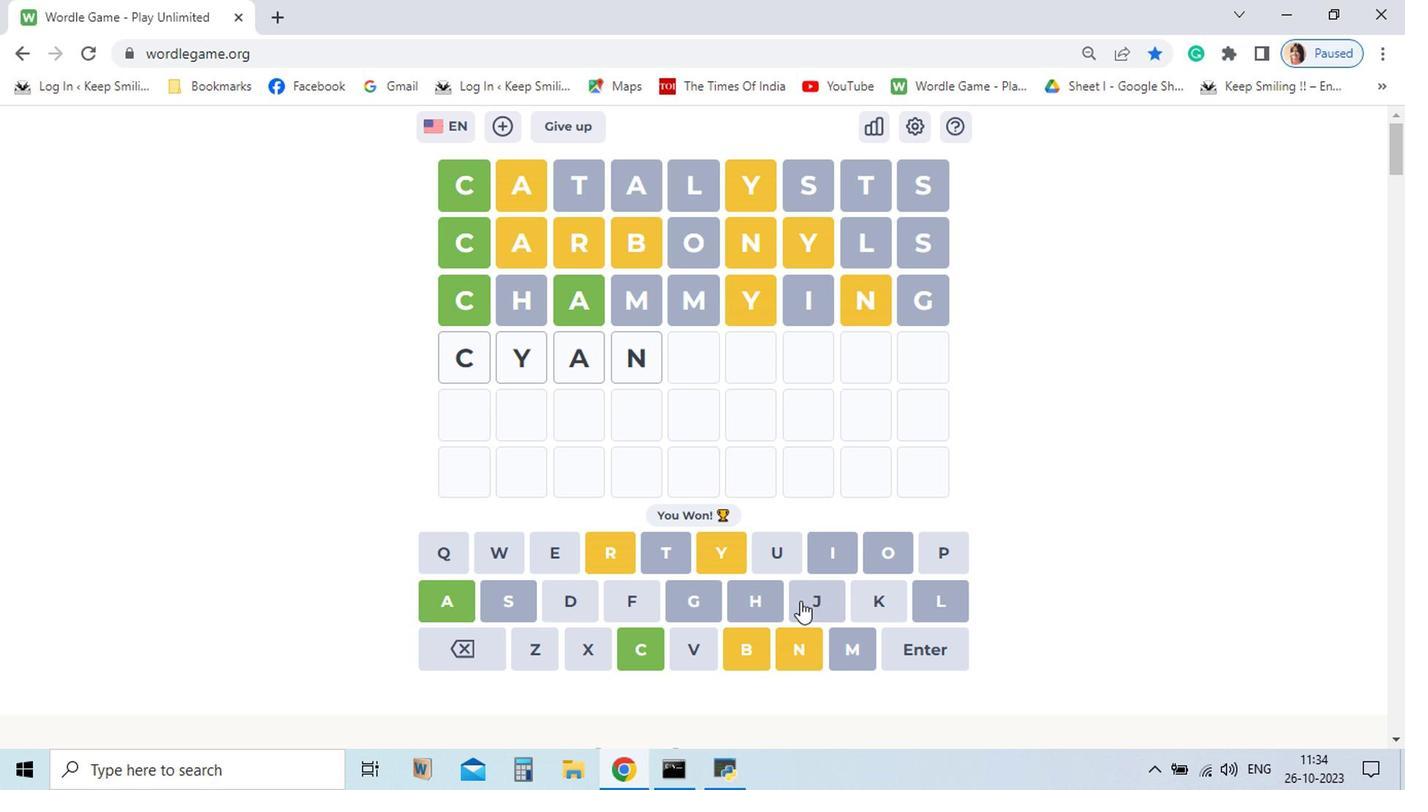 
Action: Mouse moved to (507, 624)
Screenshot: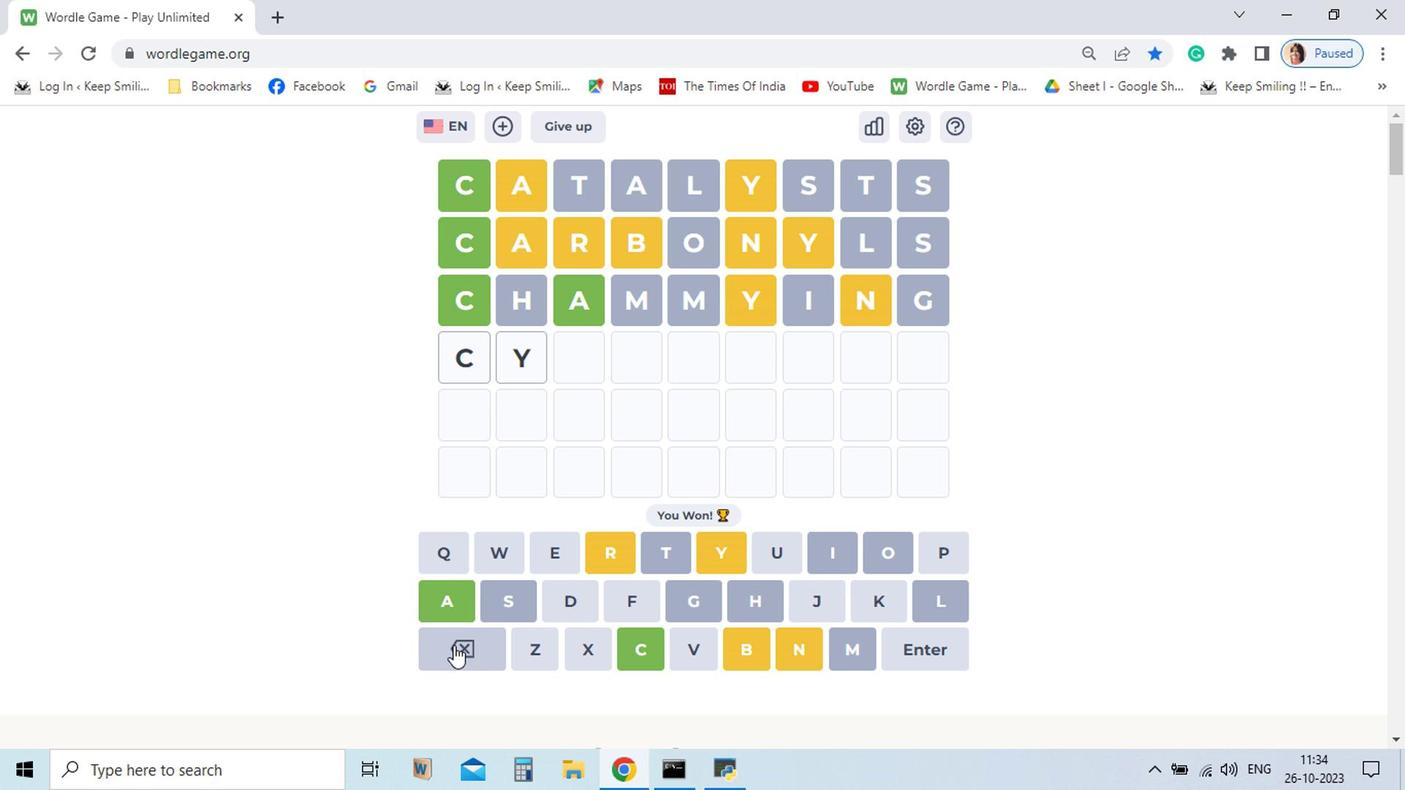 
Action: Mouse pressed left at (507, 624)
Screenshot: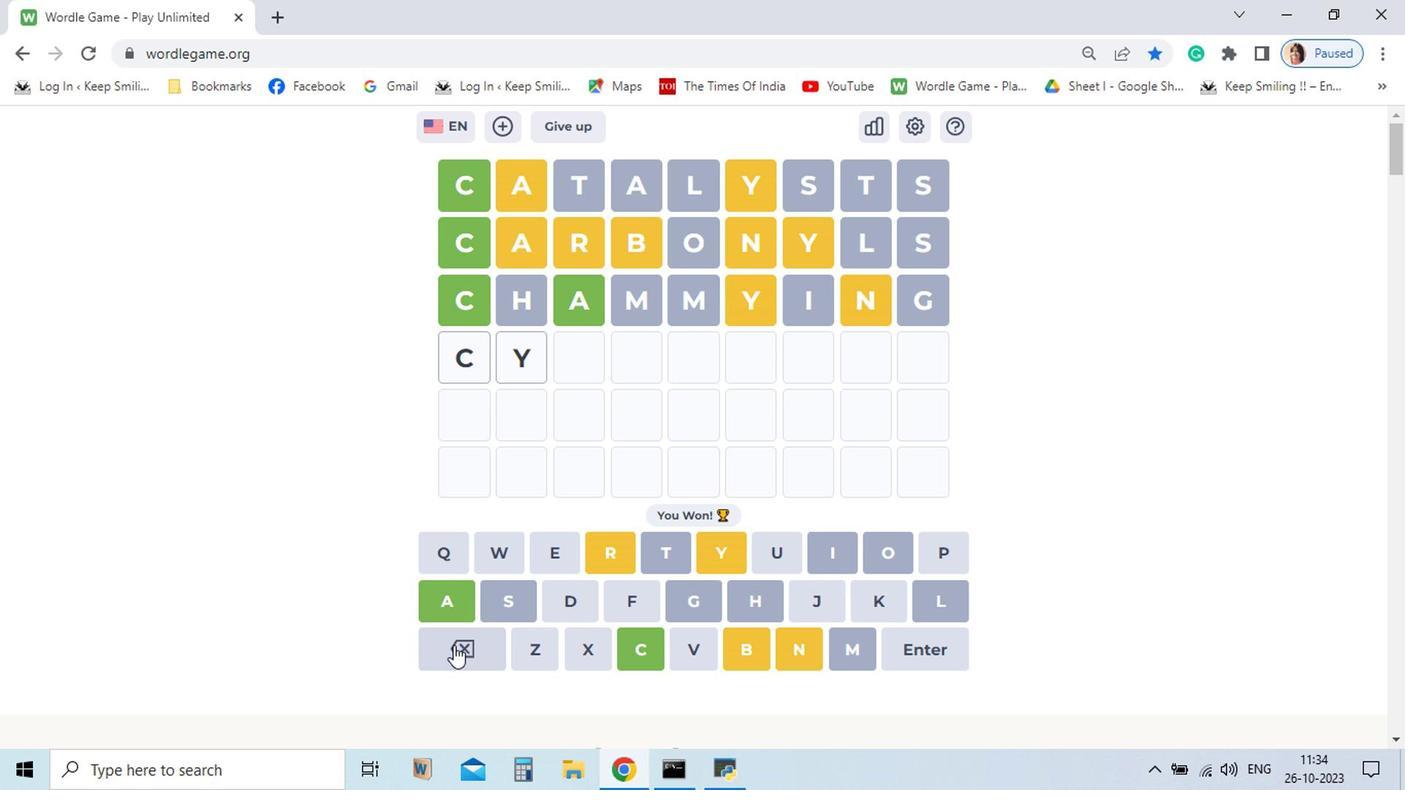 
Action: Mouse pressed left at (507, 624)
Screenshot: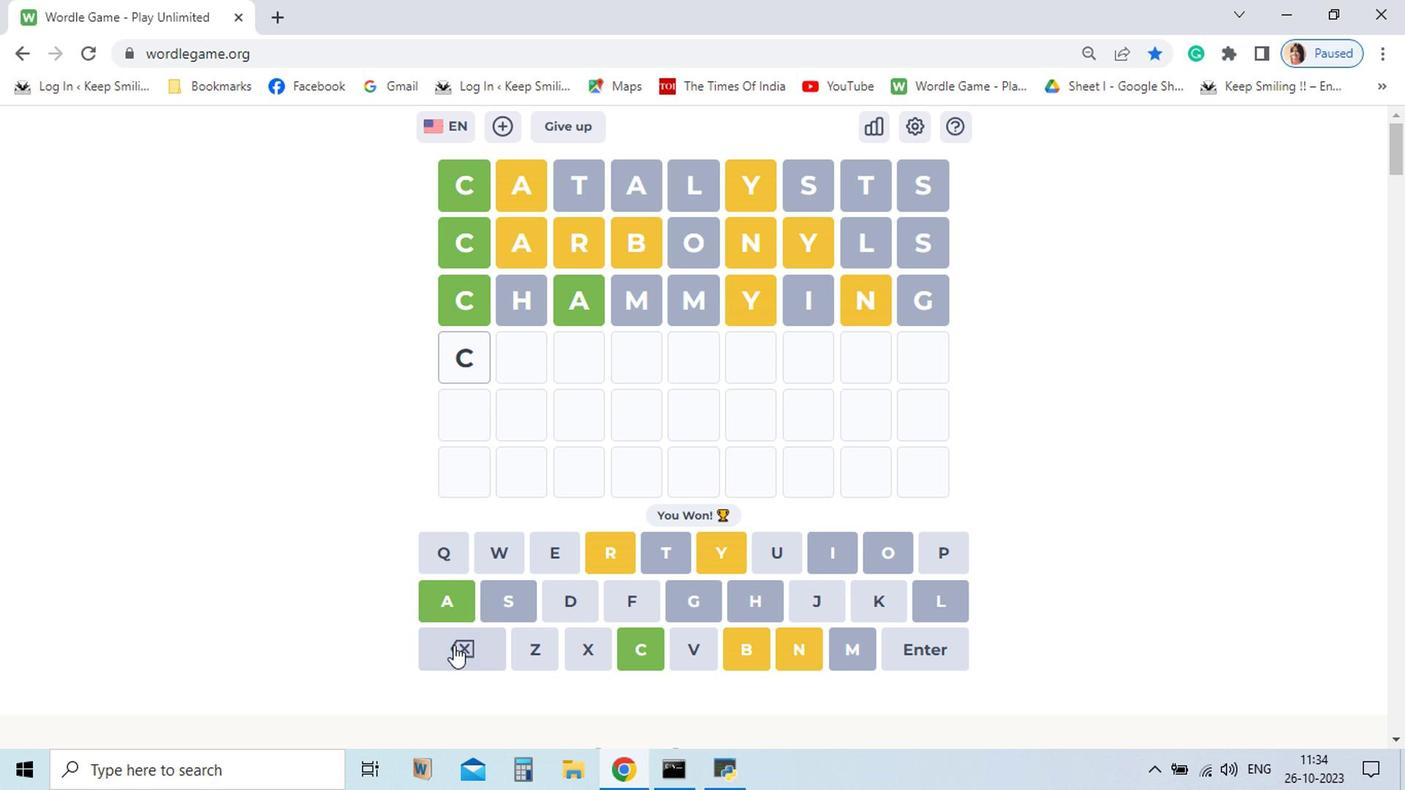 
Action: Mouse pressed left at (507, 624)
Screenshot: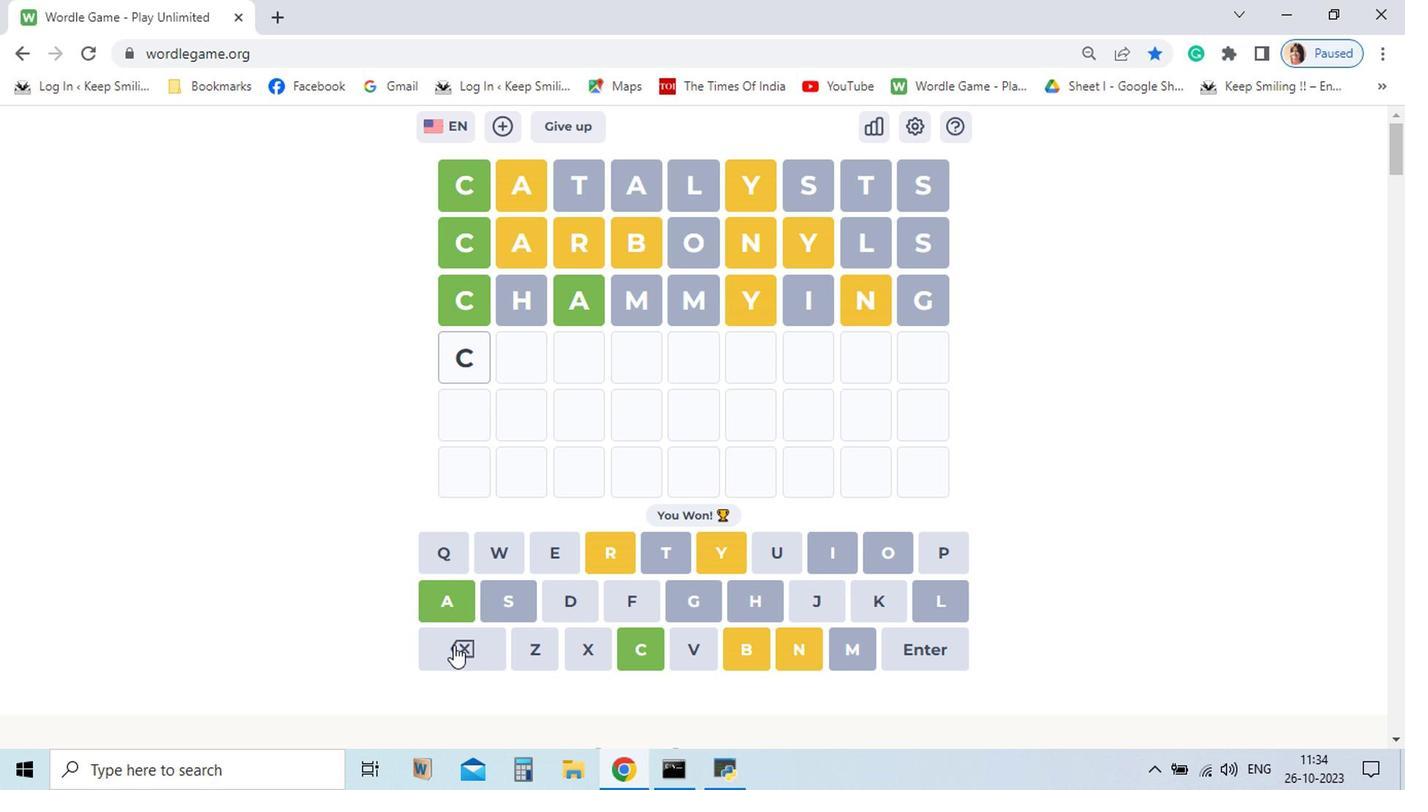 
Action: Mouse moved to (615, 561)
Screenshot: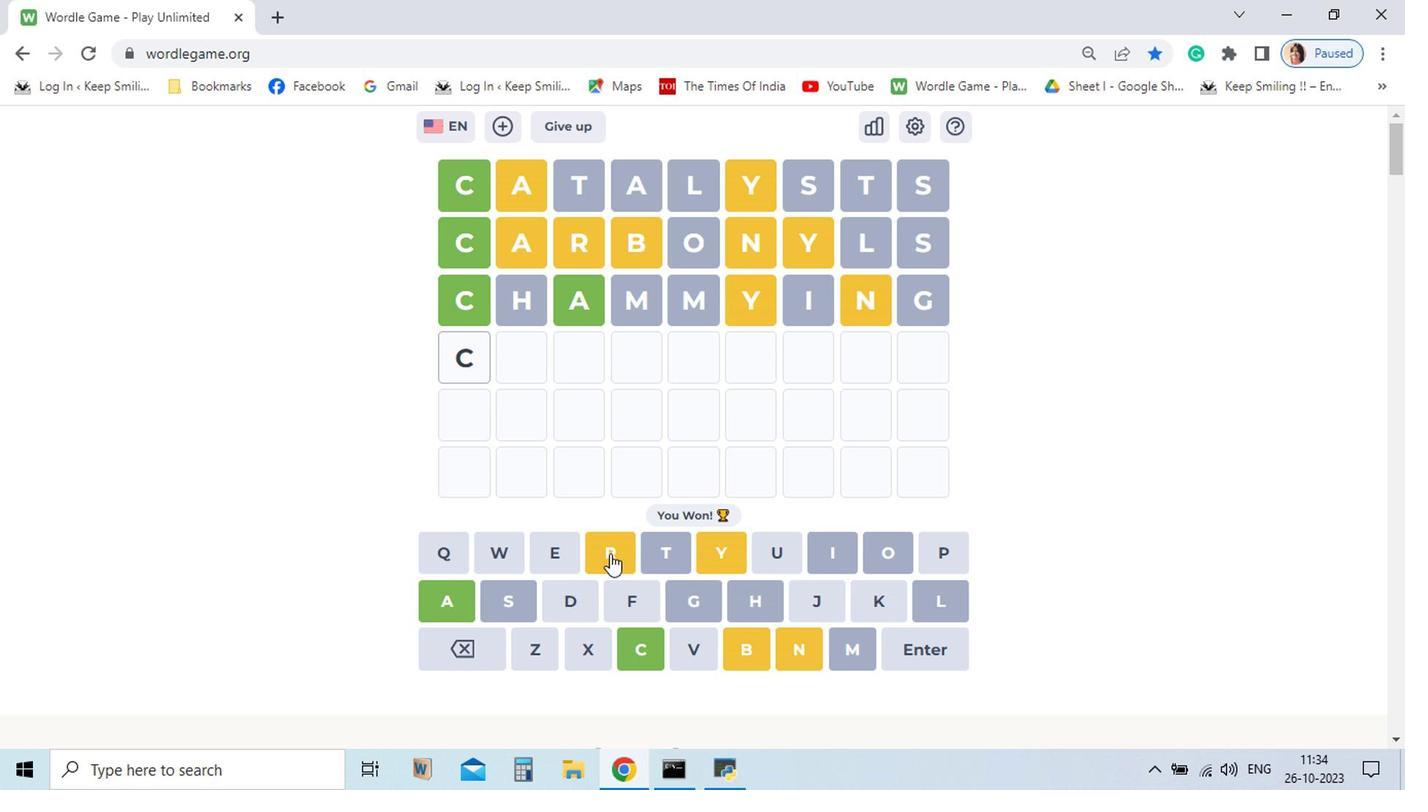 
Action: Mouse pressed left at (615, 561)
Screenshot: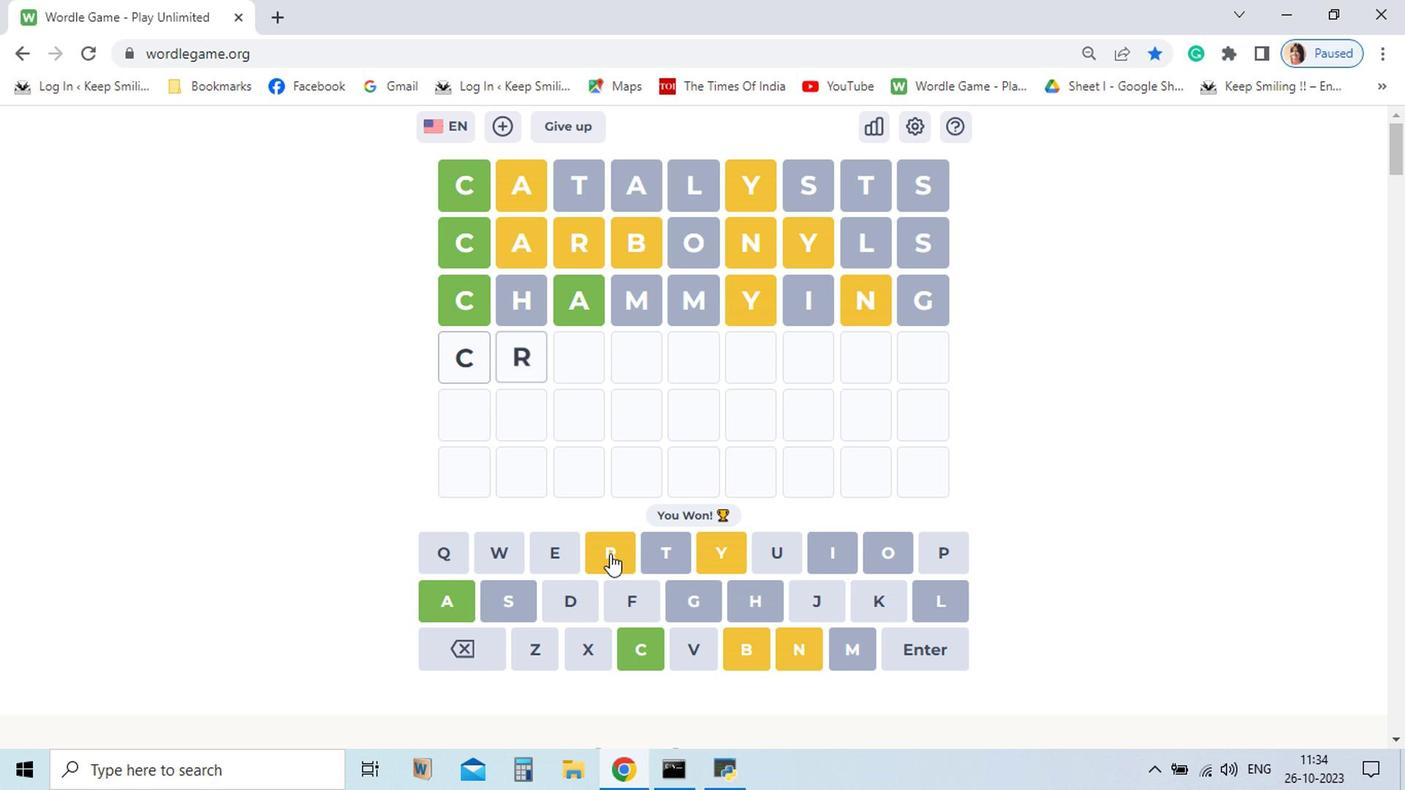 
Action: Mouse moved to (502, 593)
Screenshot: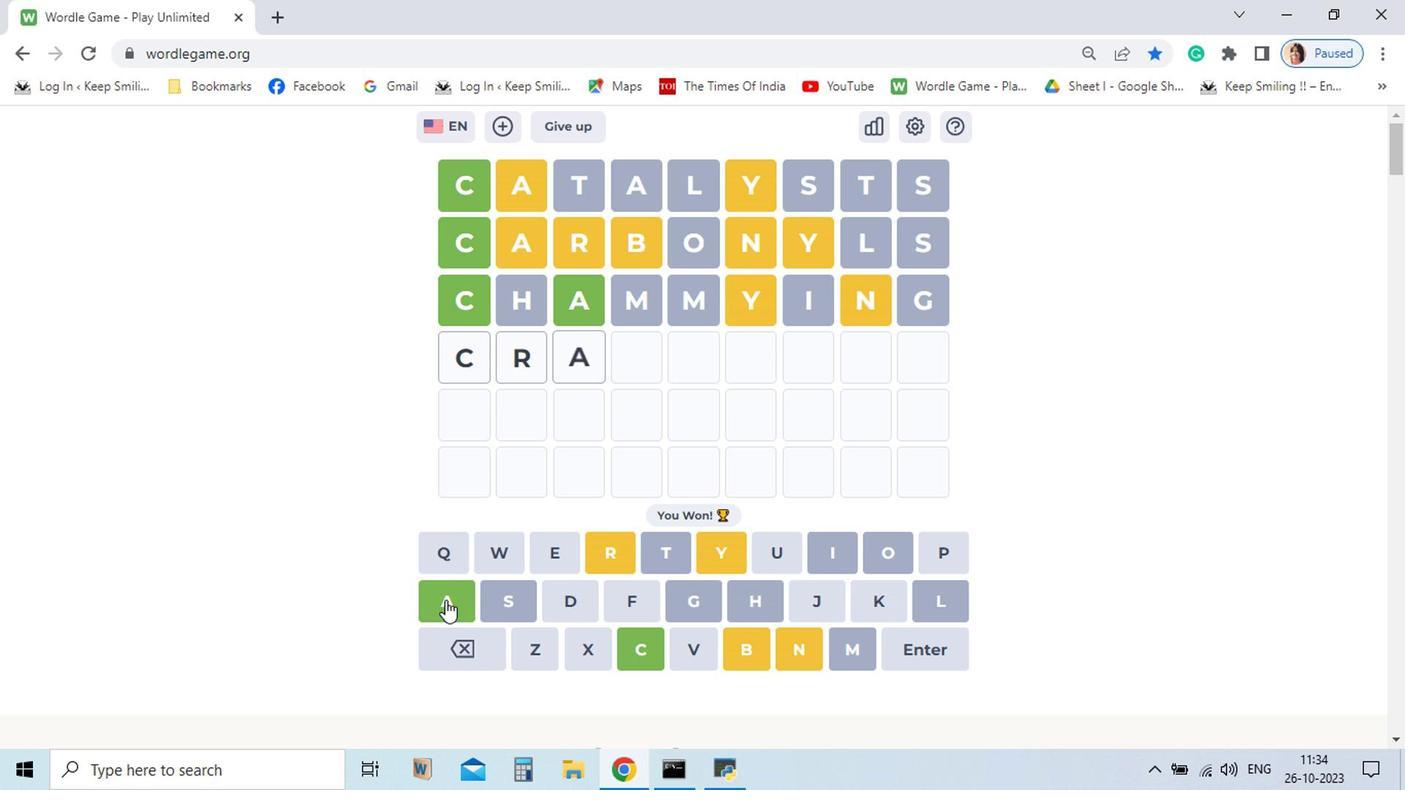 
Action: Mouse pressed left at (502, 593)
Screenshot: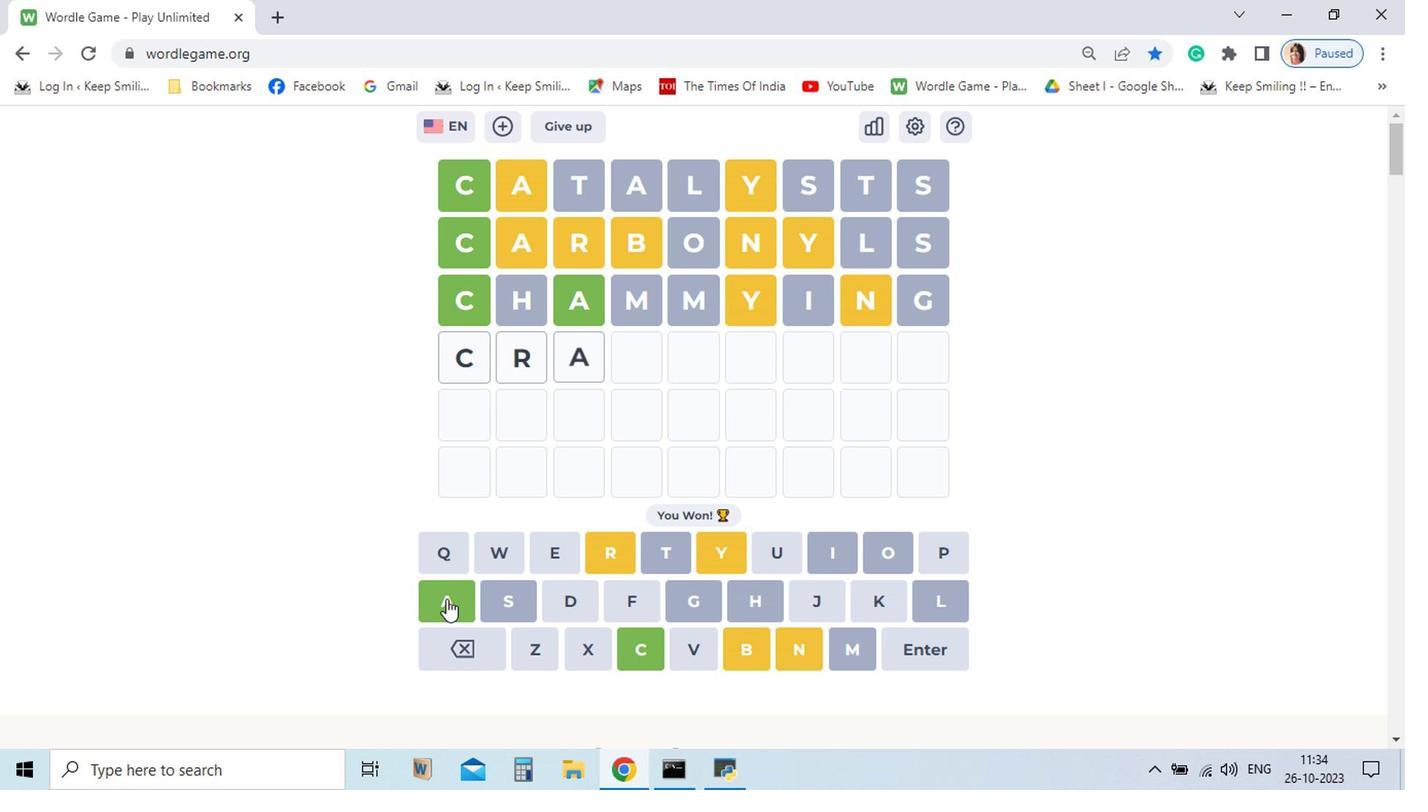 
Action: Mouse moved to (513, 625)
Screenshot: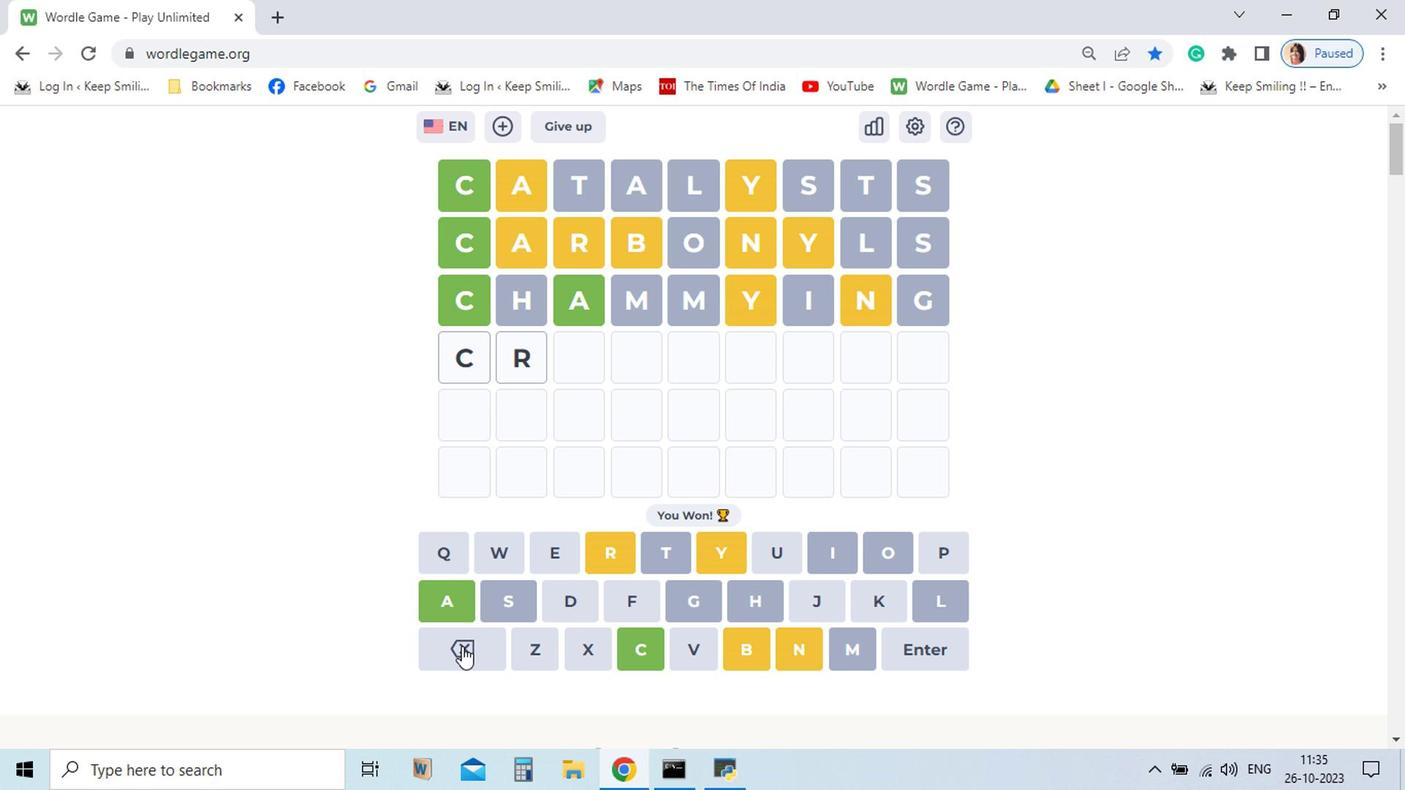 
Action: Mouse pressed left at (513, 625)
Screenshot: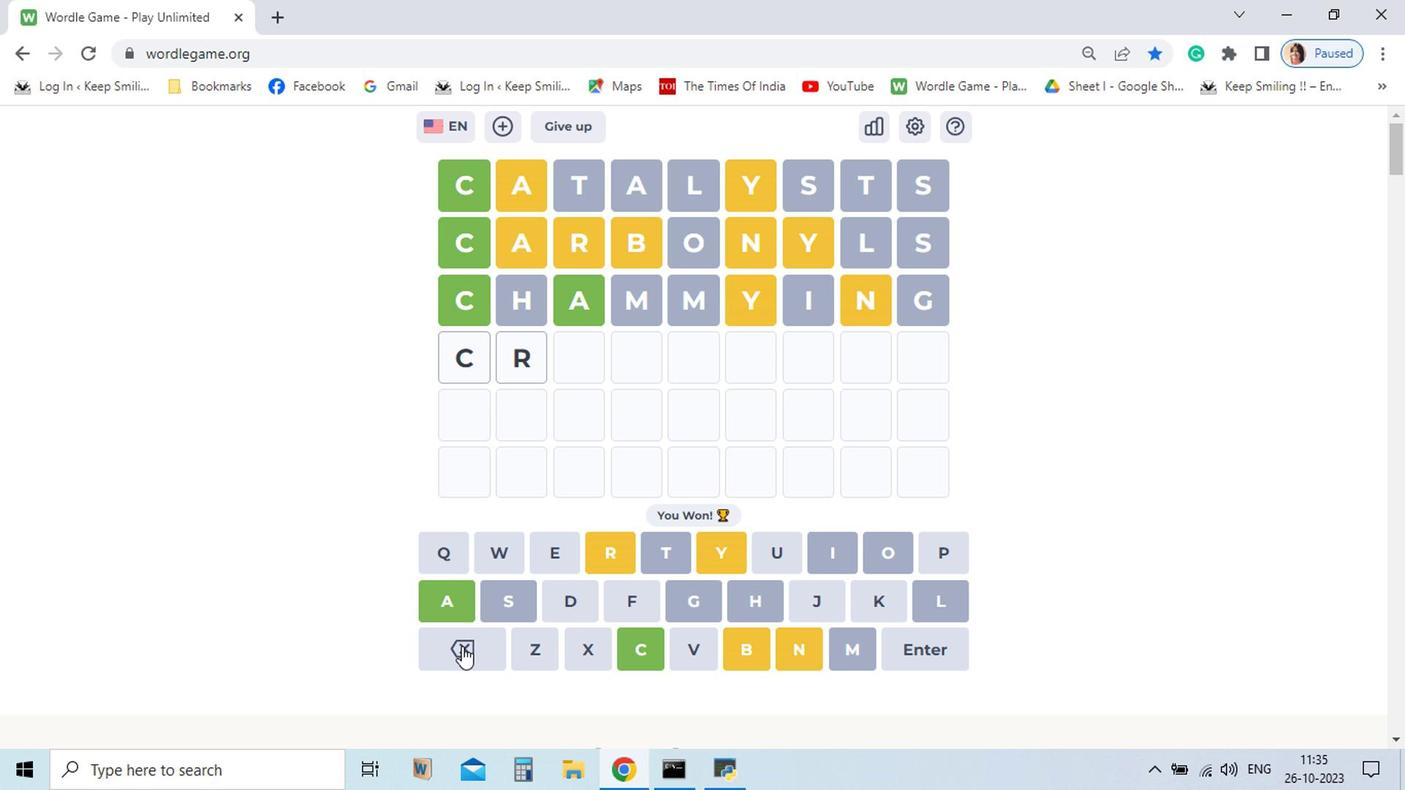 
Action: Mouse moved to (505, 595)
Screenshot: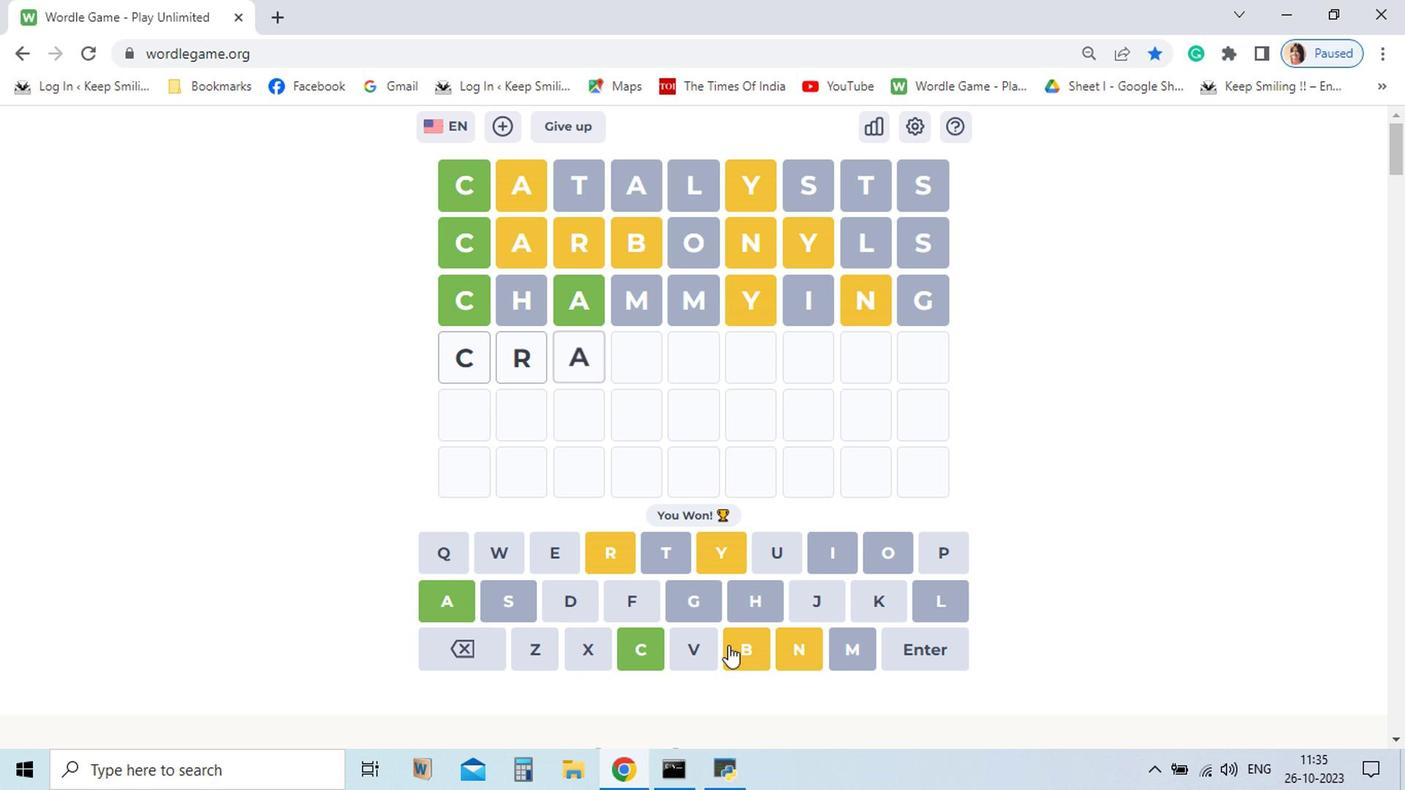 
Action: Mouse pressed left at (505, 595)
Screenshot: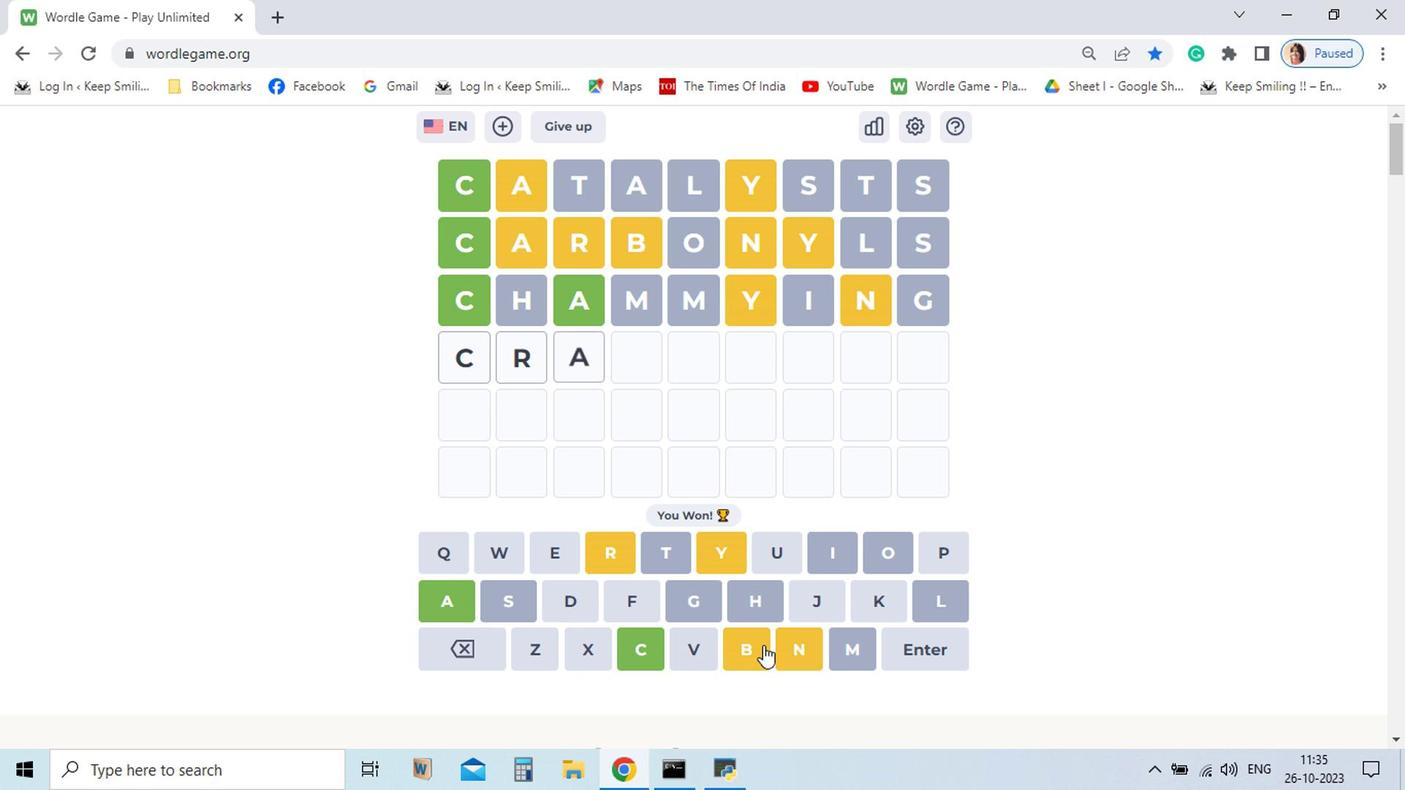 
Action: Mouse moved to (738, 624)
Screenshot: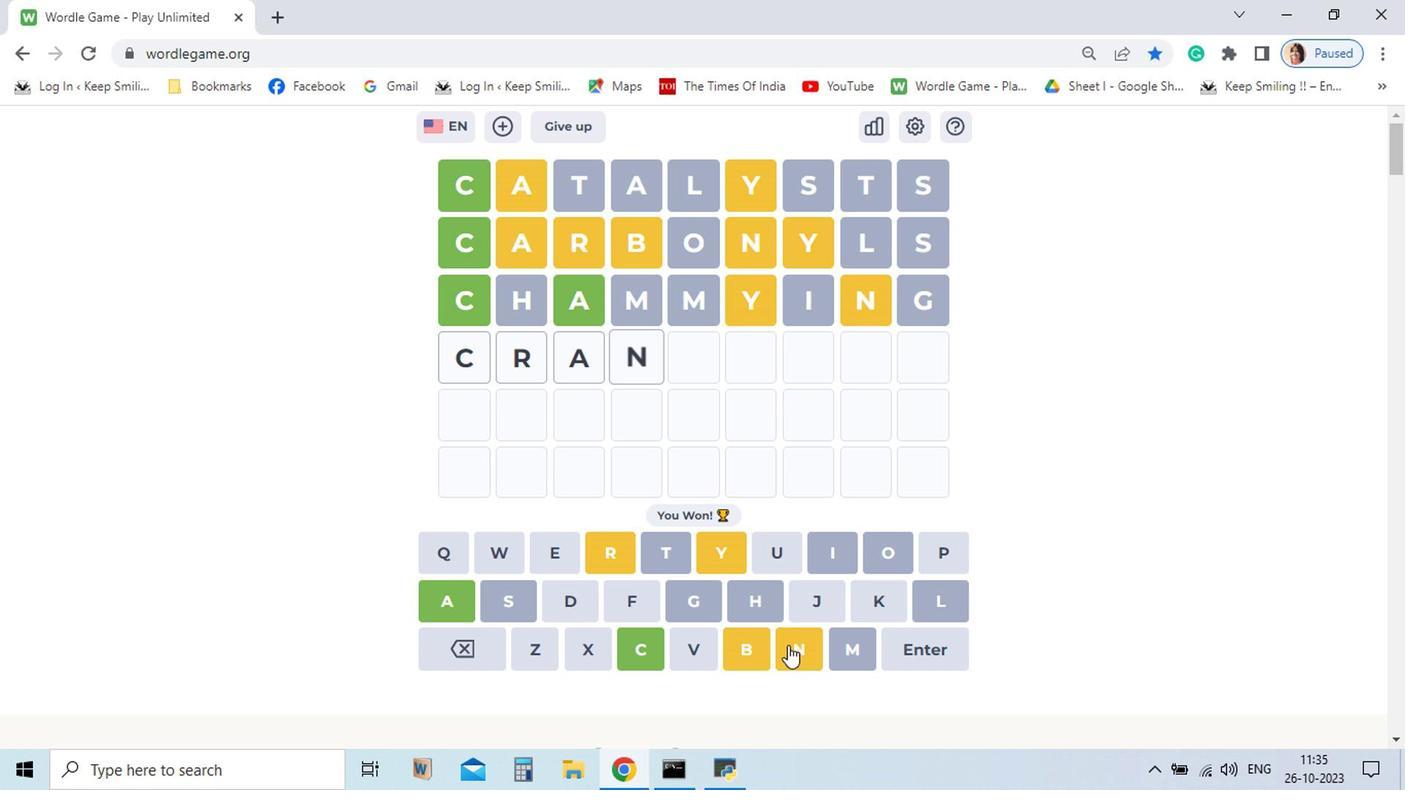 
Action: Mouse pressed left at (738, 624)
Screenshot: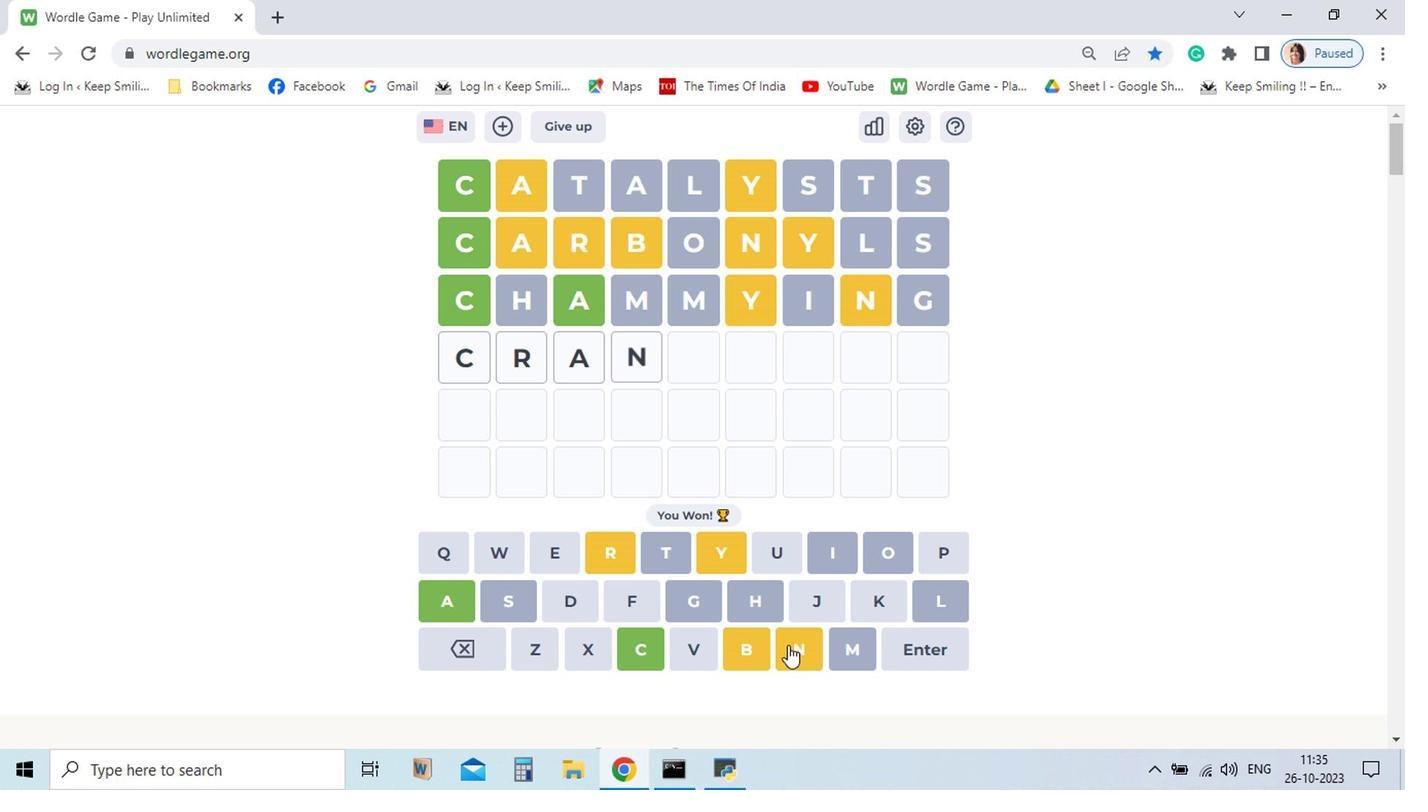 
Action: Mouse moved to (709, 626)
Screenshot: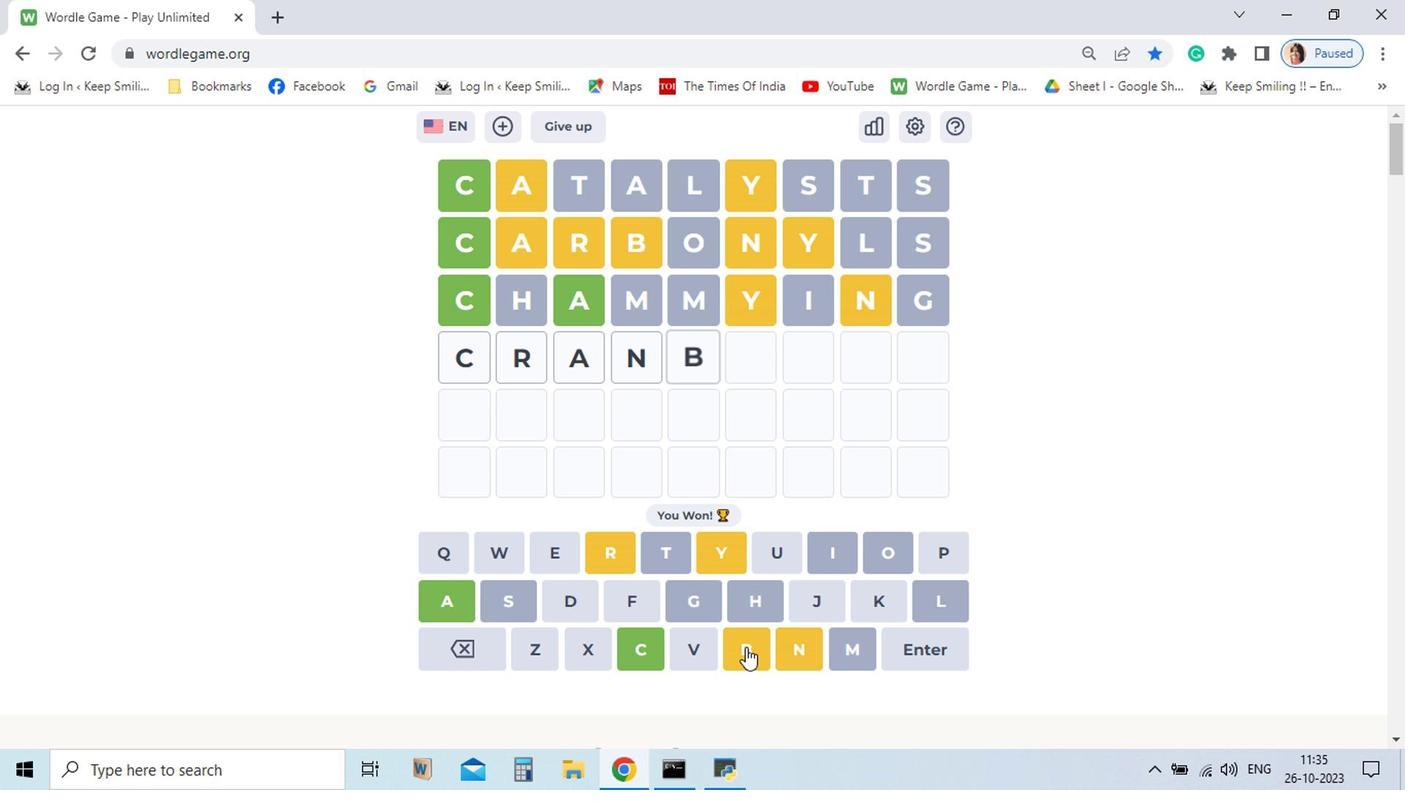 
Action: Mouse pressed left at (709, 626)
Screenshot: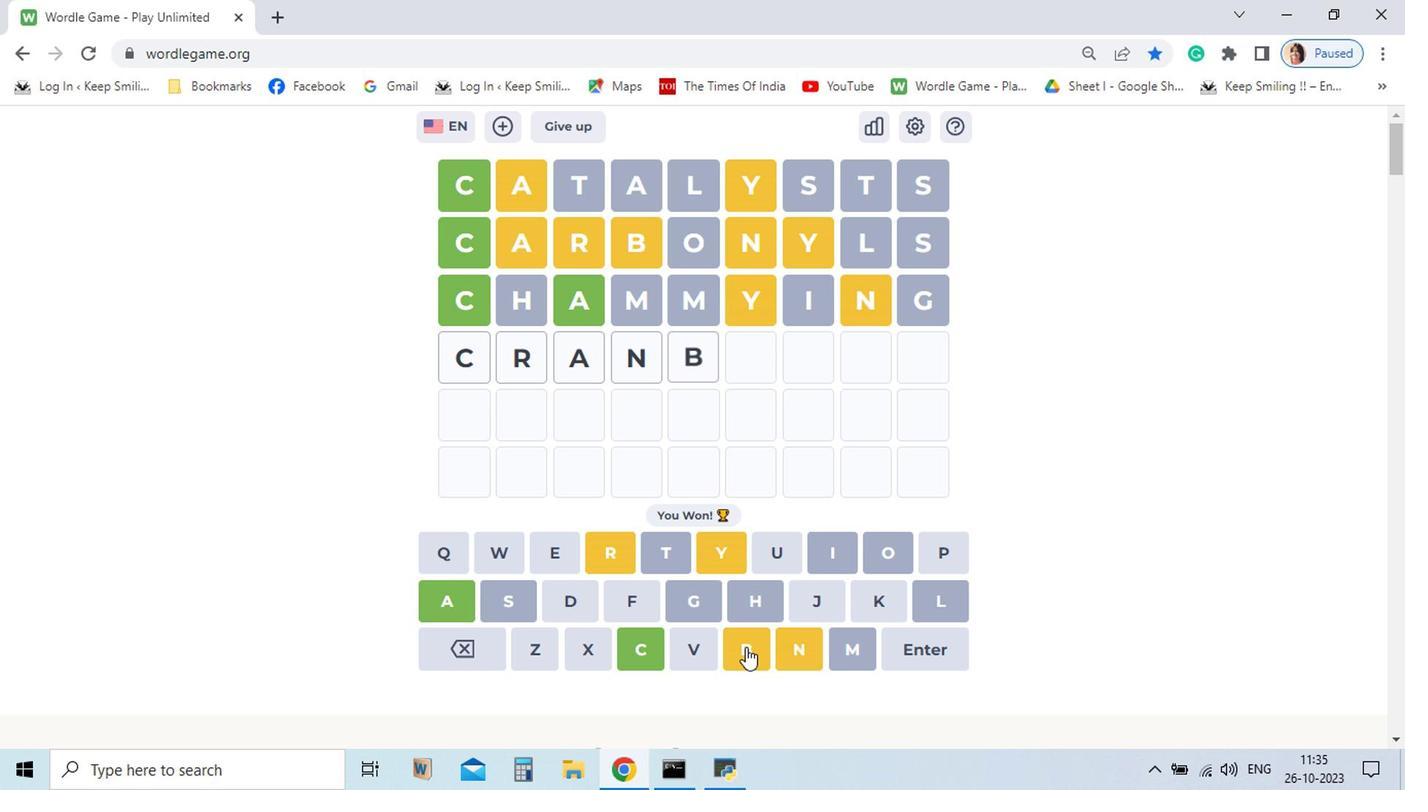 
Action: Mouse moved to (576, 560)
Screenshot: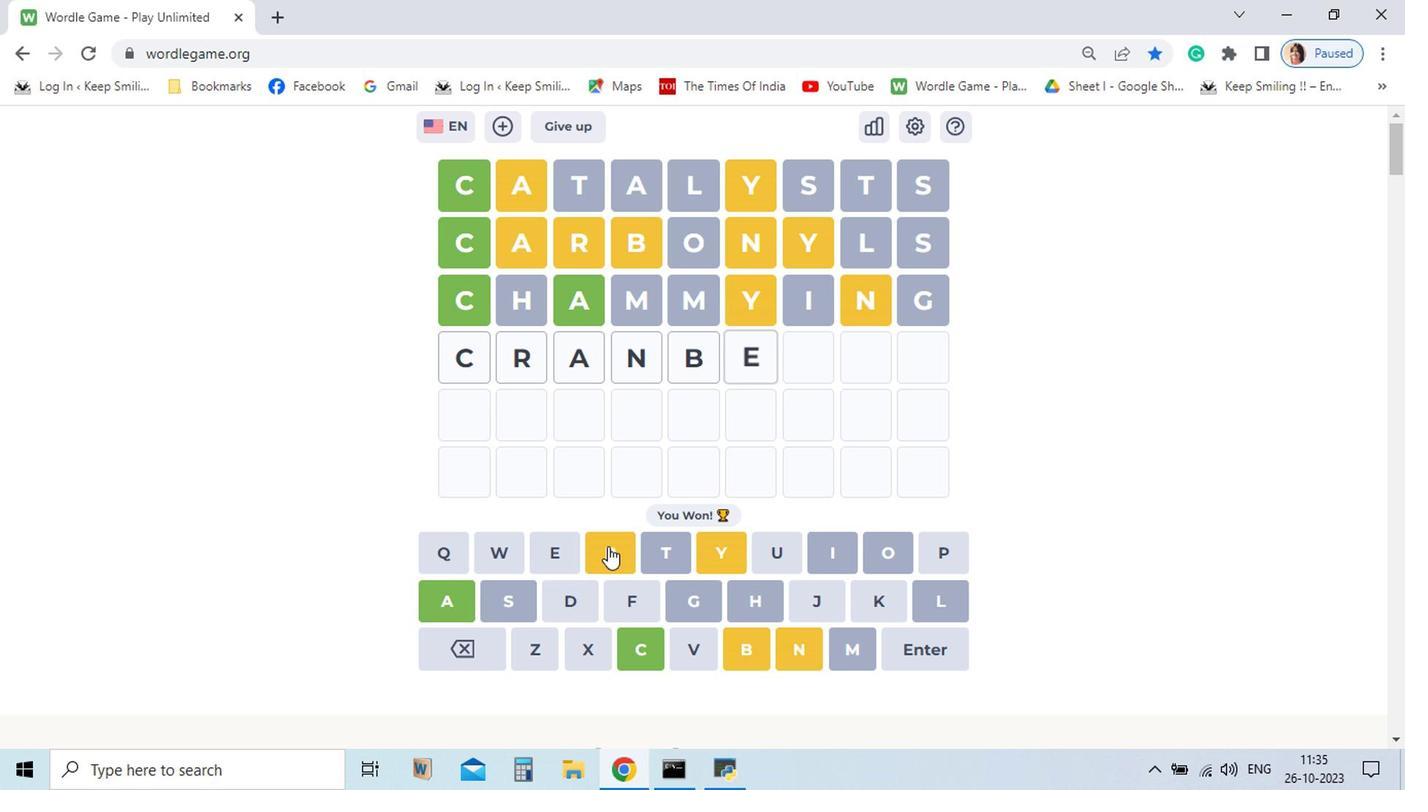 
Action: Mouse pressed left at (576, 560)
Screenshot: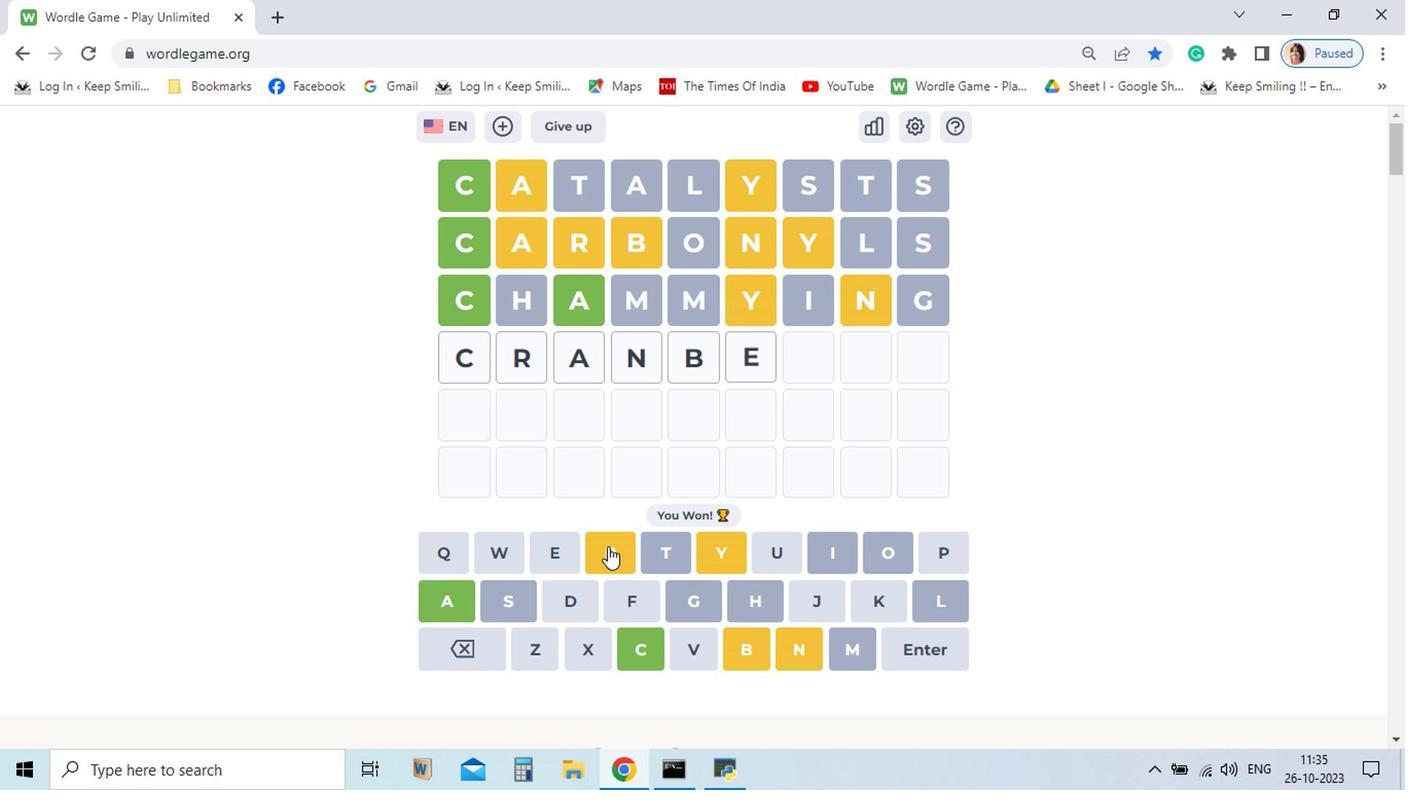 
Action: Mouse moved to (614, 556)
Screenshot: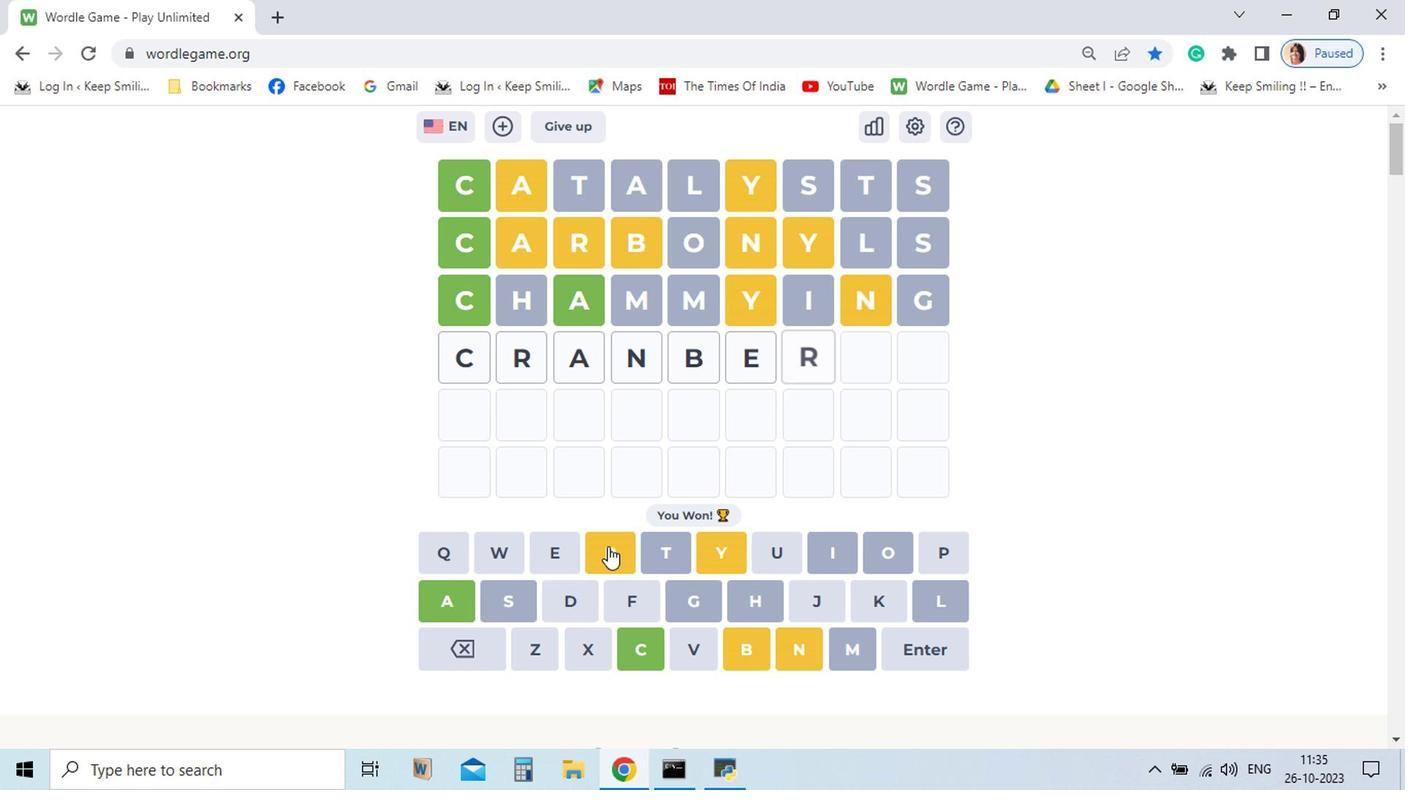 
Action: Mouse pressed left at (614, 556)
Screenshot: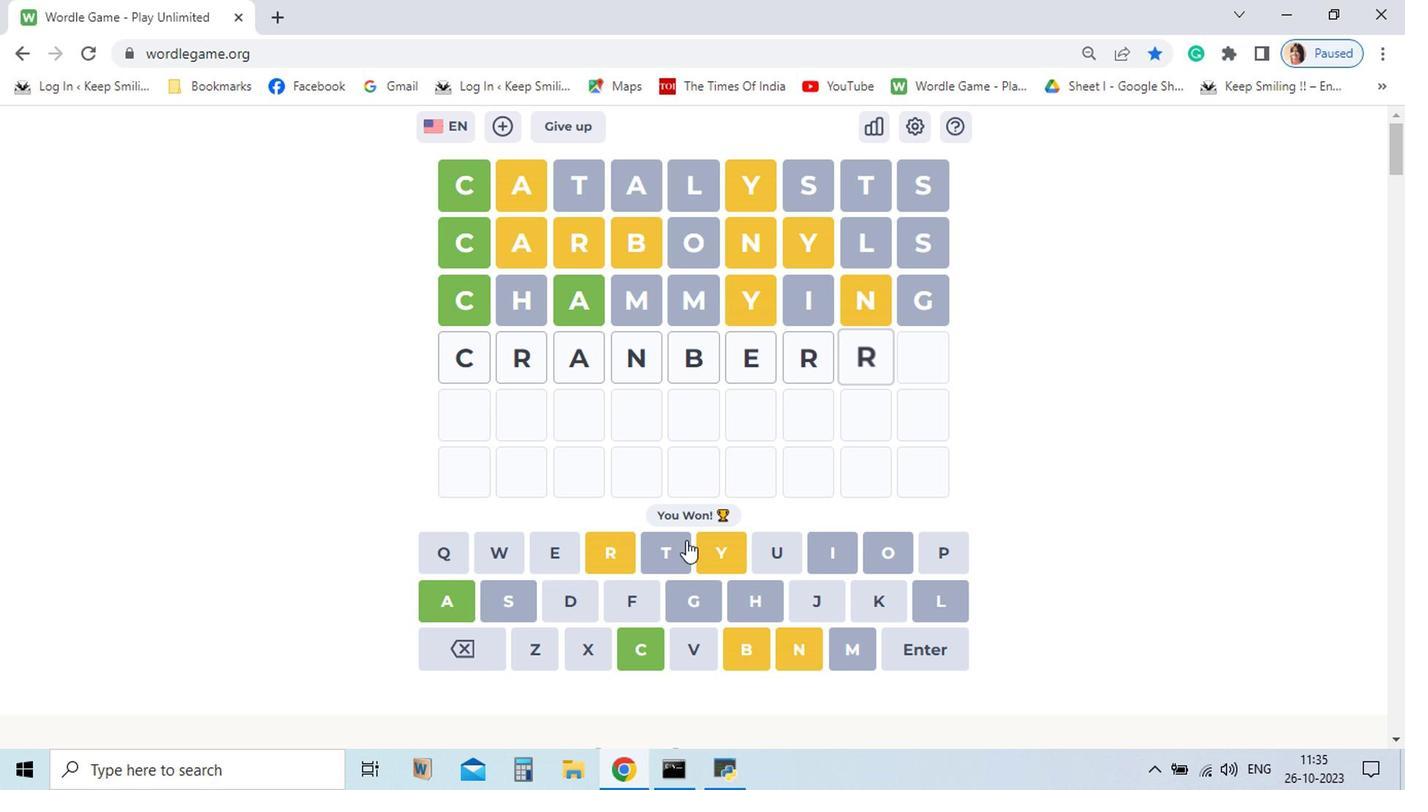 
Action: Mouse pressed left at (614, 556)
Screenshot: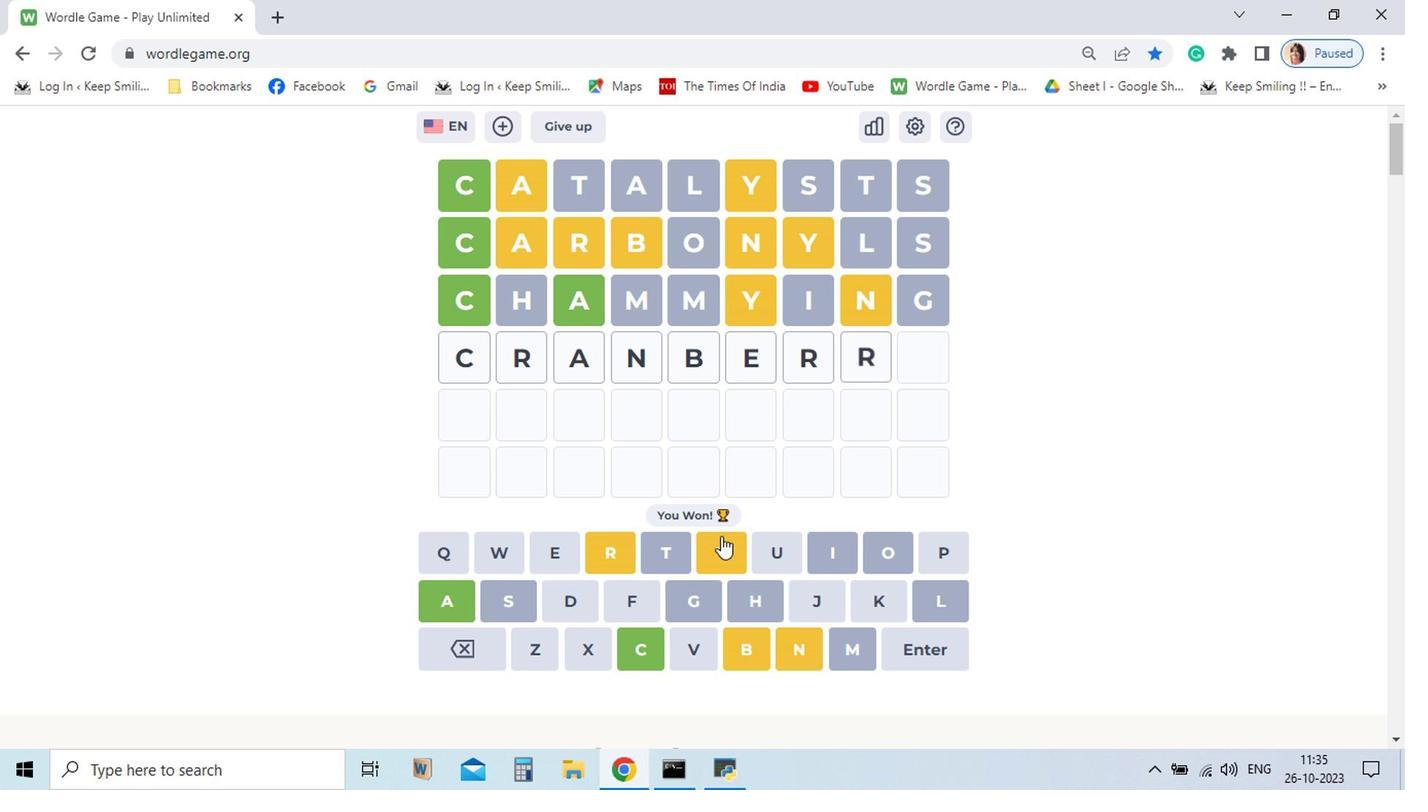 
Action: Mouse moved to (694, 552)
Screenshot: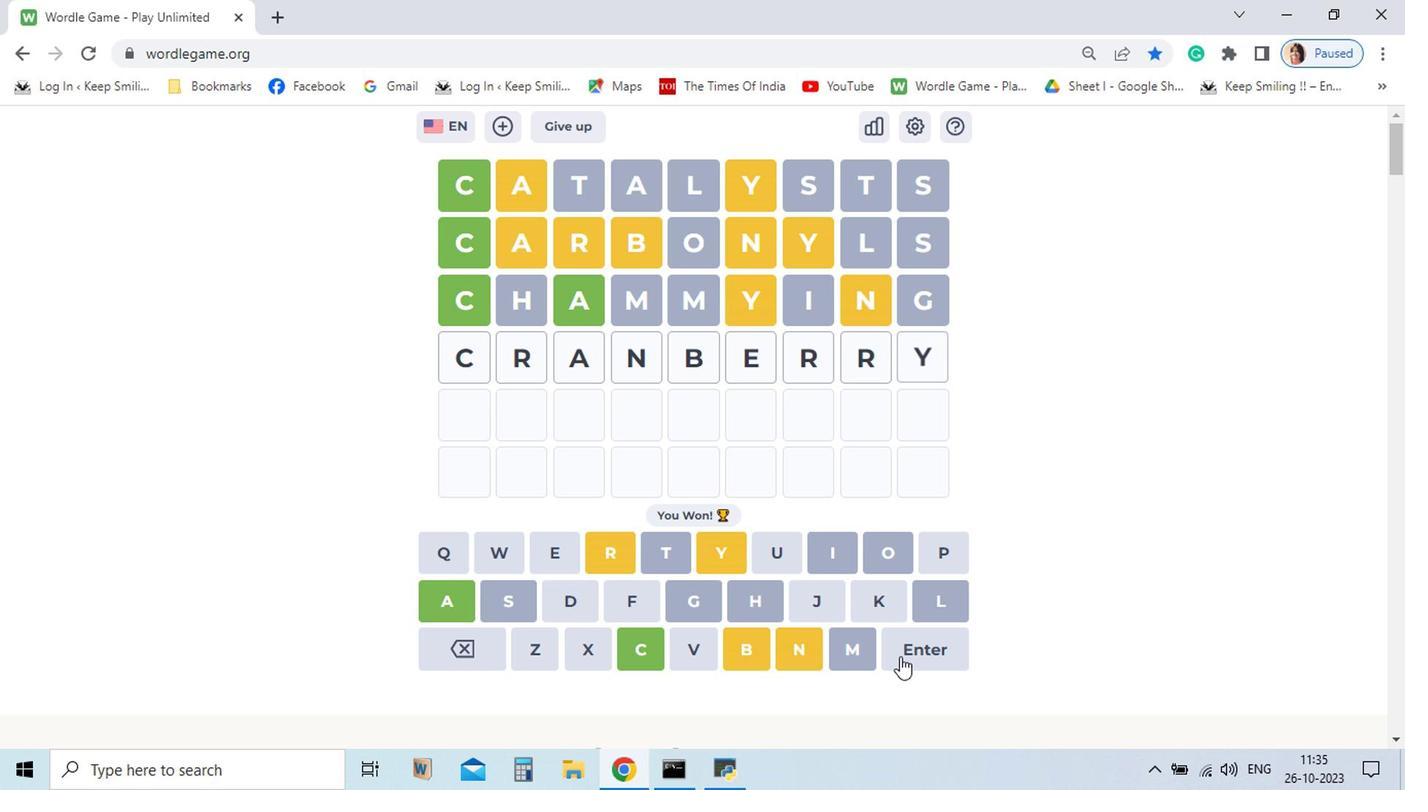 
Action: Mouse pressed left at (694, 552)
Screenshot: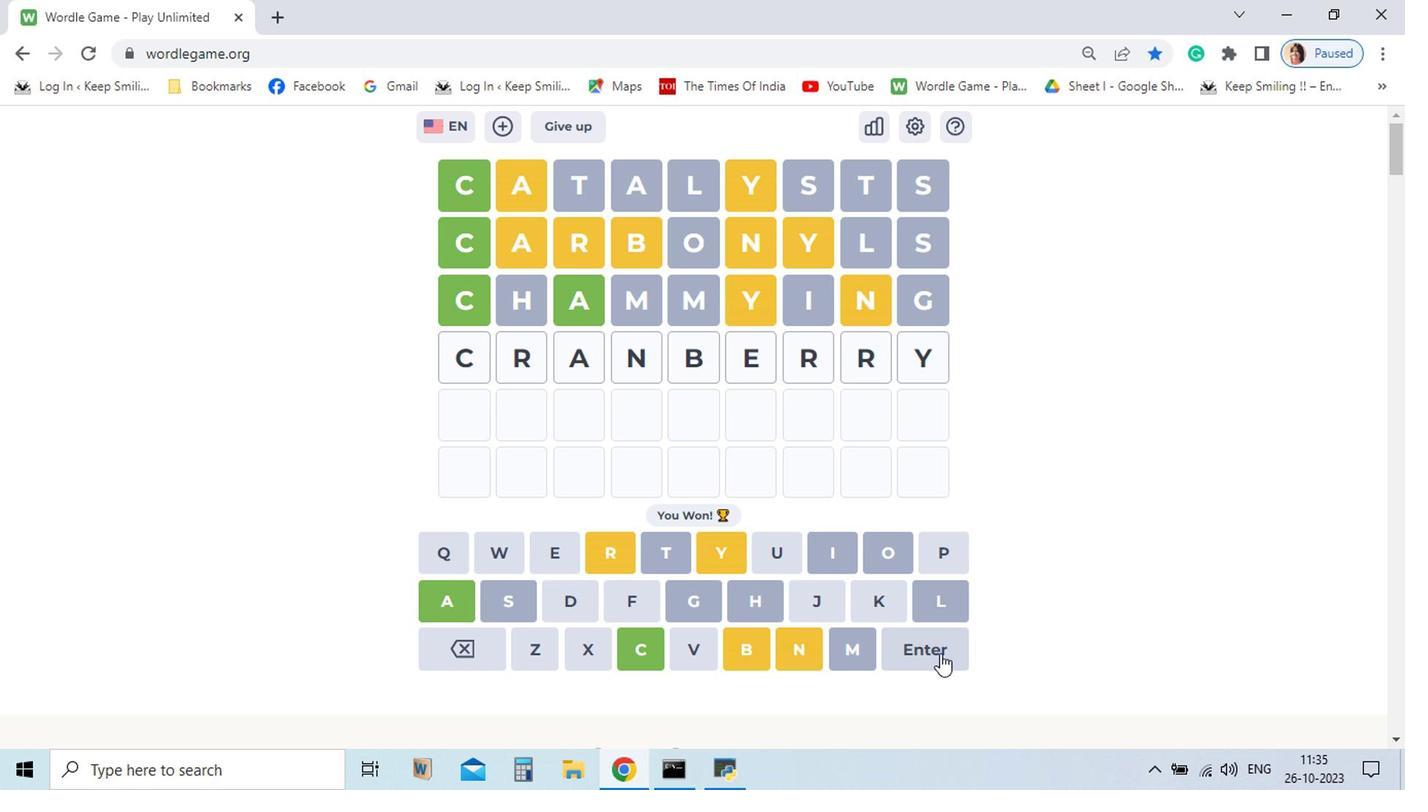 
Action: Mouse moved to (845, 629)
Screenshot: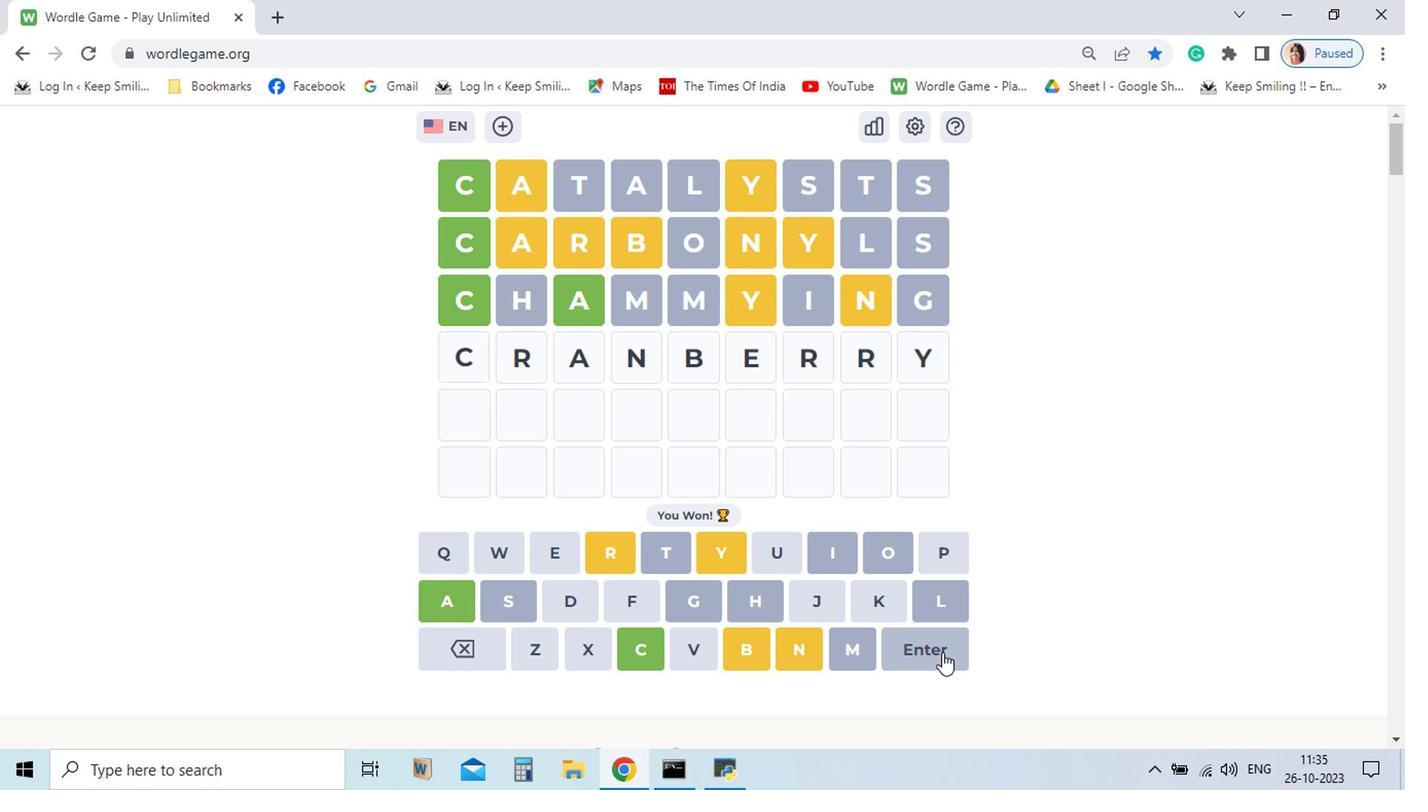 
Action: Mouse pressed left at (845, 629)
Screenshot: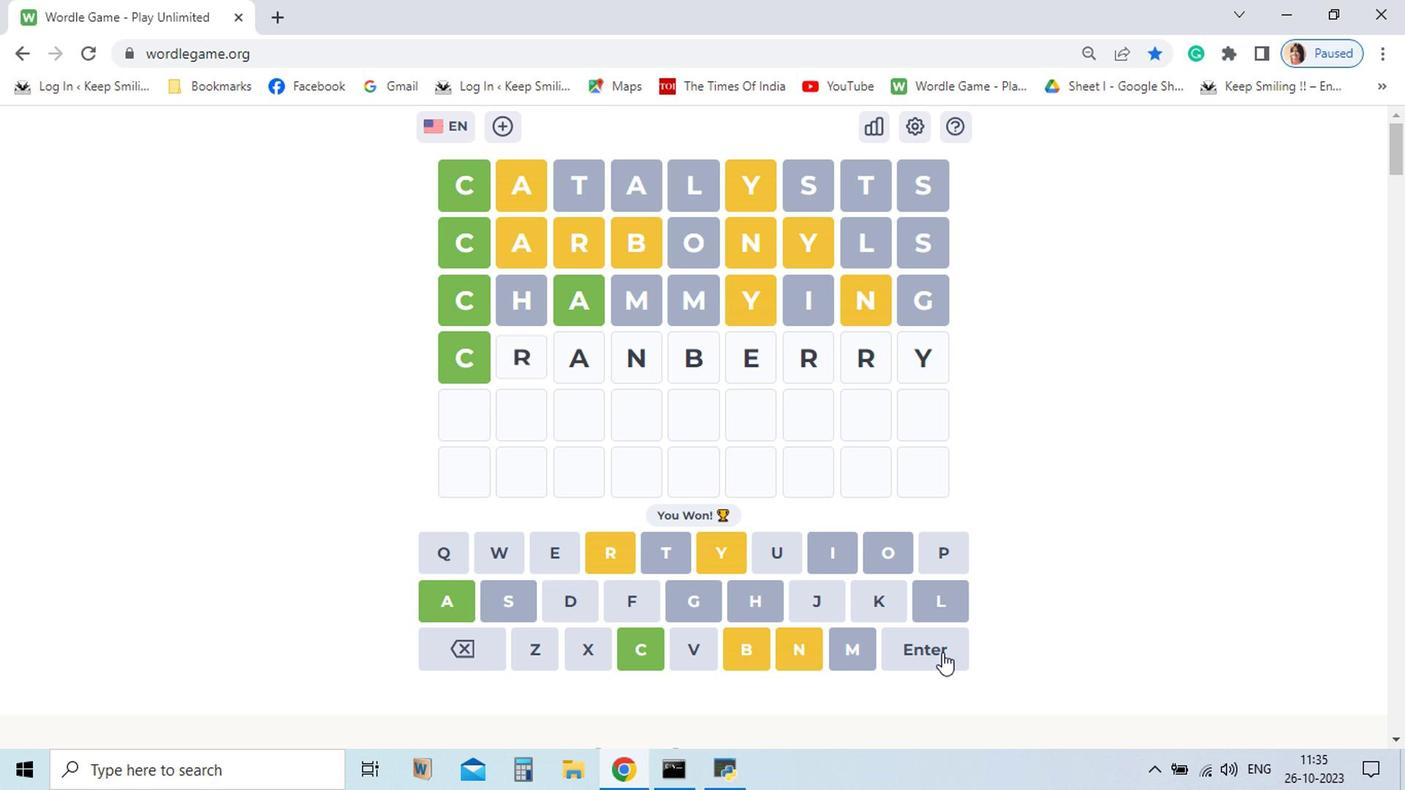 
Action: Mouse moved to (773, 357)
Screenshot: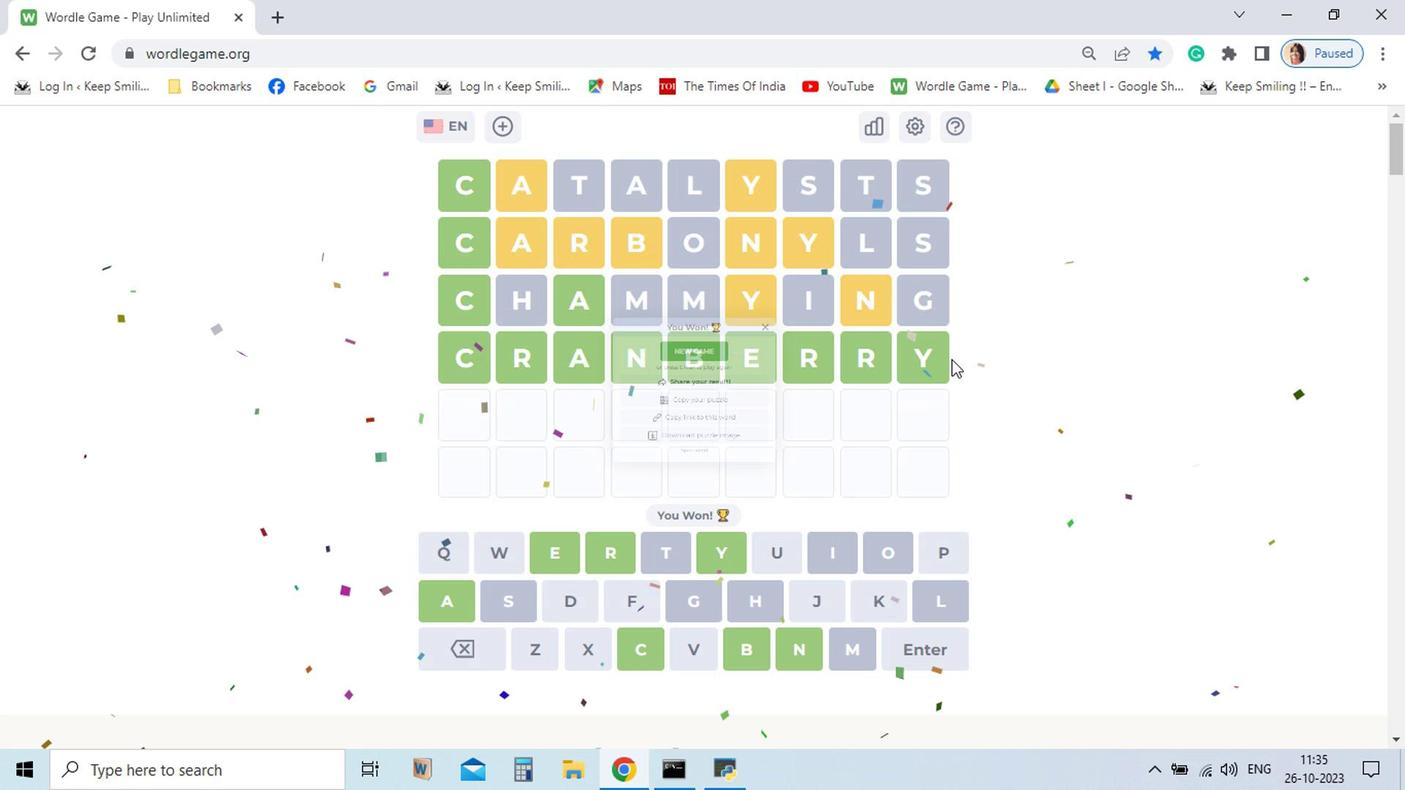 
Action: Mouse pressed left at (773, 357)
Screenshot: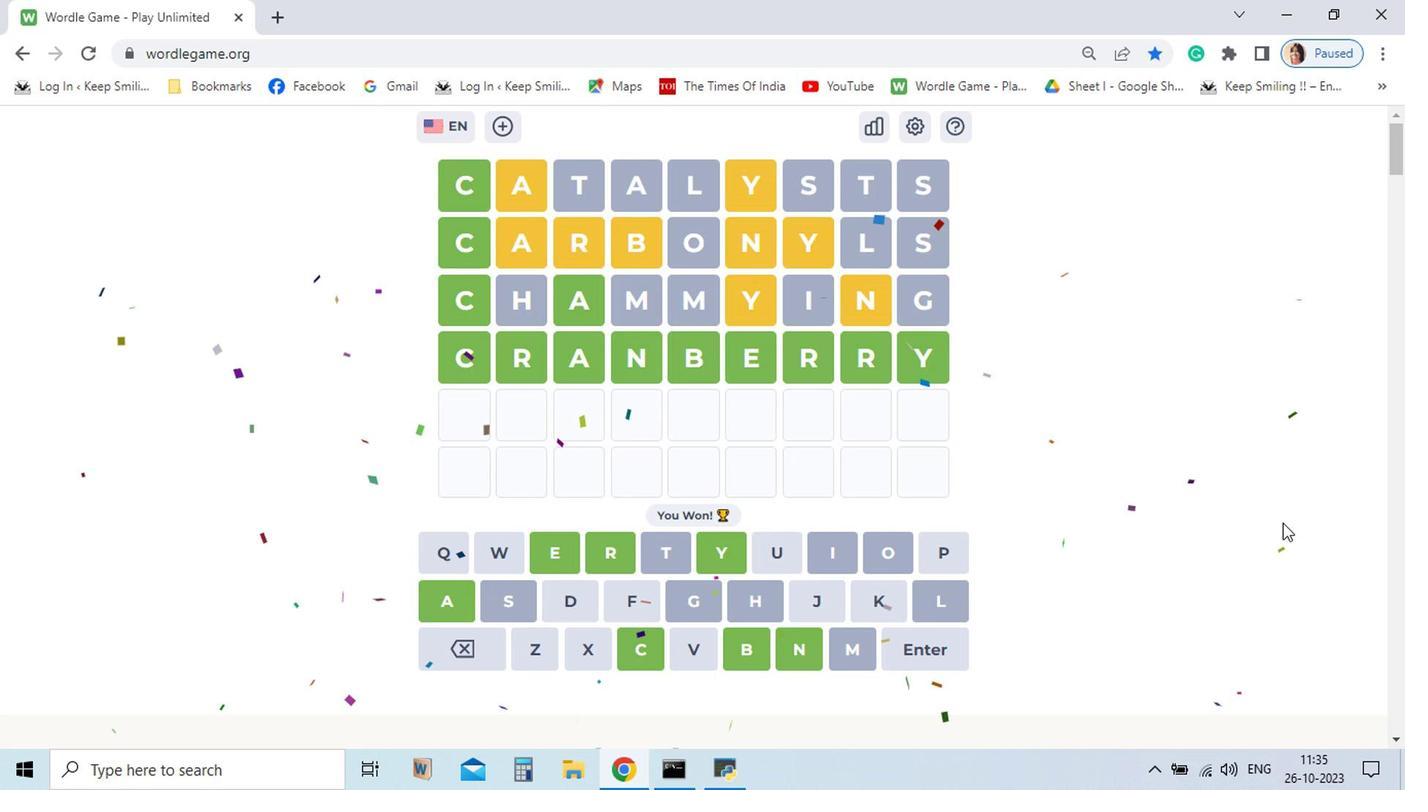 
Action: Mouse moved to (1123, 551)
Screenshot: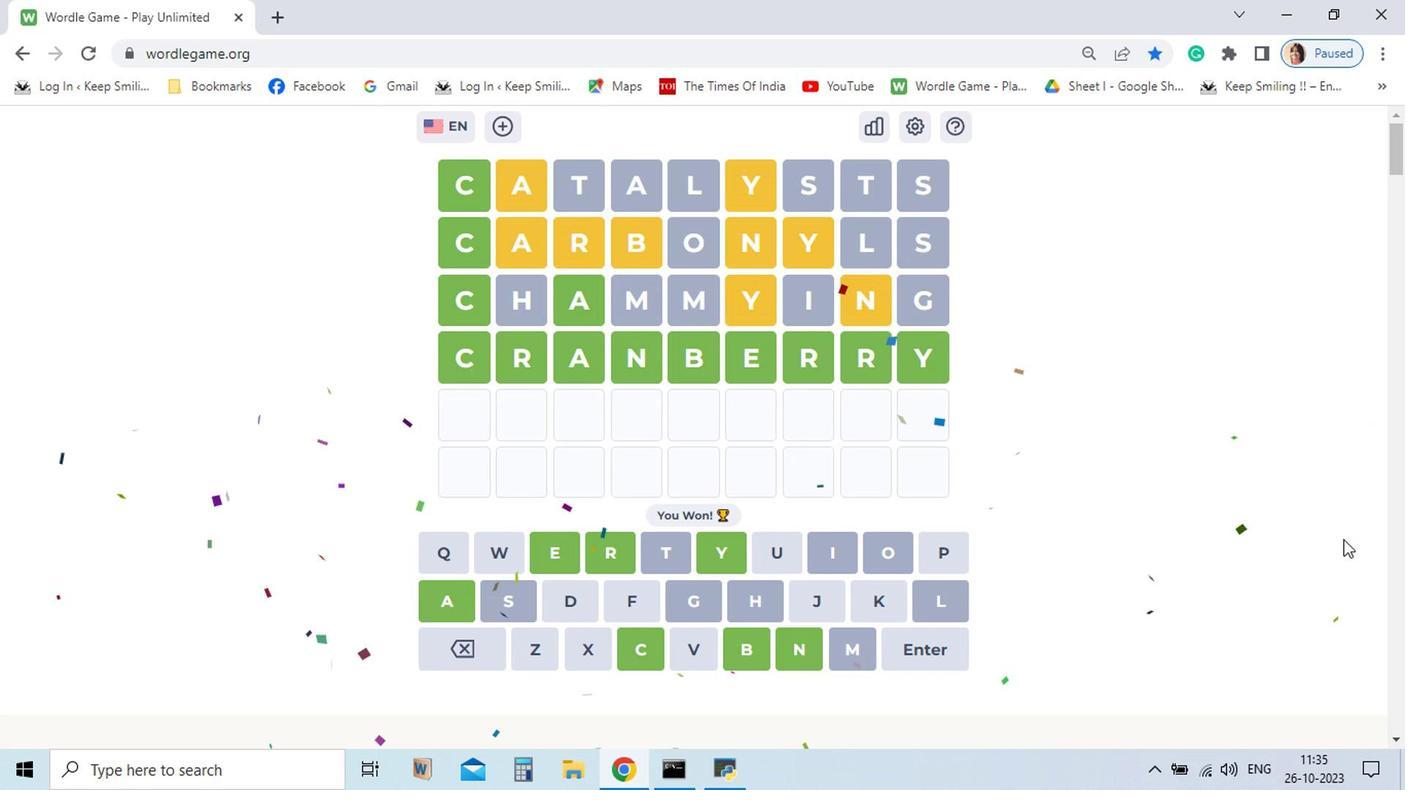 
